 Task: Create a creative circles letterhead design template.
Action: Mouse pressed left at (804, 265)
Screenshot: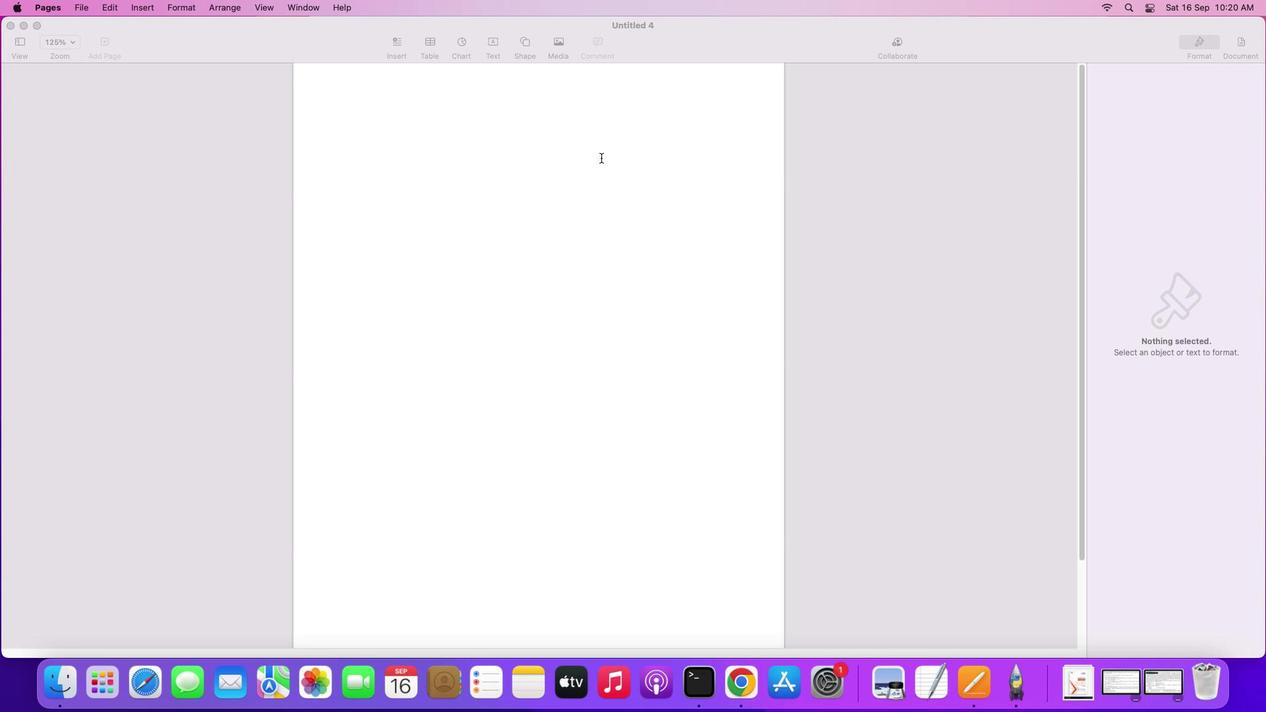 
Action: Mouse moved to (761, 193)
Screenshot: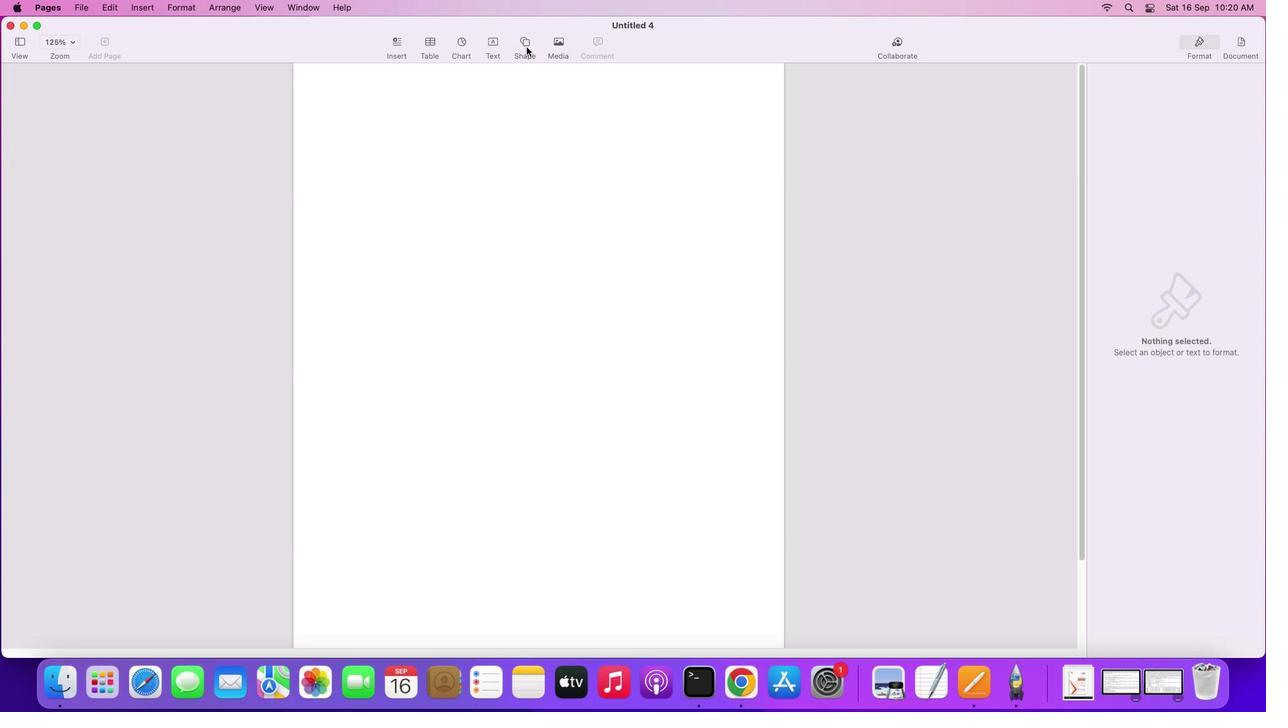 
Action: Mouse pressed left at (761, 193)
Screenshot: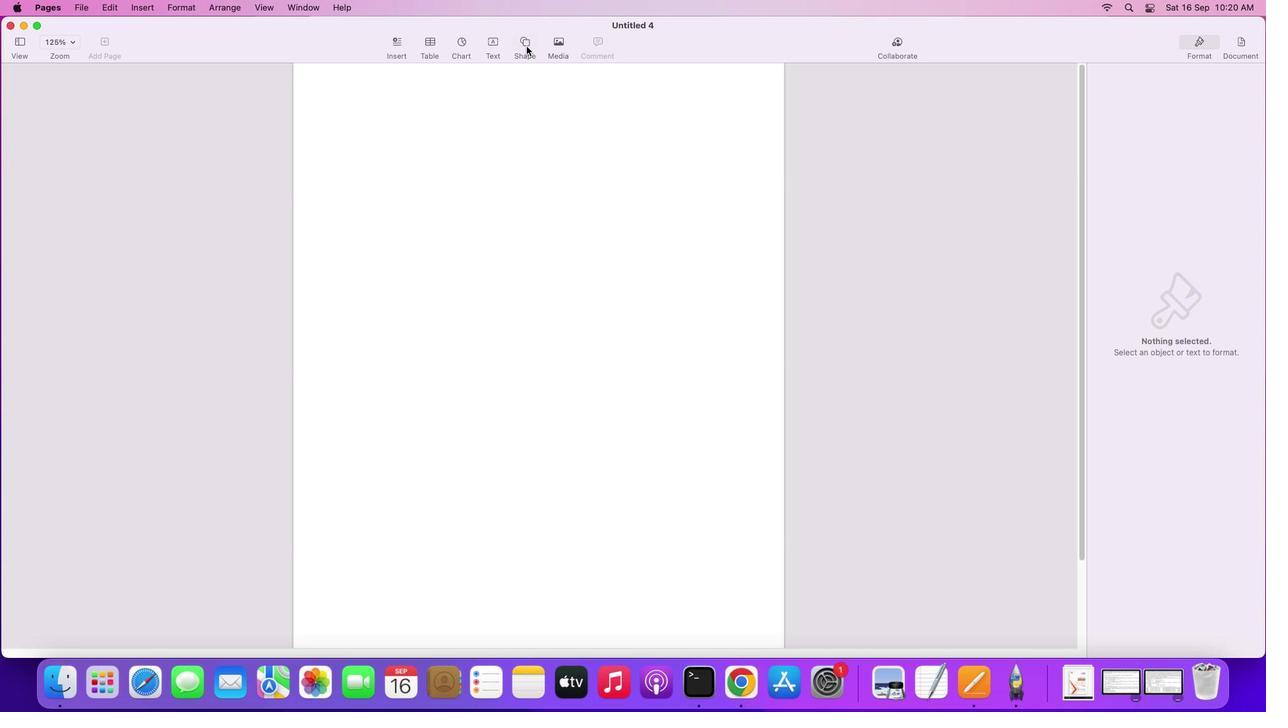 
Action: Mouse moved to (819, 260)
Screenshot: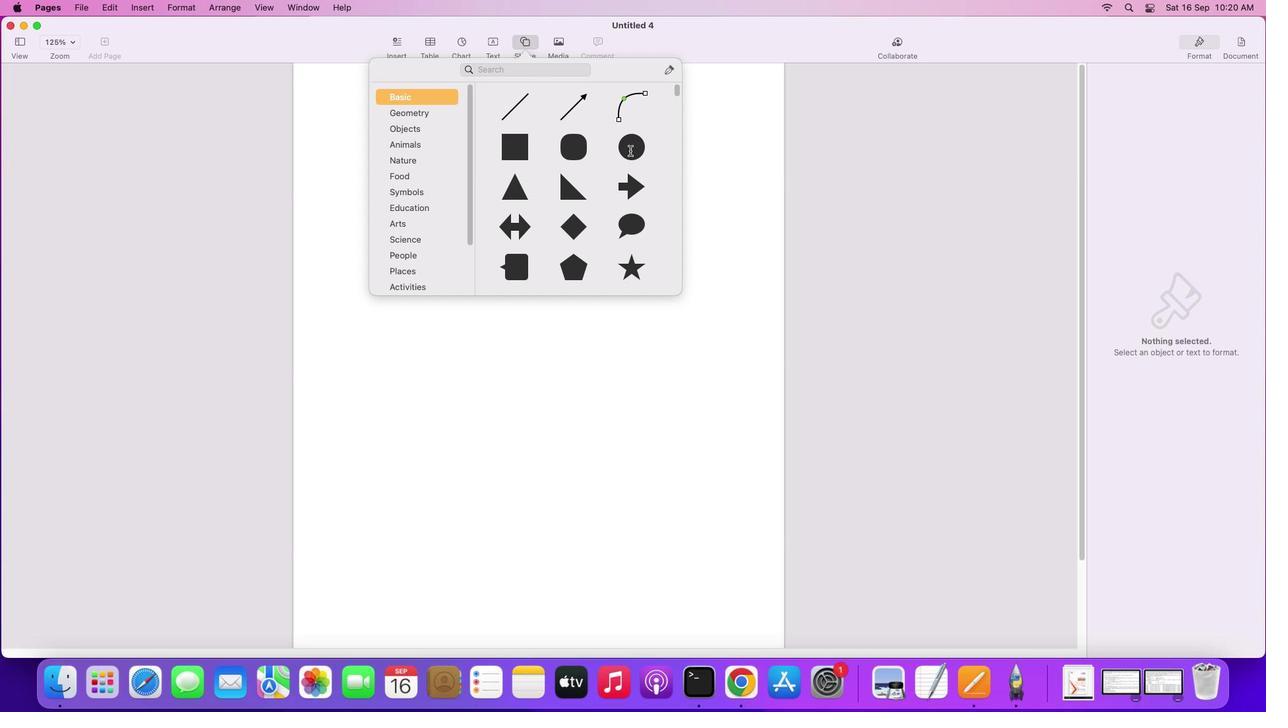 
Action: Mouse pressed left at (819, 260)
Screenshot: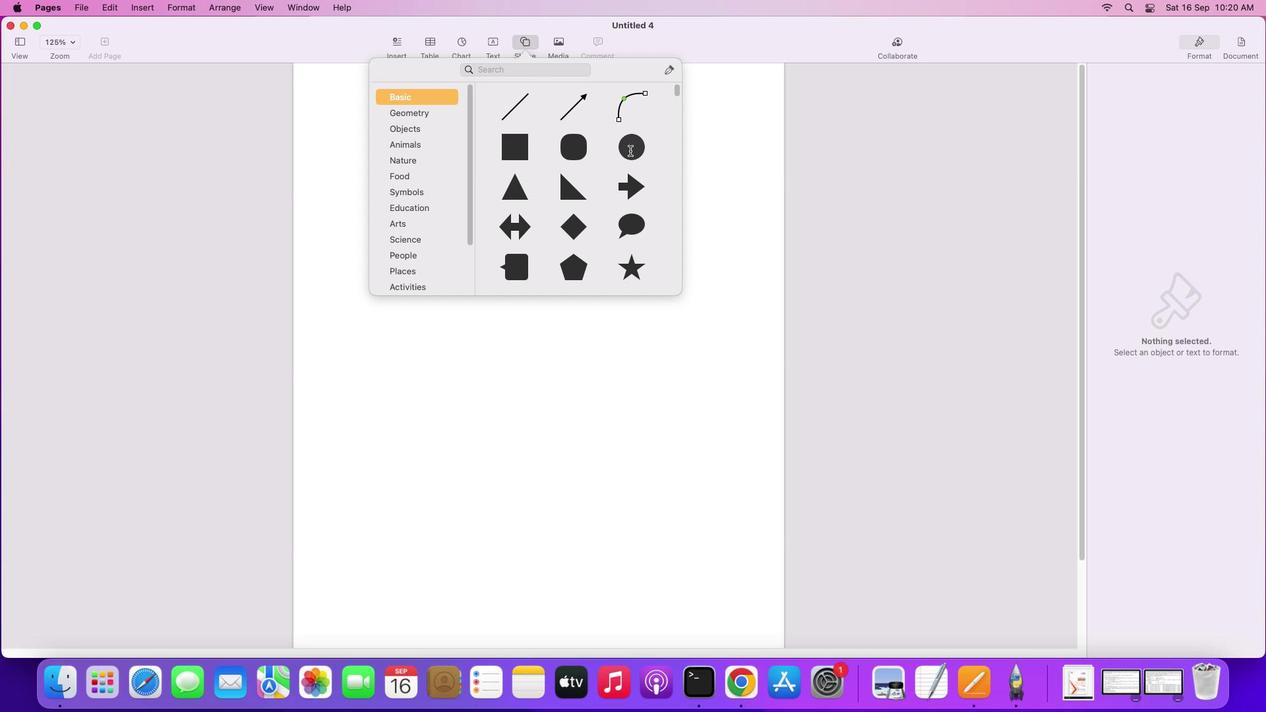 
Action: Mouse moved to (808, 411)
Screenshot: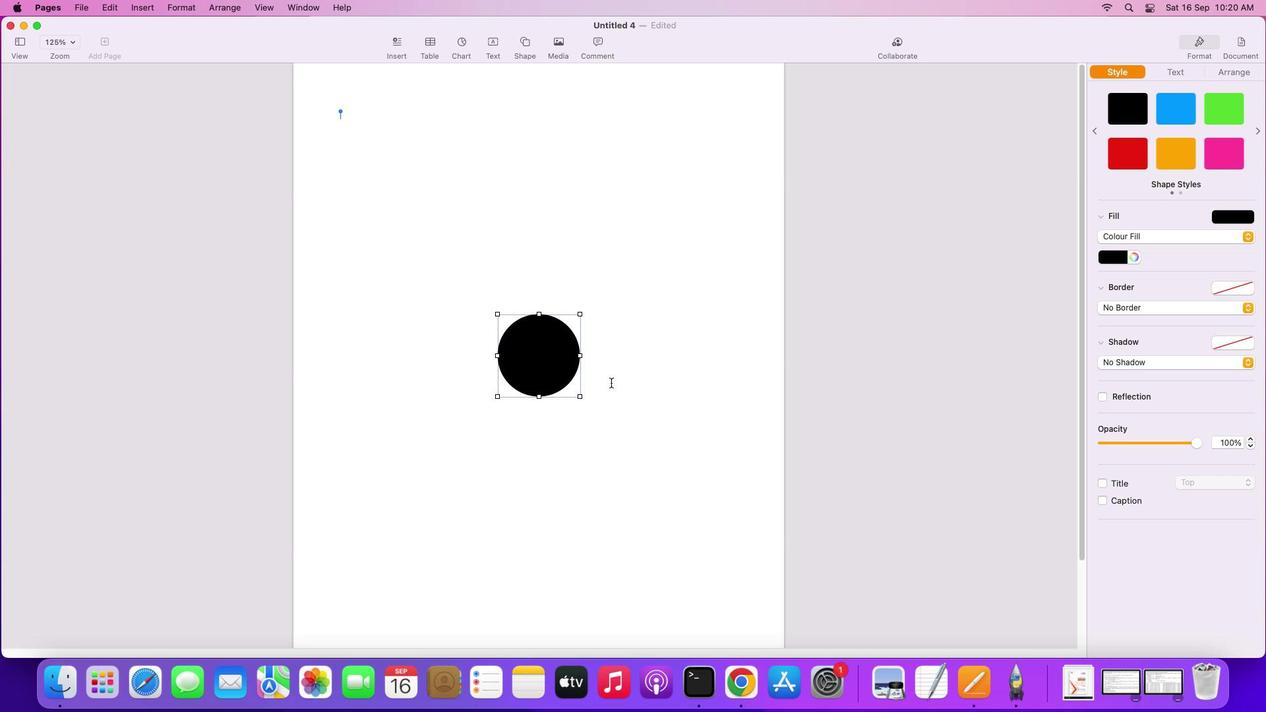 
Action: Mouse scrolled (808, 411) with delta (466, 162)
Screenshot: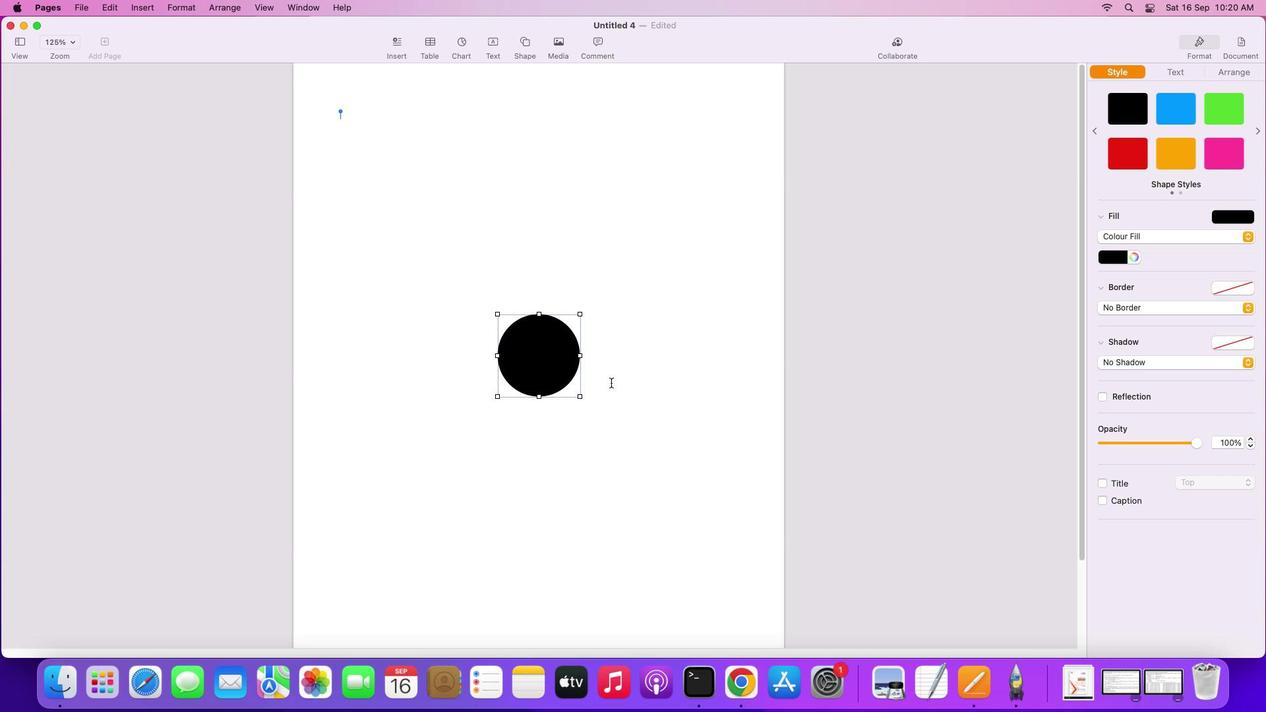 
Action: Mouse moved to (808, 411)
Screenshot: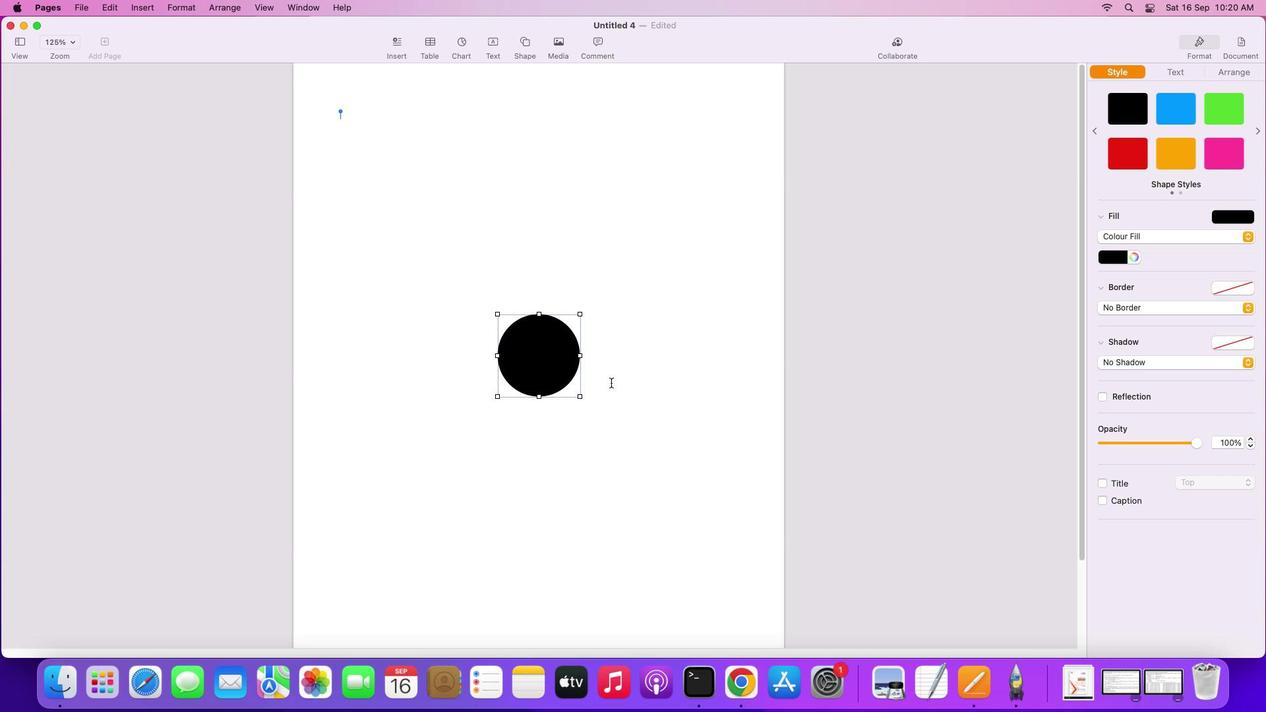 
Action: Mouse scrolled (808, 411) with delta (466, 162)
Screenshot: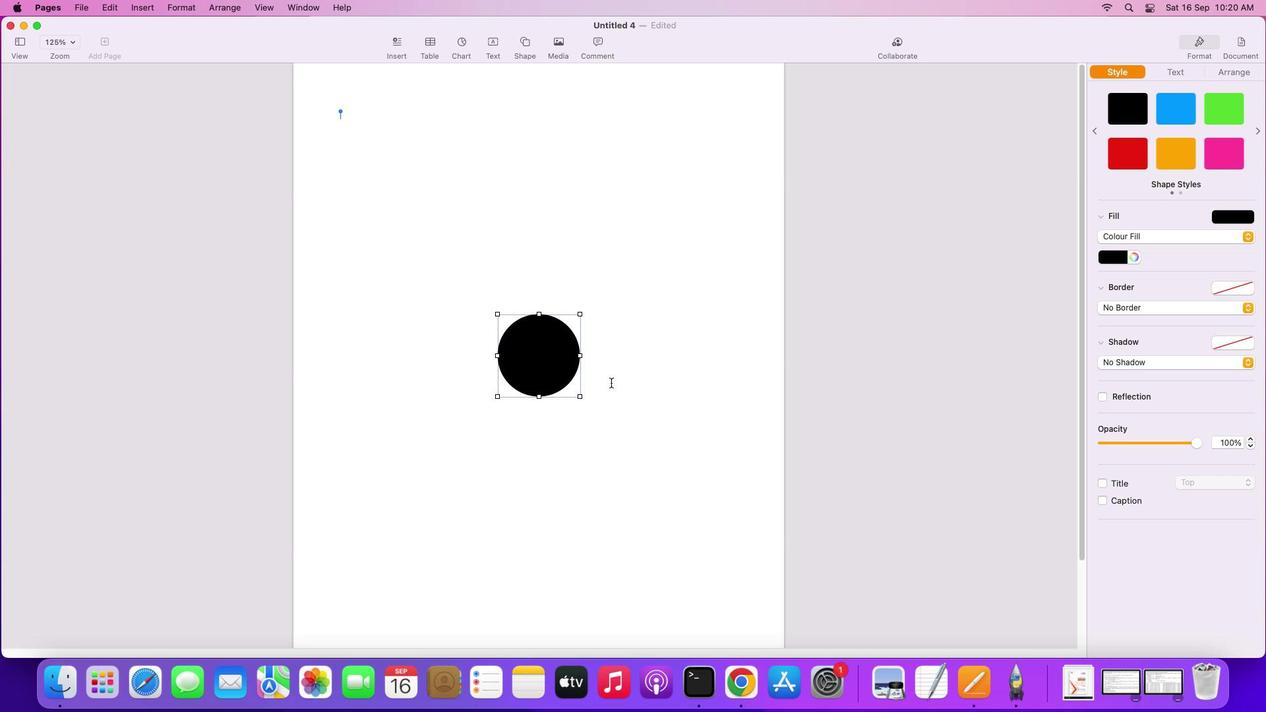 
Action: Mouse moved to (809, 411)
Screenshot: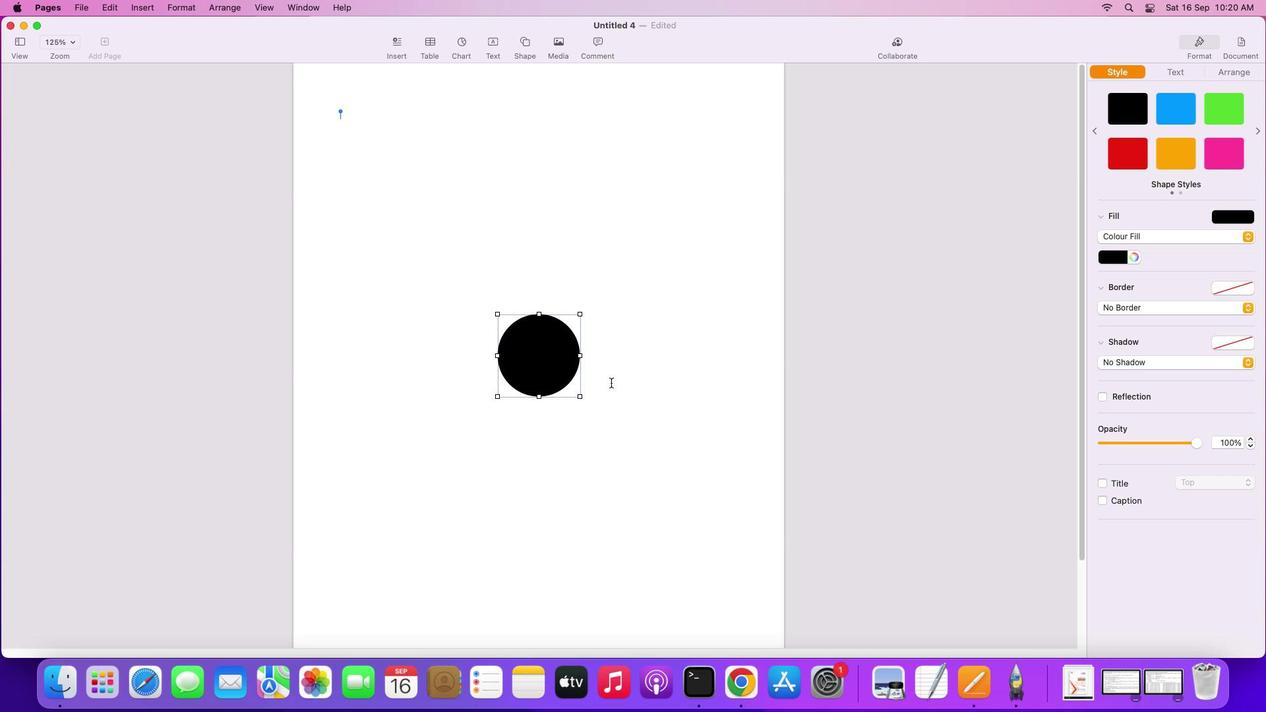 
Action: Mouse scrolled (809, 411) with delta (466, 160)
Screenshot: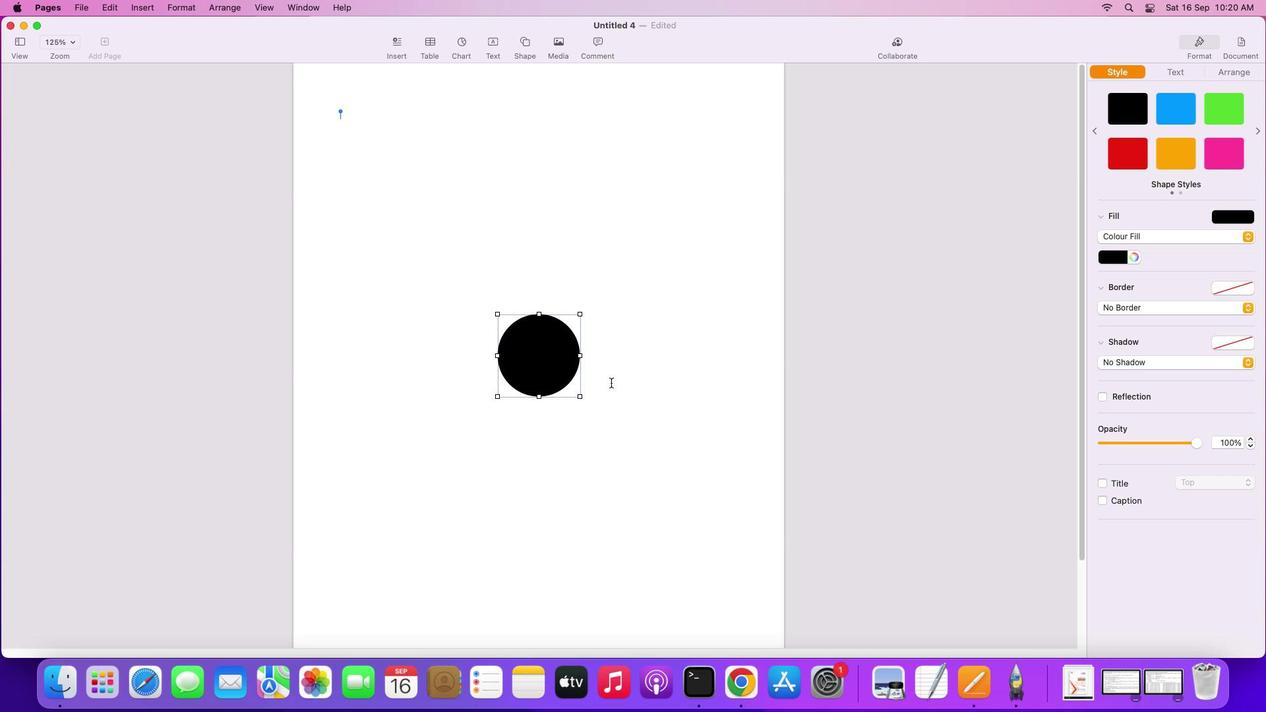 
Action: Mouse moved to (809, 411)
Screenshot: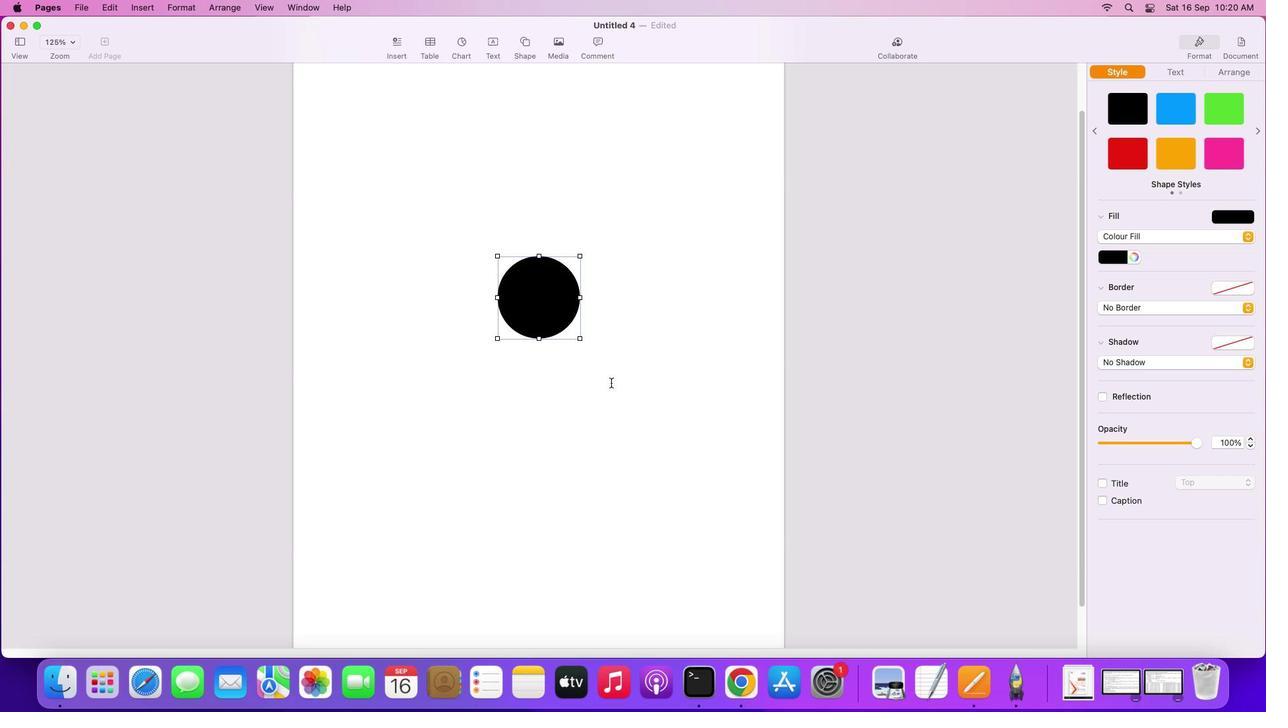 
Action: Mouse scrolled (809, 411) with delta (466, 160)
Screenshot: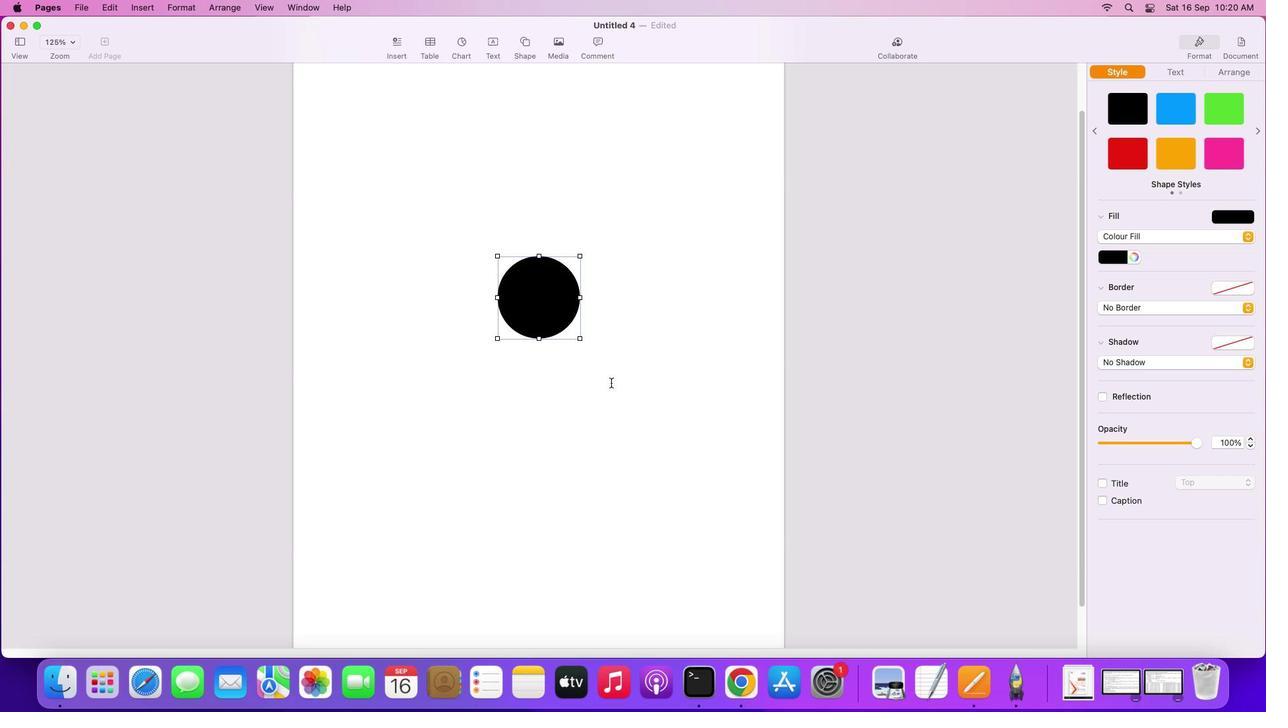 
Action: Mouse scrolled (809, 411) with delta (466, 160)
Screenshot: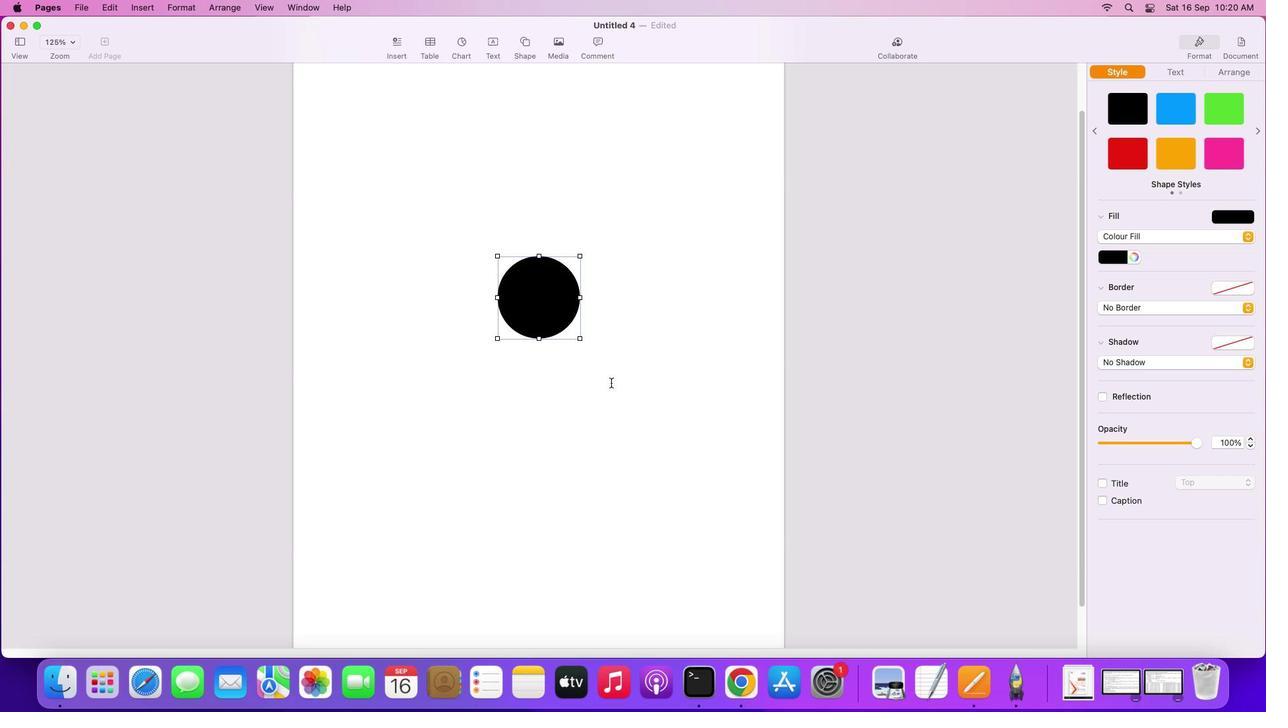 
Action: Mouse scrolled (809, 411) with delta (466, 159)
Screenshot: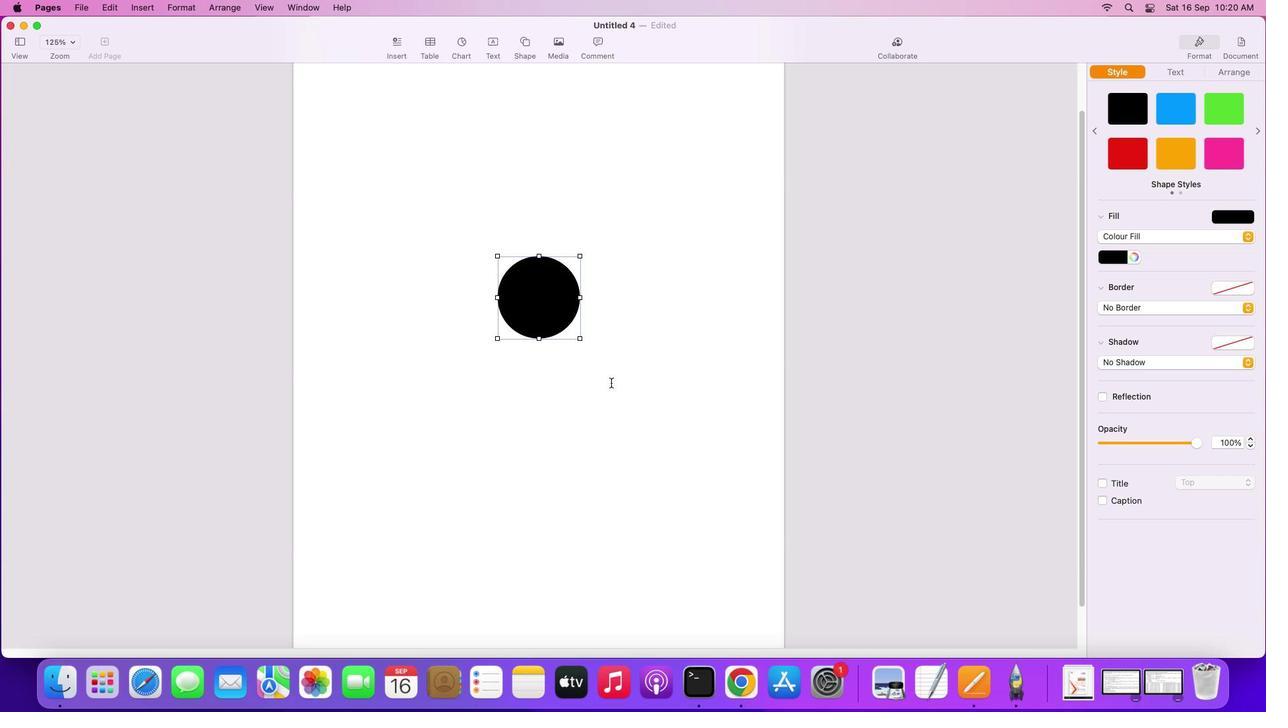 
Action: Mouse moved to (809, 411)
Screenshot: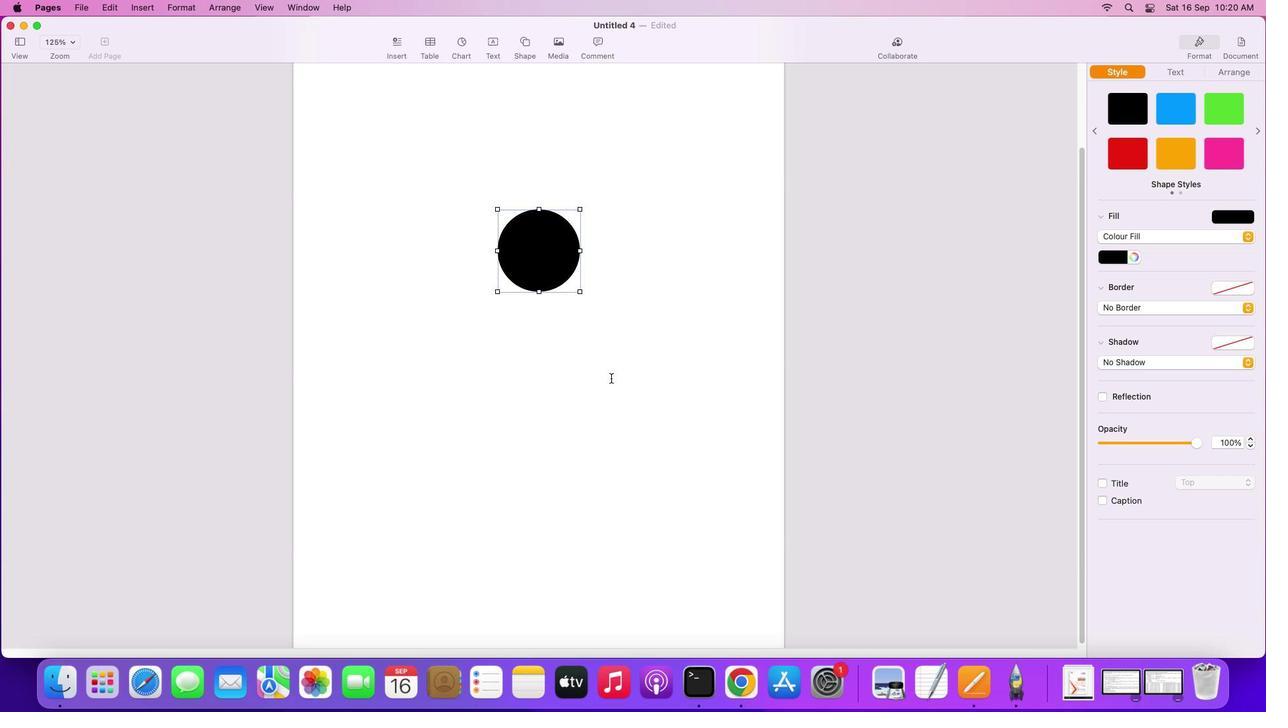 
Action: Mouse scrolled (809, 411) with delta (466, 159)
Screenshot: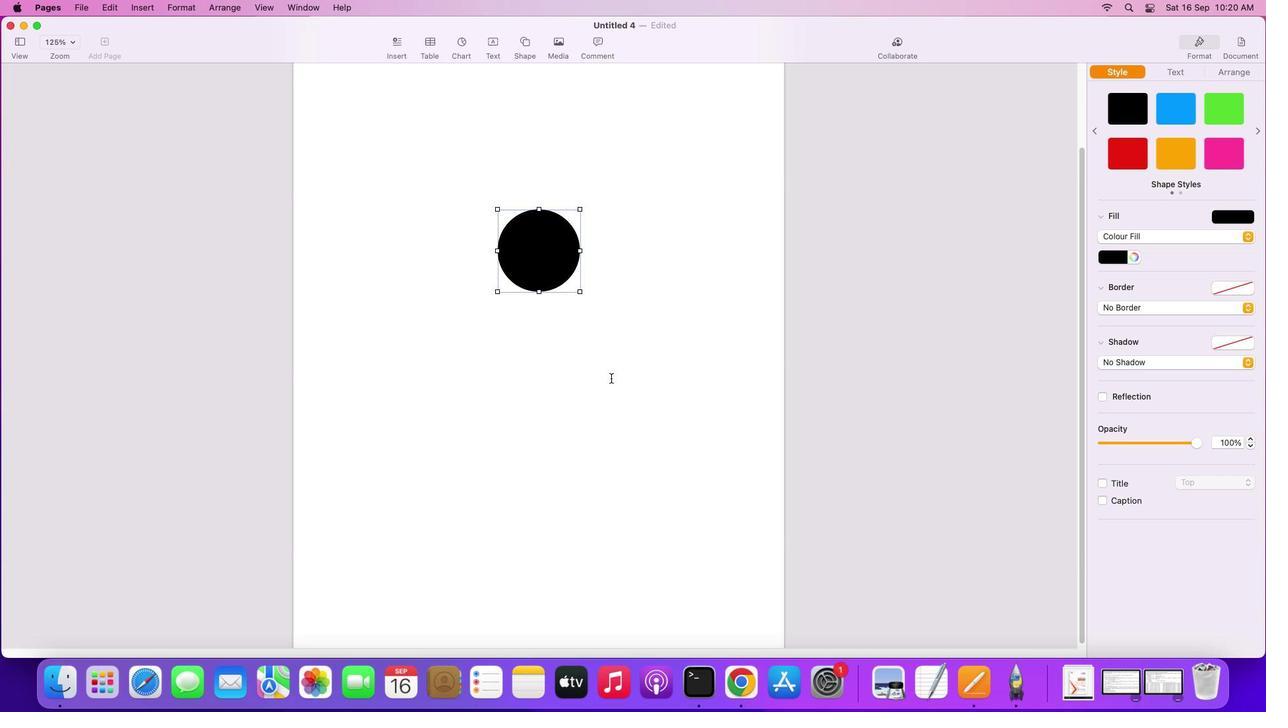 
Action: Mouse moved to (811, 405)
Screenshot: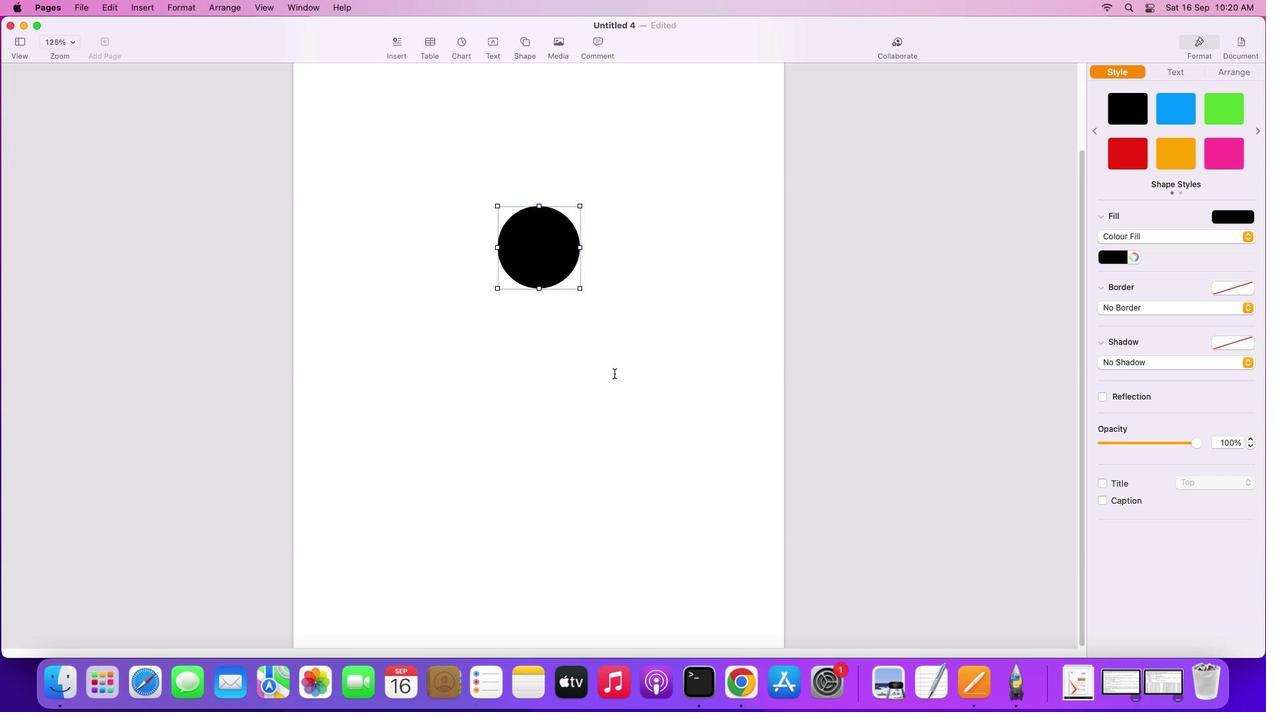 
Action: Mouse scrolled (811, 405) with delta (466, 162)
Screenshot: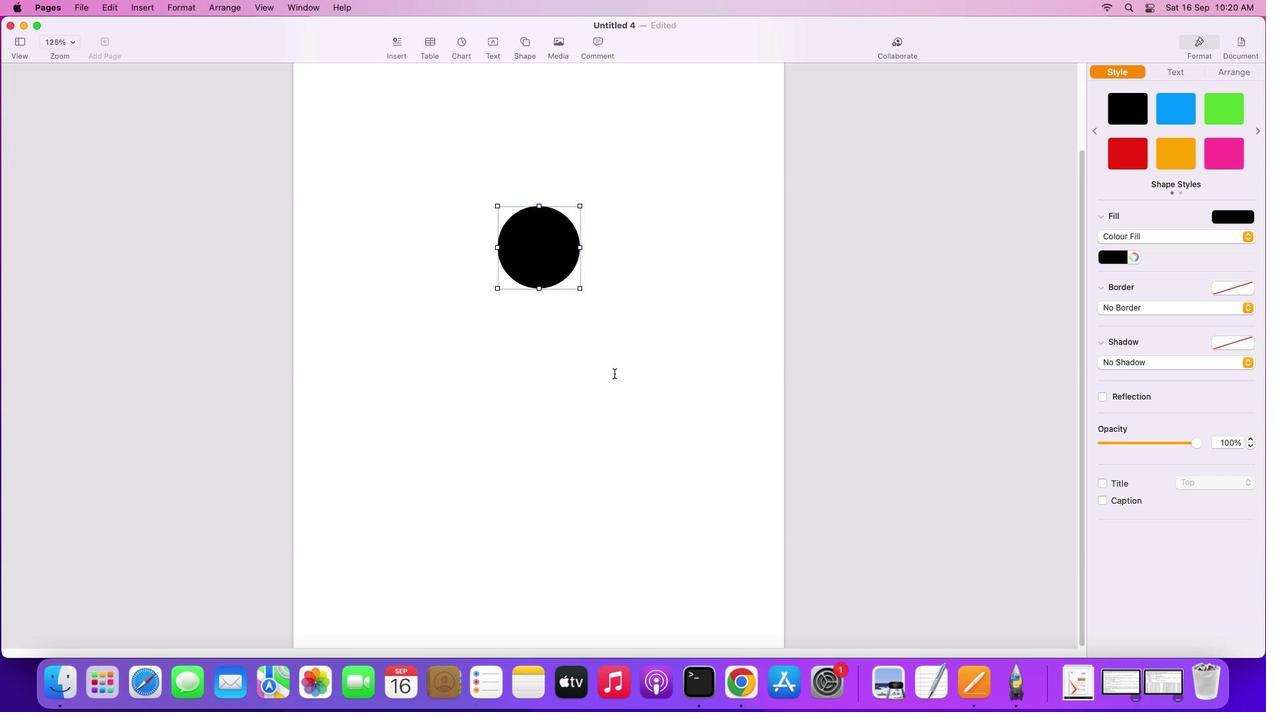 
Action: Mouse moved to (811, 405)
Screenshot: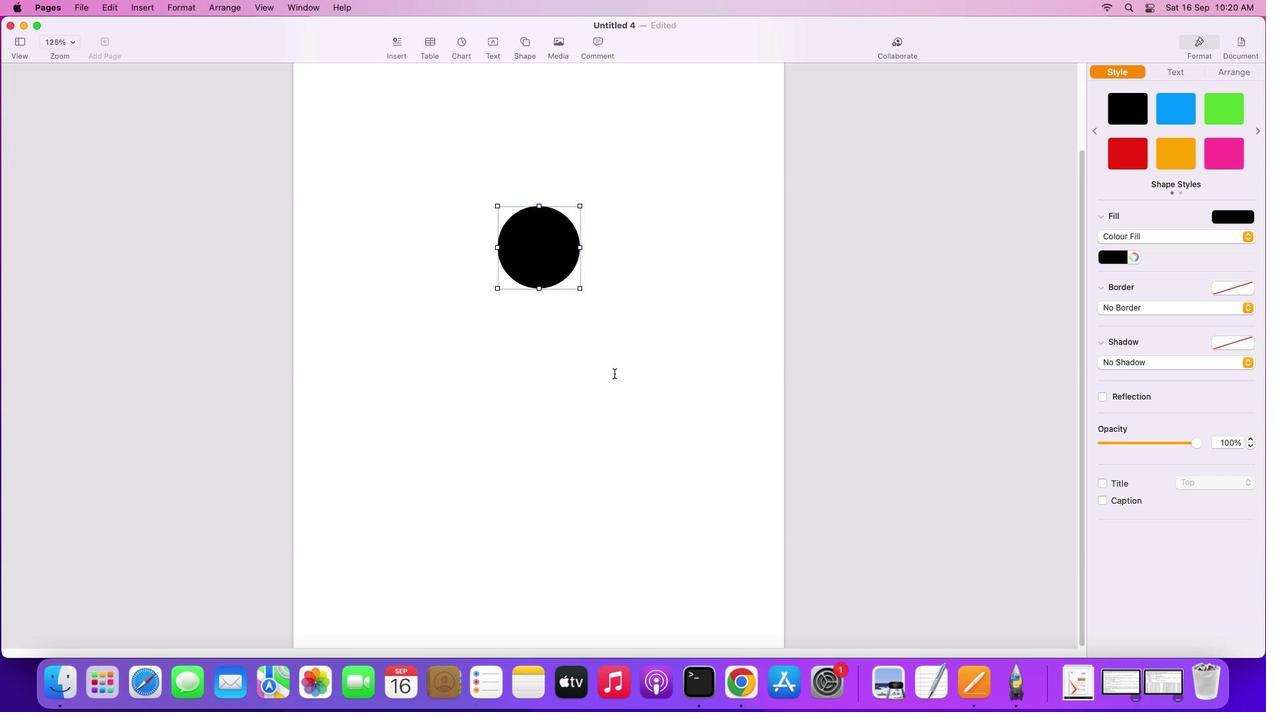 
Action: Mouse scrolled (811, 405) with delta (466, 162)
Screenshot: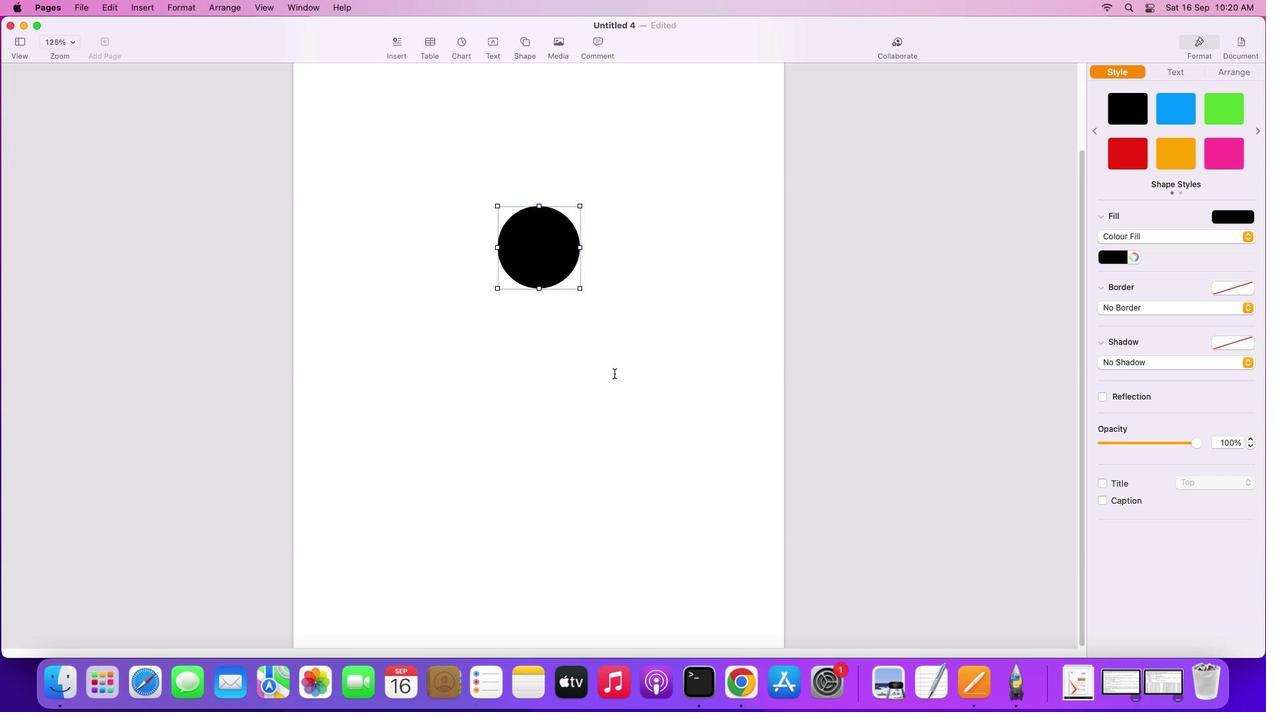 
Action: Mouse scrolled (811, 405) with delta (466, 160)
Screenshot: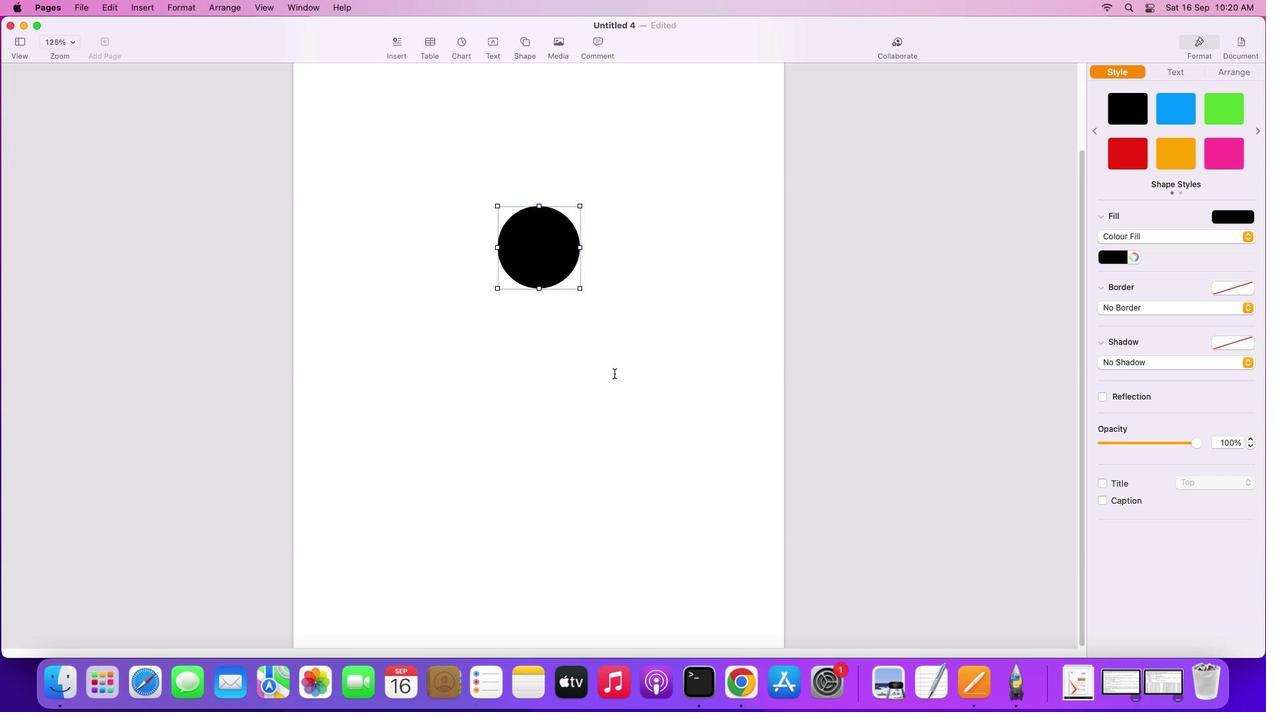 
Action: Mouse scrolled (811, 405) with delta (466, 160)
Screenshot: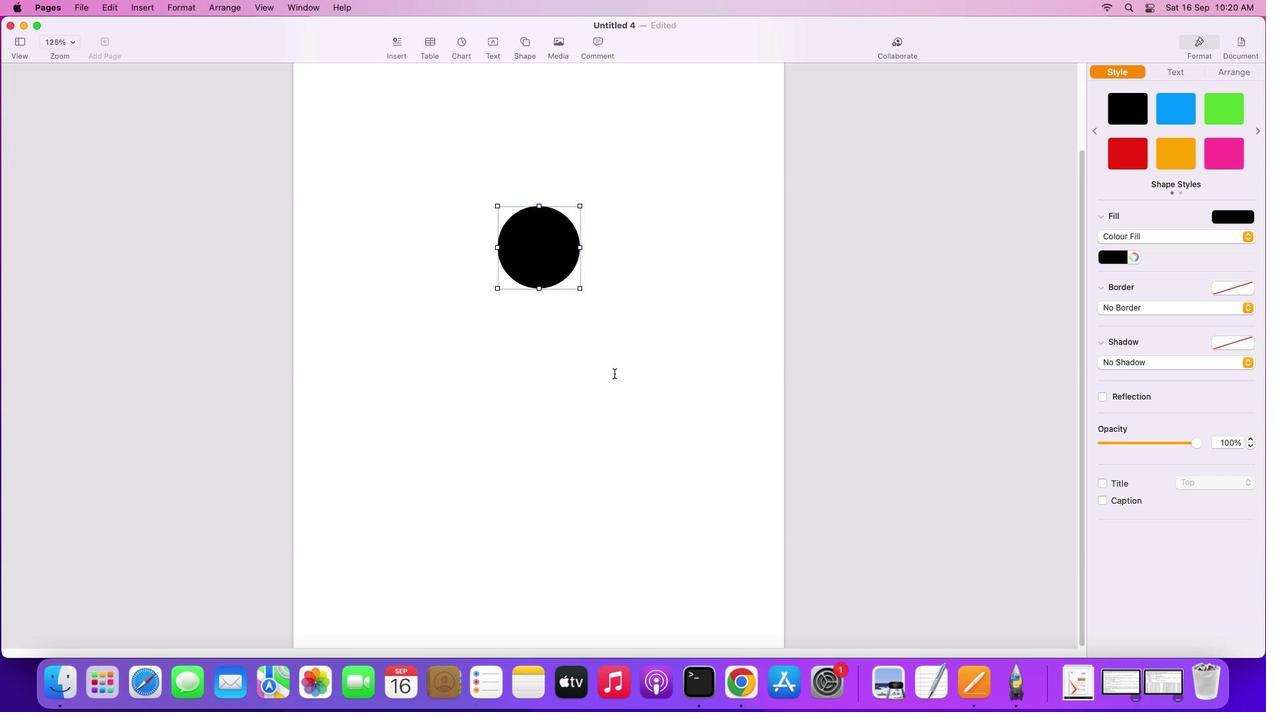 
Action: Mouse moved to (809, 402)
Screenshot: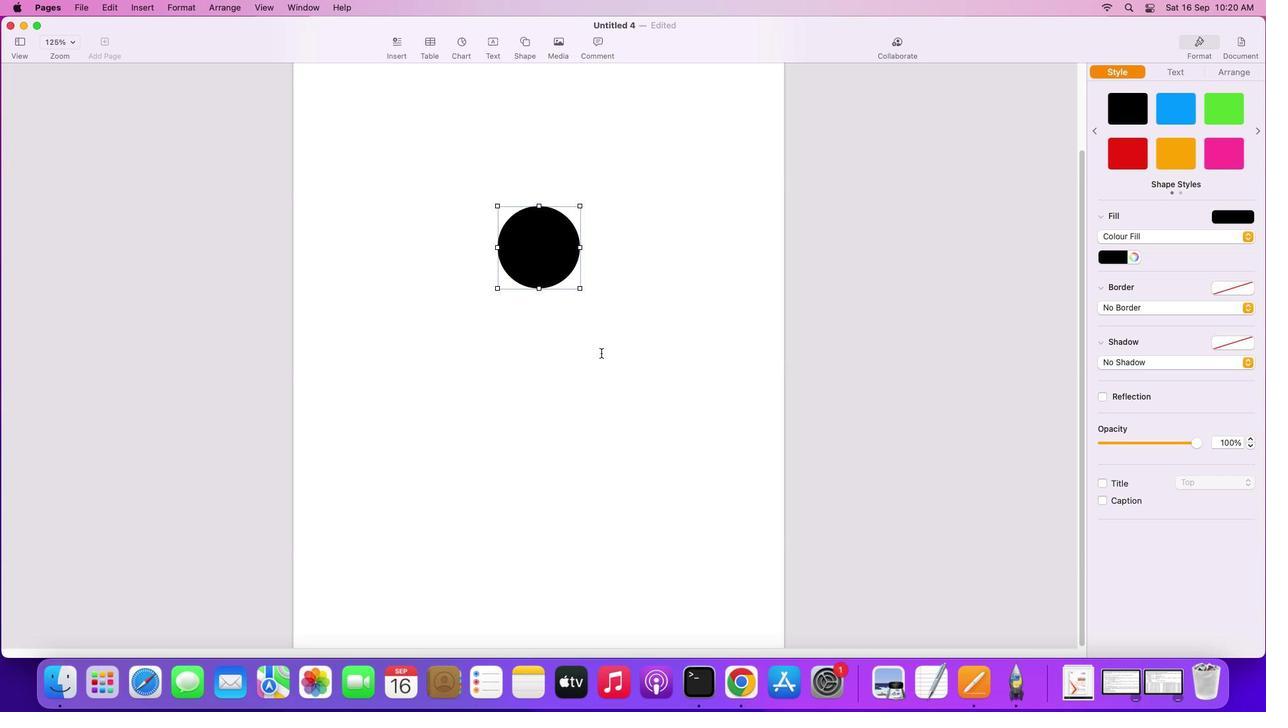 
Action: Mouse scrolled (809, 402) with delta (466, 160)
Screenshot: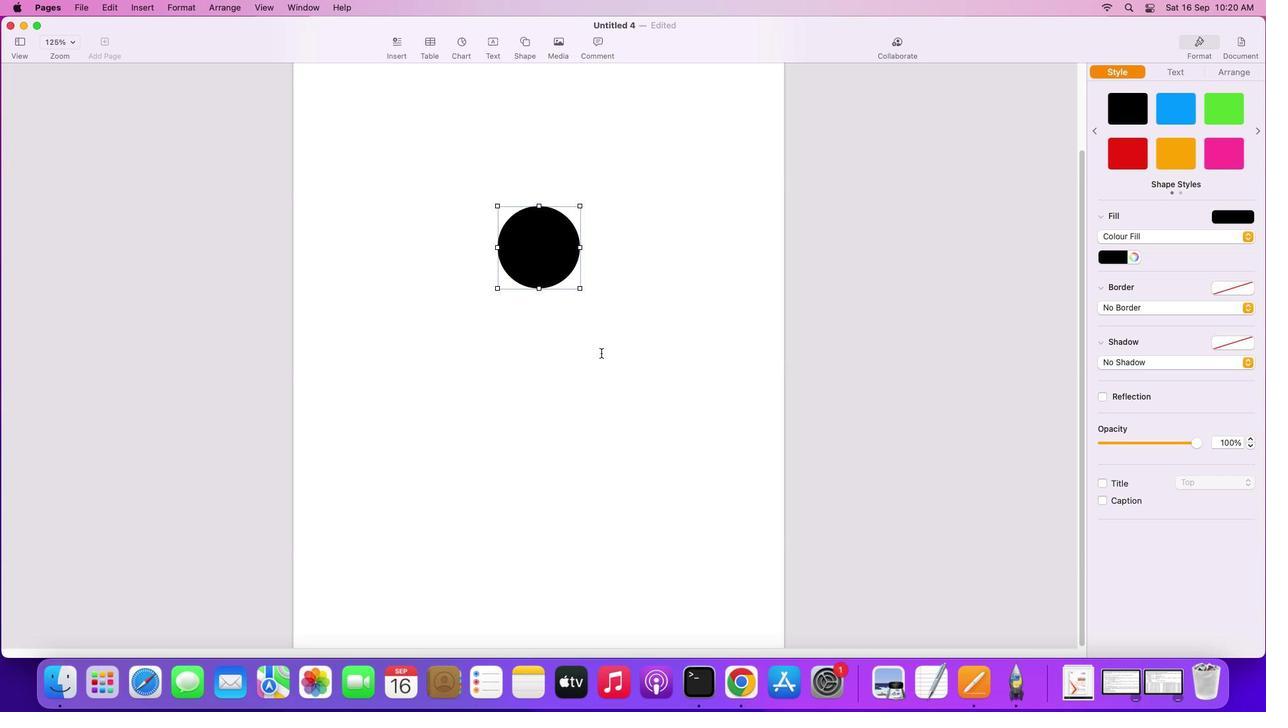 
Action: Mouse moved to (761, 325)
Screenshot: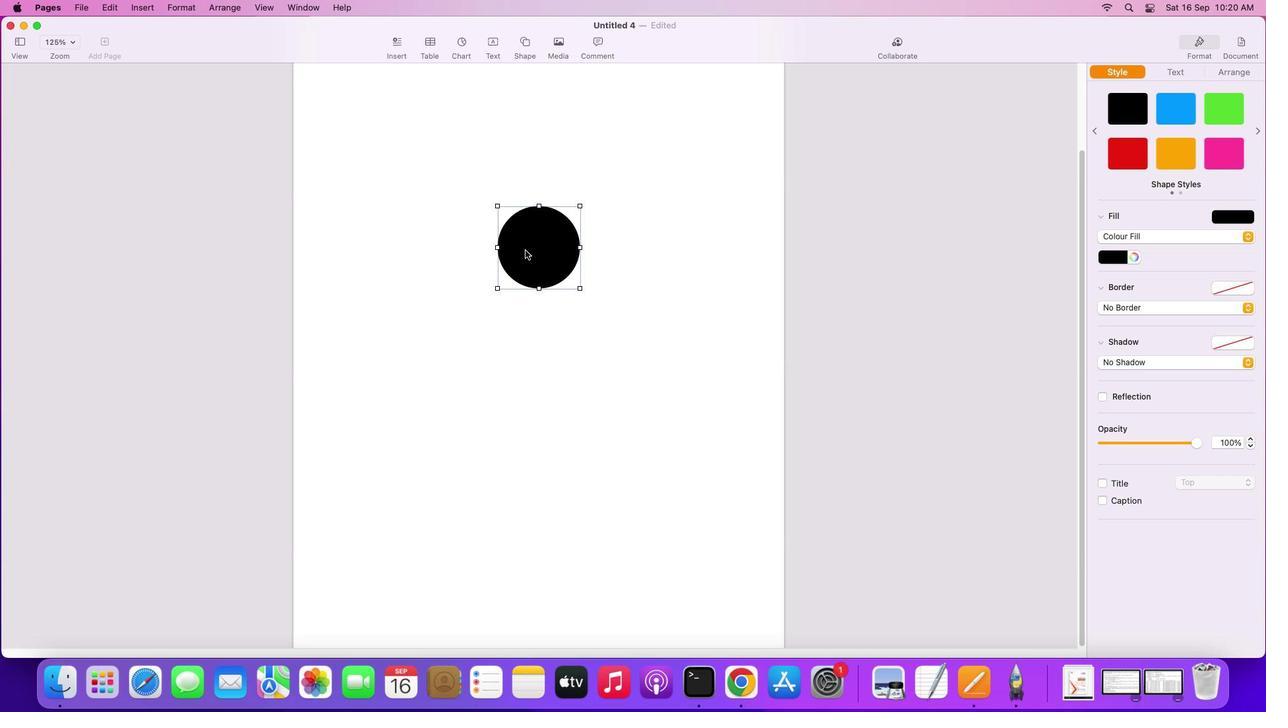 
Action: Mouse pressed left at (761, 325)
Screenshot: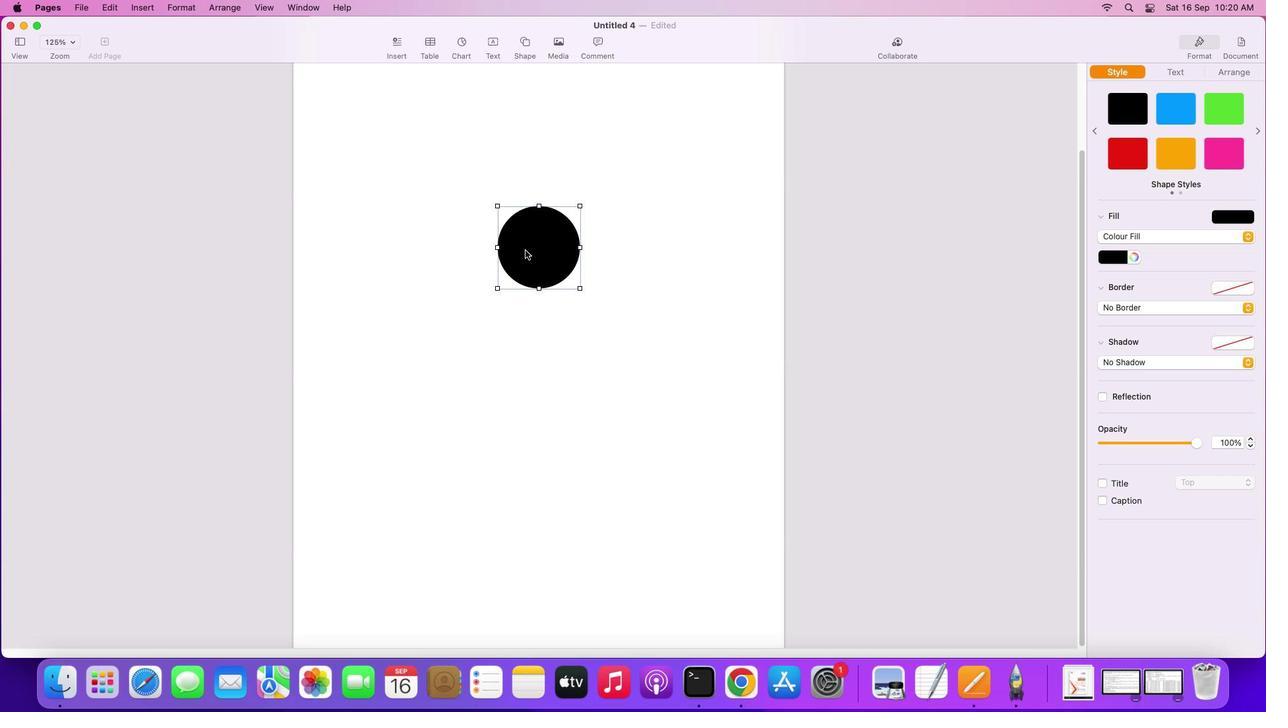 
Action: Mouse moved to (760, 470)
Screenshot: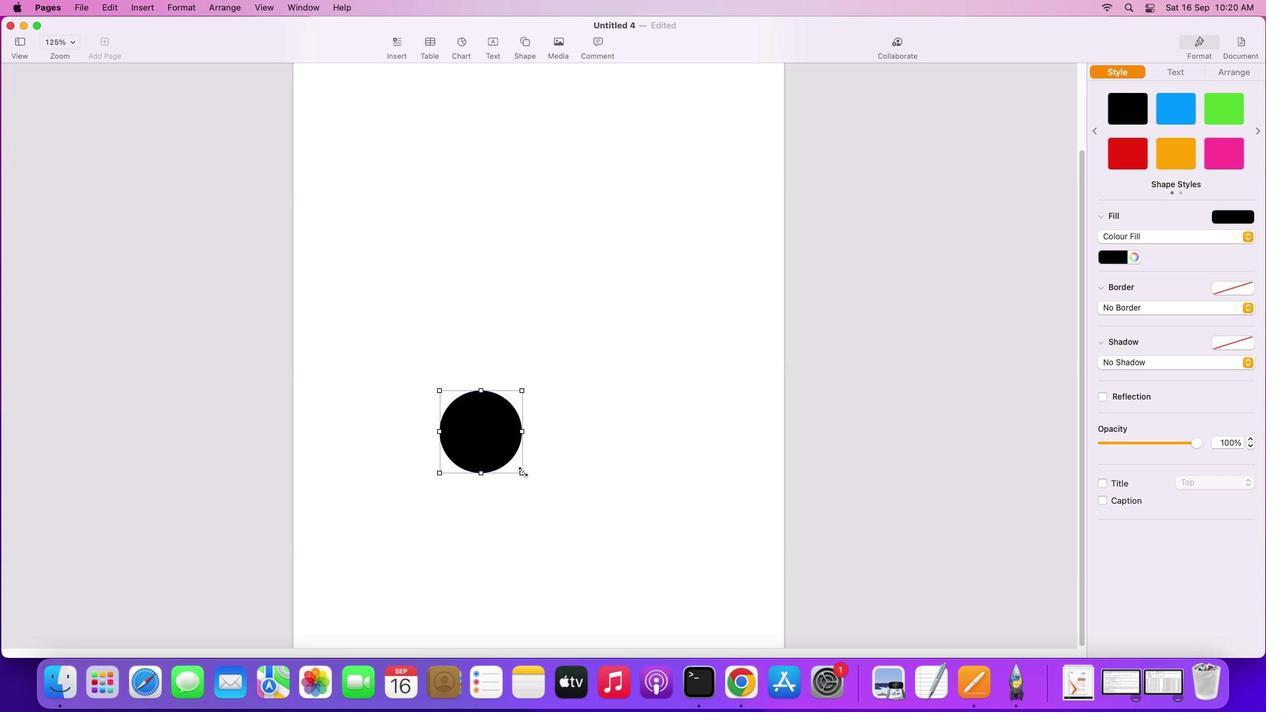 
Action: Mouse pressed left at (760, 470)
Screenshot: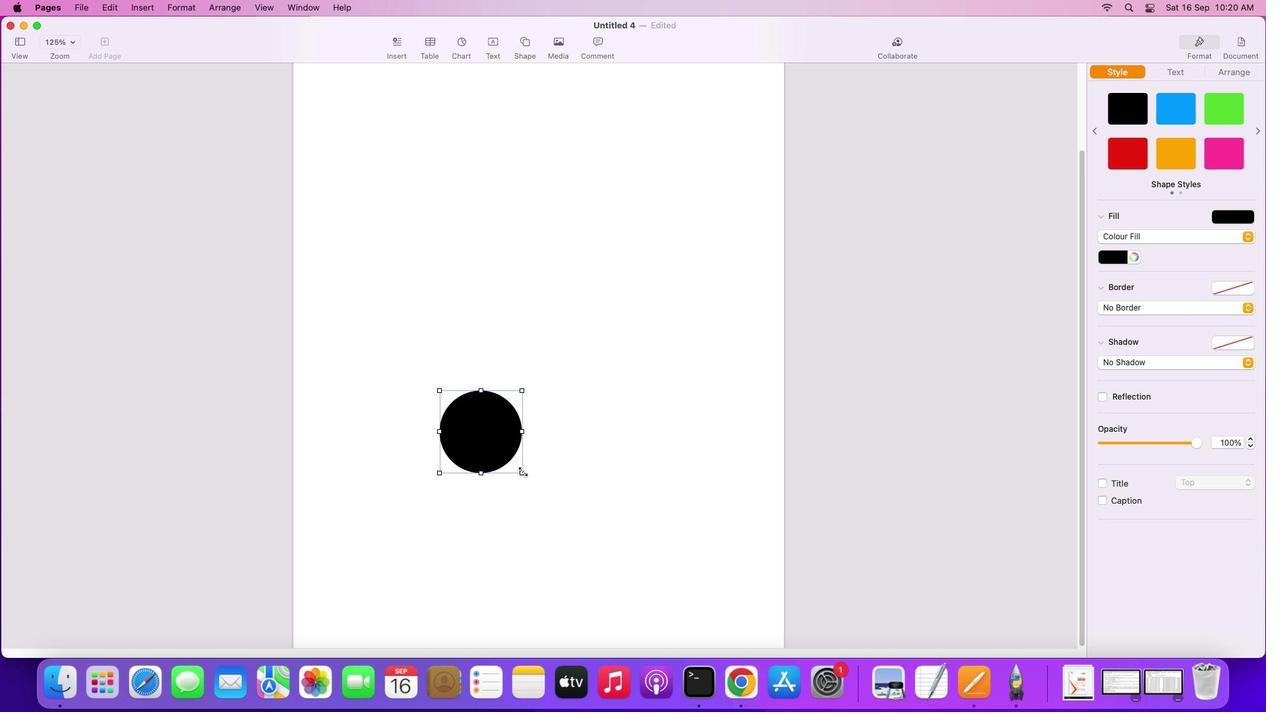 
Action: Mouse moved to (765, 491)
Screenshot: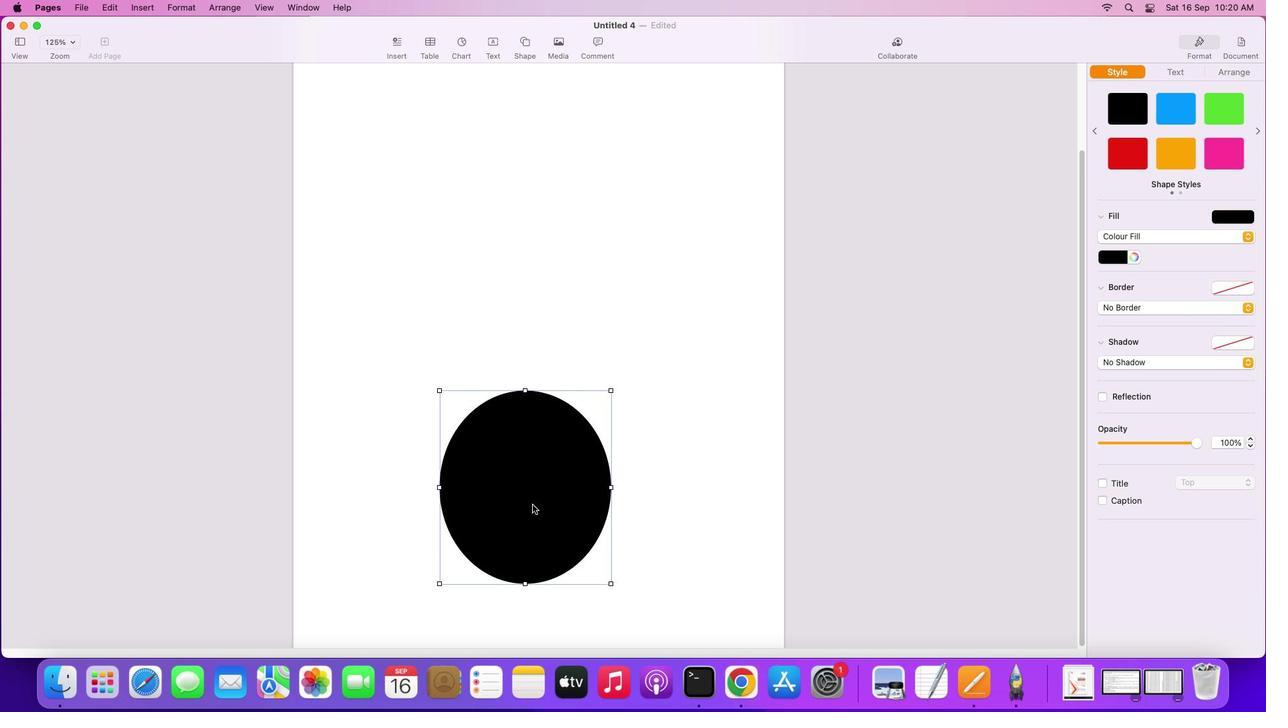 
Action: Mouse pressed left at (765, 491)
Screenshot: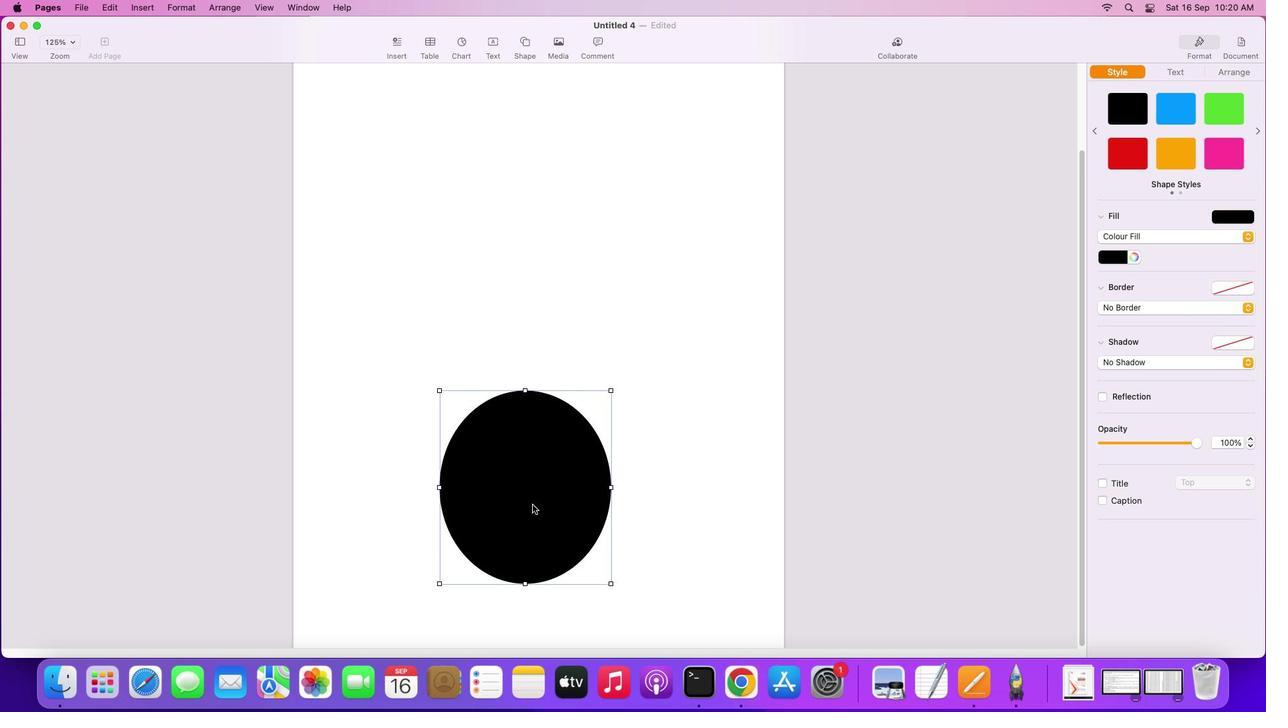 
Action: Mouse moved to (811, 459)
Screenshot: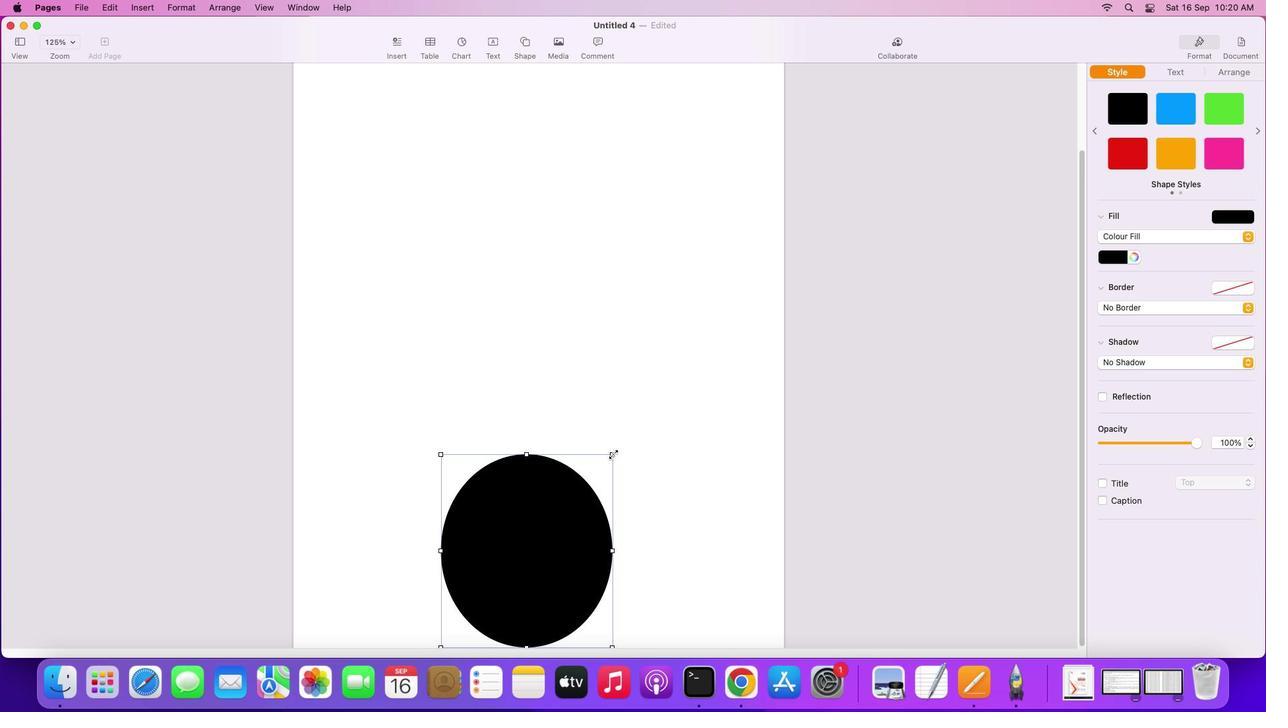 
Action: Mouse pressed left at (811, 459)
Screenshot: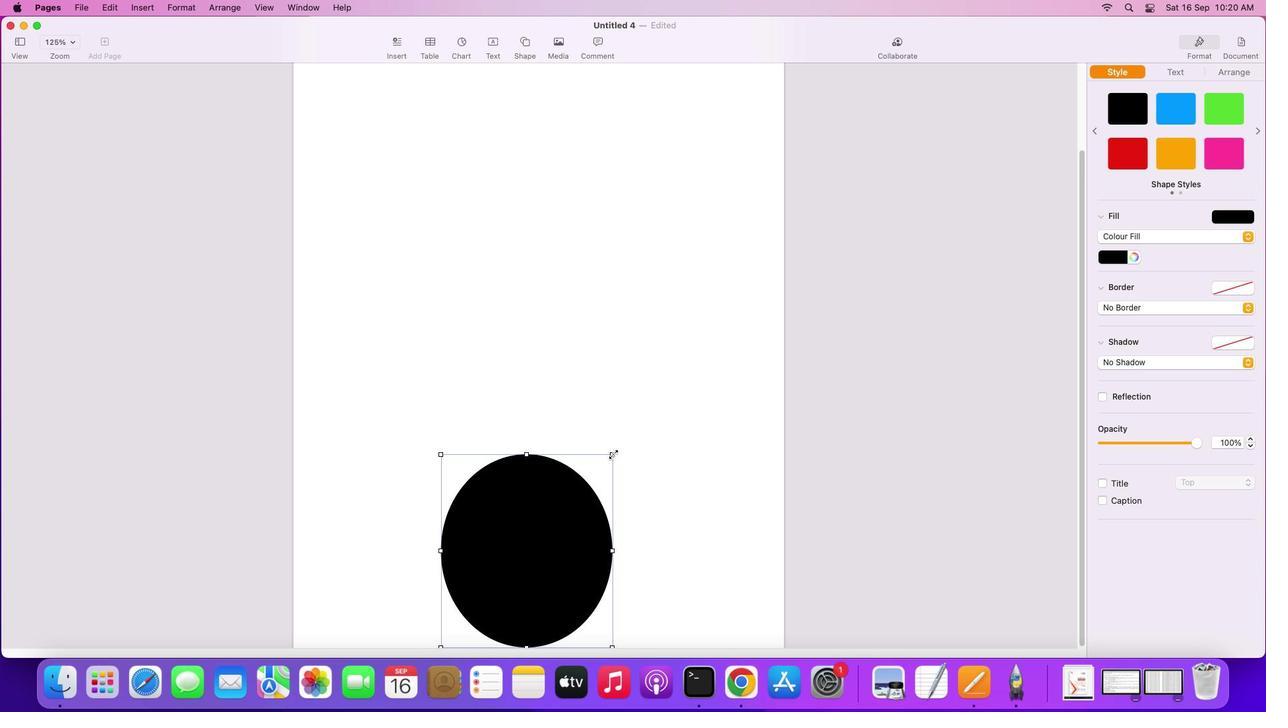 
Action: Mouse moved to (856, 470)
Screenshot: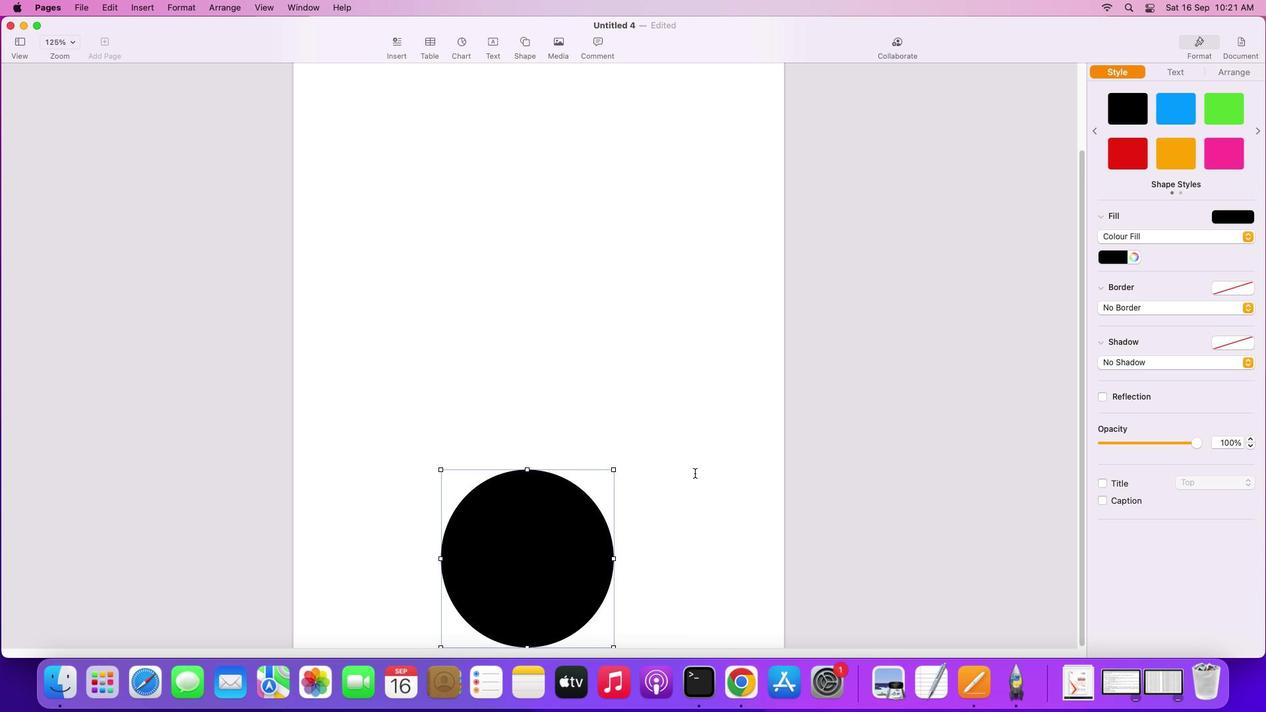 
Action: Mouse pressed left at (856, 470)
Screenshot: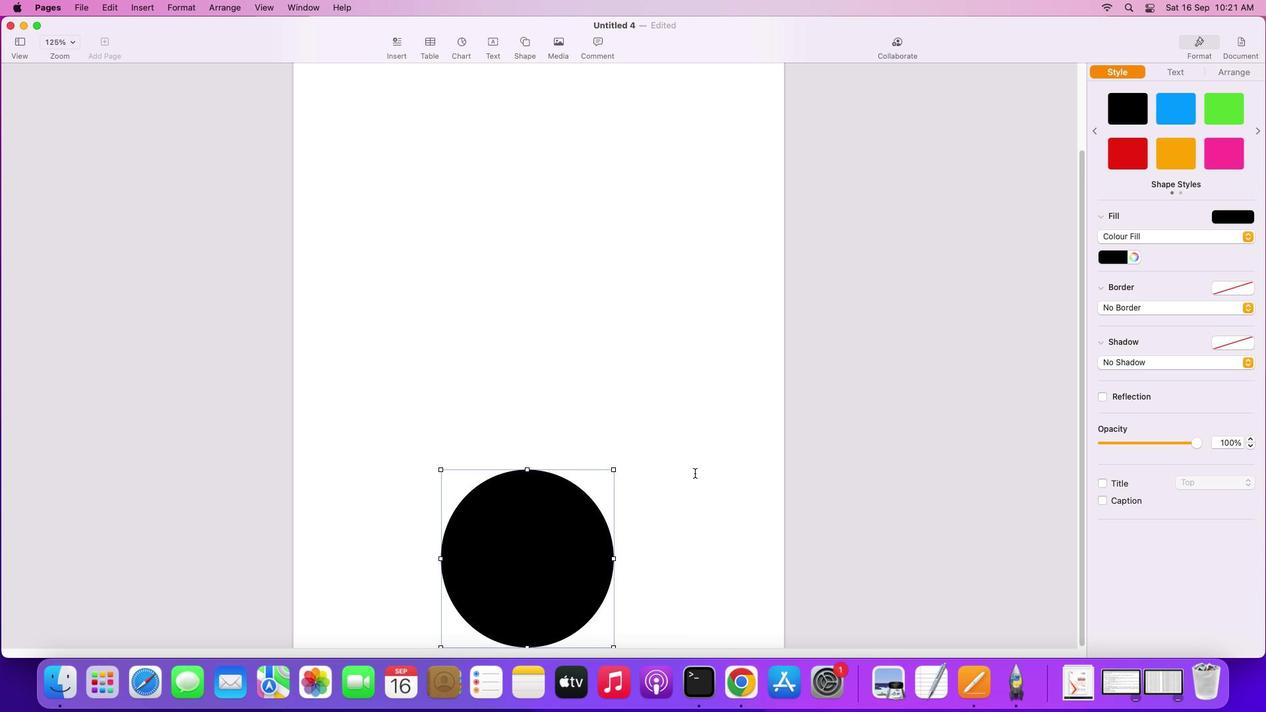 
Action: Mouse moved to (784, 517)
Screenshot: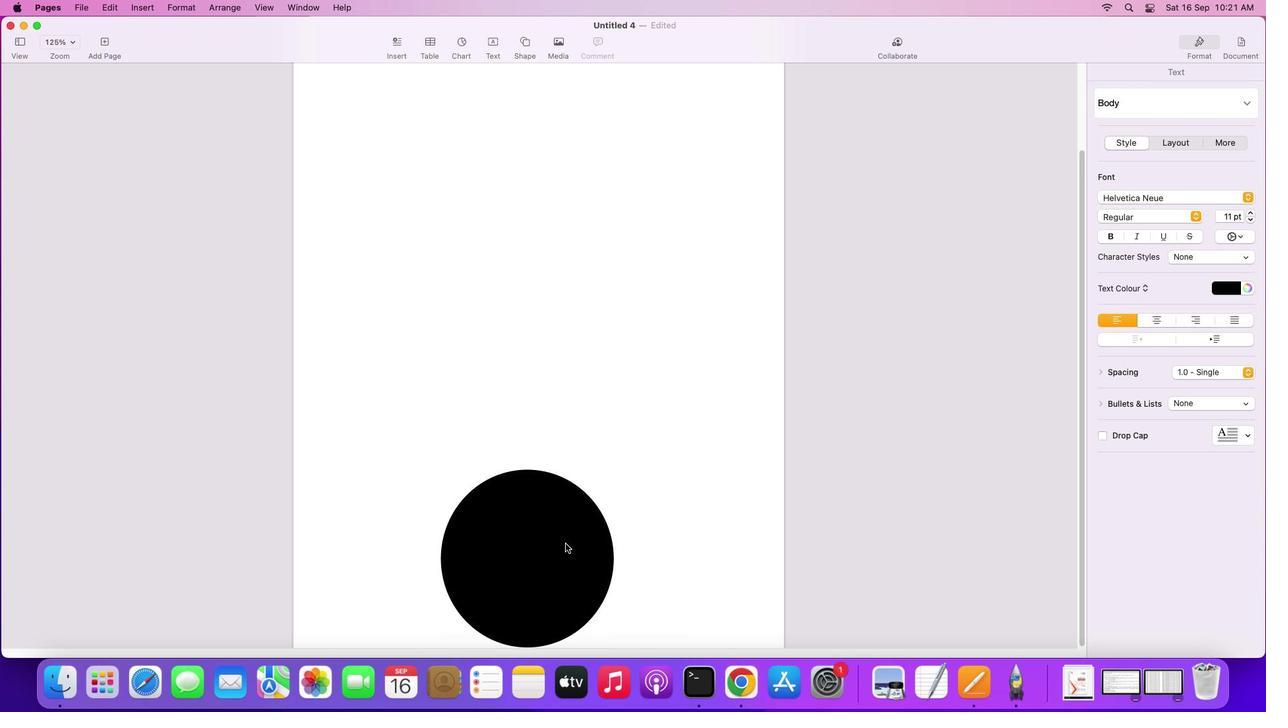 
Action: Mouse pressed left at (784, 517)
Screenshot: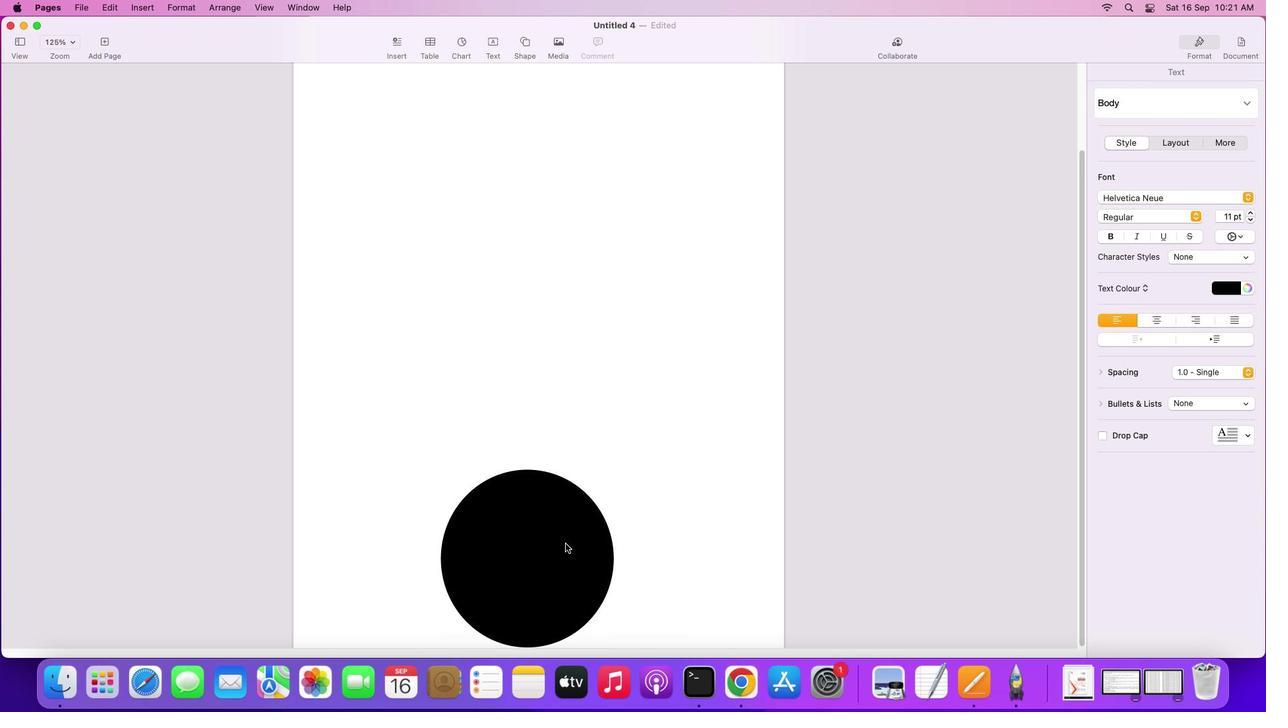 
Action: Mouse moved to (783, 517)
Screenshot: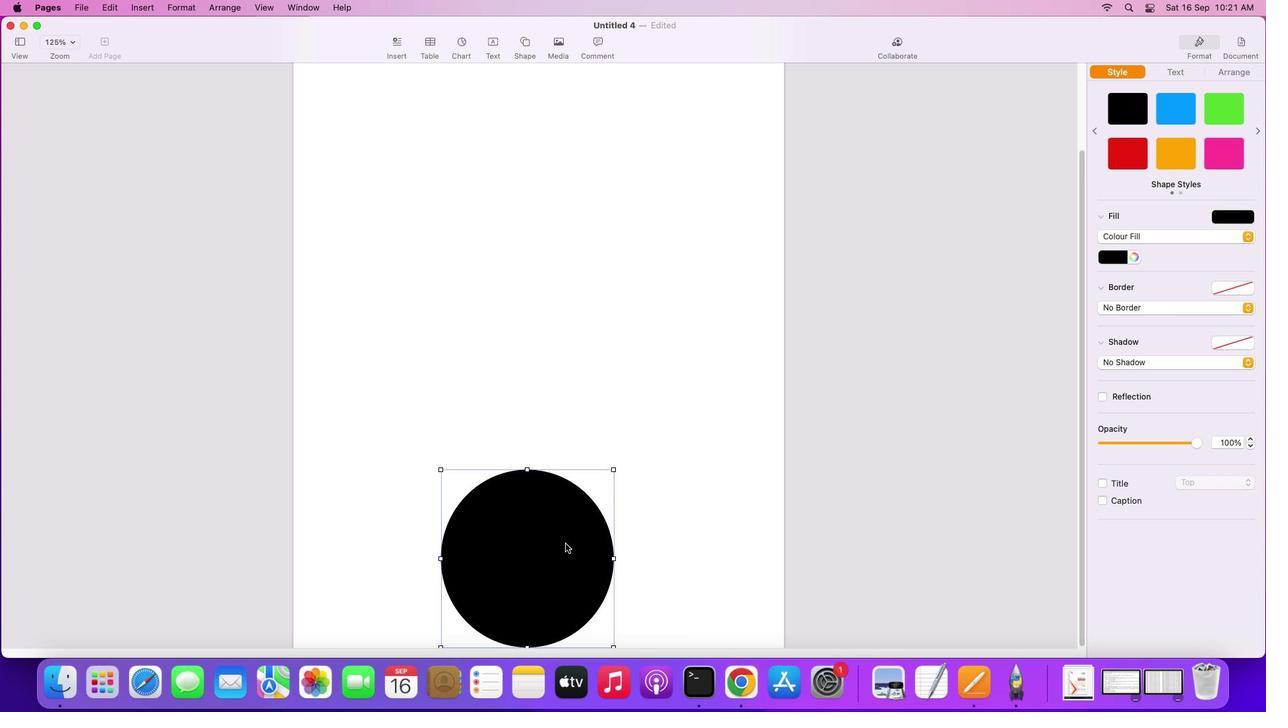 
Action: Key pressed Key.alt
Screenshot: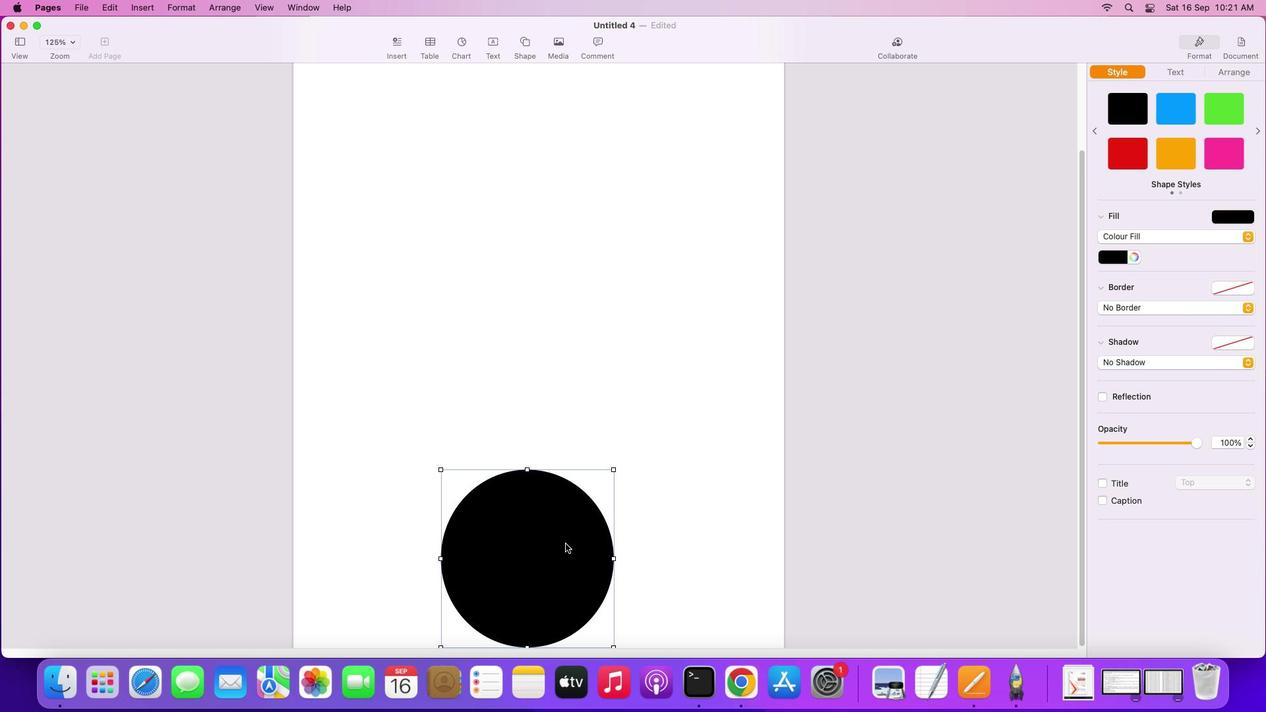 
Action: Mouse pressed left at (783, 517)
Screenshot: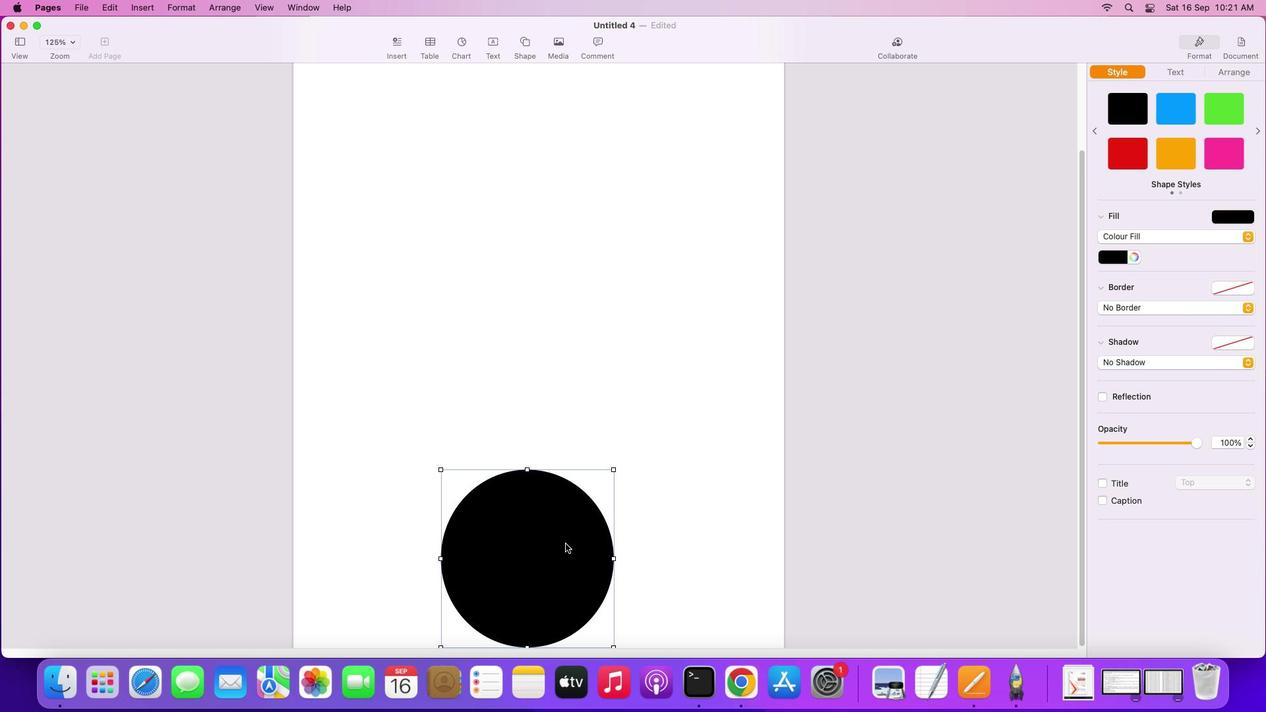 
Action: Mouse moved to (771, 514)
Screenshot: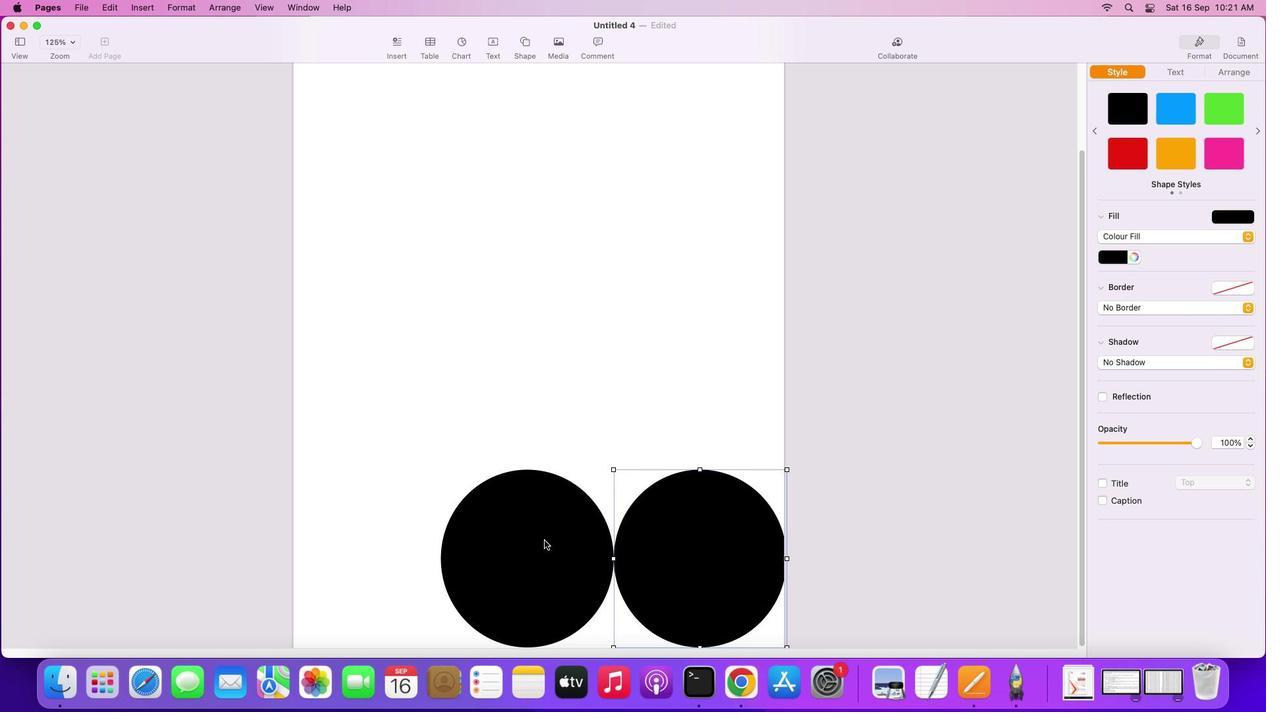 
Action: Mouse pressed left at (771, 514)
Screenshot: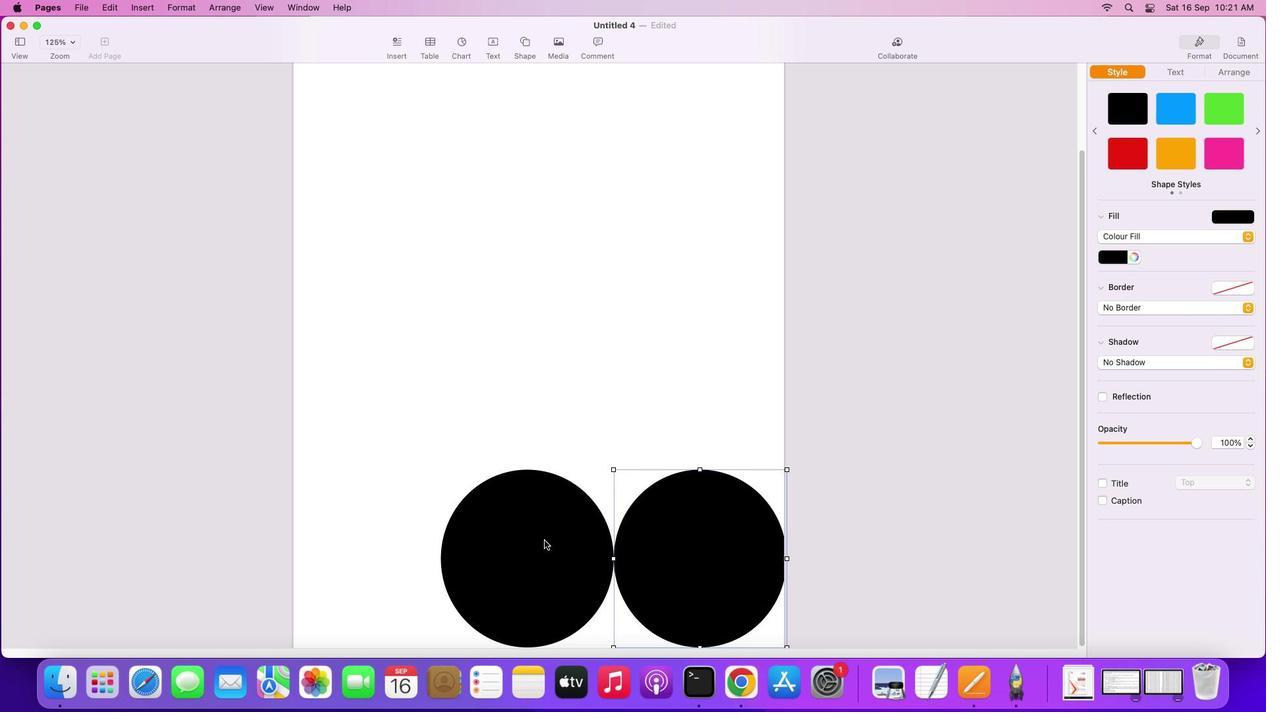 
Action: Mouse moved to (755, 521)
Screenshot: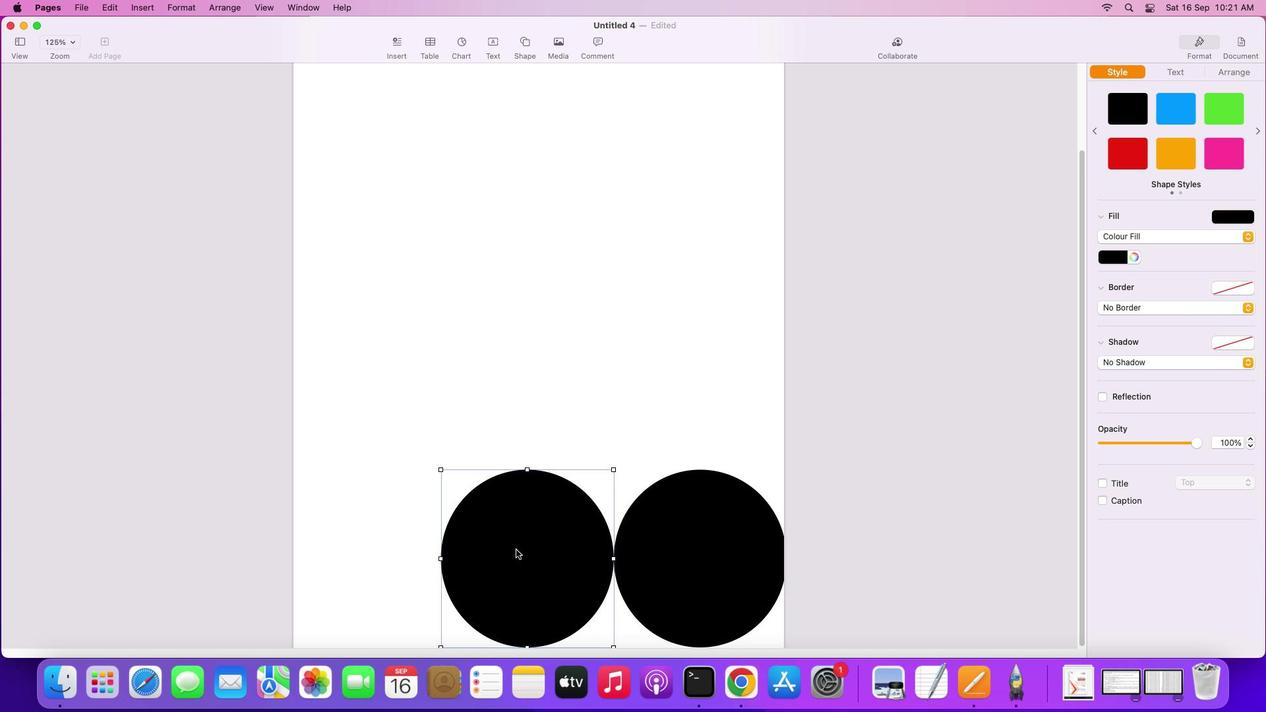 
Action: Mouse pressed left at (755, 521)
Screenshot: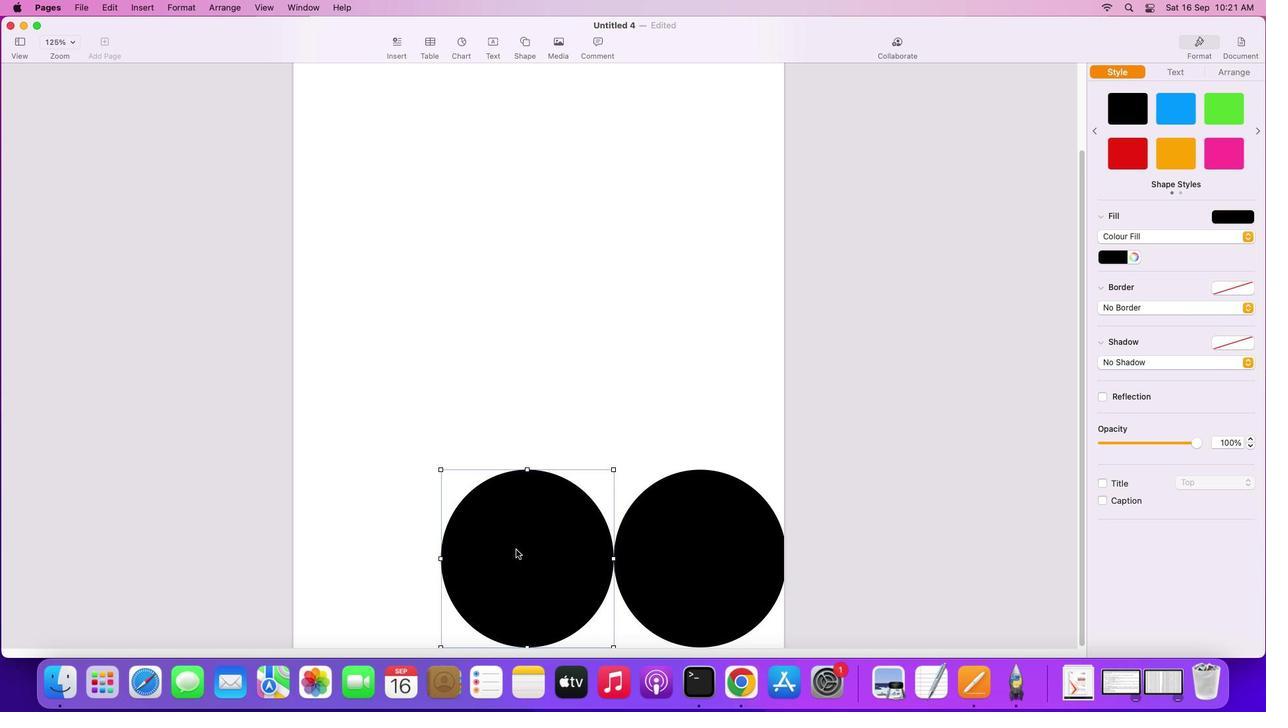 
Action: Key pressed Key.alt
Screenshot: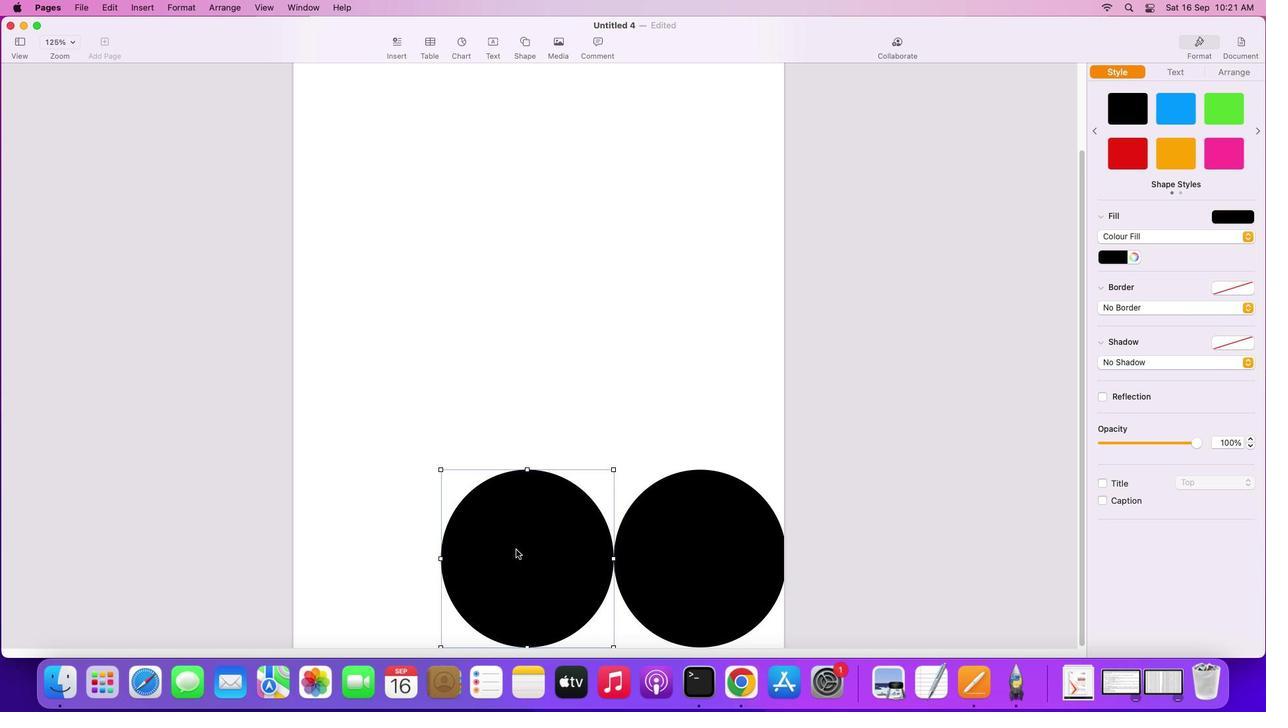 
Action: Mouse moved to (775, 399)
Screenshot: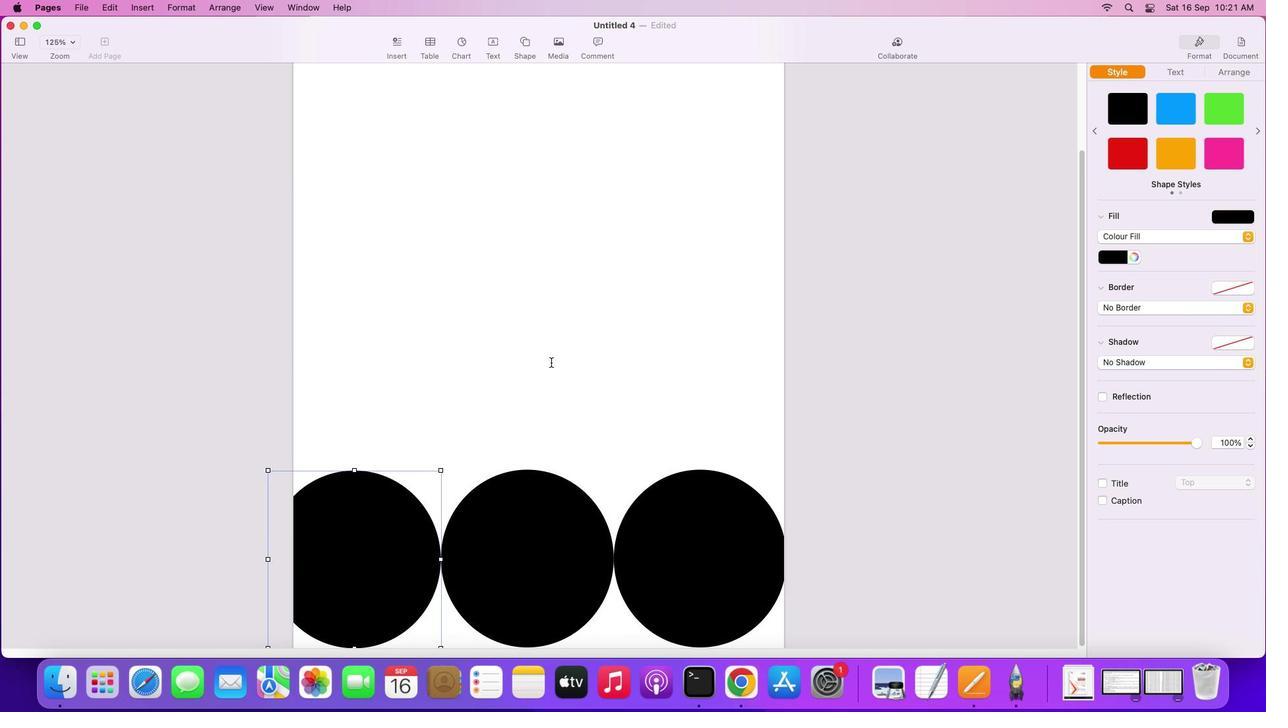 
Action: Mouse pressed left at (775, 399)
Screenshot: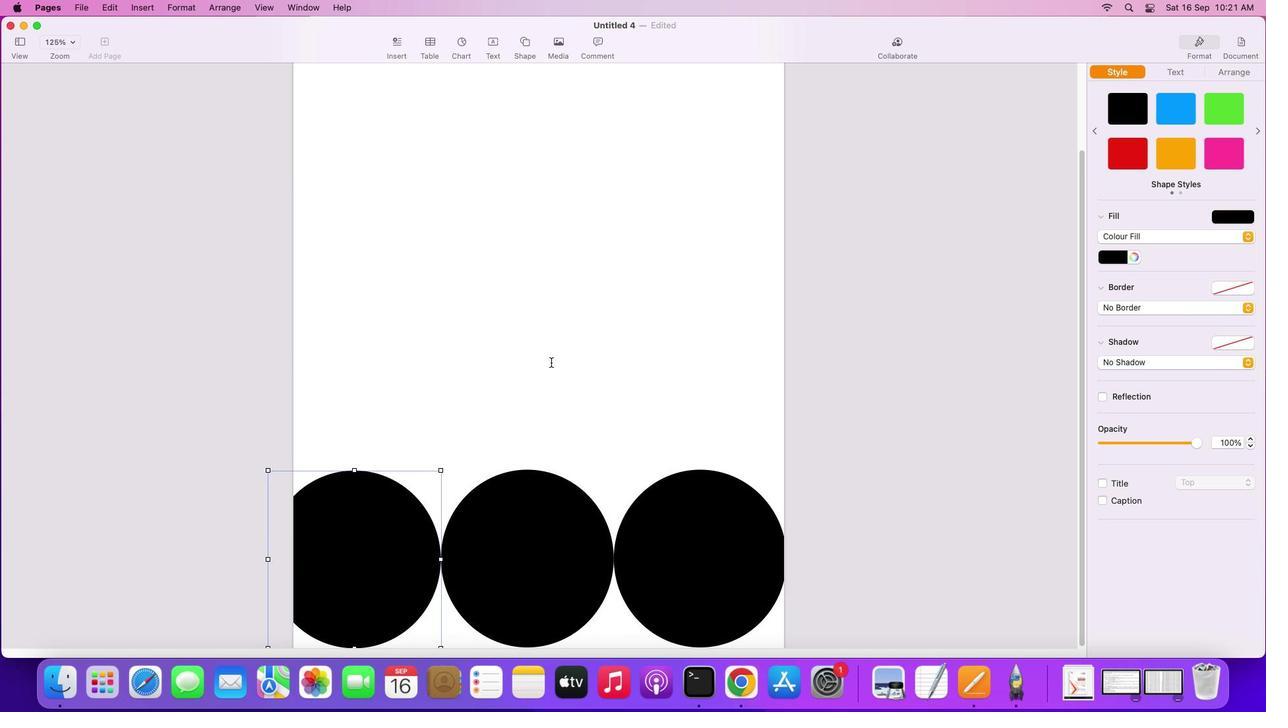 
Action: Mouse moved to (782, 441)
Screenshot: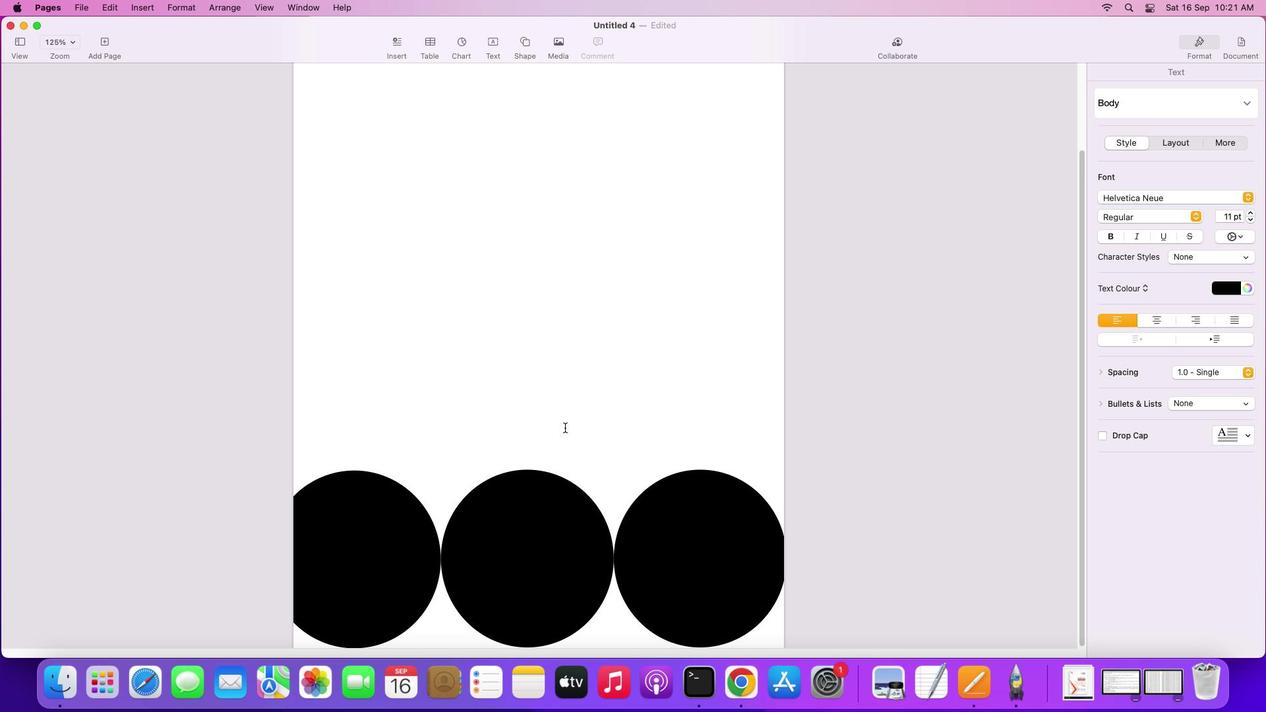 
Action: Mouse pressed left at (782, 441)
Screenshot: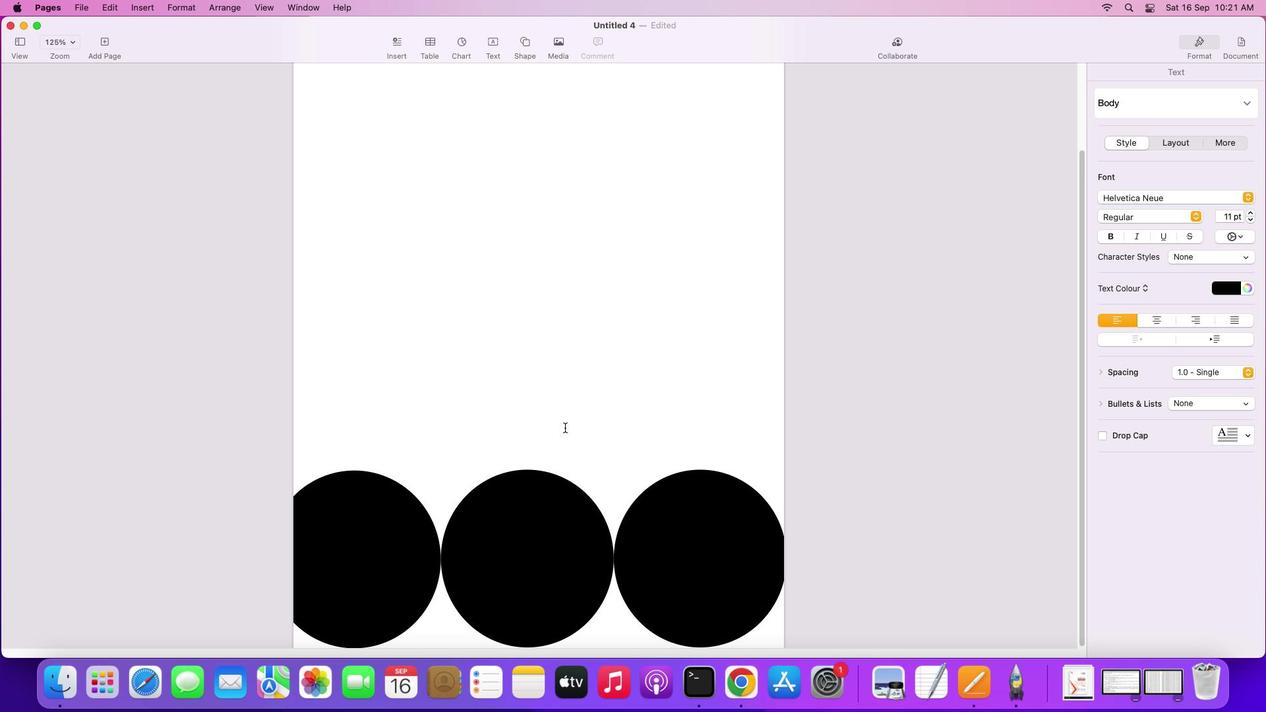 
Action: Mouse moved to (794, 399)
Screenshot: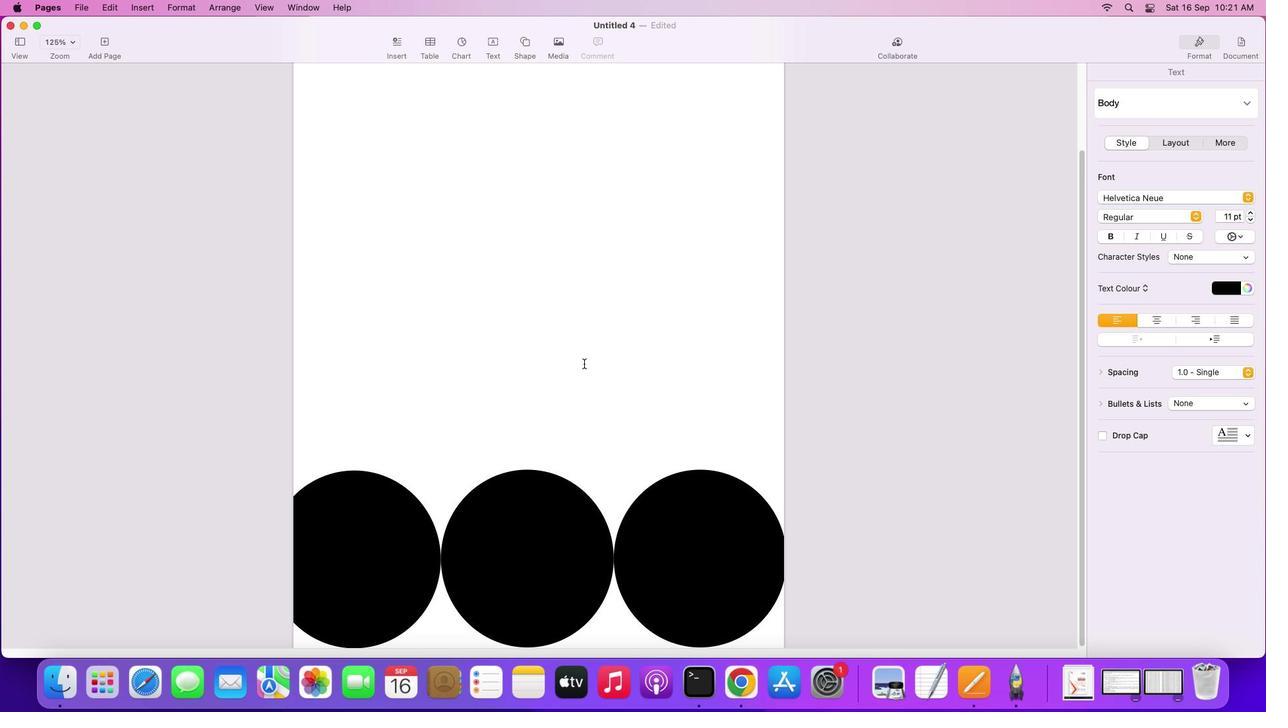 
Action: Mouse pressed left at (794, 399)
Screenshot: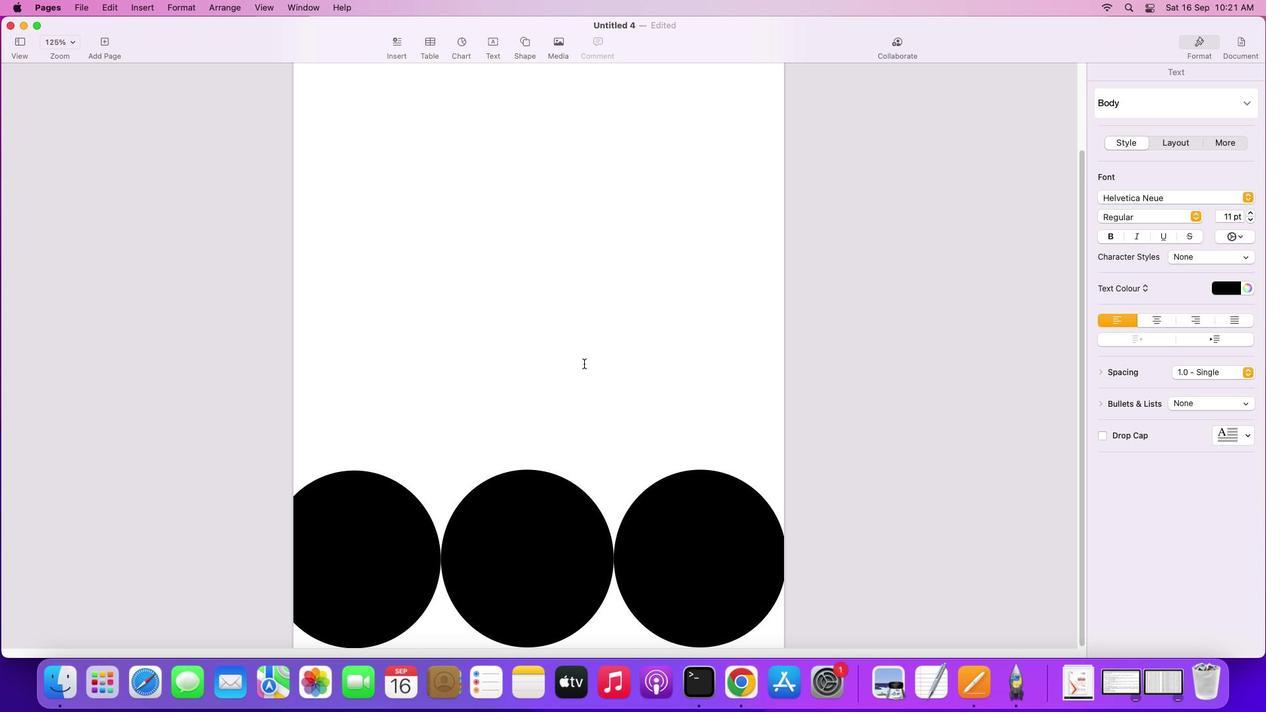 
Action: Mouse moved to (761, 503)
Screenshot: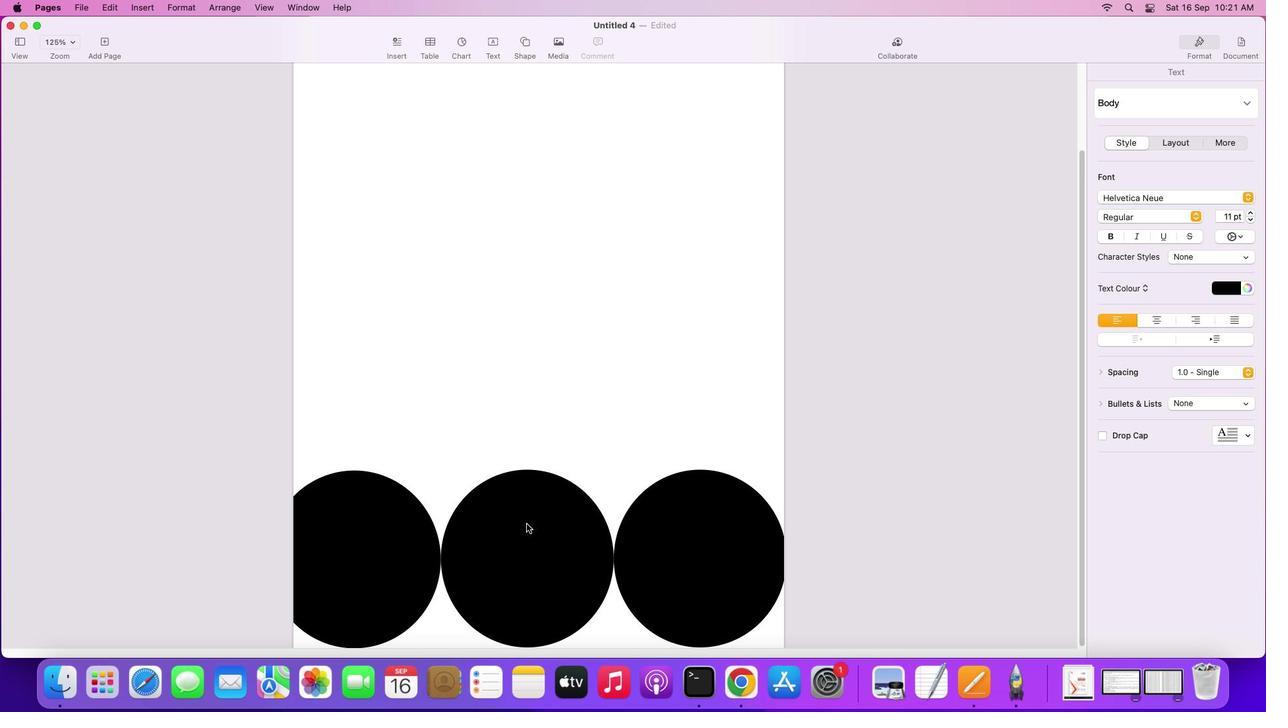 
Action: Mouse pressed left at (761, 503)
Screenshot: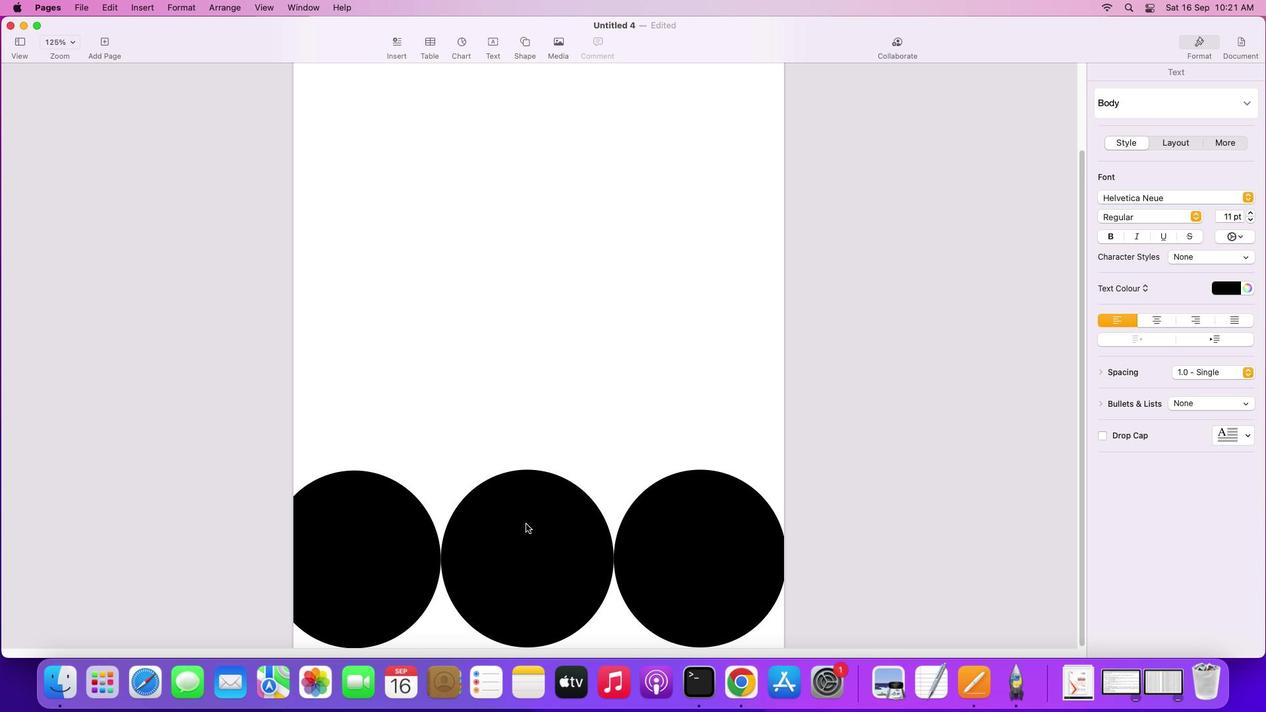 
Action: Mouse moved to (790, 323)
Screenshot: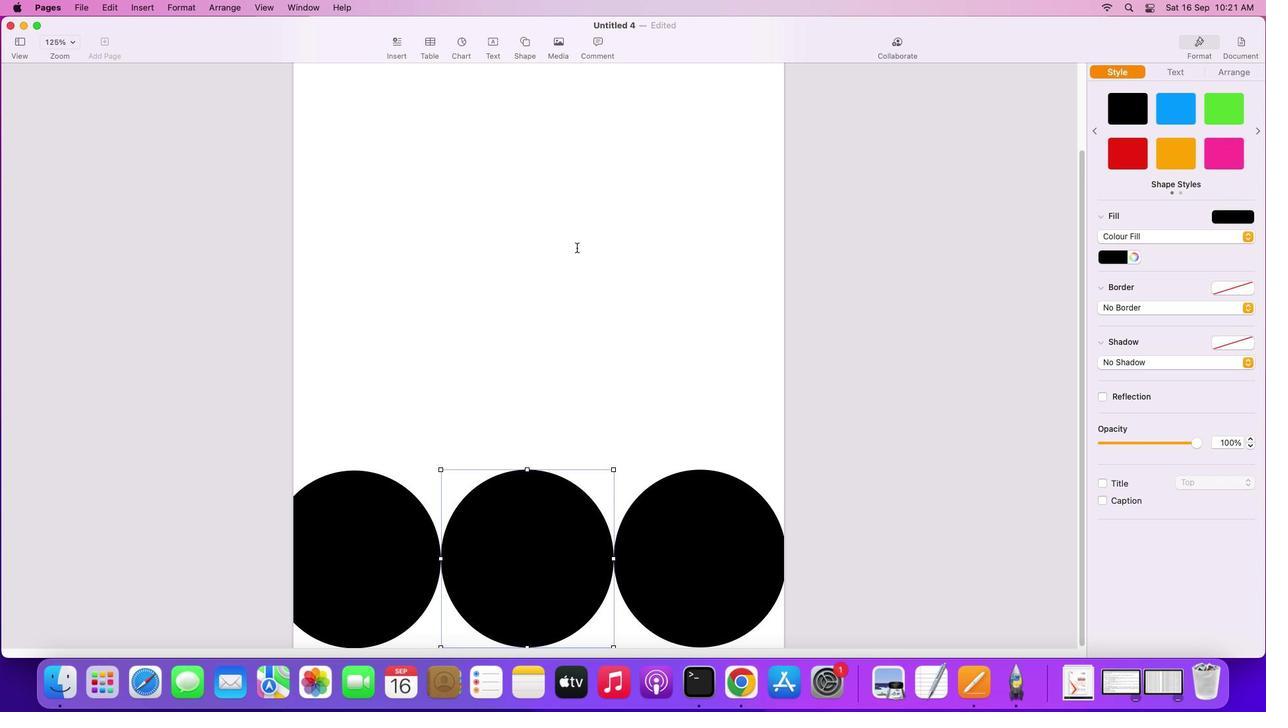 
Action: Mouse pressed left at (790, 323)
Screenshot: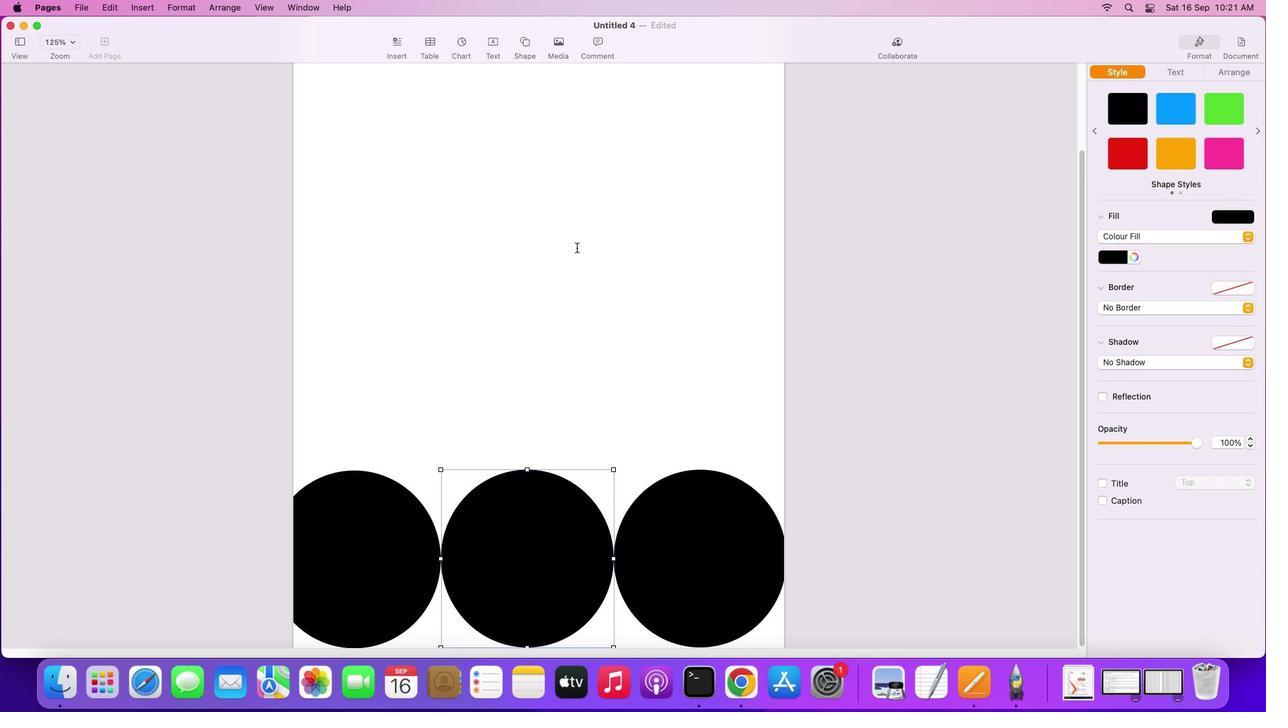 
Action: Mouse moved to (761, 186)
Screenshot: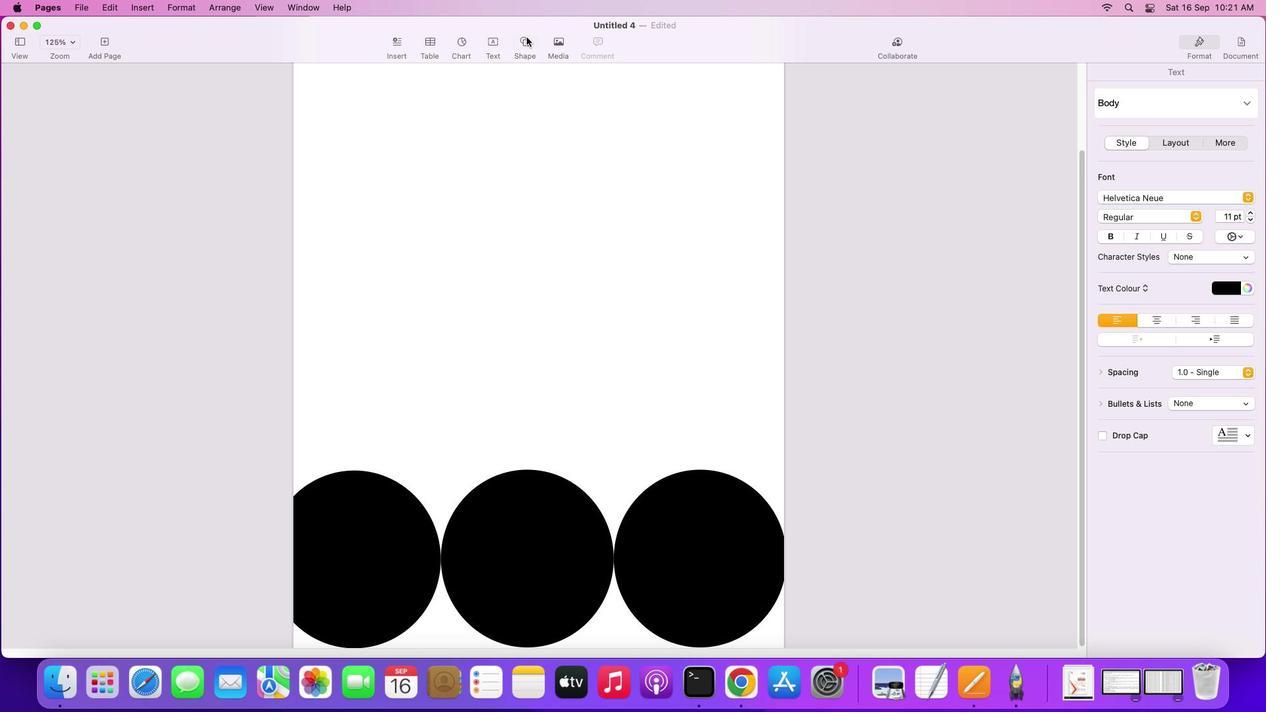 
Action: Mouse pressed left at (761, 186)
Screenshot: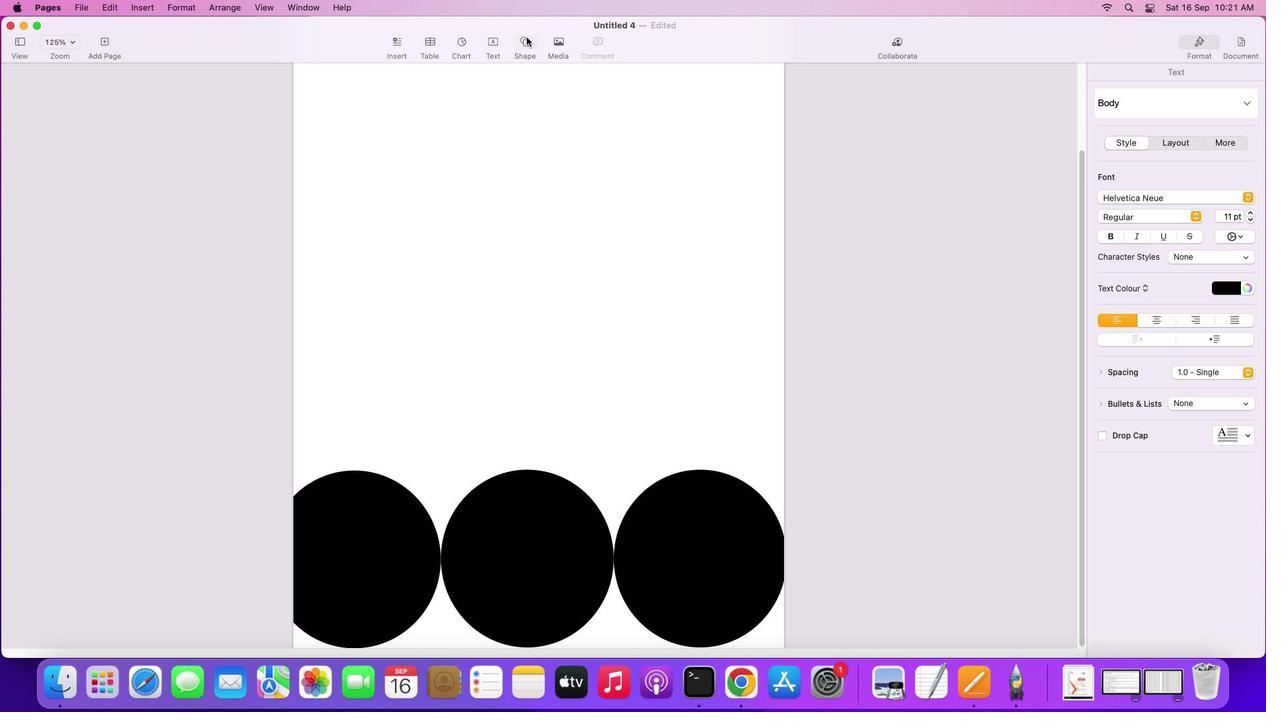 
Action: Mouse moved to (751, 252)
Screenshot: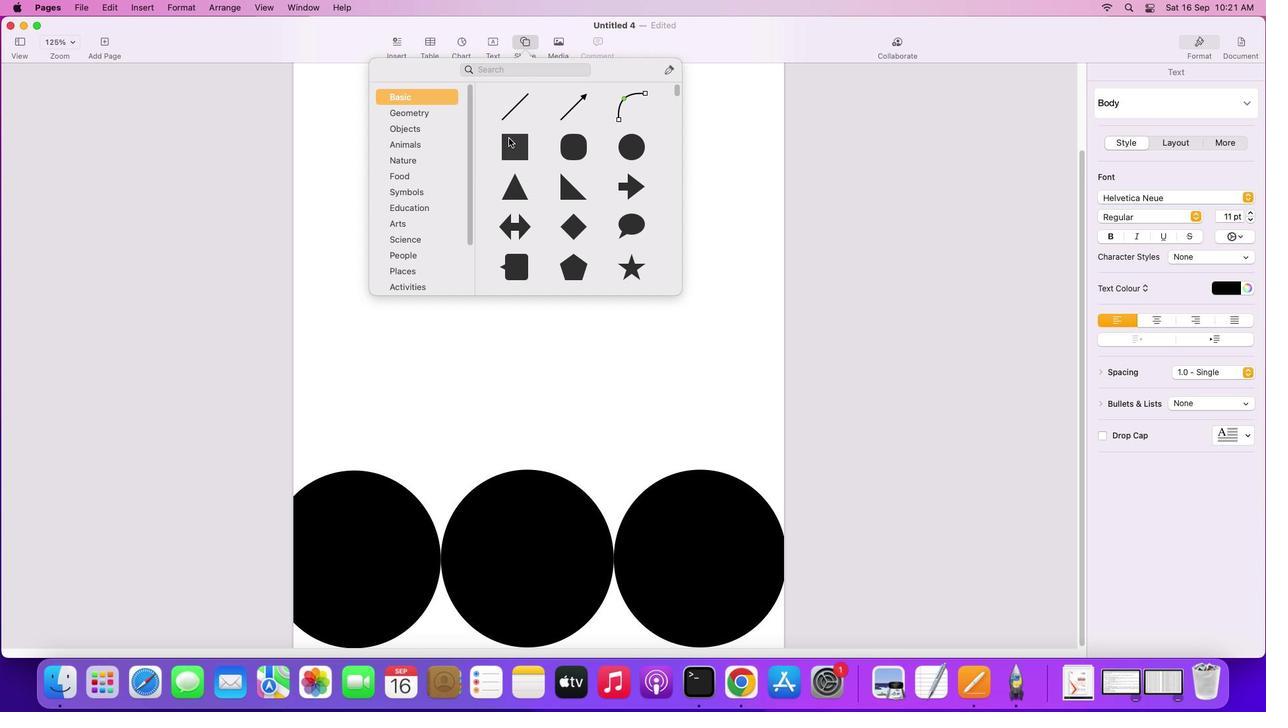 
Action: Mouse pressed left at (751, 252)
Screenshot: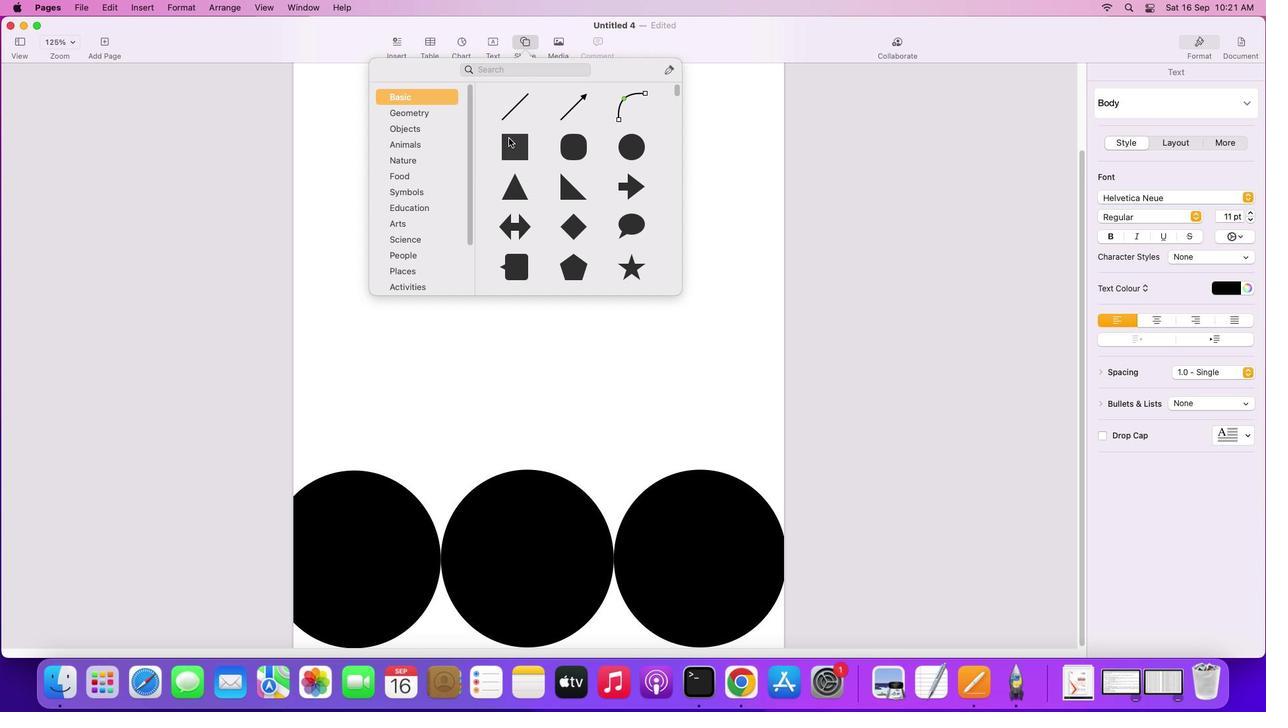 
Action: Mouse moved to (749, 320)
Screenshot: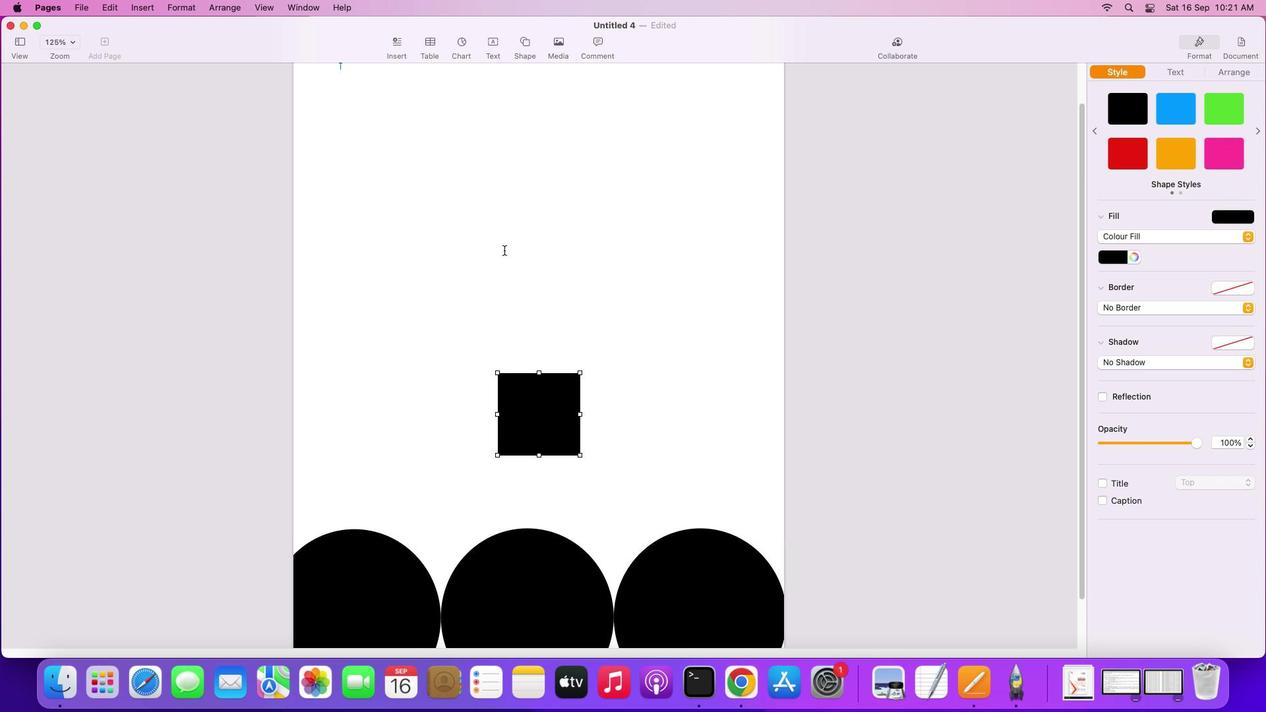 
Action: Mouse scrolled (749, 320) with delta (466, 163)
Screenshot: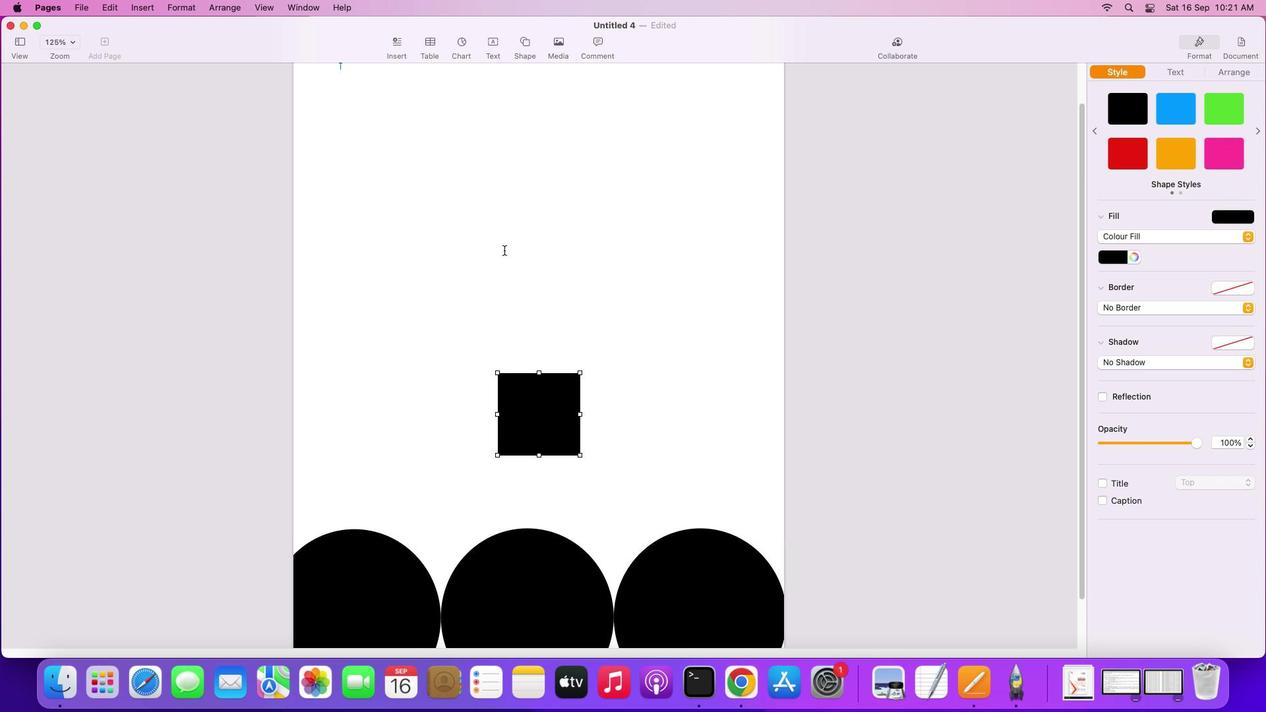 
Action: Mouse moved to (749, 321)
Screenshot: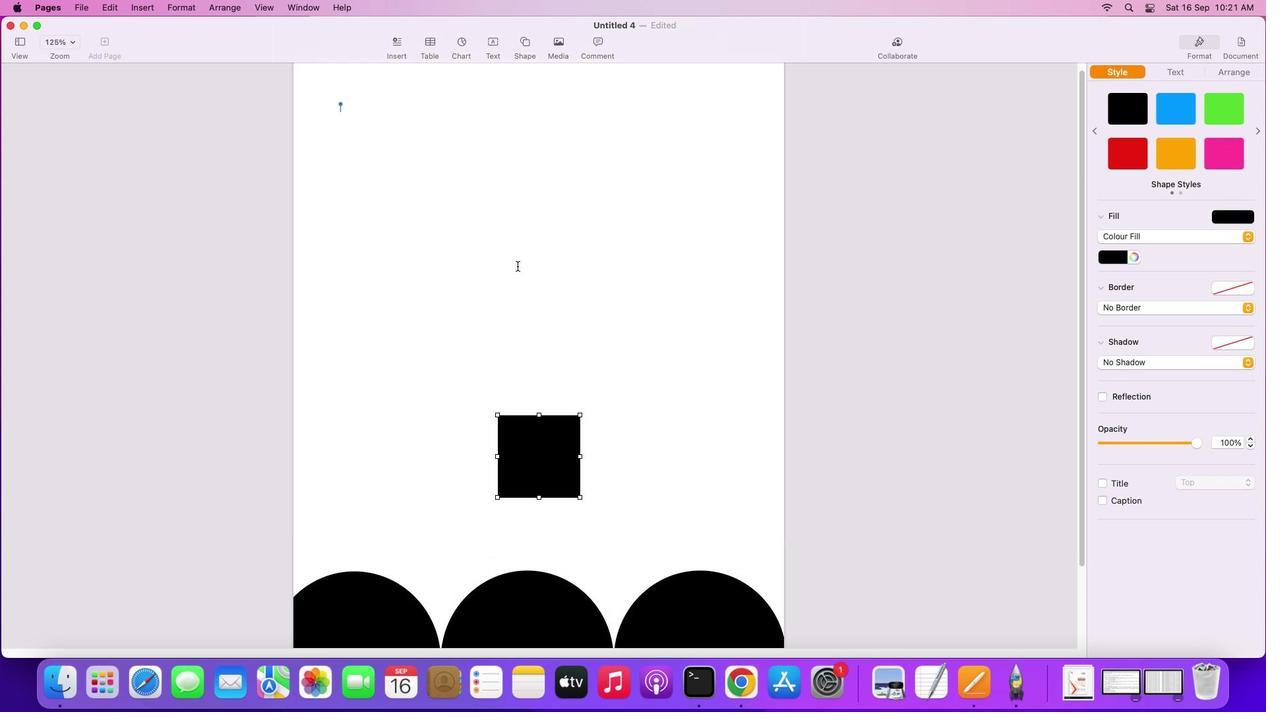 
Action: Mouse scrolled (749, 321) with delta (466, 163)
Screenshot: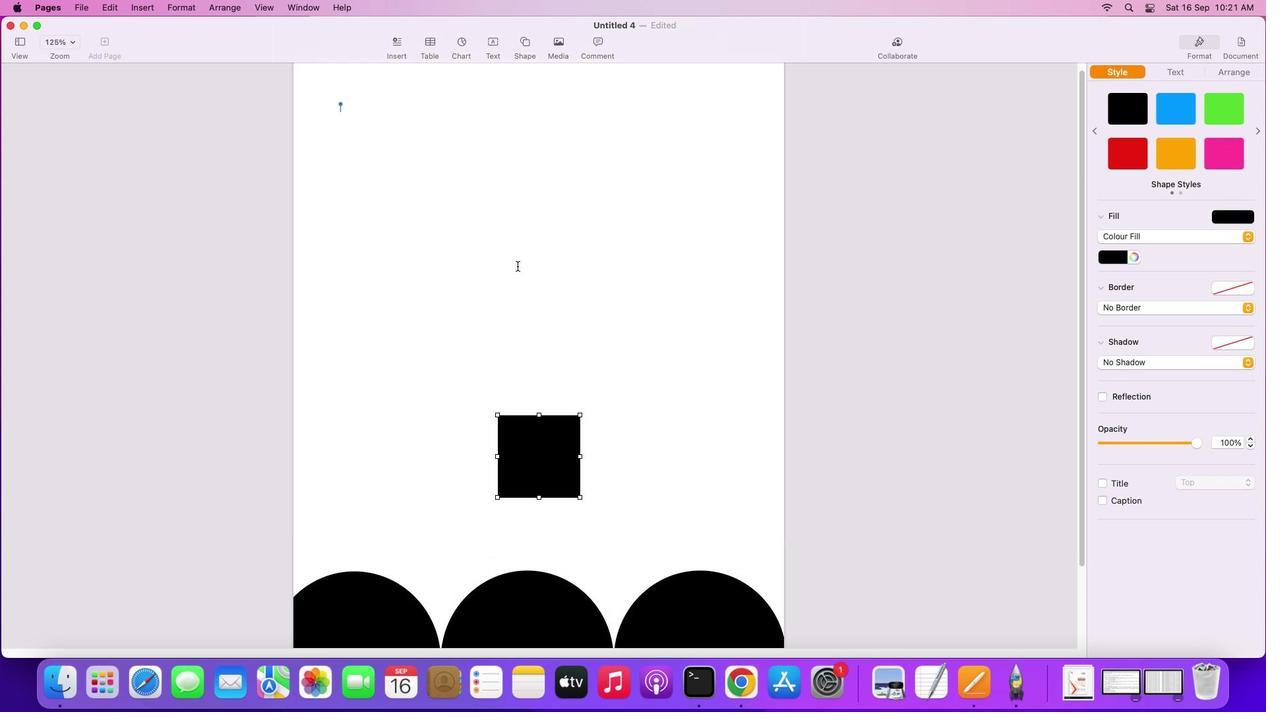 
Action: Mouse moved to (749, 321)
Screenshot: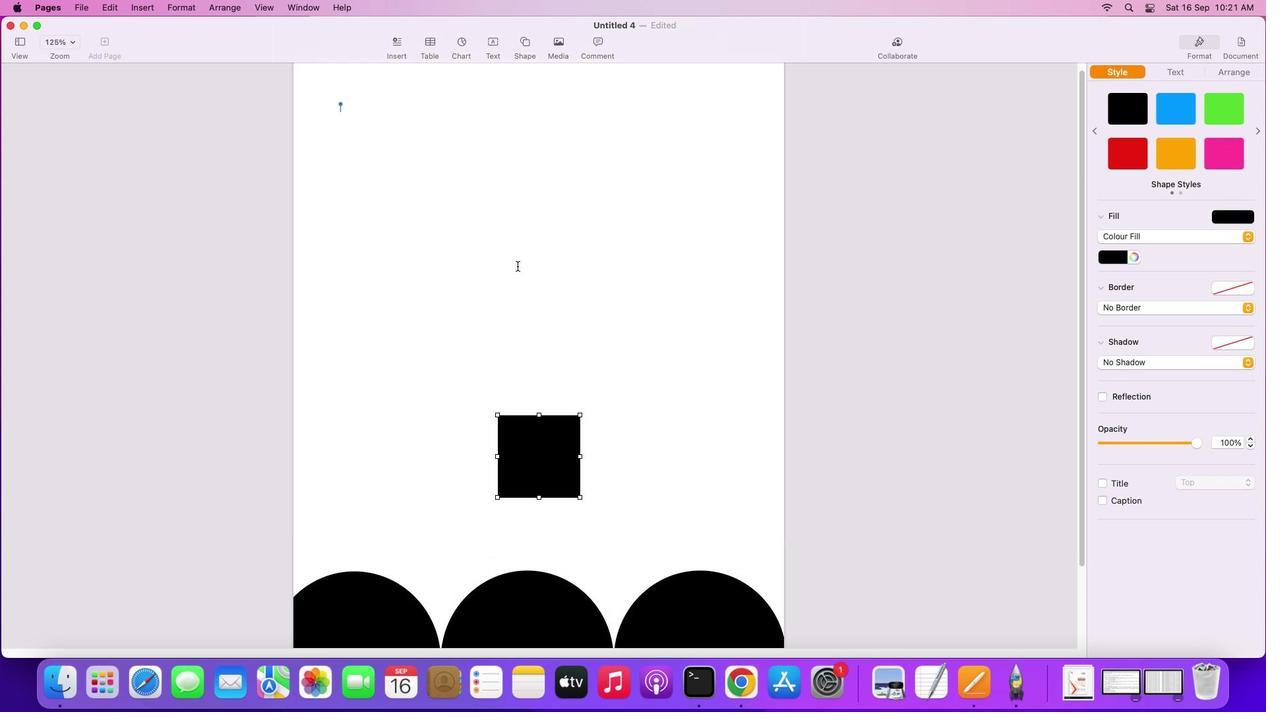 
Action: Mouse scrolled (749, 321) with delta (466, 164)
Screenshot: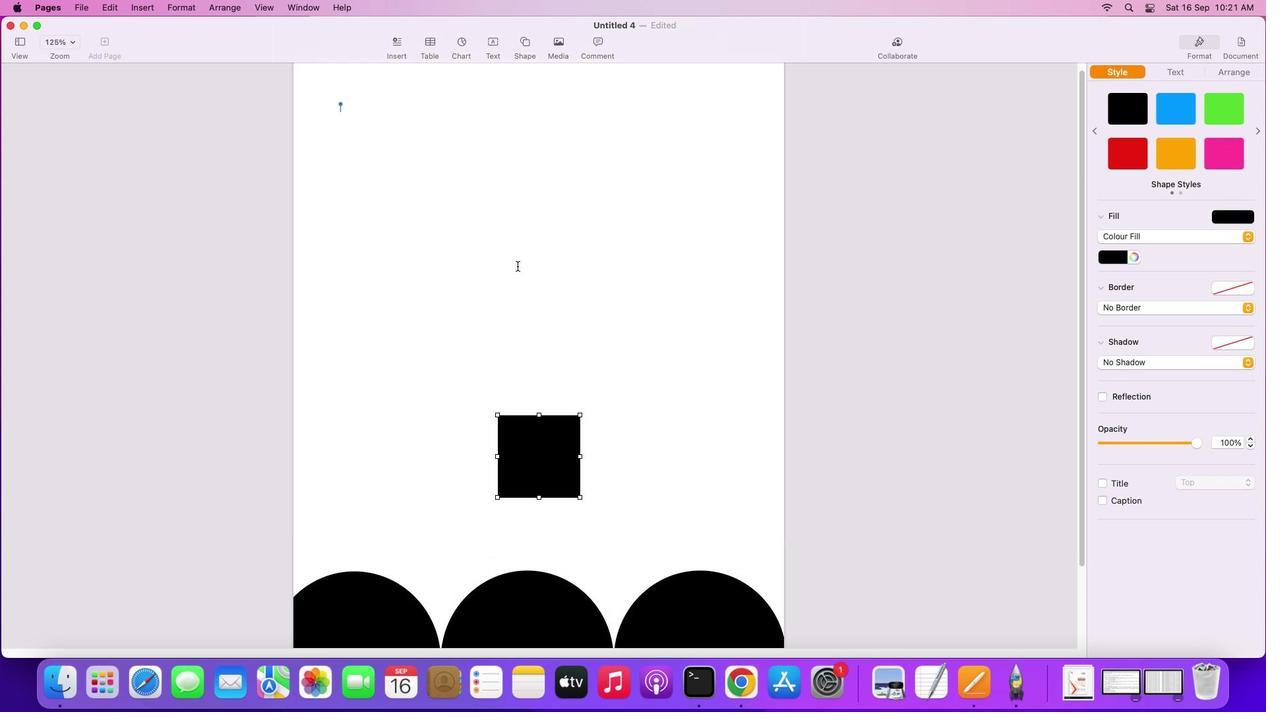 
Action: Mouse moved to (749, 322)
Screenshot: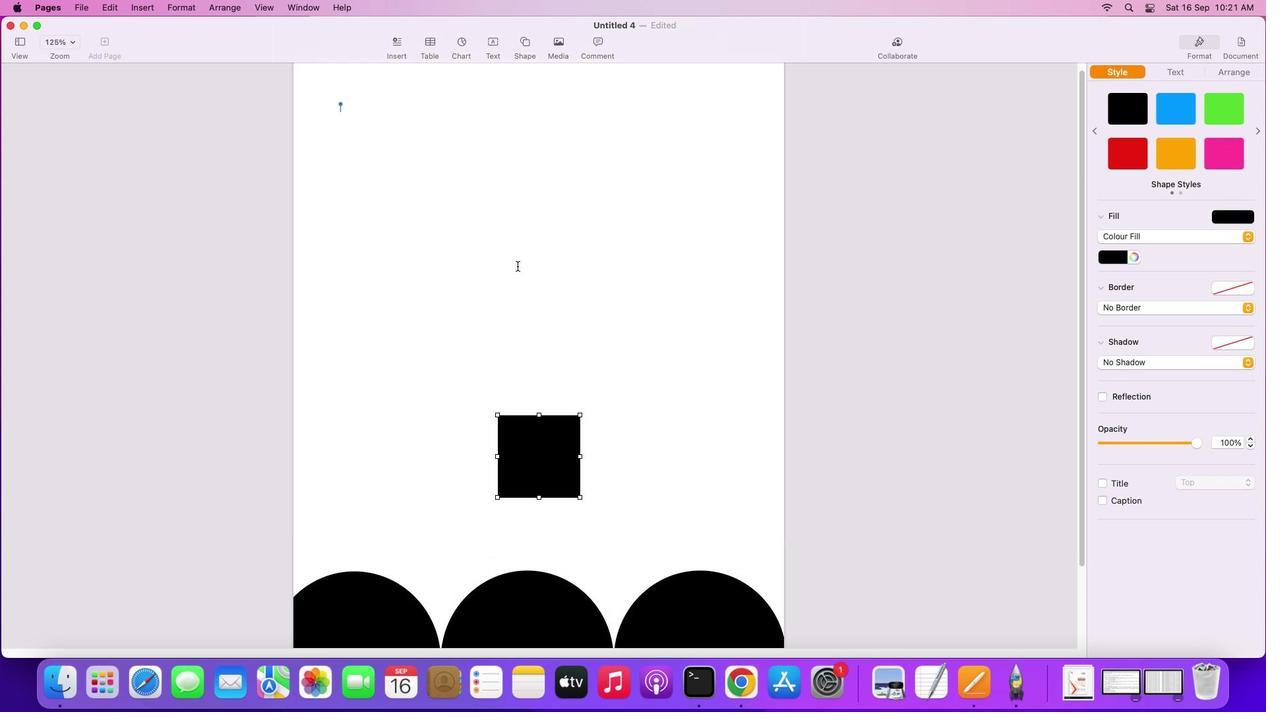 
Action: Mouse scrolled (749, 322) with delta (466, 164)
Screenshot: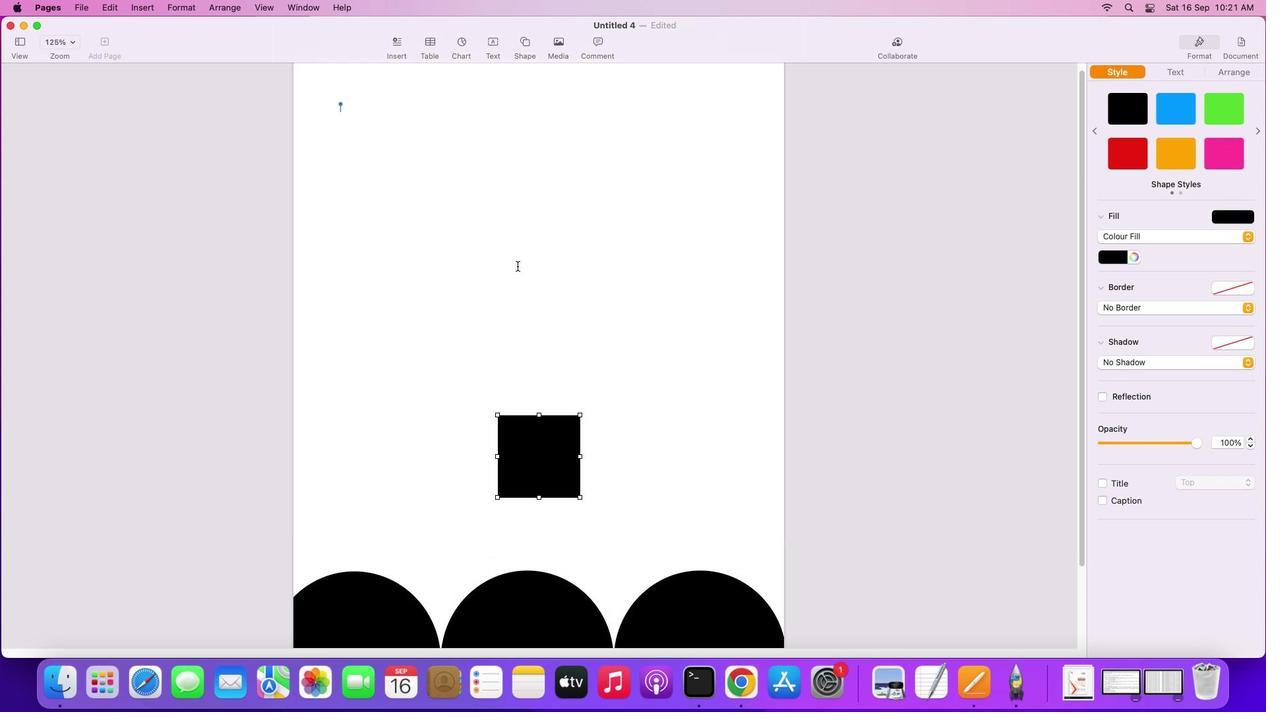 
Action: Mouse moved to (749, 323)
Screenshot: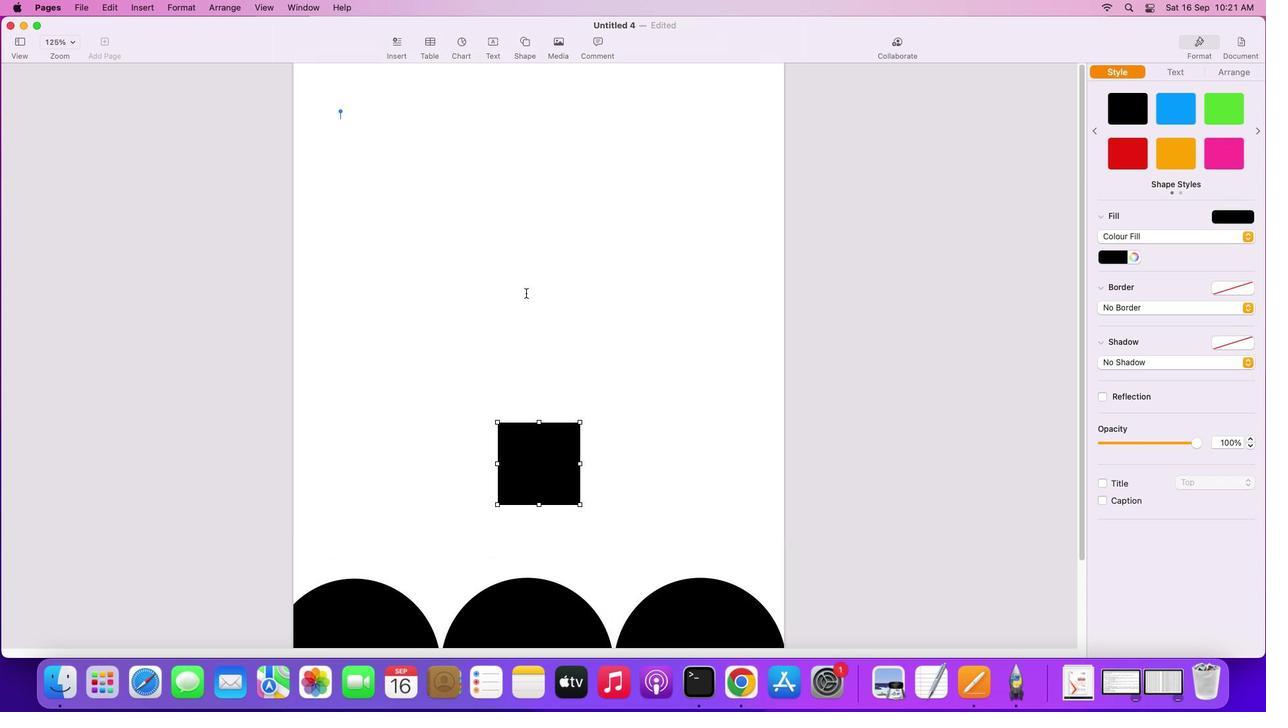 
Action: Mouse scrolled (749, 323) with delta (466, 165)
Screenshot: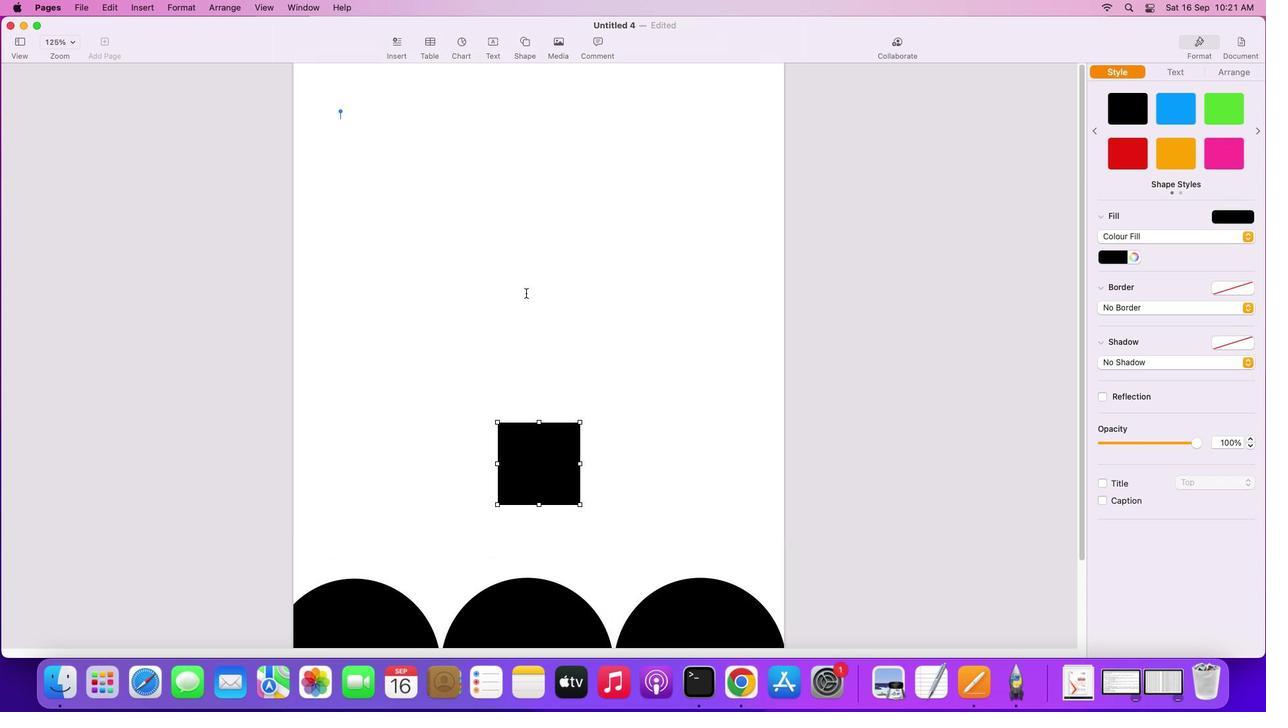 
Action: Mouse moved to (765, 411)
Screenshot: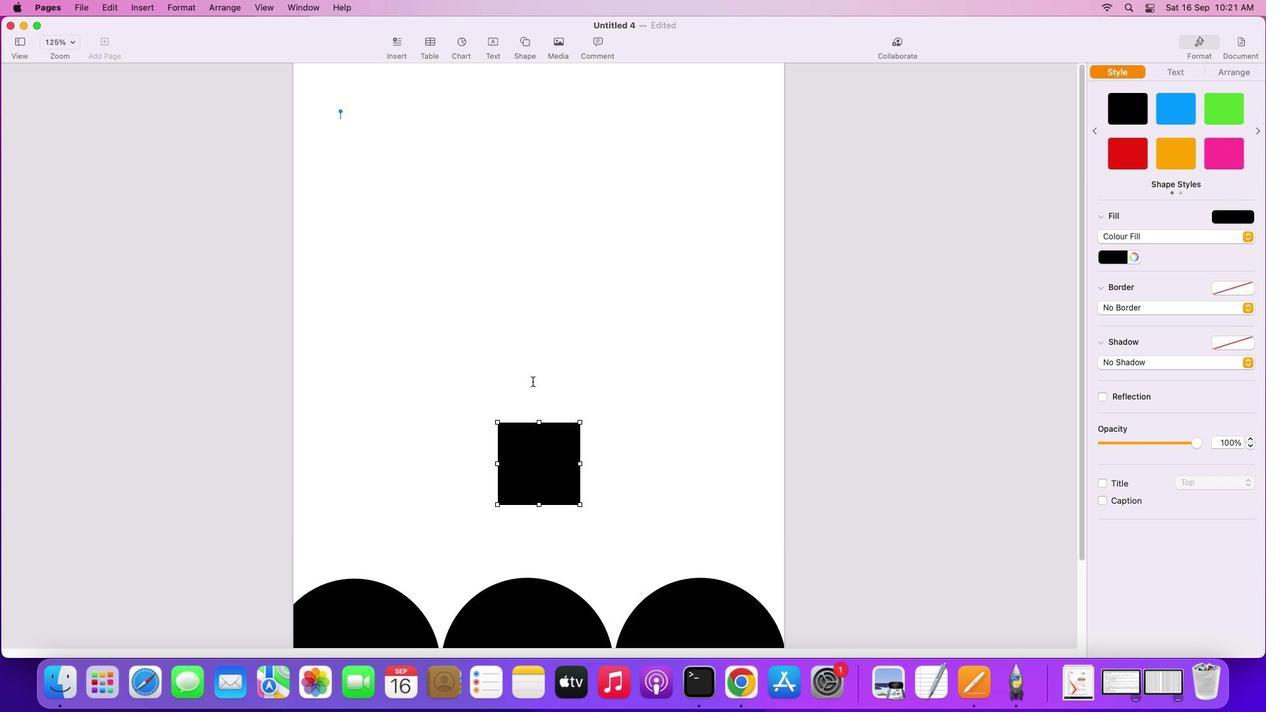 
Action: Mouse scrolled (765, 411) with delta (466, 163)
Screenshot: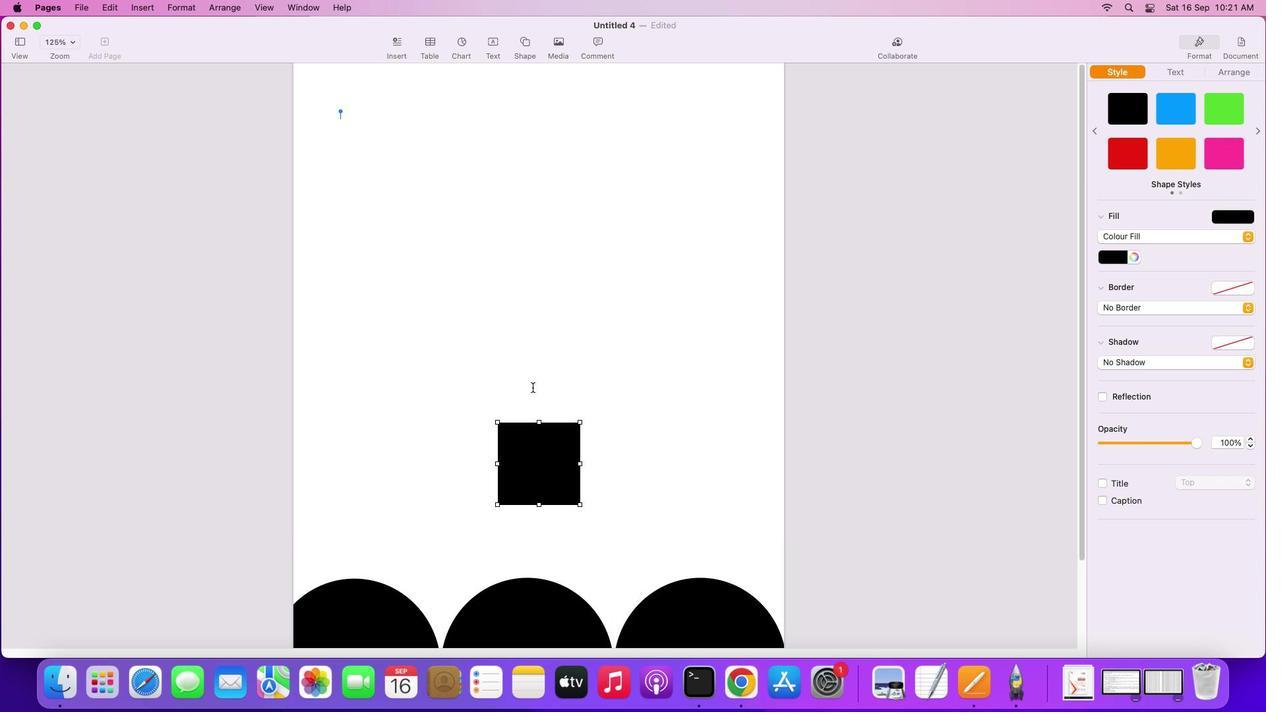 
Action: Mouse scrolled (765, 411) with delta (466, 163)
Screenshot: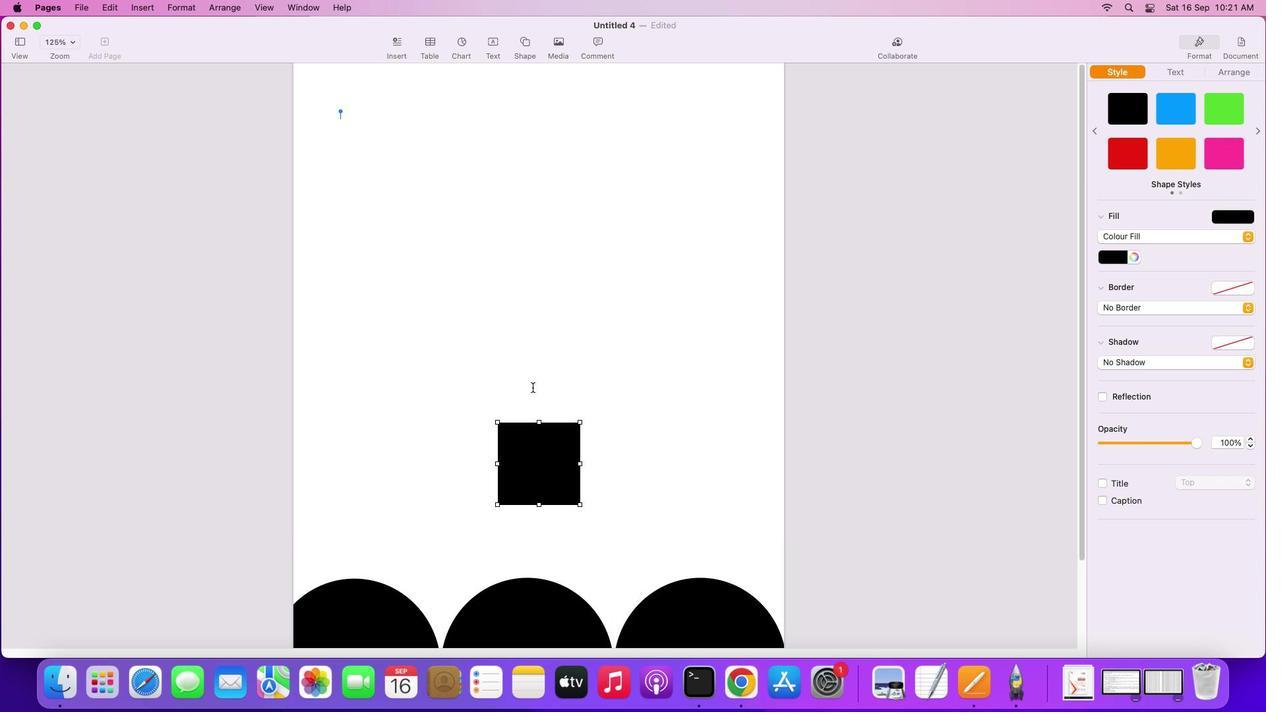 
Action: Mouse moved to (765, 411)
Screenshot: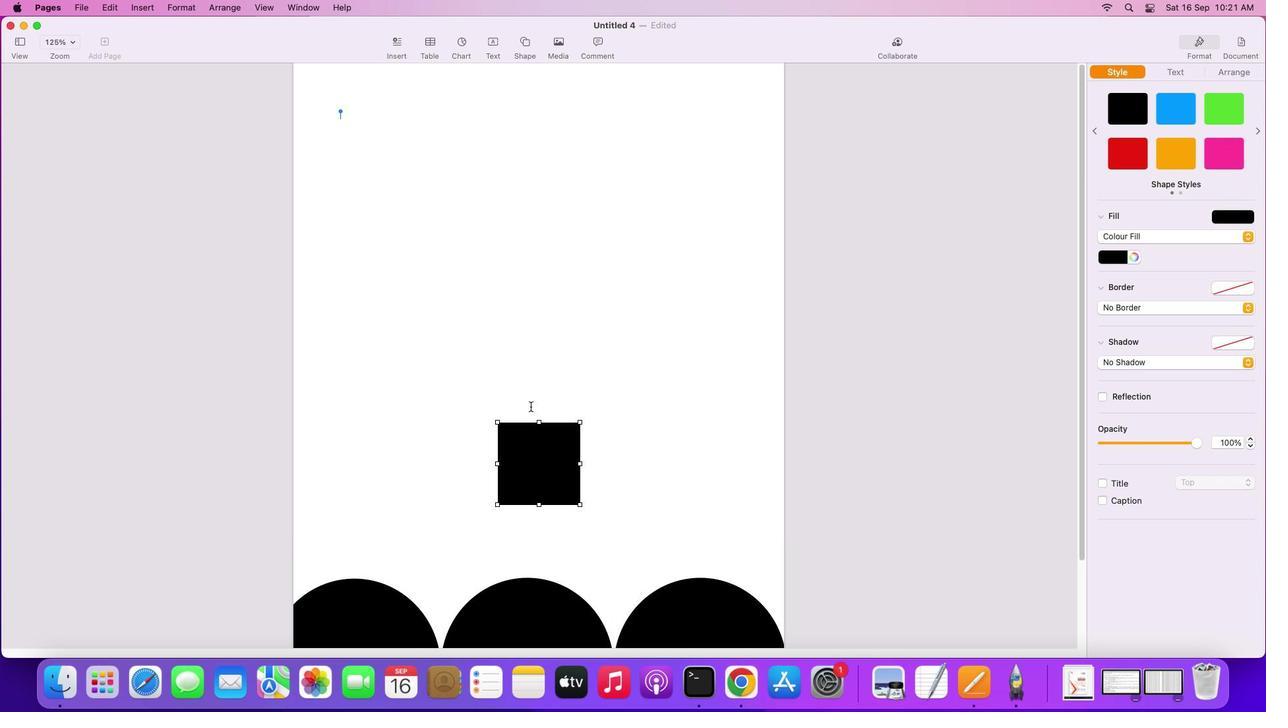 
Action: Mouse scrolled (765, 411) with delta (466, 164)
Screenshot: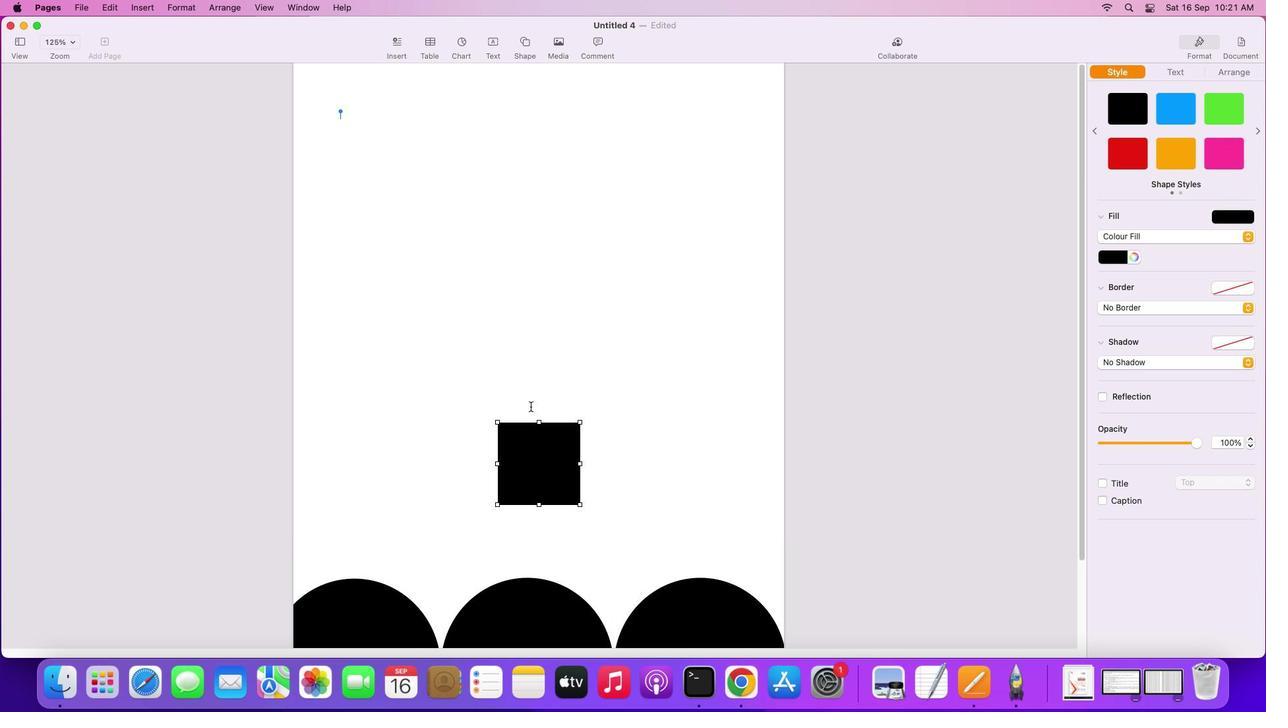 
Action: Mouse moved to (765, 412)
Screenshot: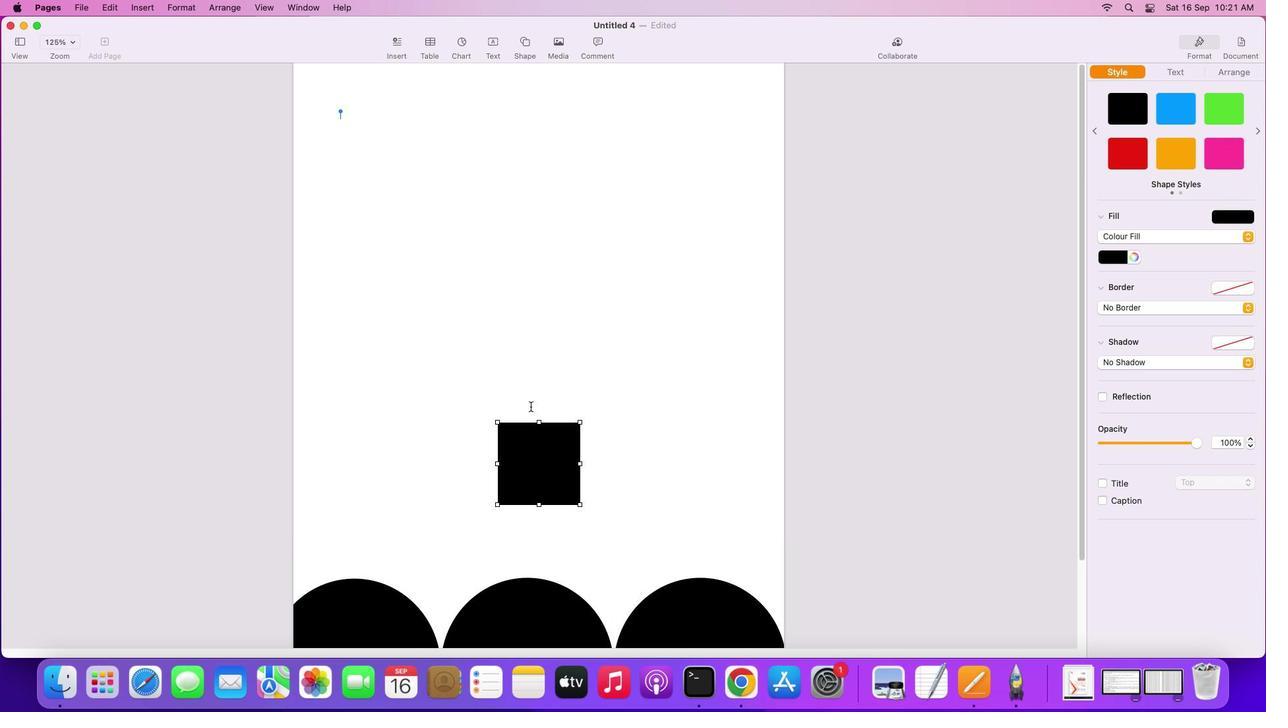 
Action: Mouse scrolled (765, 412) with delta (466, 164)
Screenshot: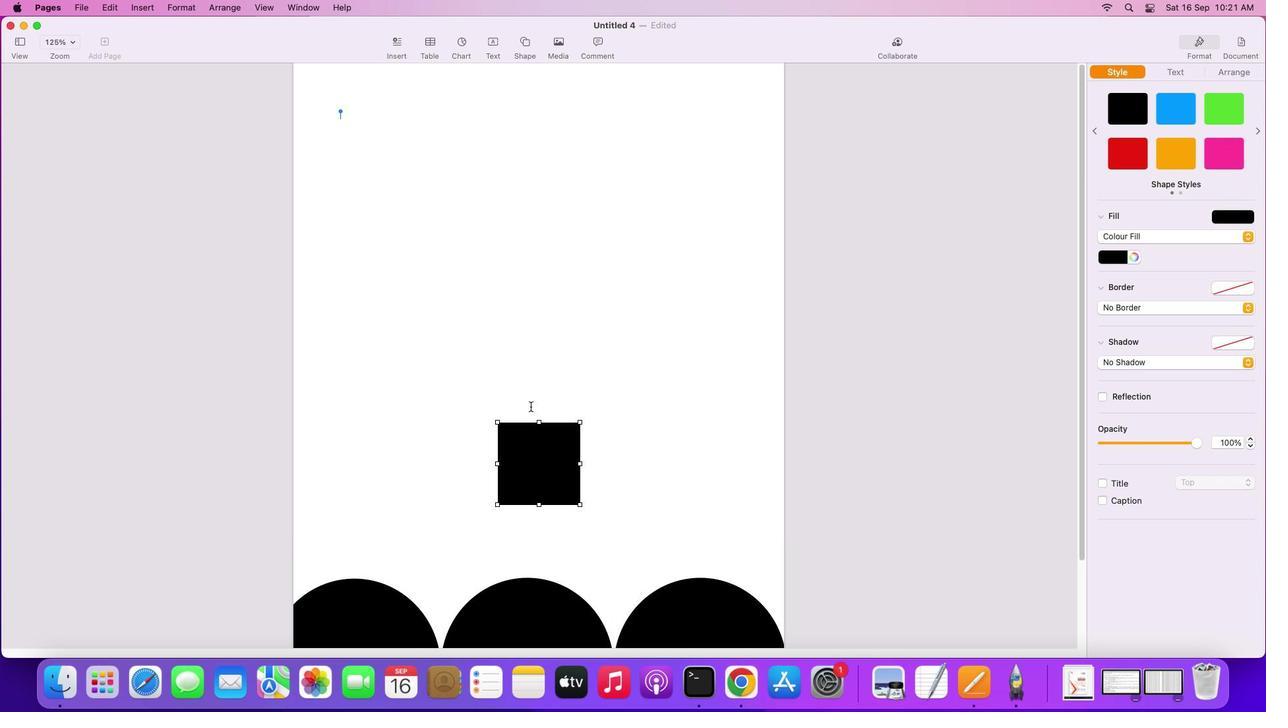 
Action: Mouse moved to (764, 418)
Screenshot: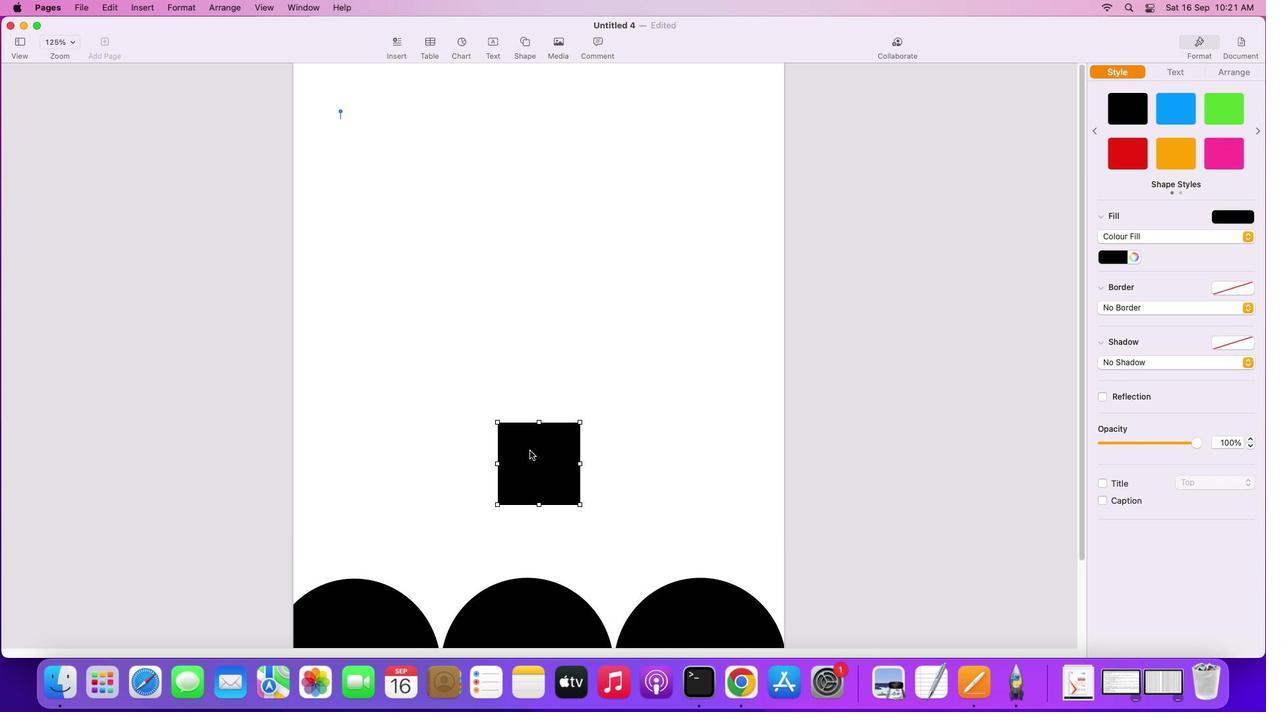 
Action: Mouse scrolled (764, 418) with delta (466, 165)
Screenshot: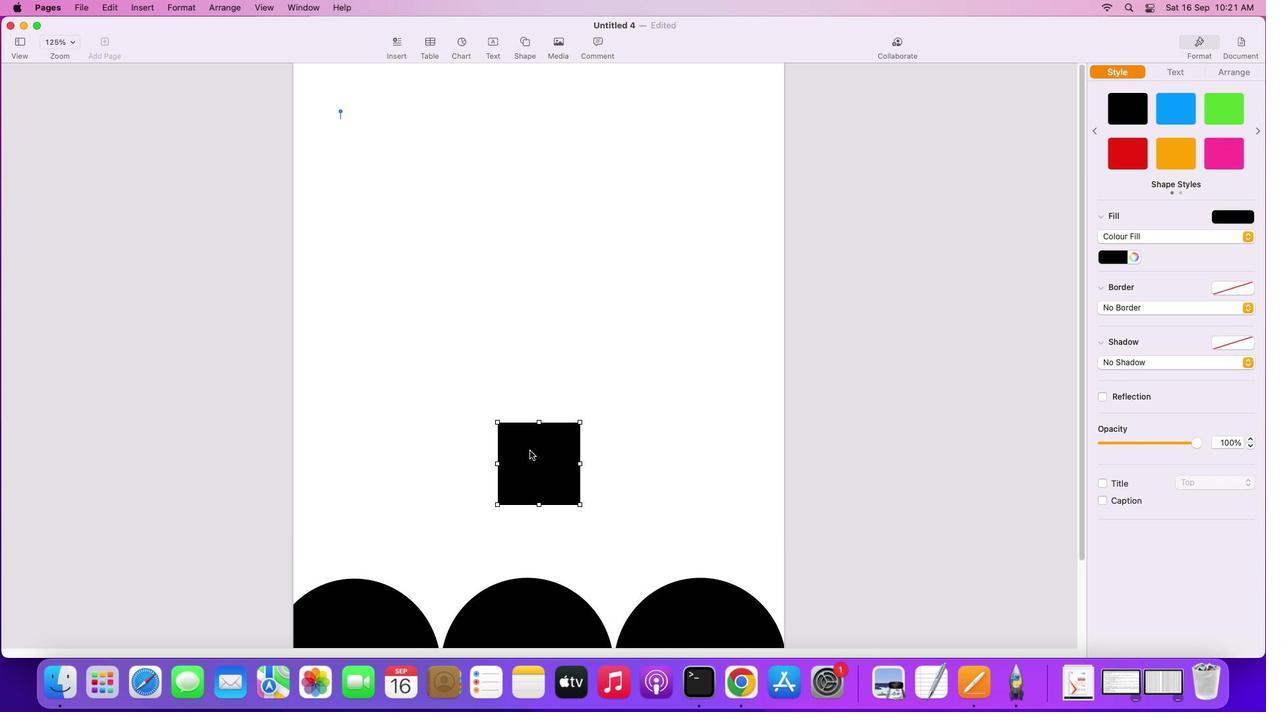 
Action: Mouse moved to (765, 468)
Screenshot: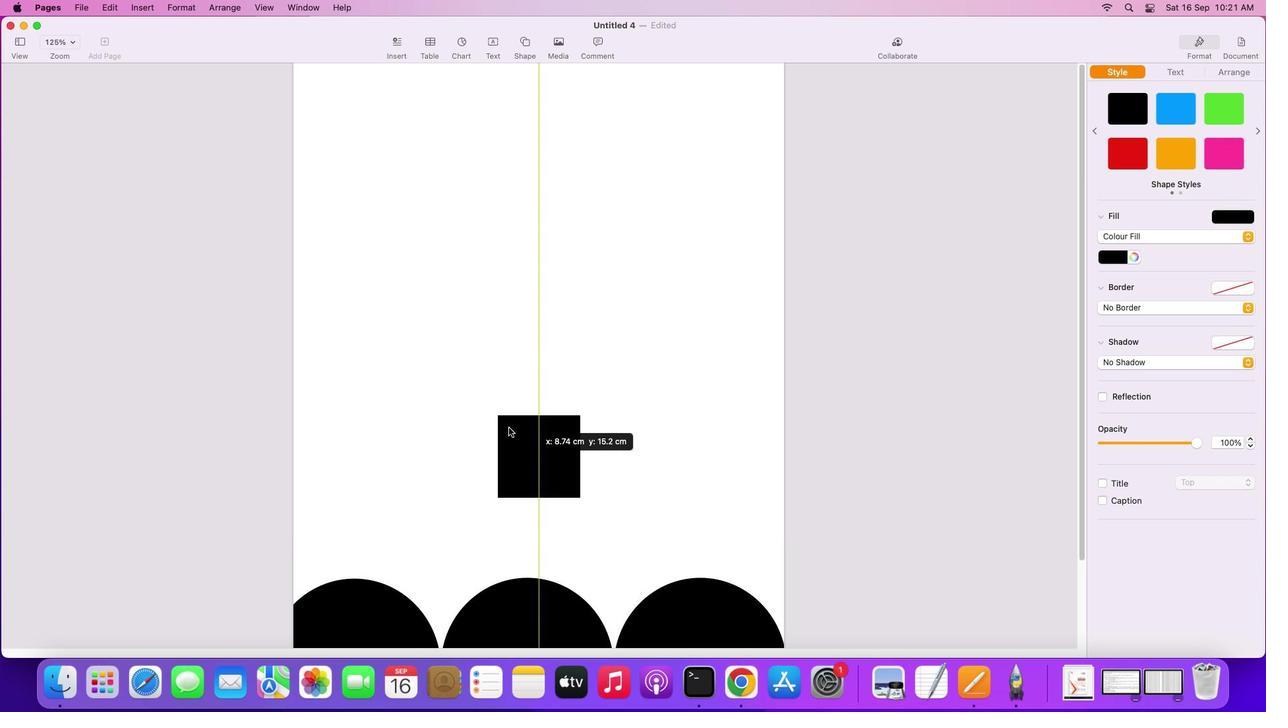 
Action: Mouse pressed left at (765, 468)
Screenshot: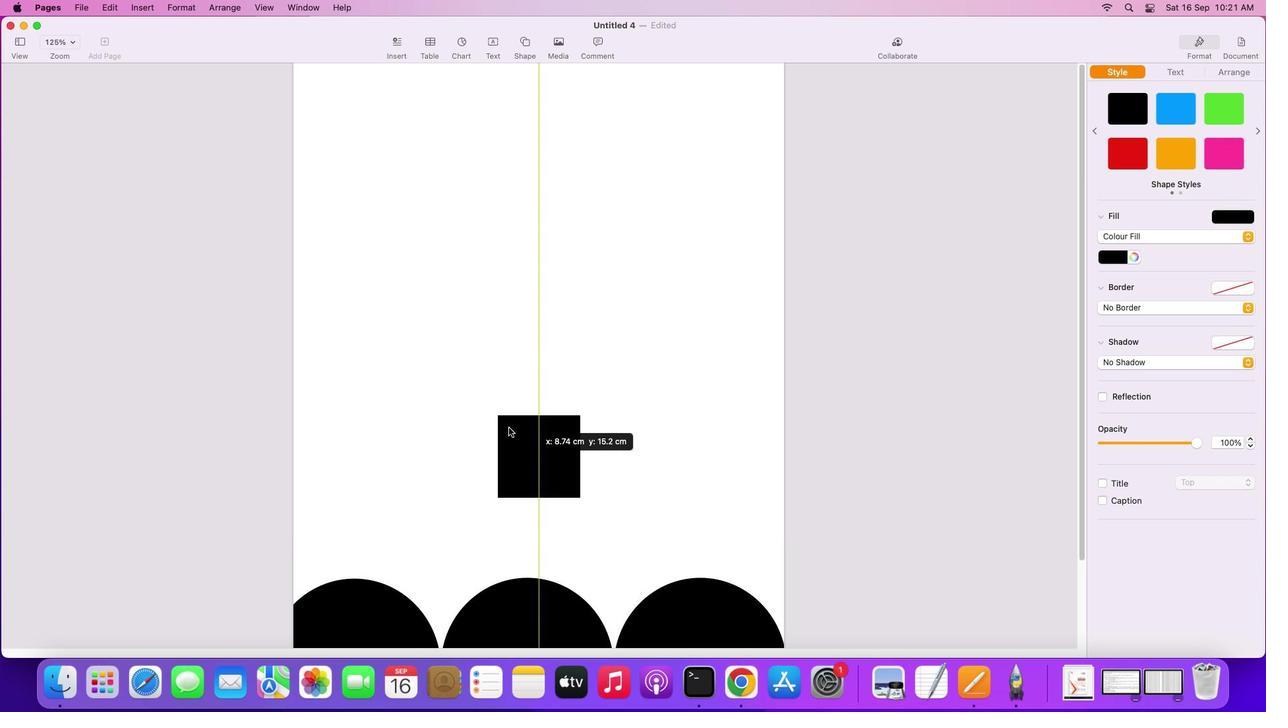 
Action: Mouse moved to (676, 230)
Screenshot: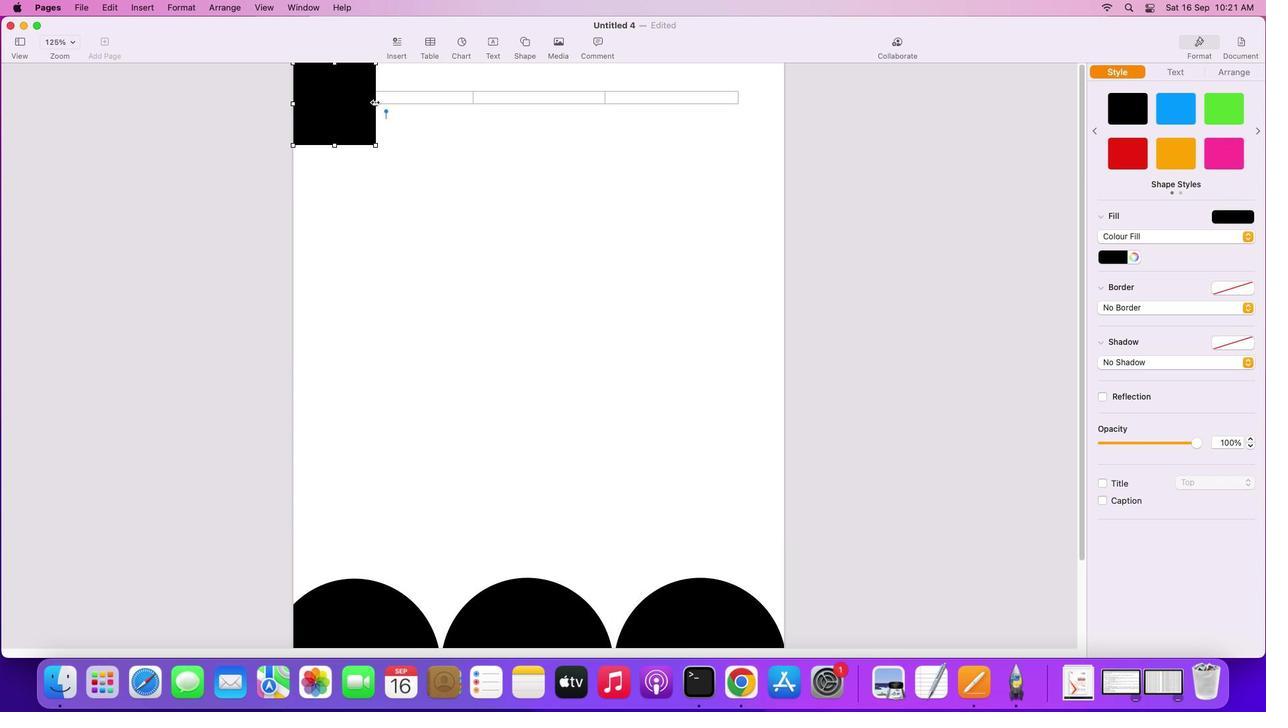 
Action: Mouse pressed left at (676, 230)
Screenshot: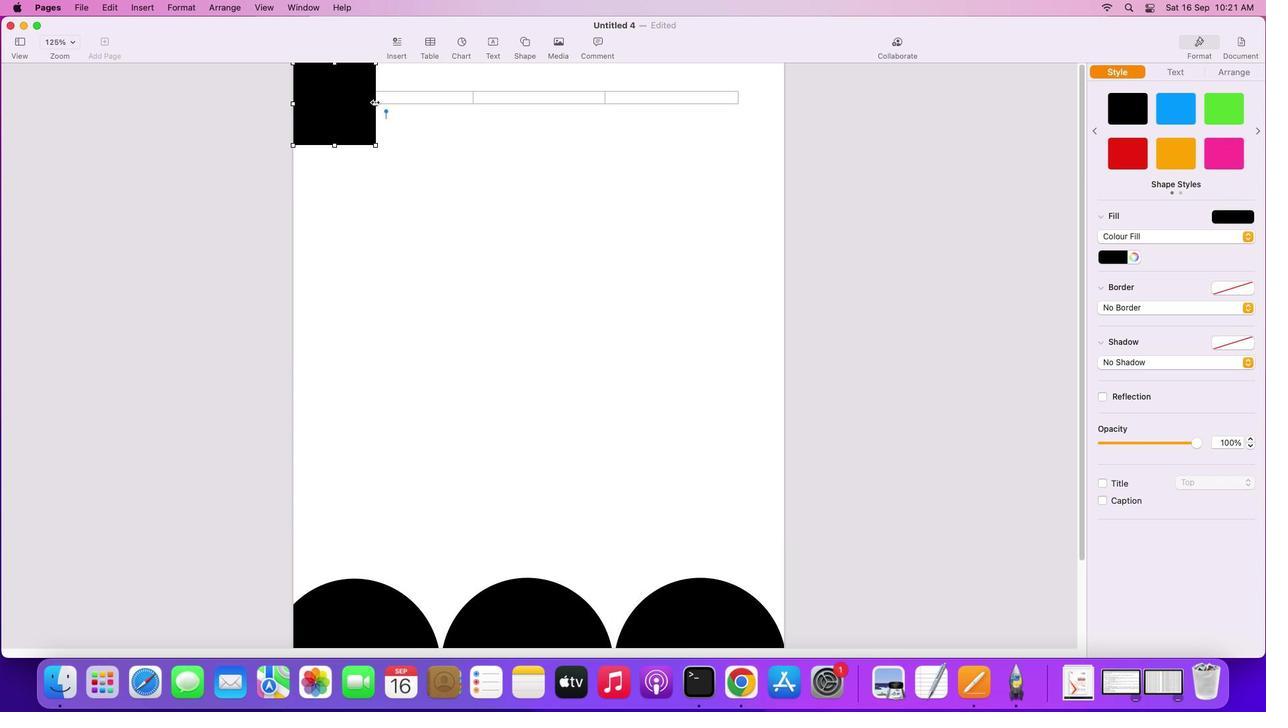
Action: Mouse moved to (770, 256)
Screenshot: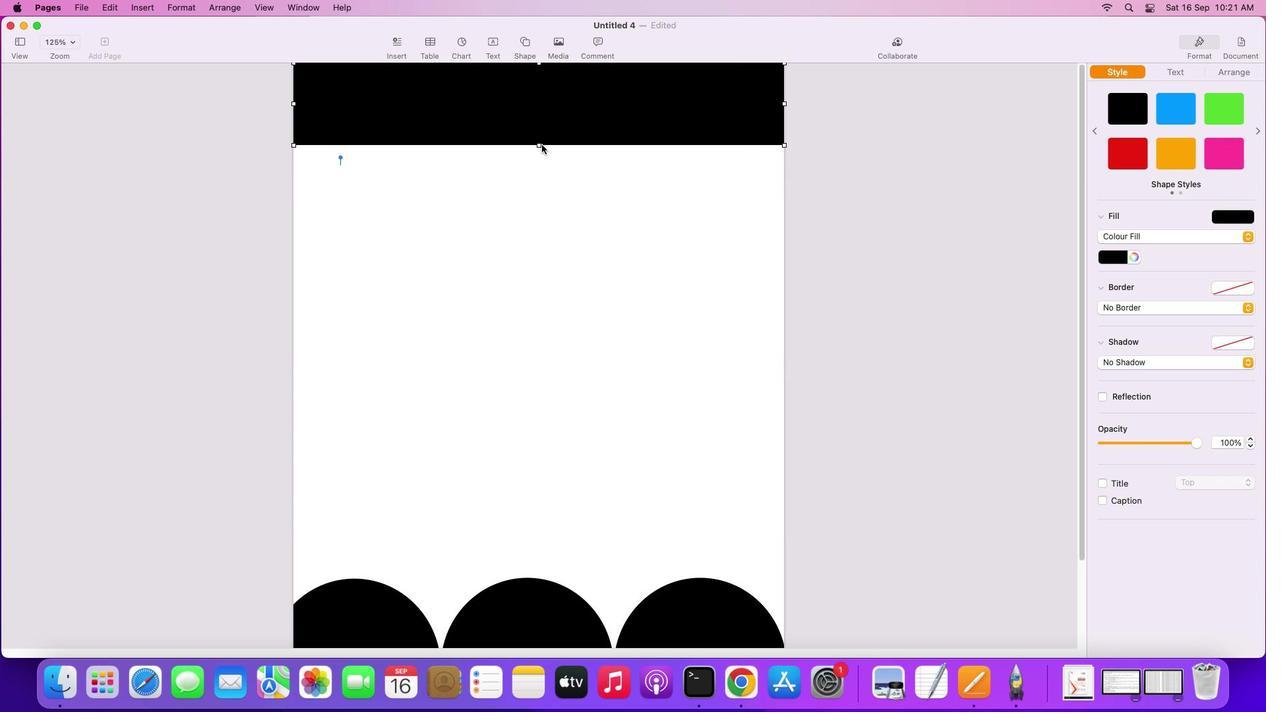 
Action: Mouse pressed left at (770, 256)
Screenshot: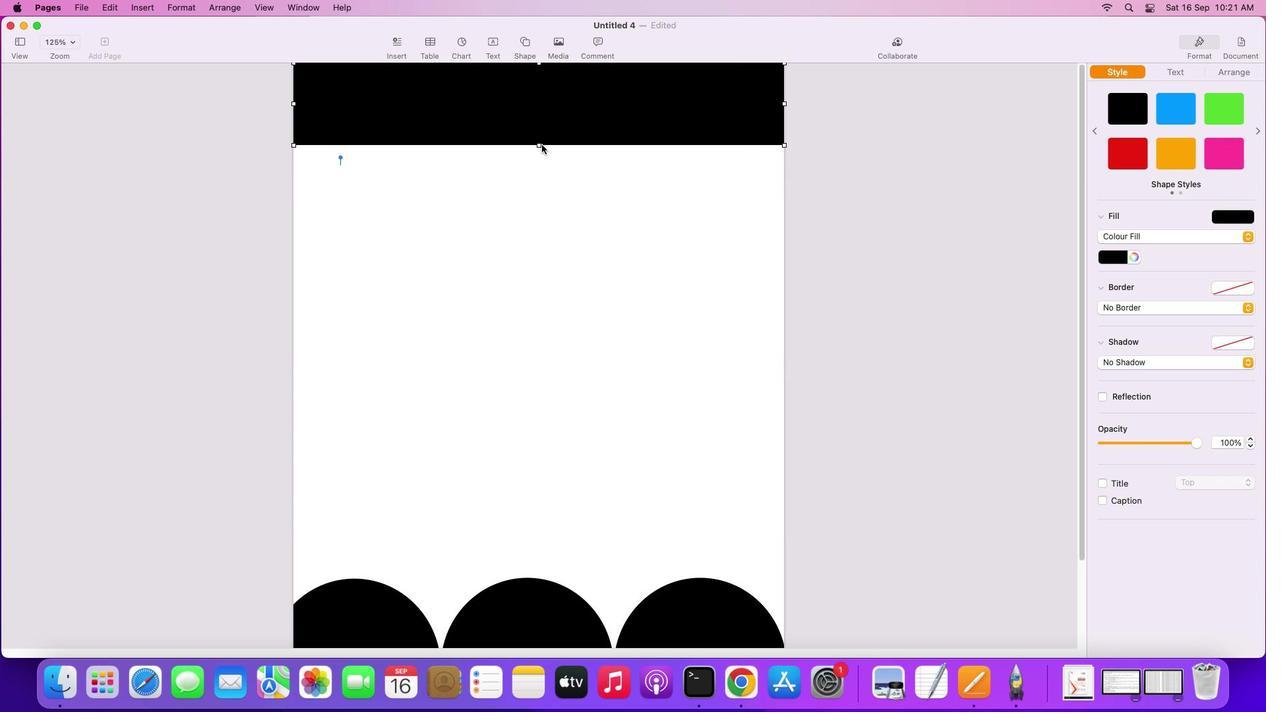 
Action: Mouse moved to (782, 281)
Screenshot: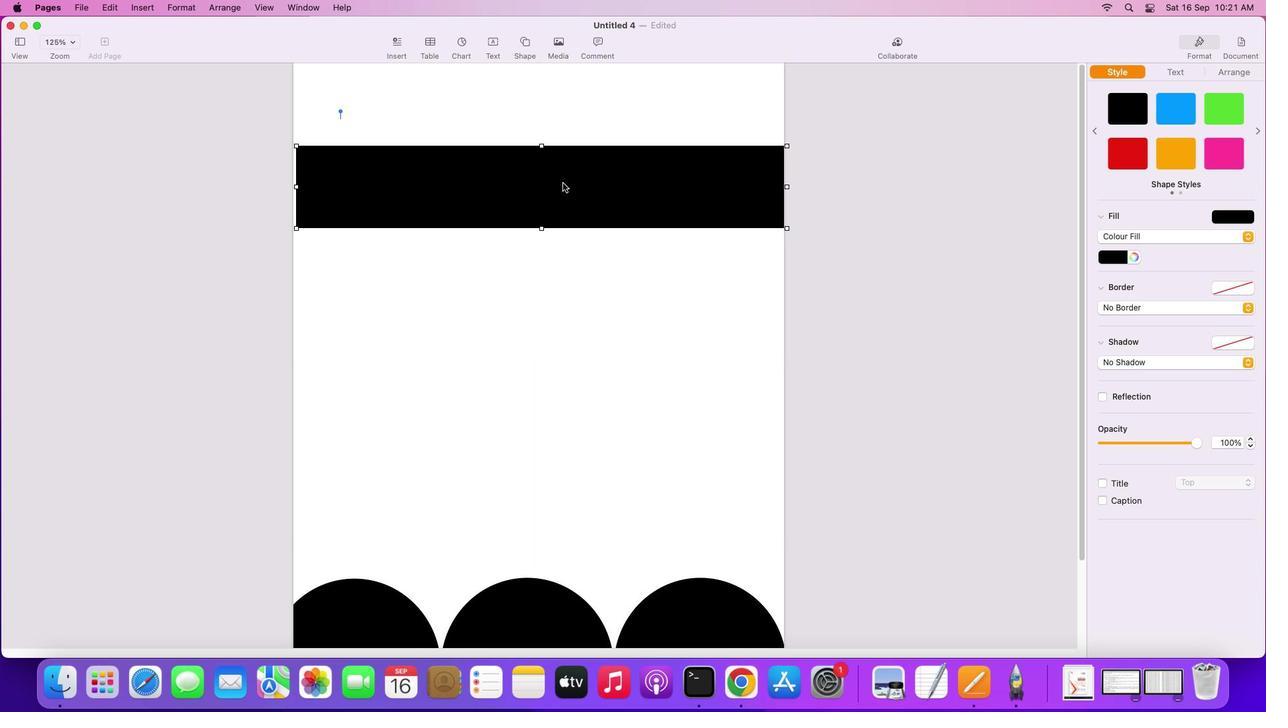 
Action: Mouse pressed left at (782, 281)
Screenshot: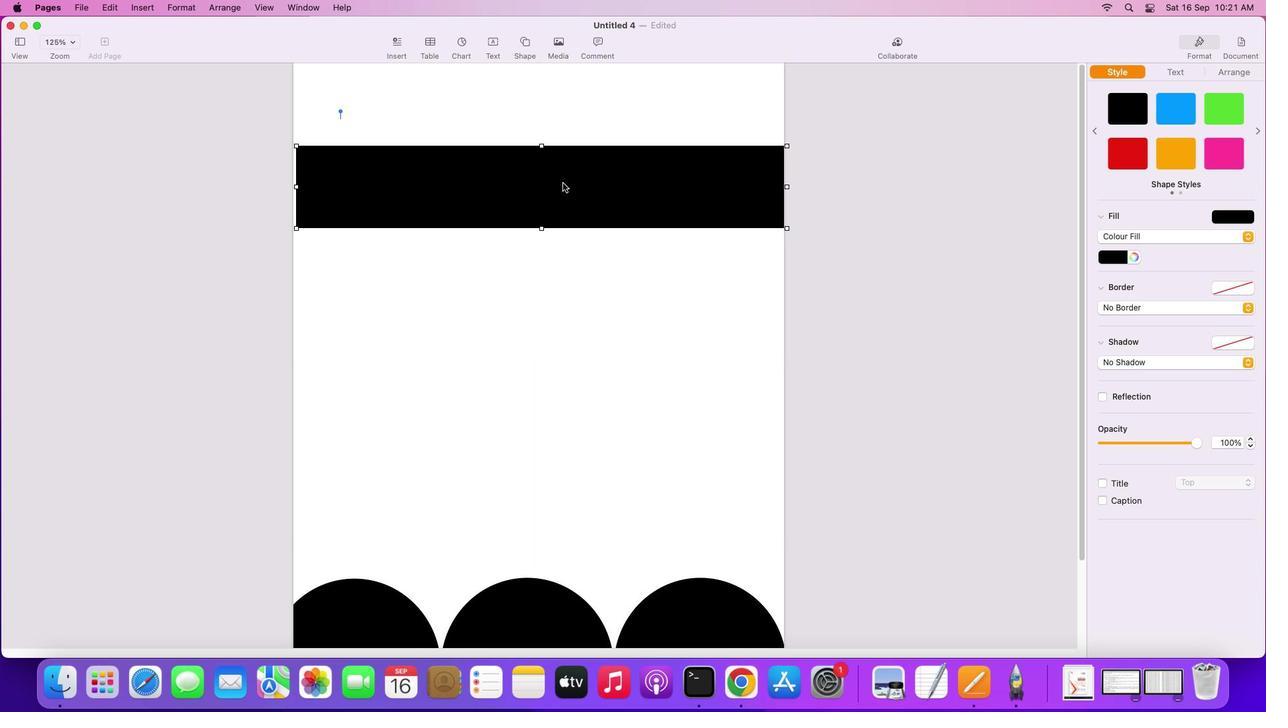 
Action: Mouse moved to (769, 255)
Screenshot: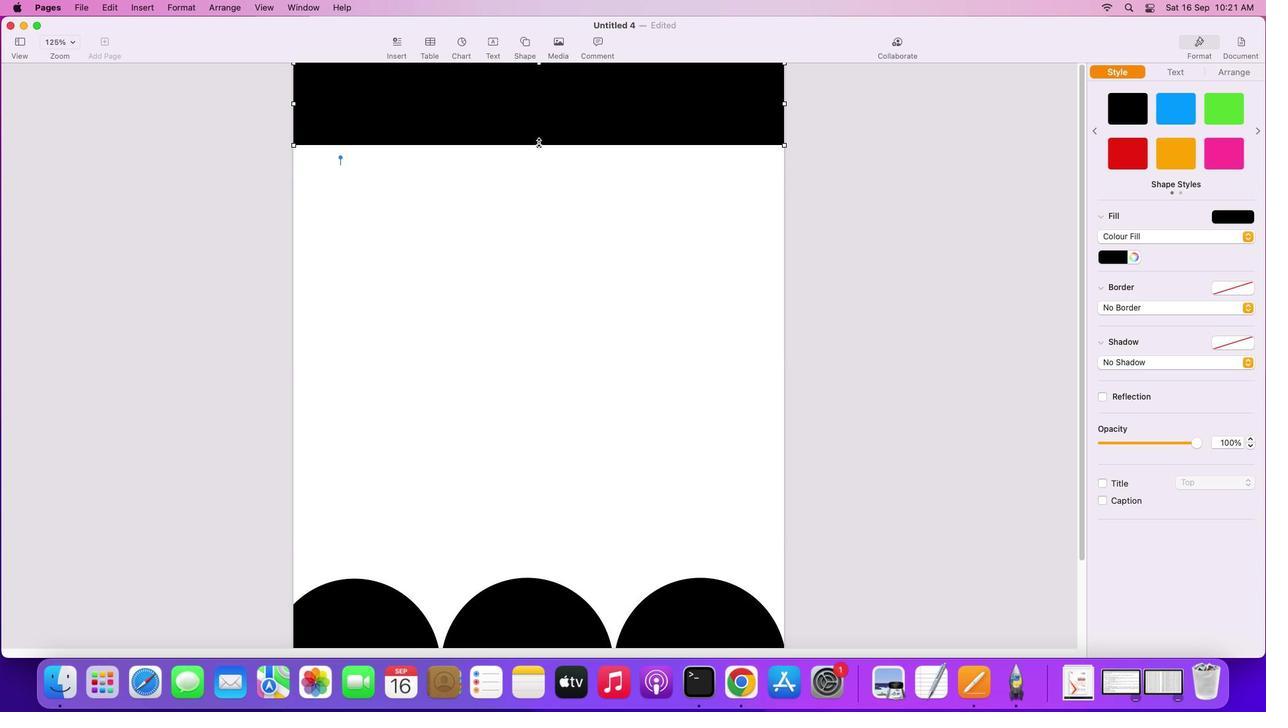 
Action: Mouse pressed left at (769, 255)
Screenshot: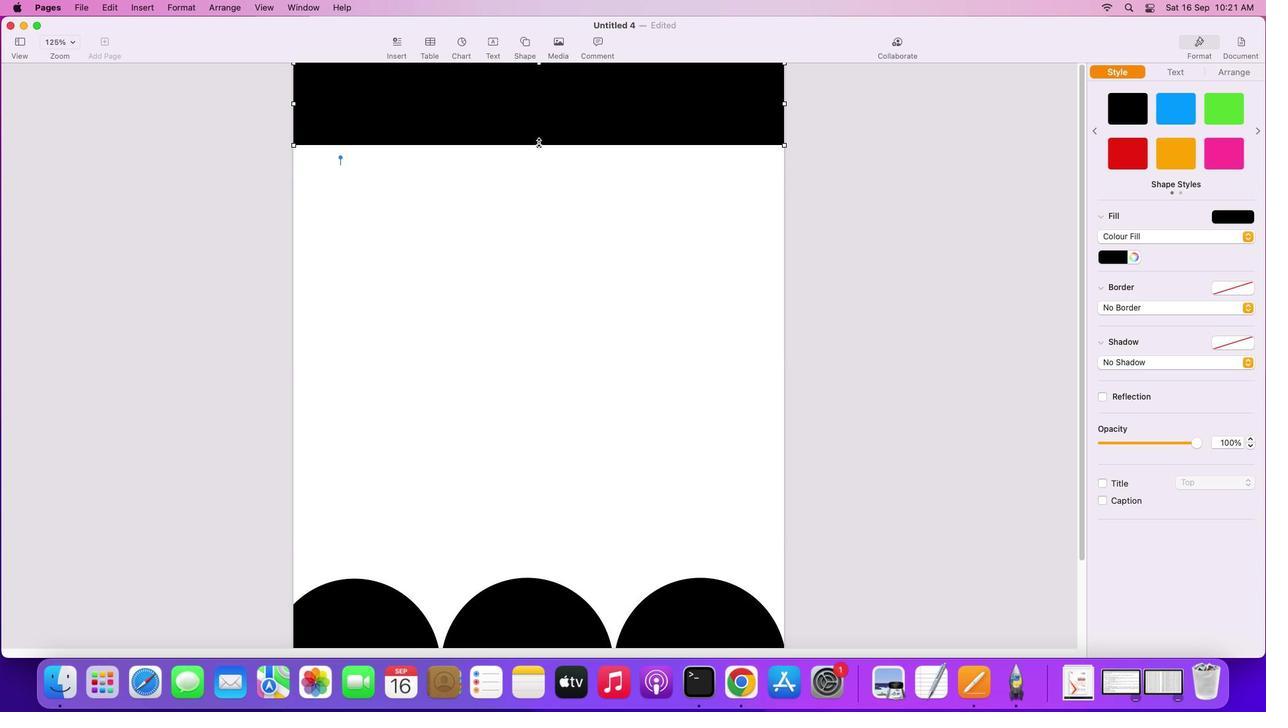 
Action: Mouse moved to (778, 523)
Screenshot: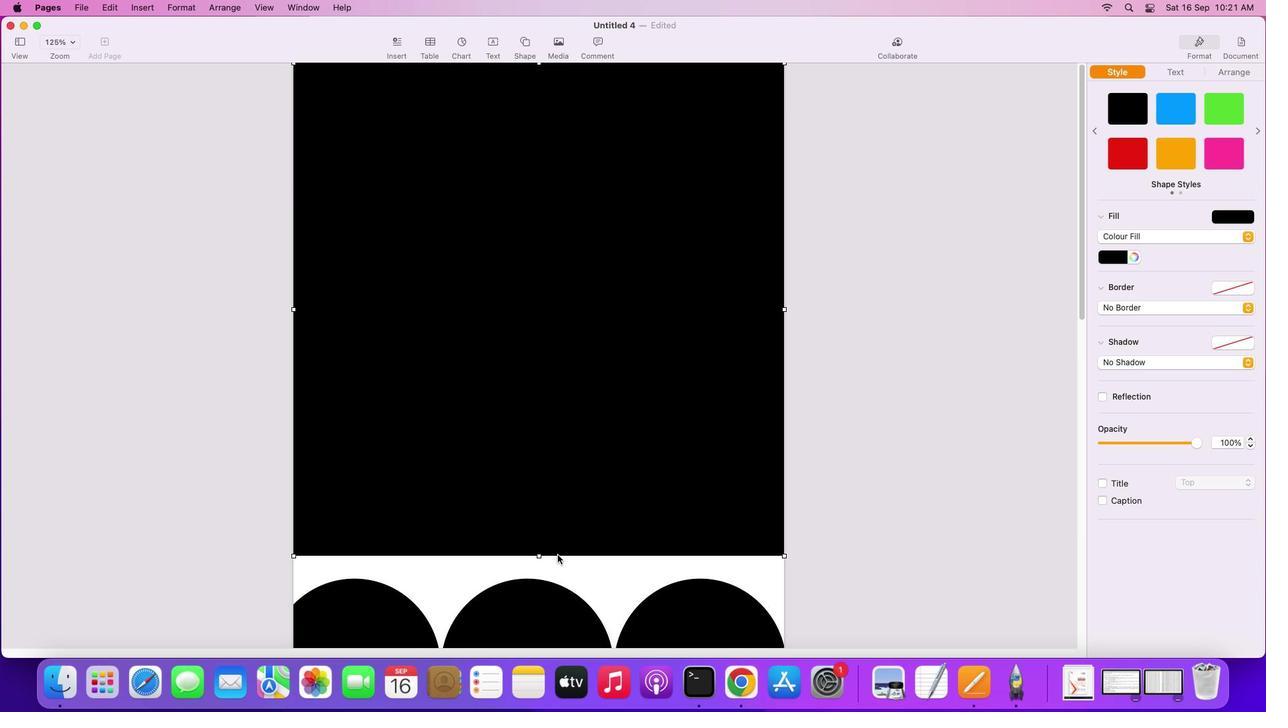
Action: Mouse scrolled (778, 523) with delta (466, 162)
Screenshot: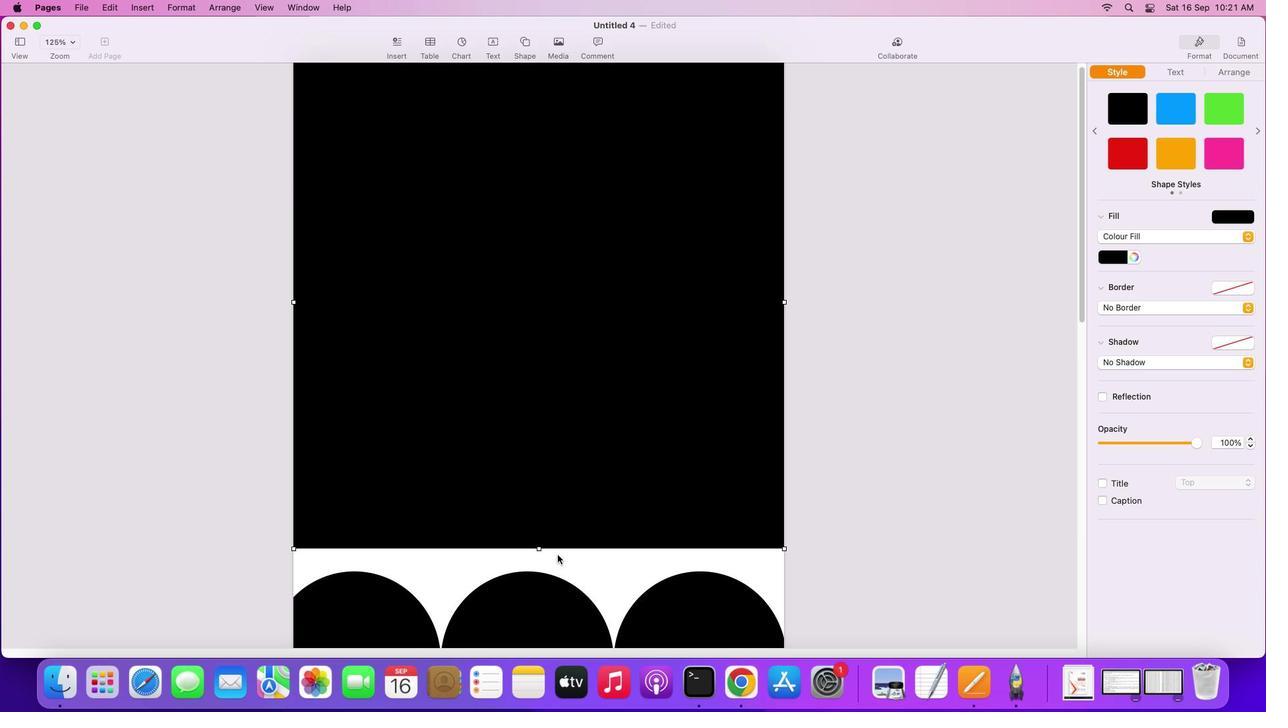
Action: Mouse scrolled (778, 523) with delta (466, 162)
Screenshot: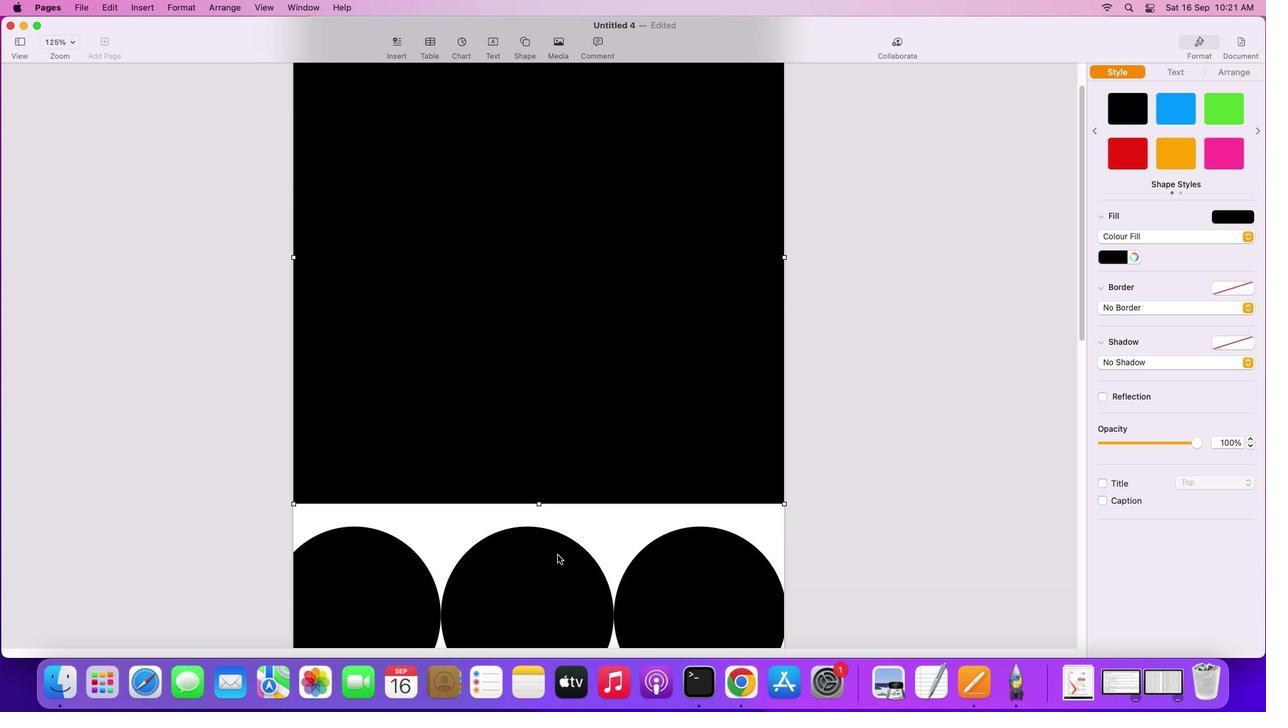
Action: Mouse scrolled (778, 523) with delta (466, 160)
Screenshot: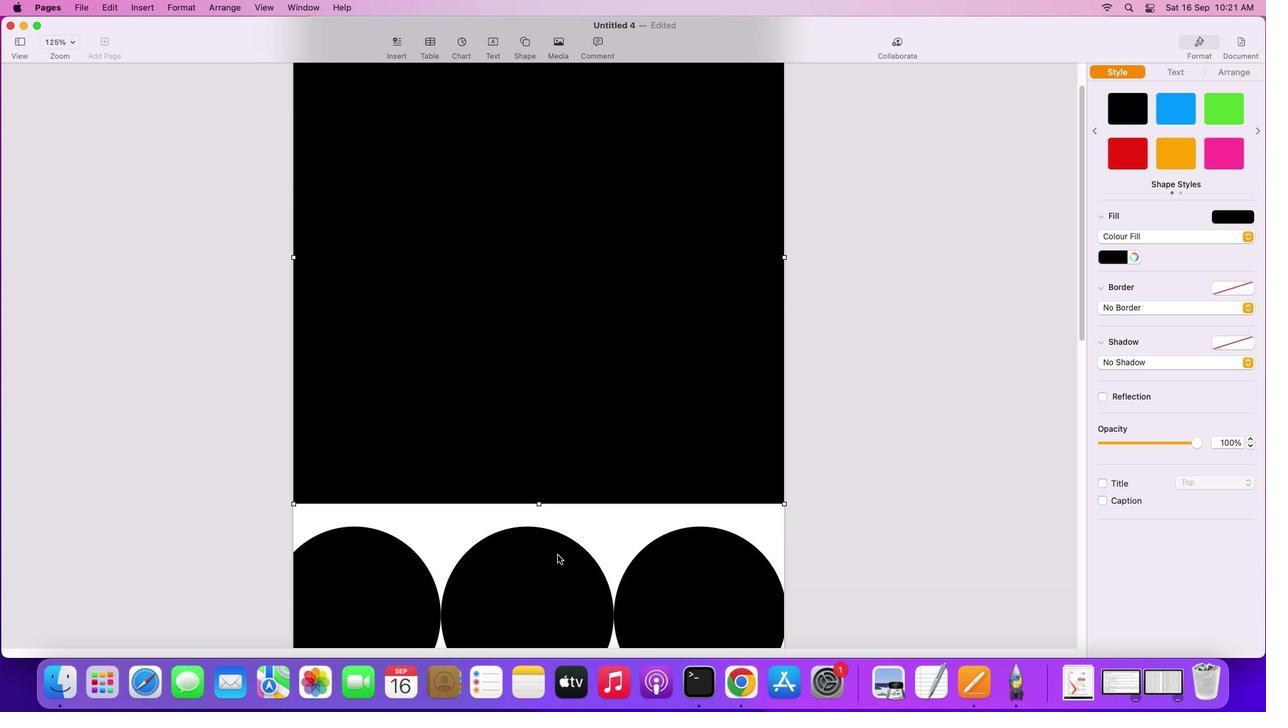 
Action: Mouse scrolled (778, 523) with delta (466, 160)
Screenshot: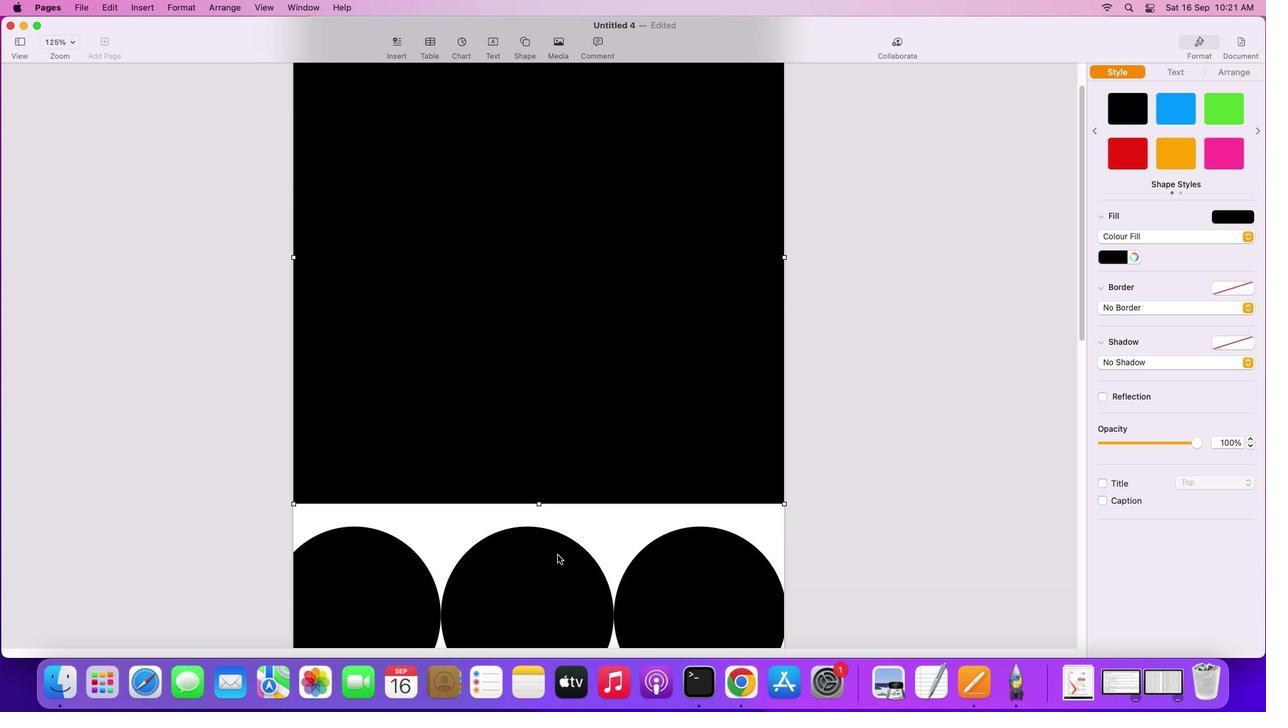 
Action: Mouse scrolled (778, 523) with delta (466, 160)
Screenshot: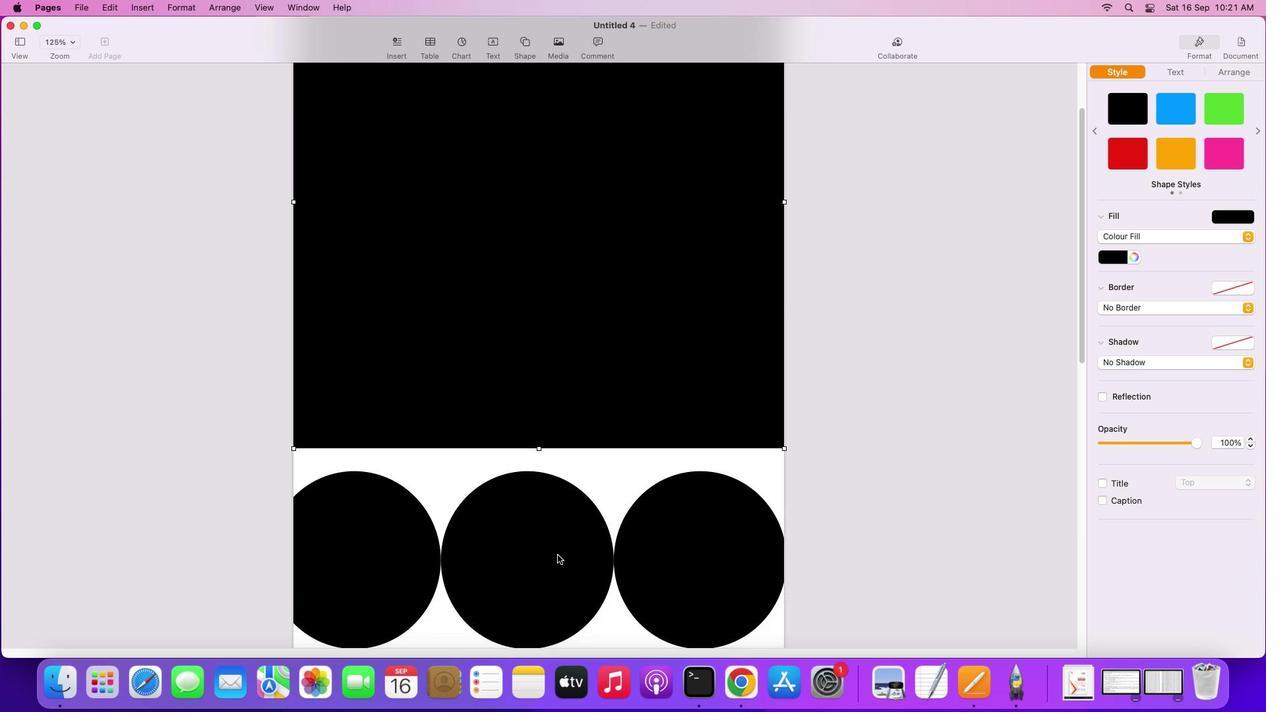 
Action: Mouse scrolled (778, 523) with delta (466, 159)
Screenshot: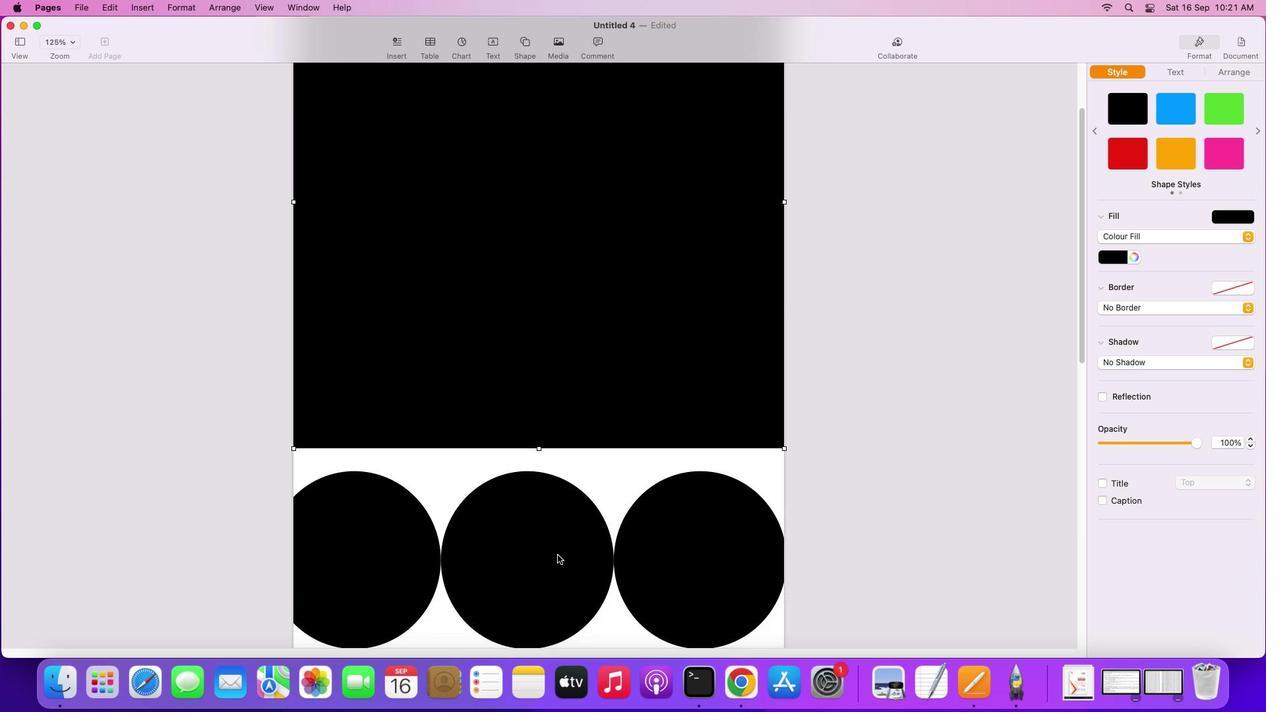
Action: Mouse moved to (779, 523)
Screenshot: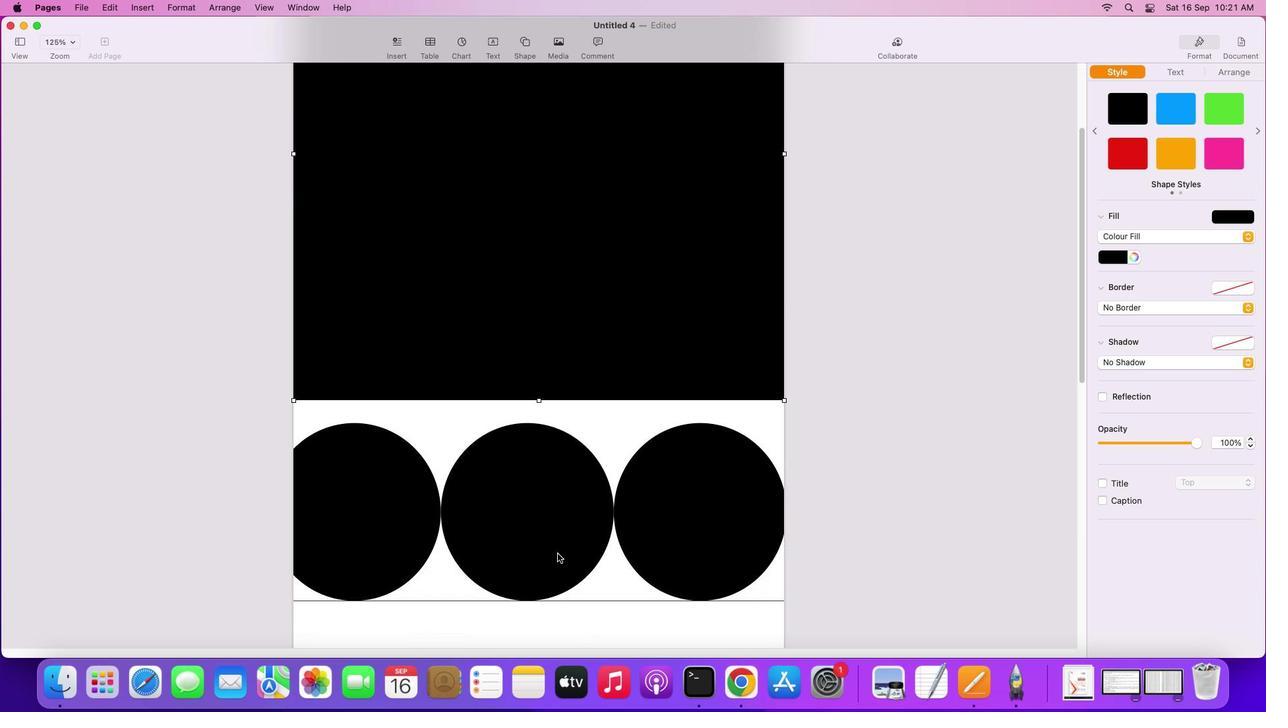 
Action: Mouse scrolled (779, 523) with delta (466, 162)
Screenshot: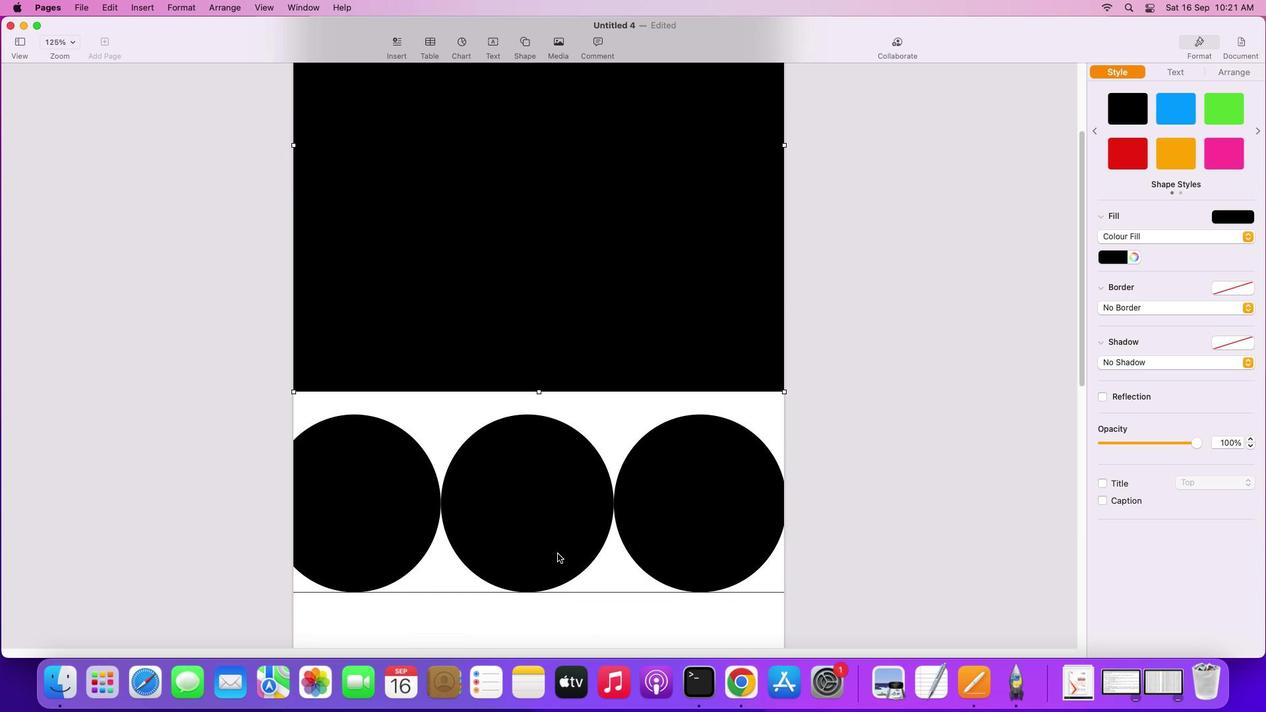 
Action: Mouse scrolled (779, 523) with delta (466, 162)
Screenshot: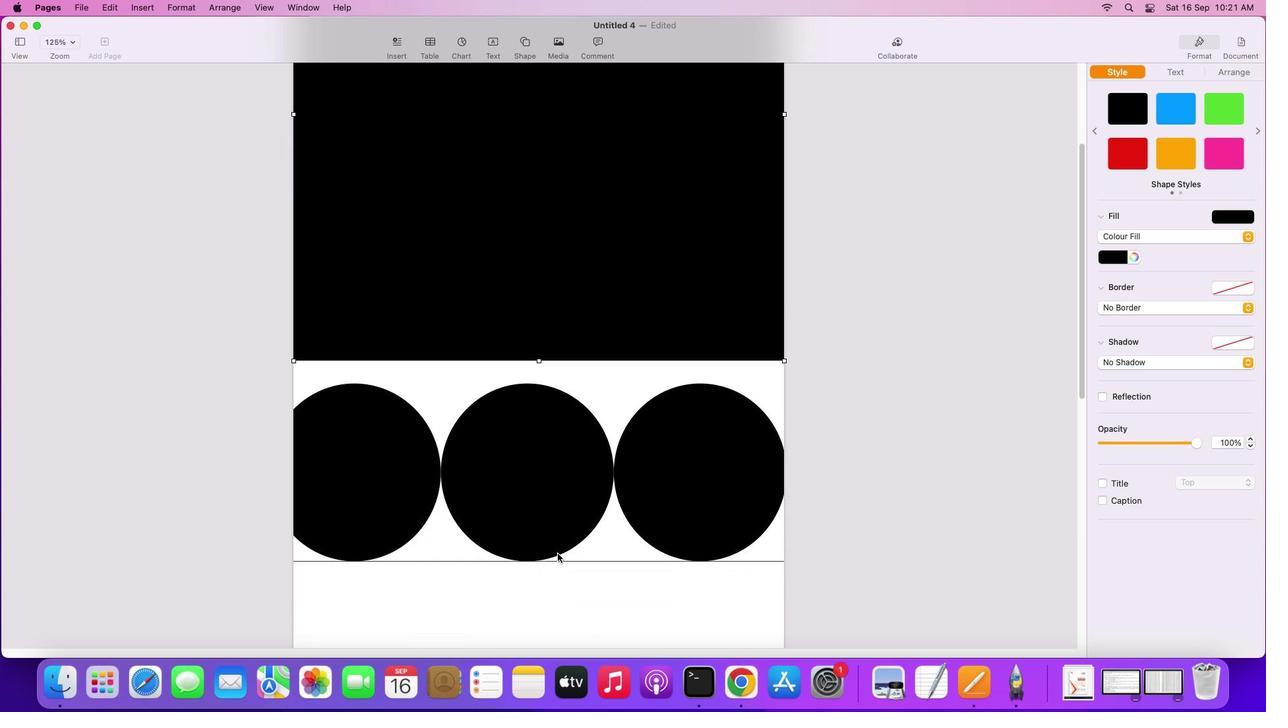 
Action: Mouse scrolled (779, 523) with delta (466, 161)
Screenshot: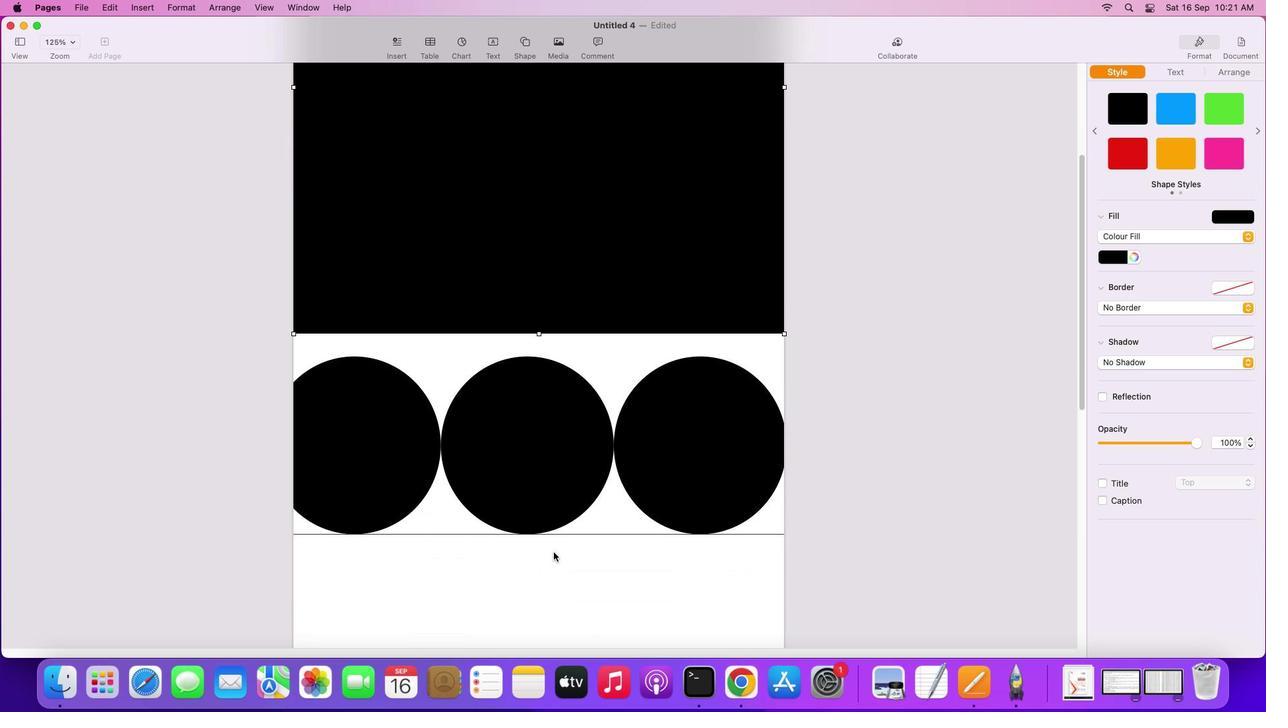 
Action: Mouse moved to (778, 523)
Screenshot: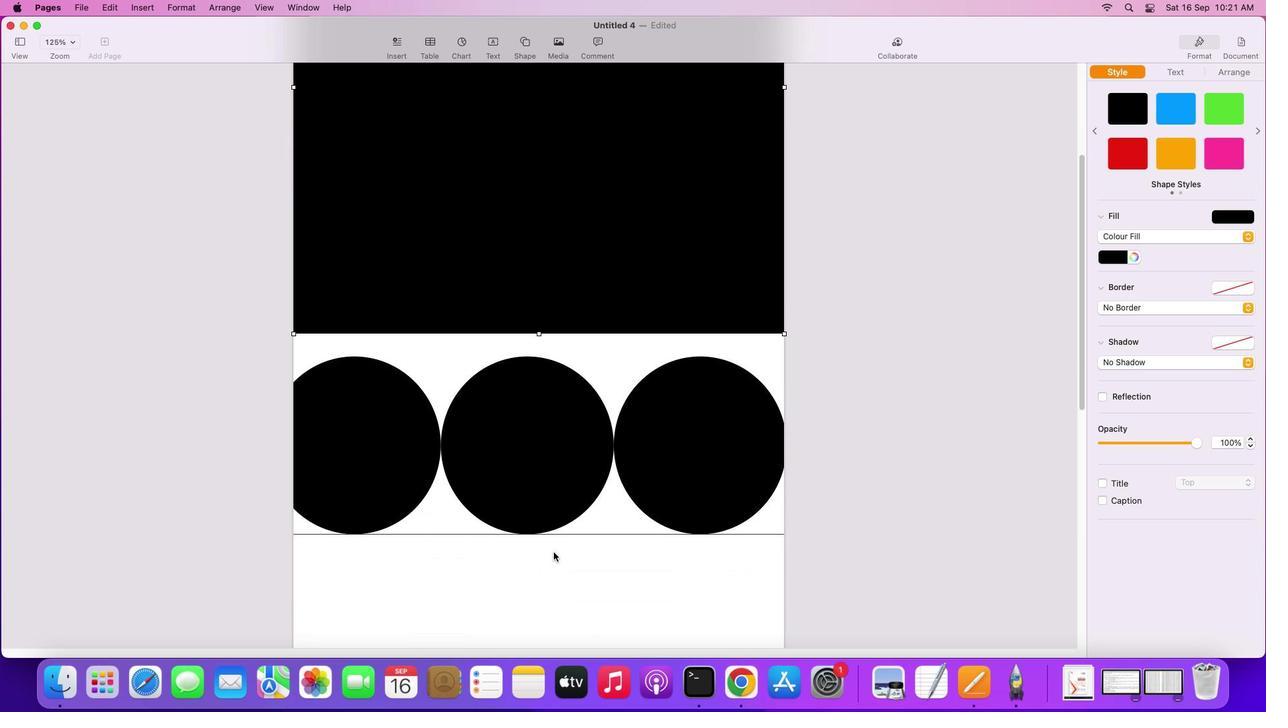 
Action: Mouse scrolled (778, 523) with delta (466, 160)
Screenshot: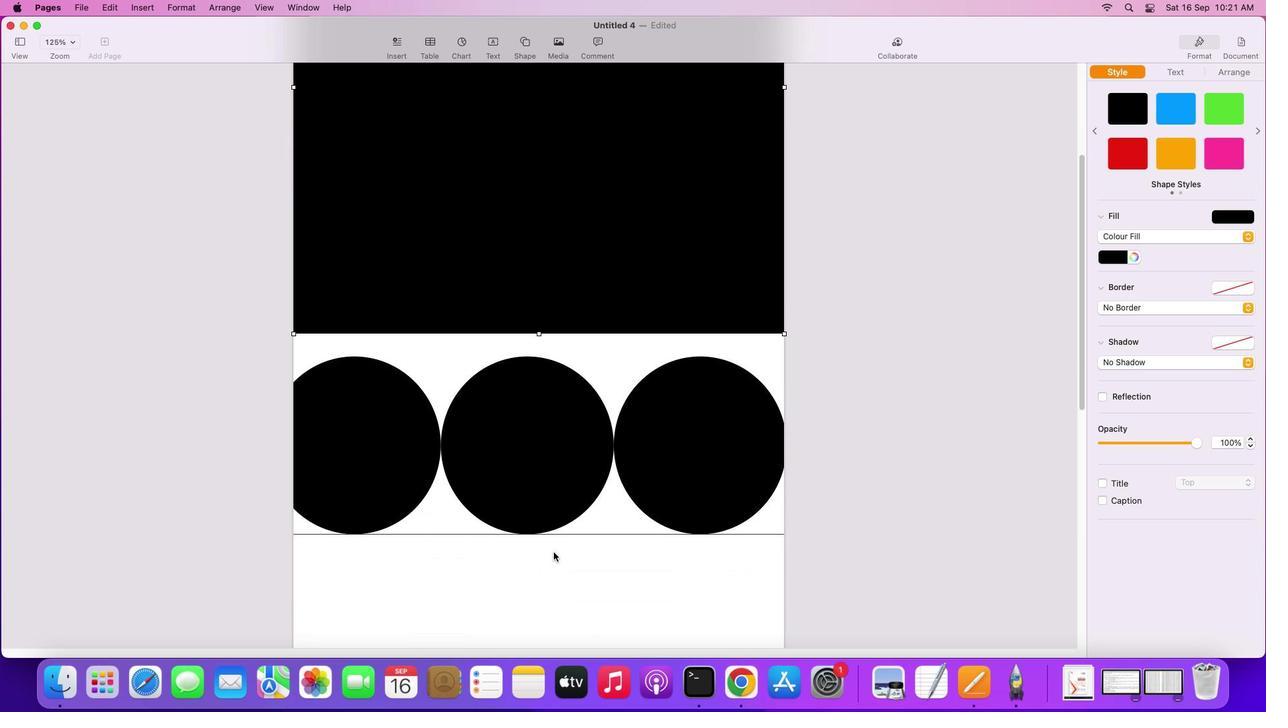 
Action: Mouse moved to (865, 454)
Screenshot: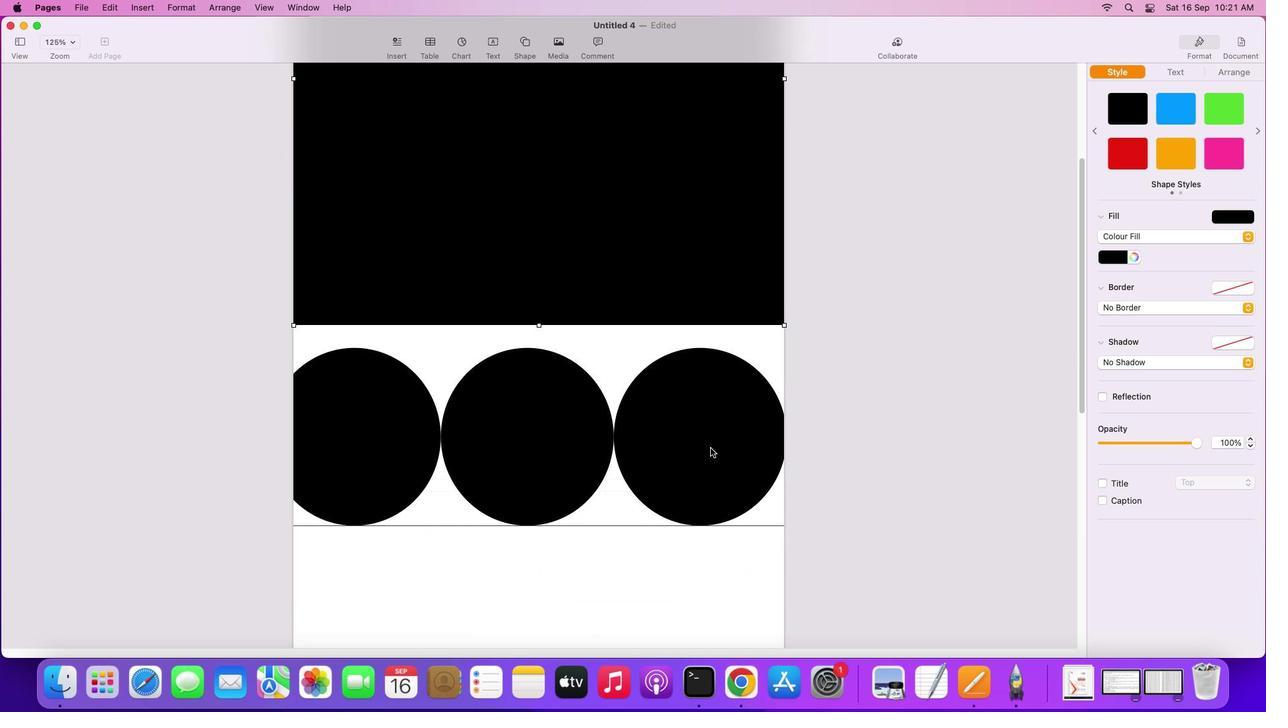 
Action: Mouse pressed left at (865, 454)
Screenshot: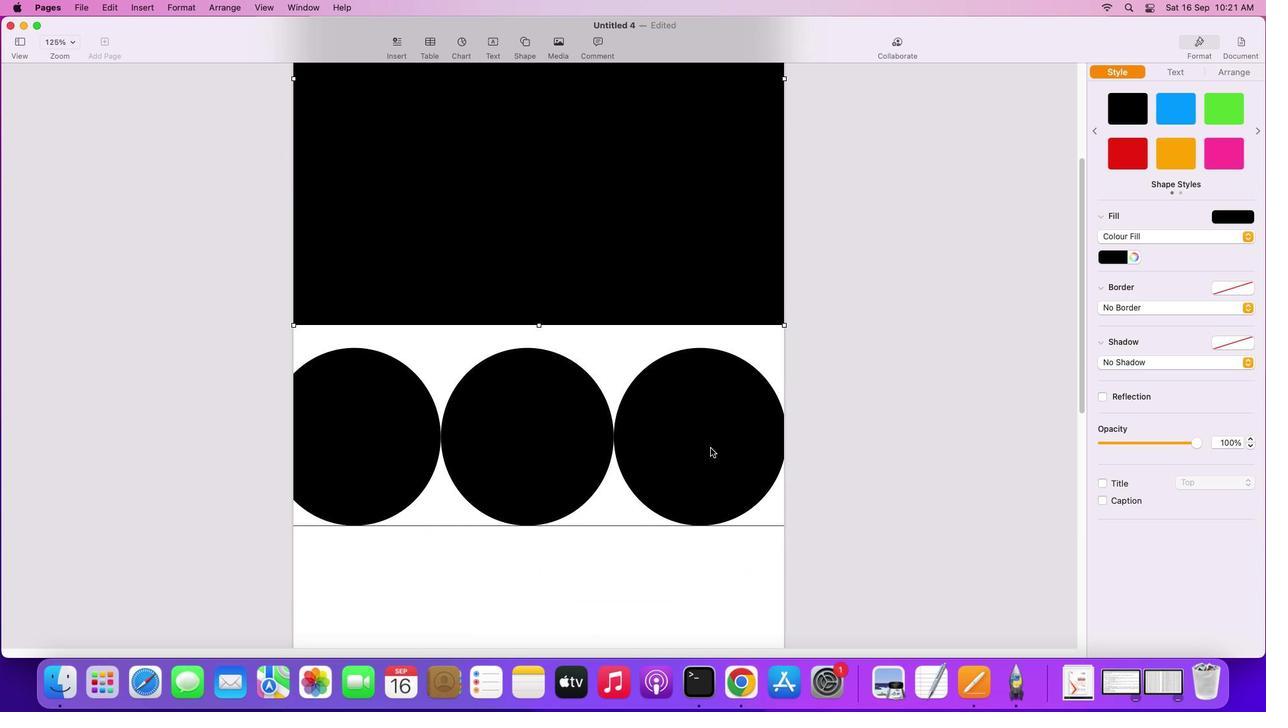 
Action: Mouse pressed right at (865, 454)
Screenshot: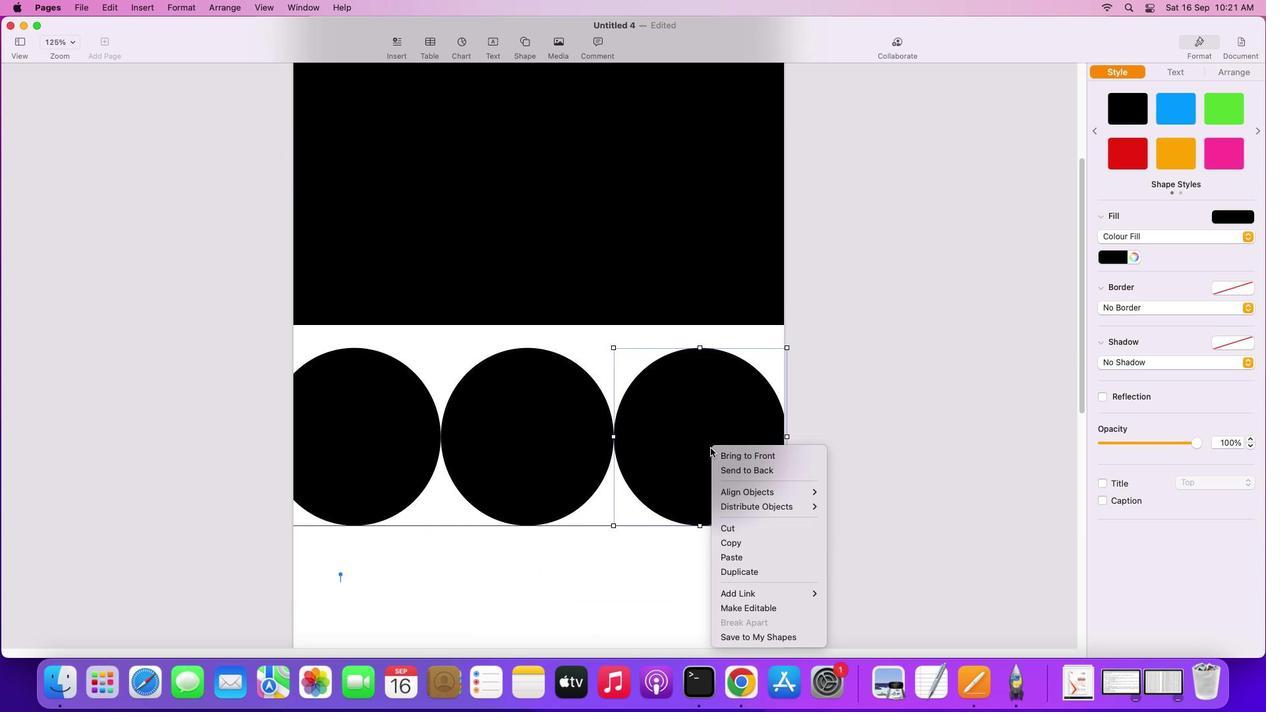 
Action: Mouse moved to (868, 459)
Screenshot: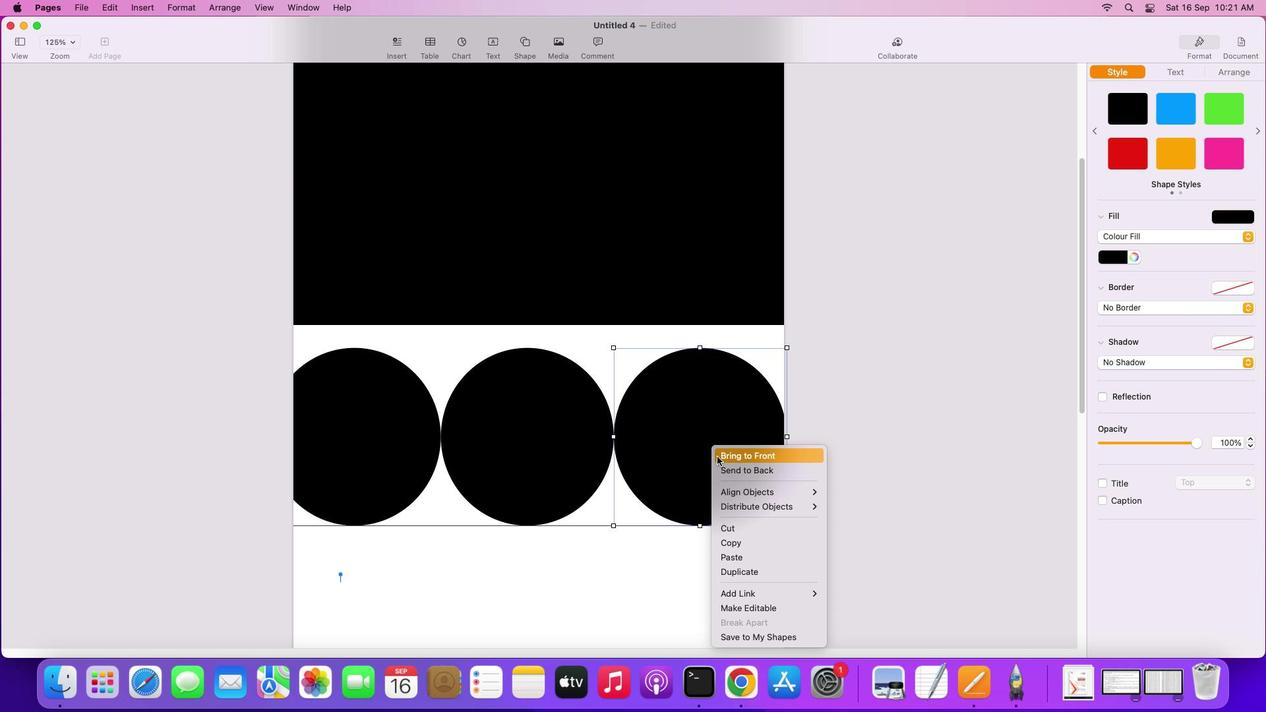
Action: Mouse pressed left at (868, 459)
Screenshot: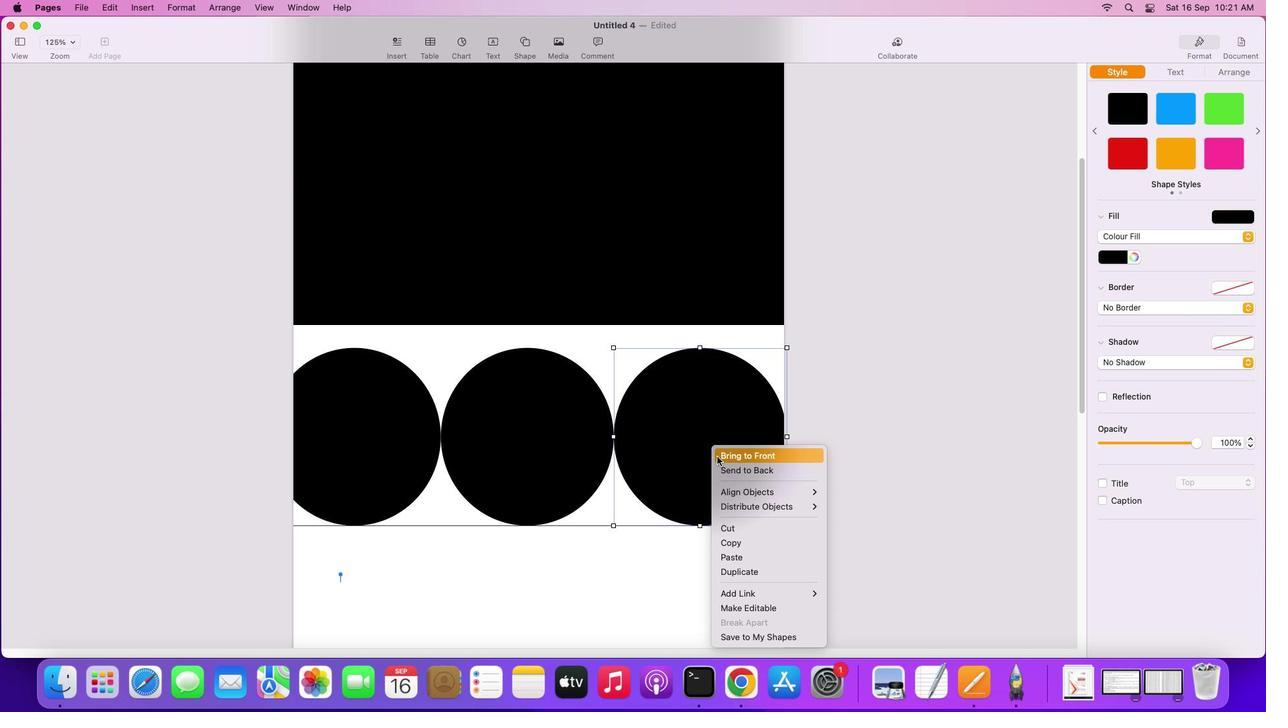 
Action: Mouse moved to (742, 430)
Screenshot: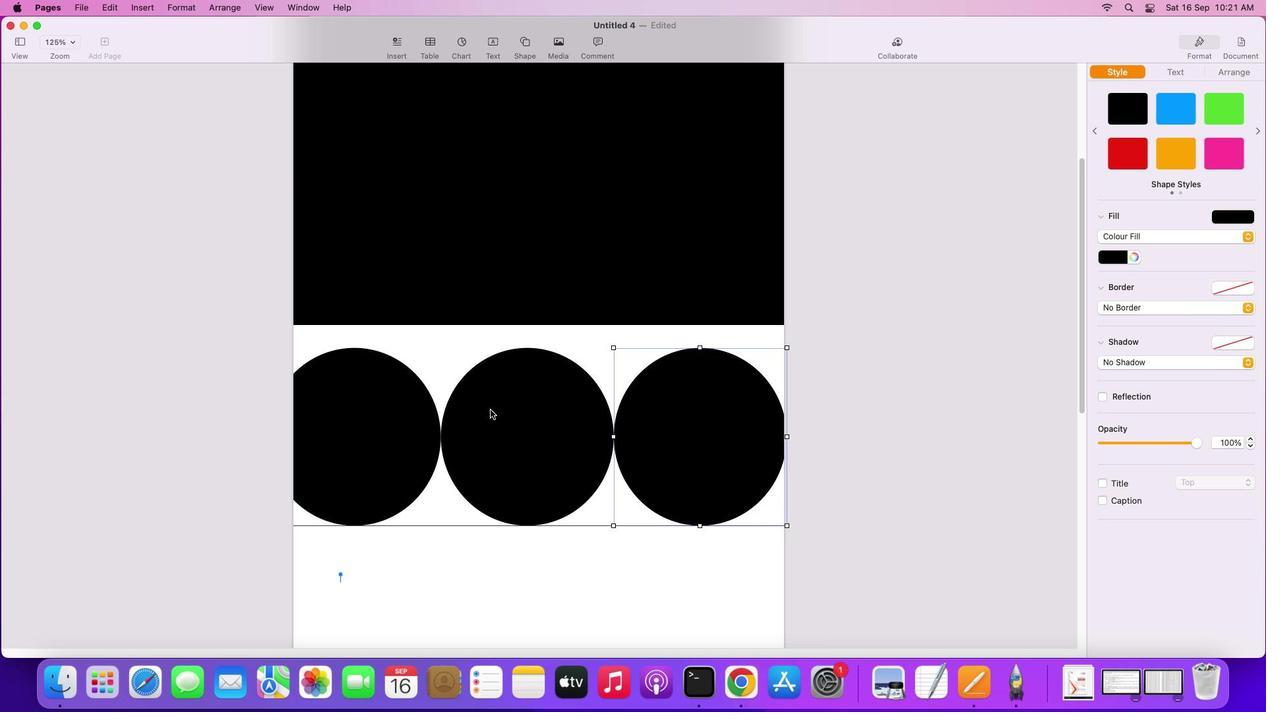 
Action: Mouse pressed left at (742, 430)
Screenshot: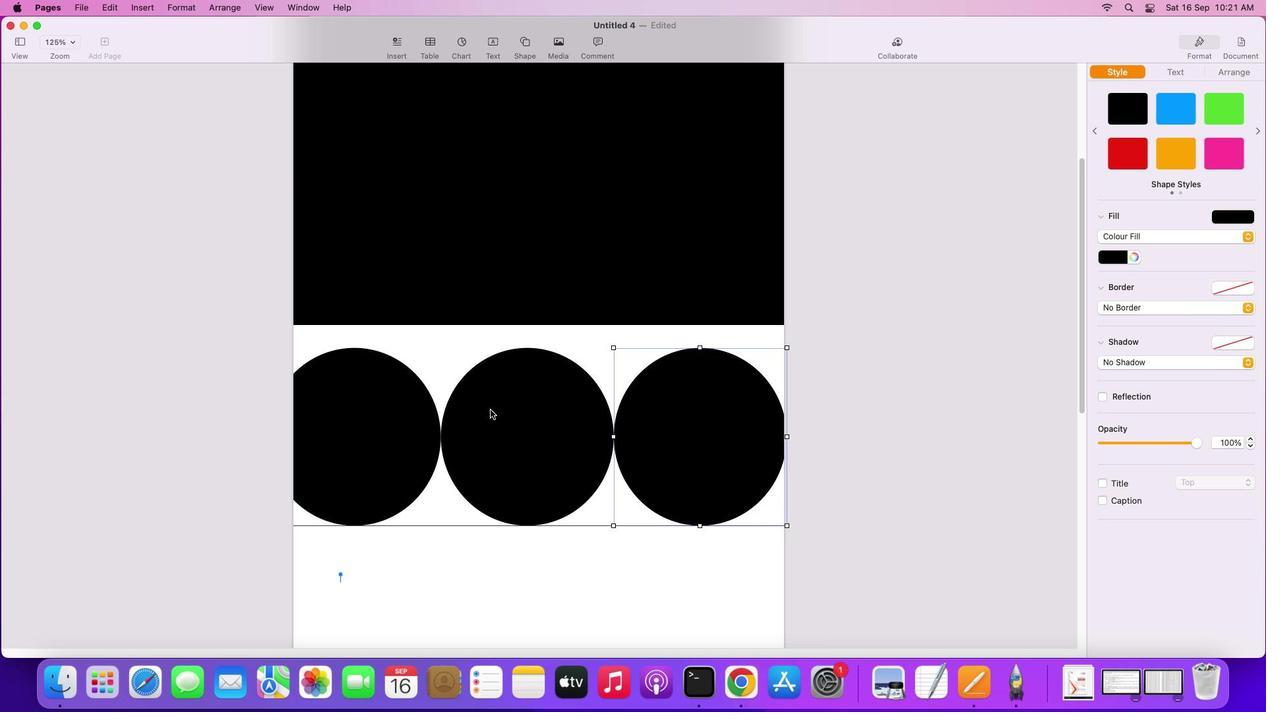 
Action: Mouse pressed right at (742, 430)
Screenshot: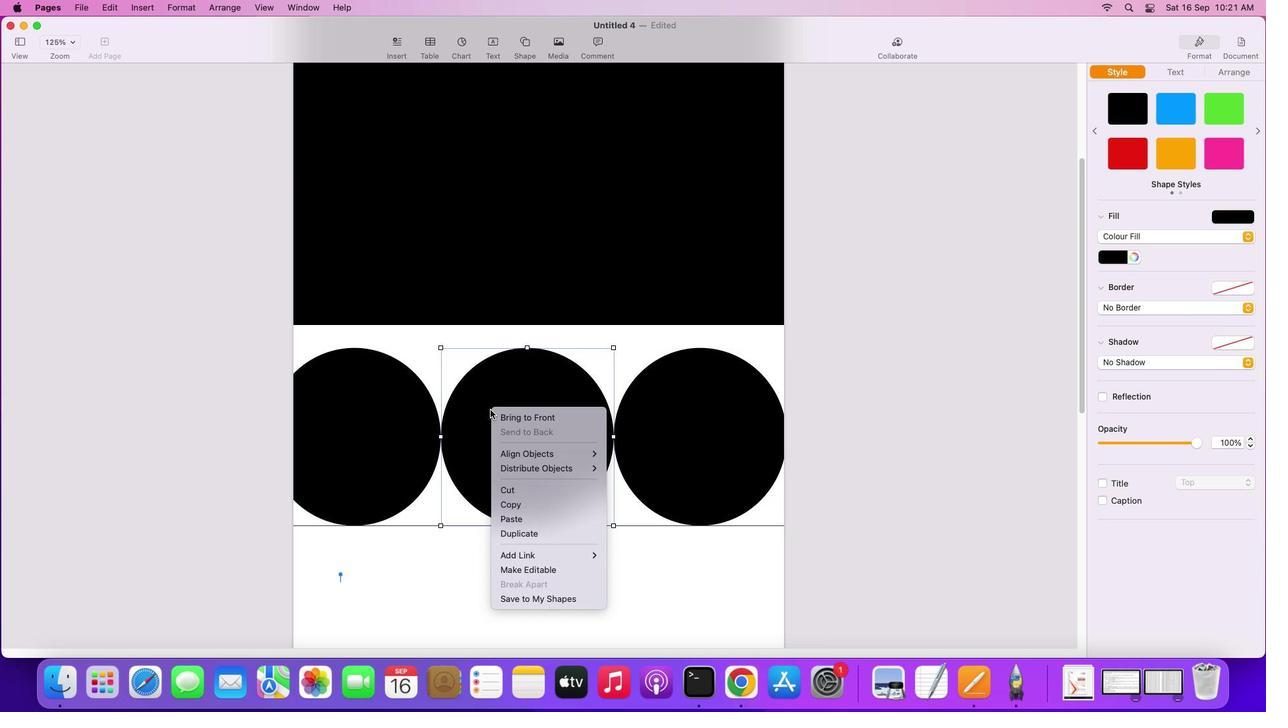
Action: Mouse moved to (762, 432)
Screenshot: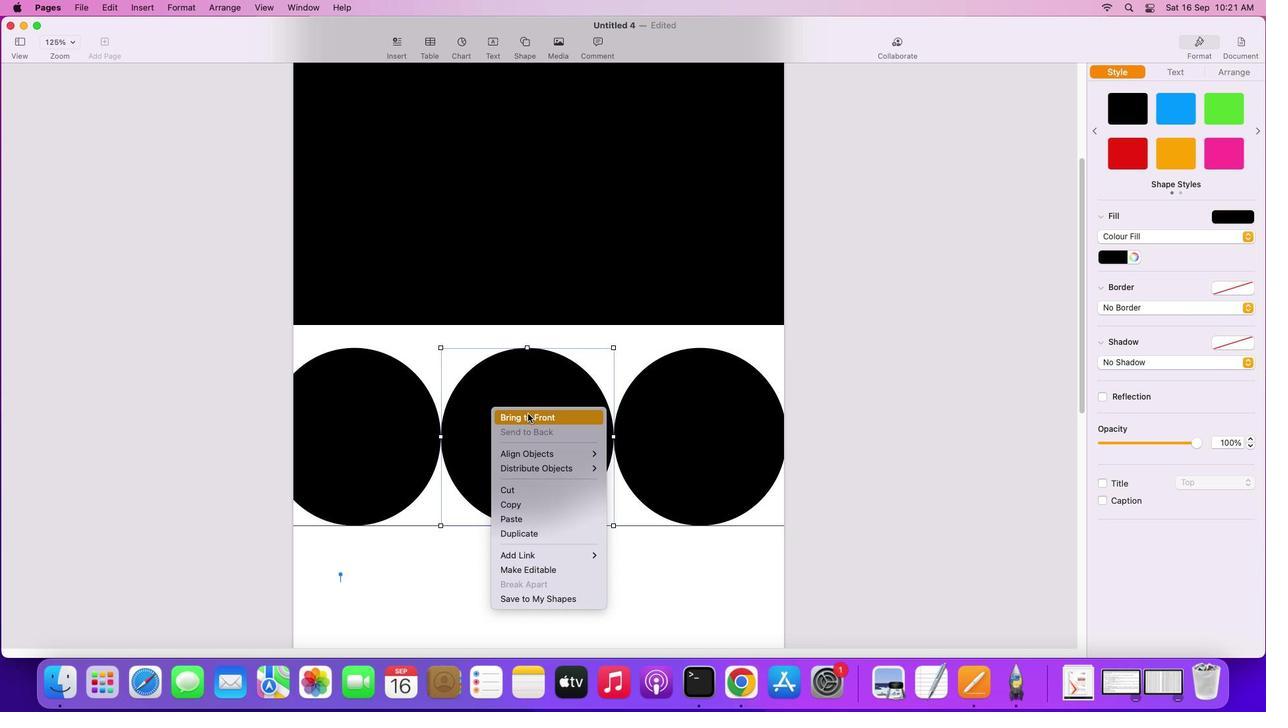 
Action: Mouse pressed left at (762, 432)
Screenshot: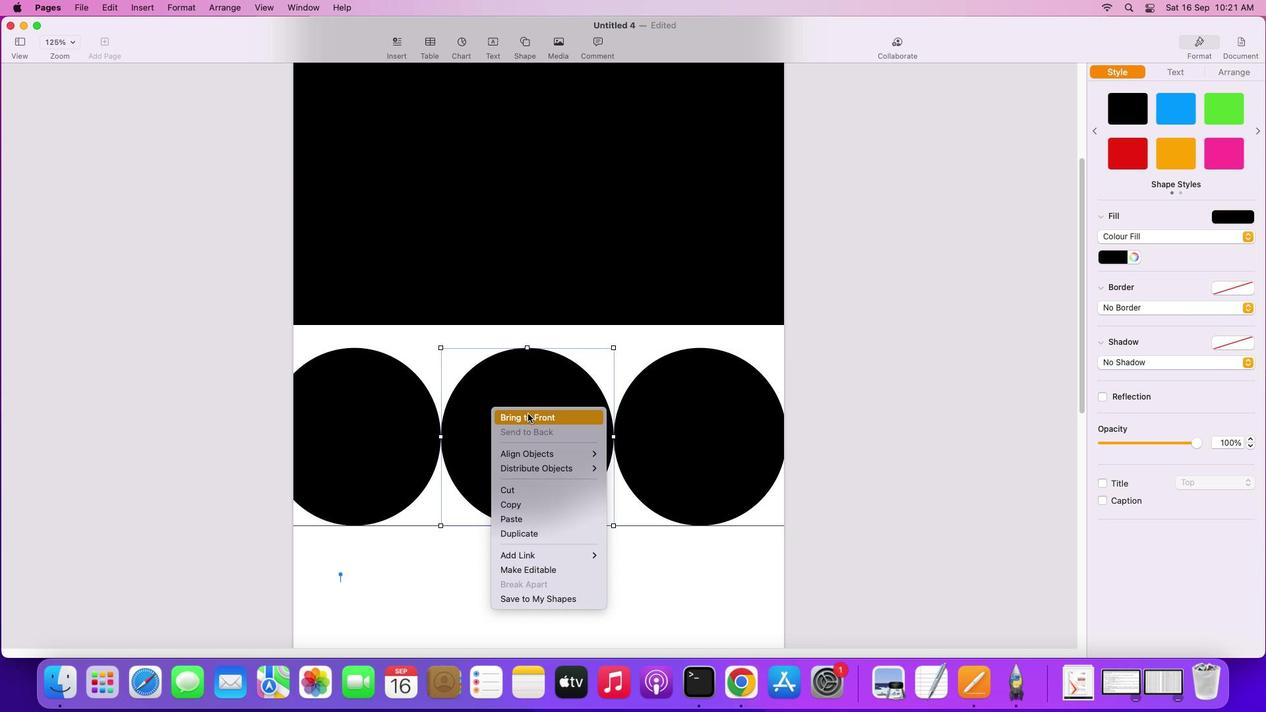 
Action: Mouse moved to (674, 430)
Screenshot: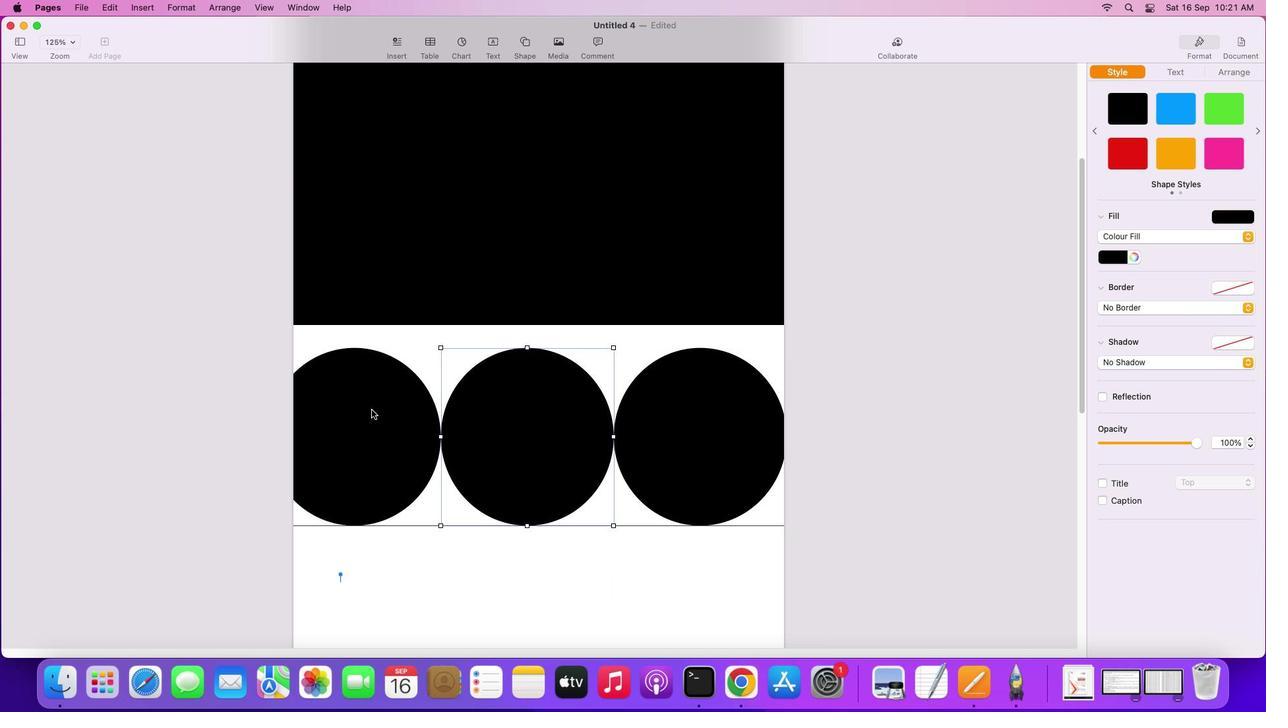 
Action: Mouse pressed left at (674, 430)
Screenshot: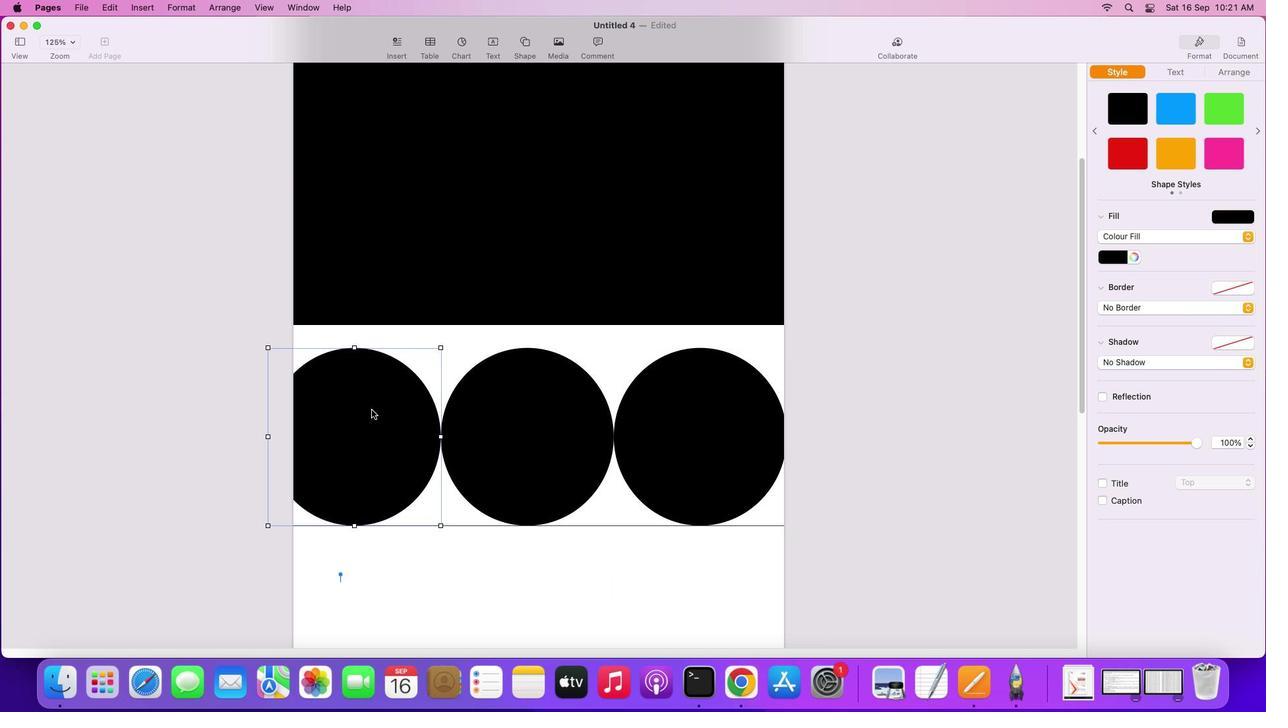 
Action: Mouse moved to (674, 430)
Screenshot: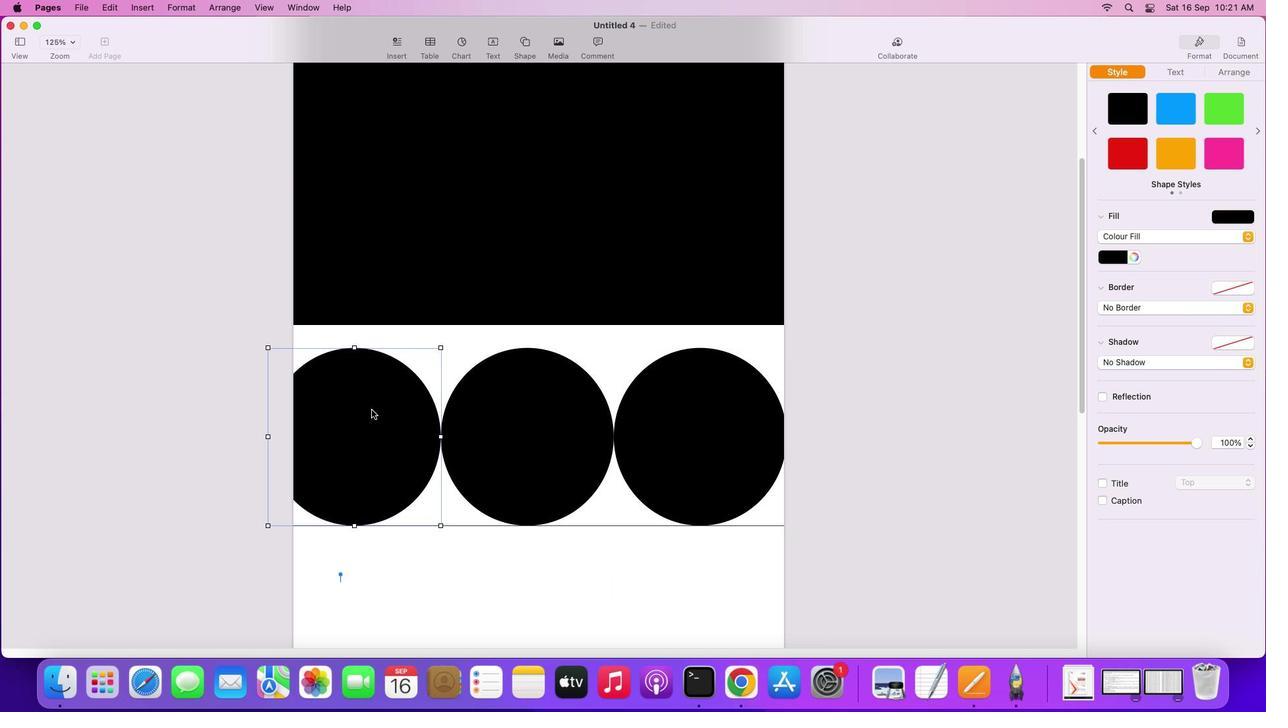 
Action: Mouse pressed right at (674, 430)
Screenshot: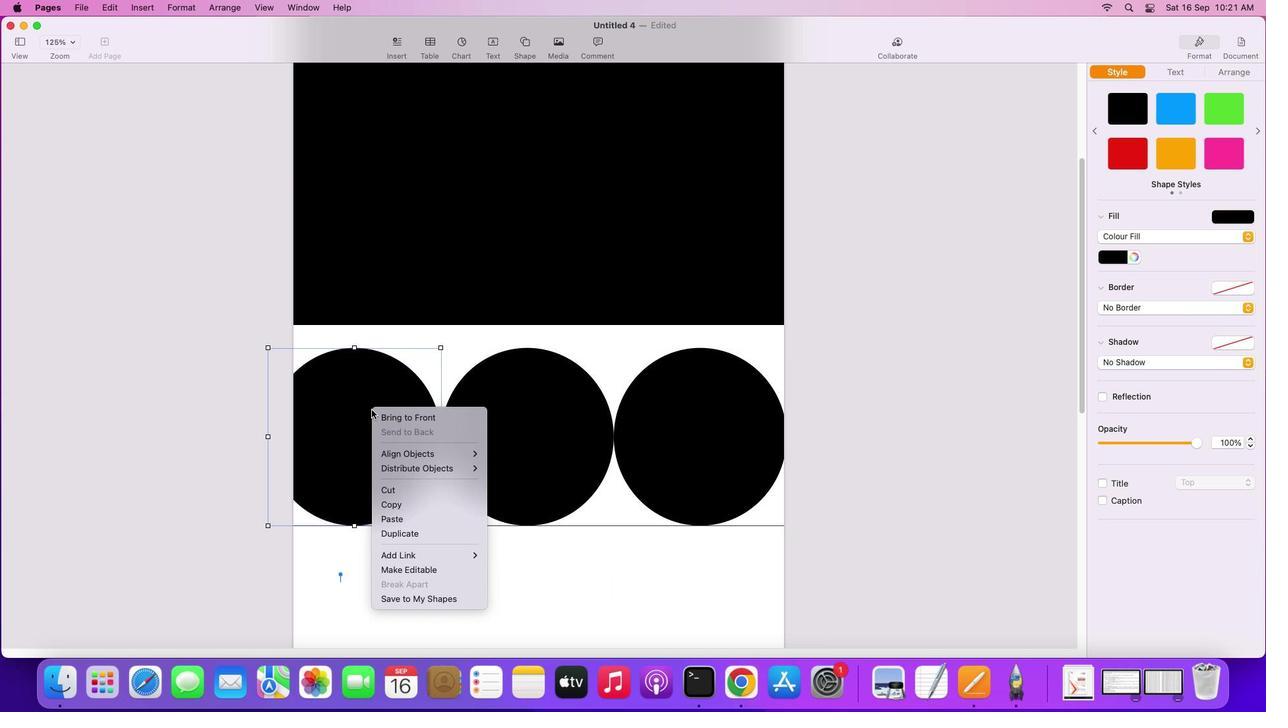 
Action: Mouse moved to (691, 431)
Screenshot: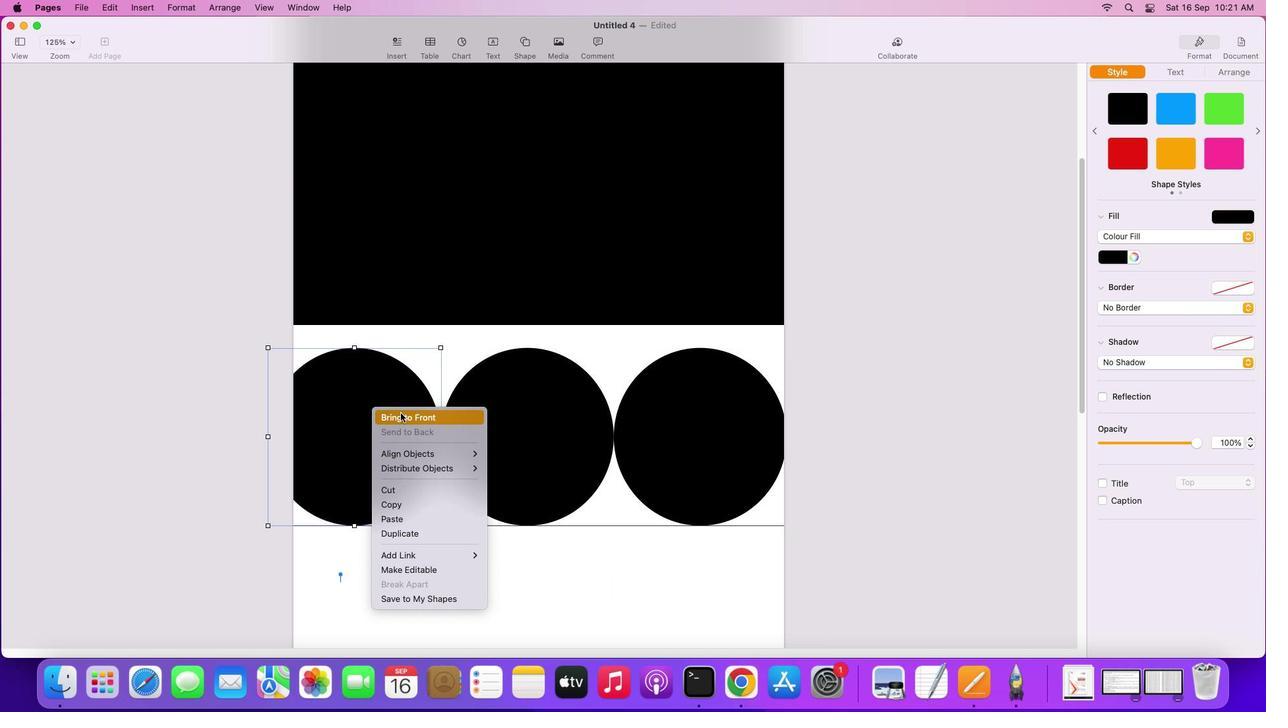 
Action: Mouse pressed left at (691, 431)
Screenshot: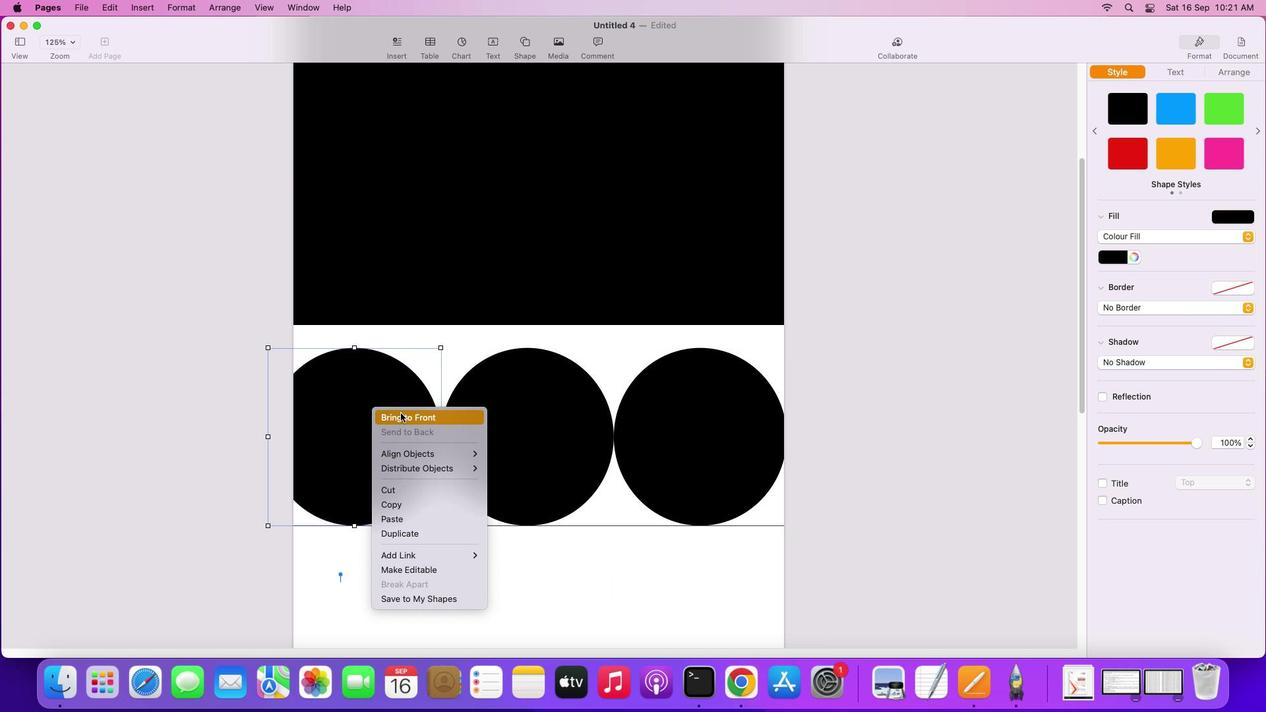 
Action: Mouse moved to (1126, 233)
Screenshot: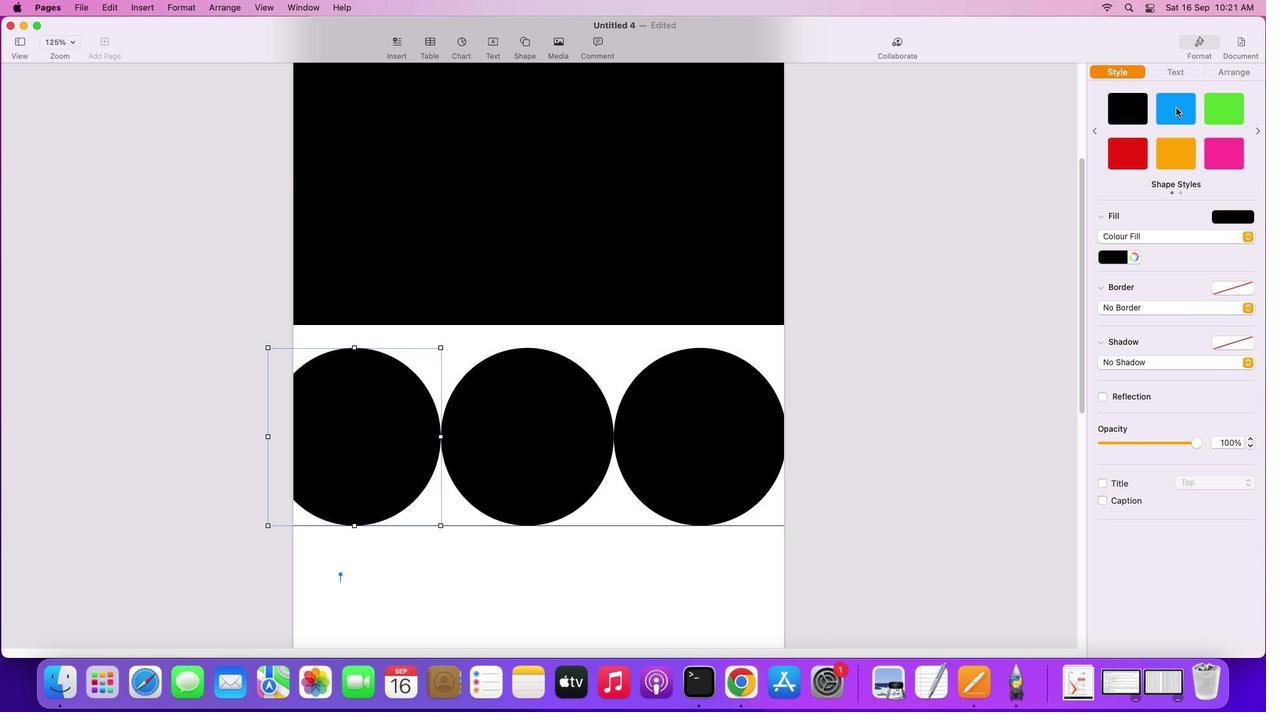 
Action: Mouse pressed left at (1126, 233)
Screenshot: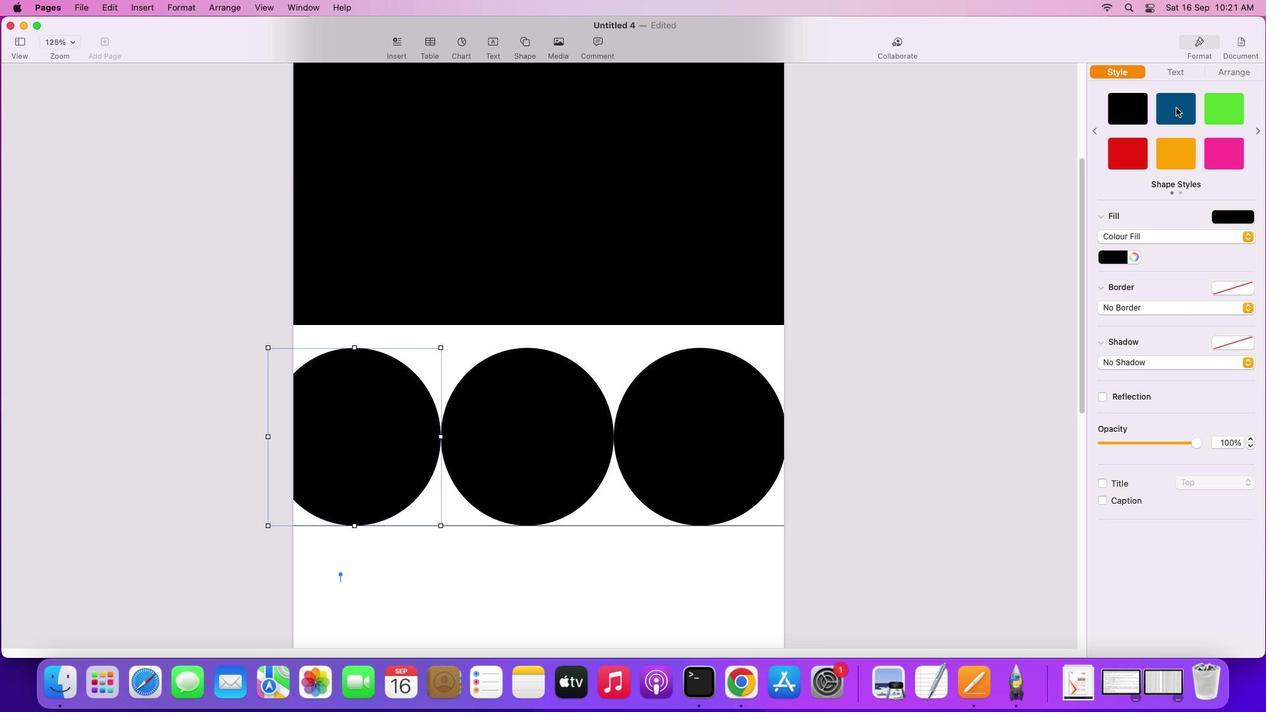 
Action: Mouse moved to (780, 424)
Screenshot: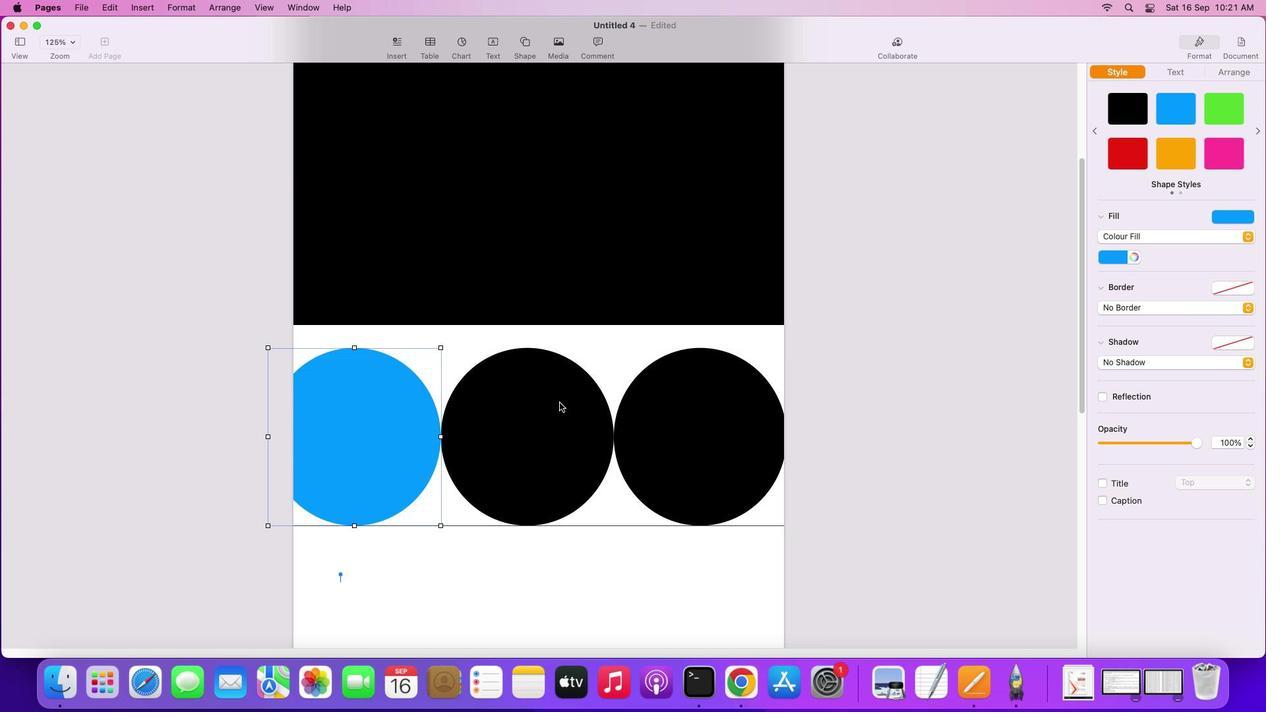 
Action: Mouse pressed left at (780, 424)
Screenshot: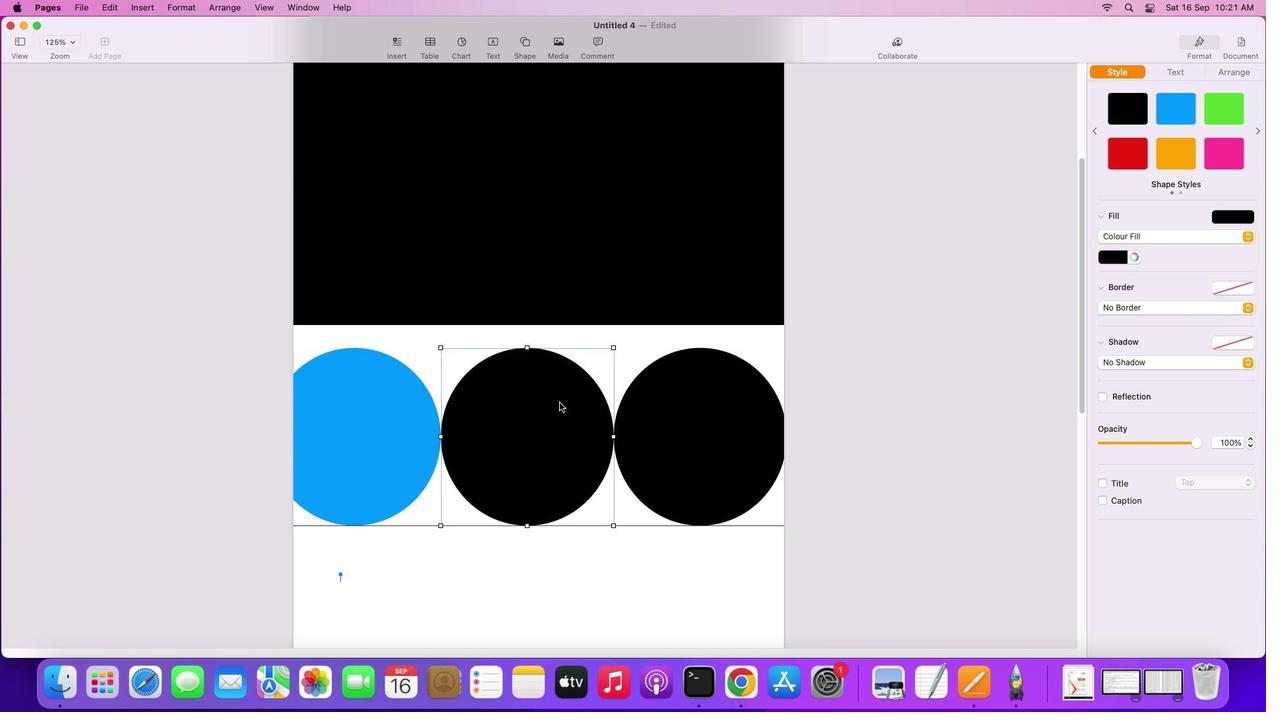
Action: Mouse moved to (1143, 239)
Screenshot: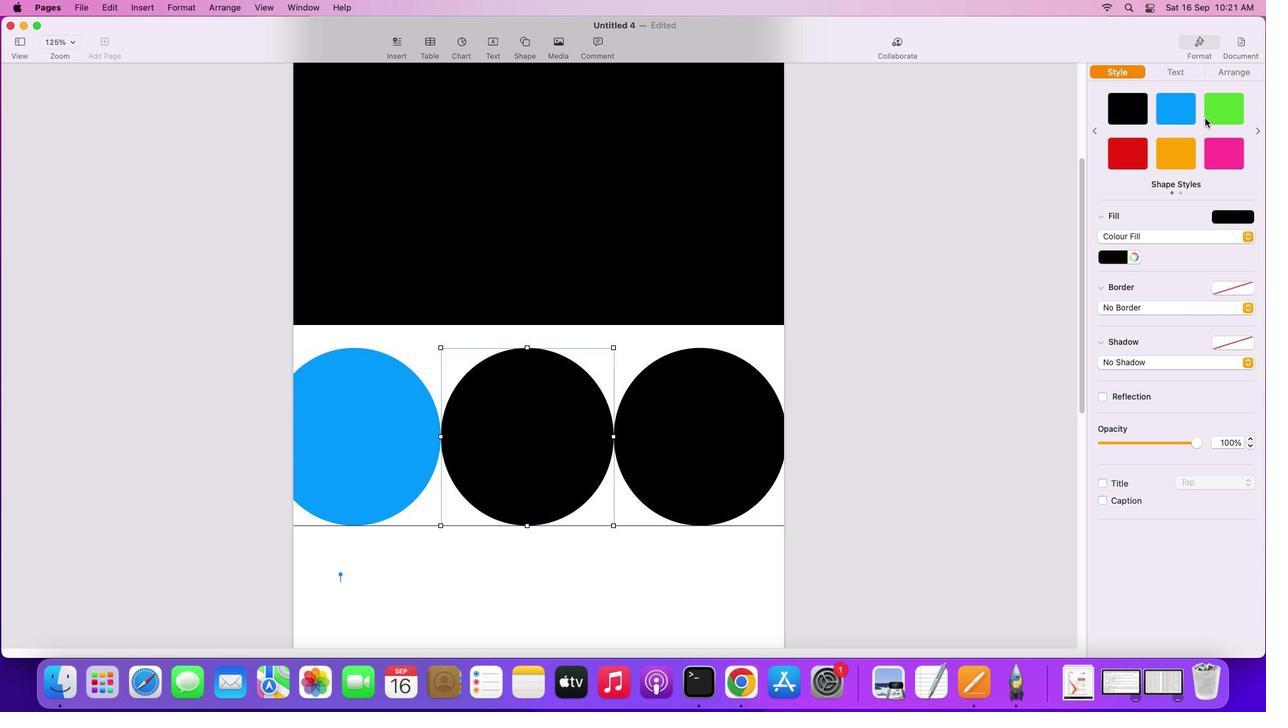
Action: Mouse pressed left at (1143, 239)
Screenshot: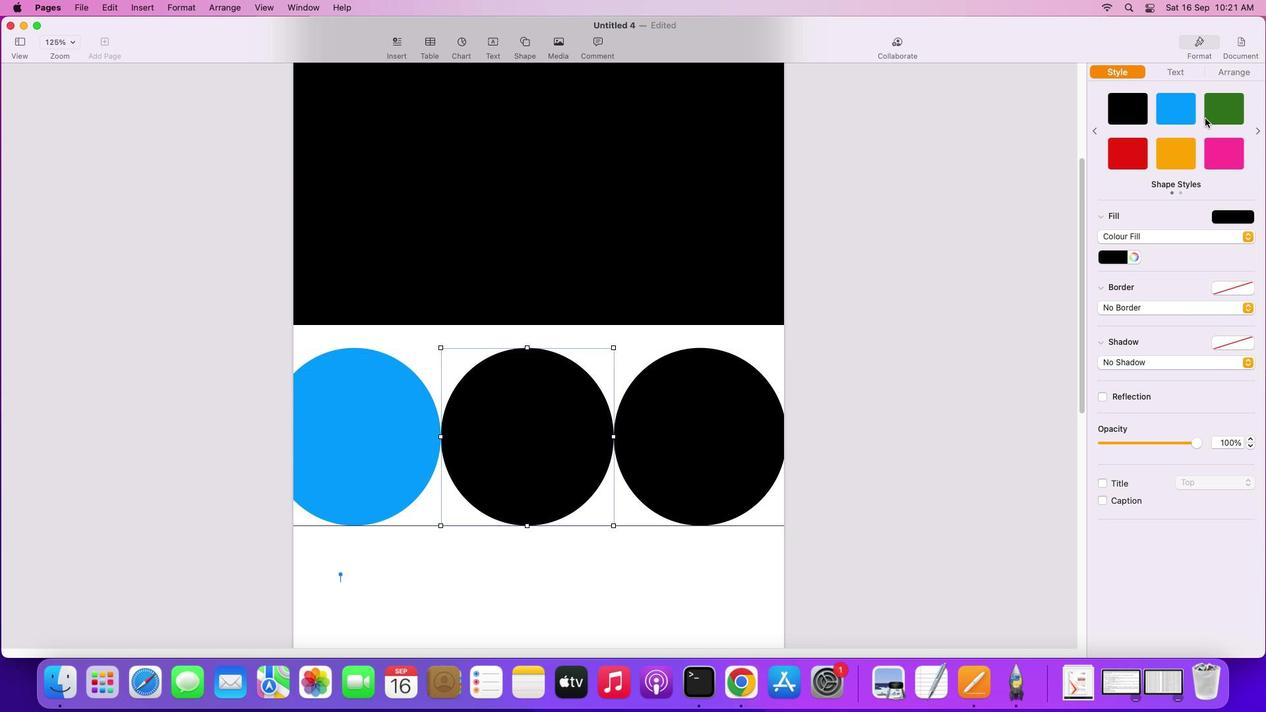 
Action: Mouse moved to (874, 426)
Screenshot: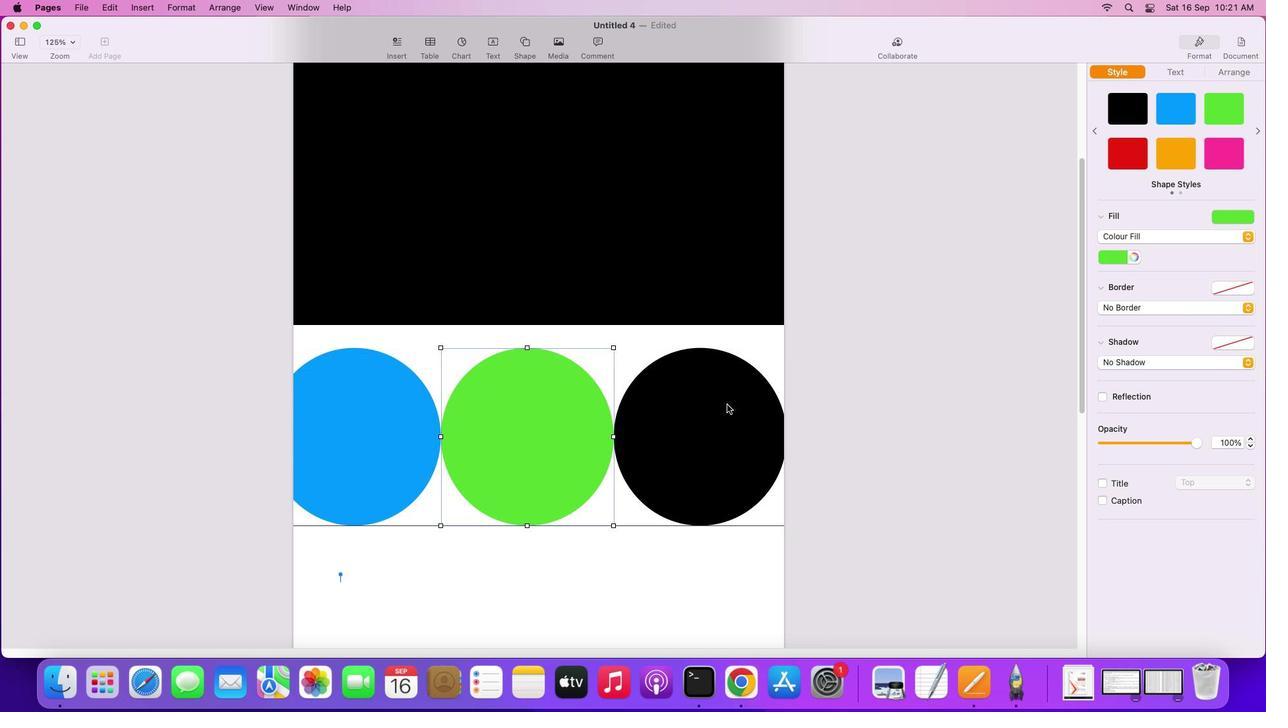 
Action: Mouse pressed left at (874, 426)
Screenshot: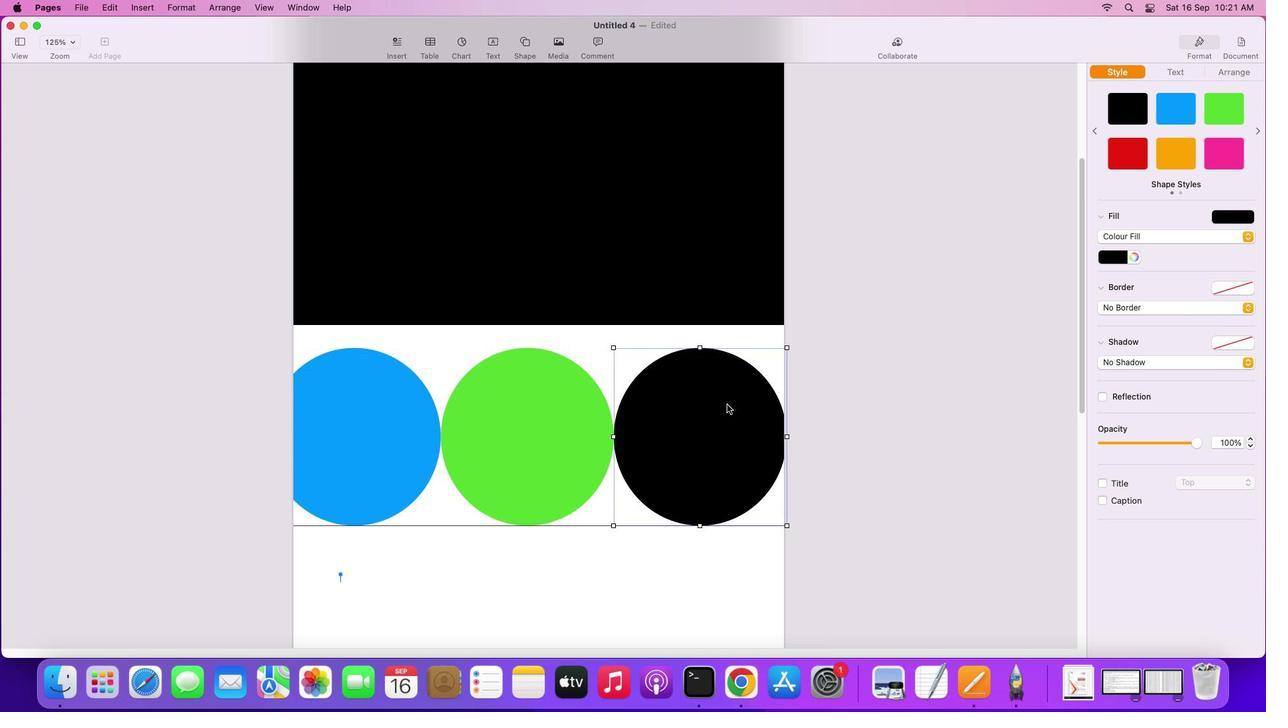 
Action: Mouse moved to (1102, 257)
Screenshot: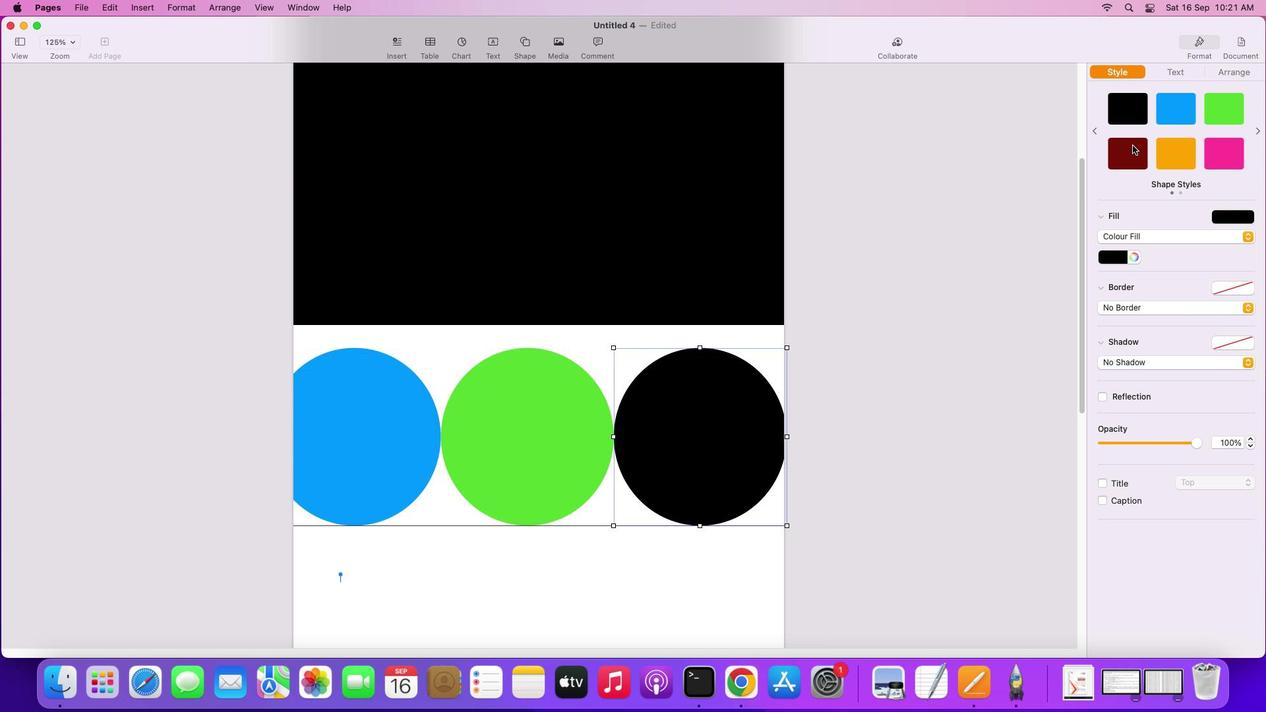 
Action: Mouse pressed left at (1102, 257)
Screenshot: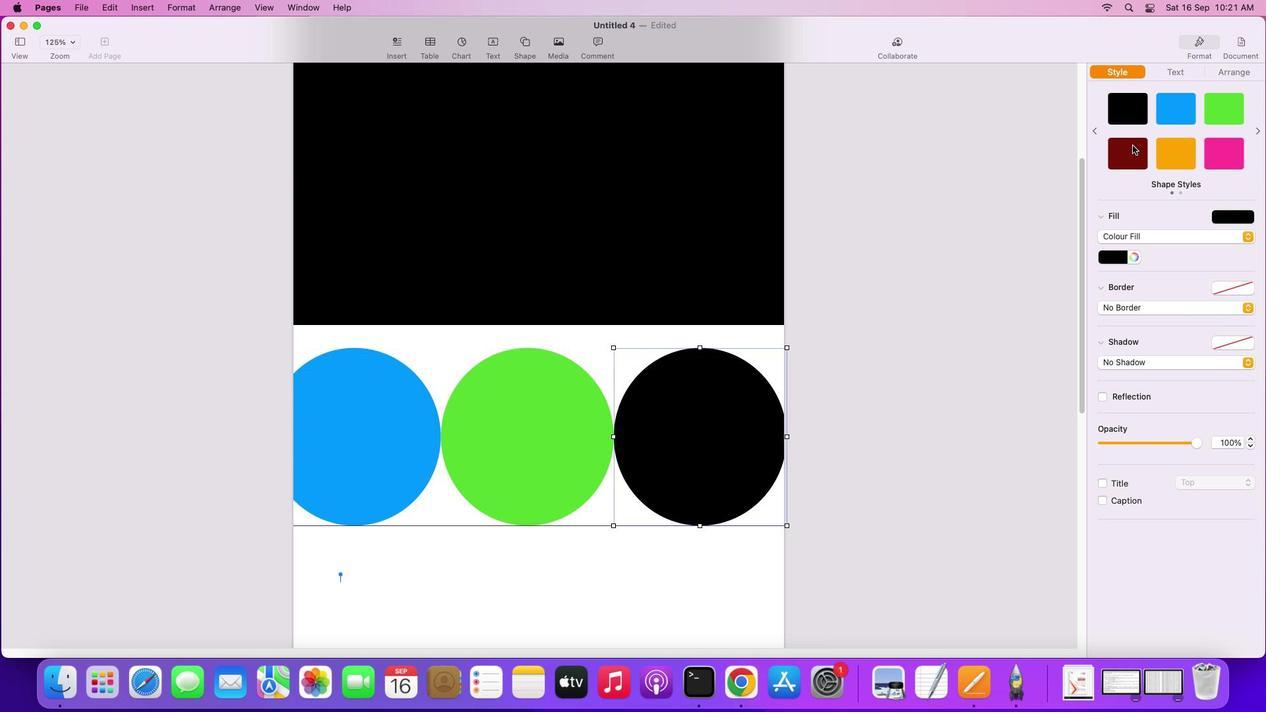 
Action: Mouse moved to (794, 360)
Screenshot: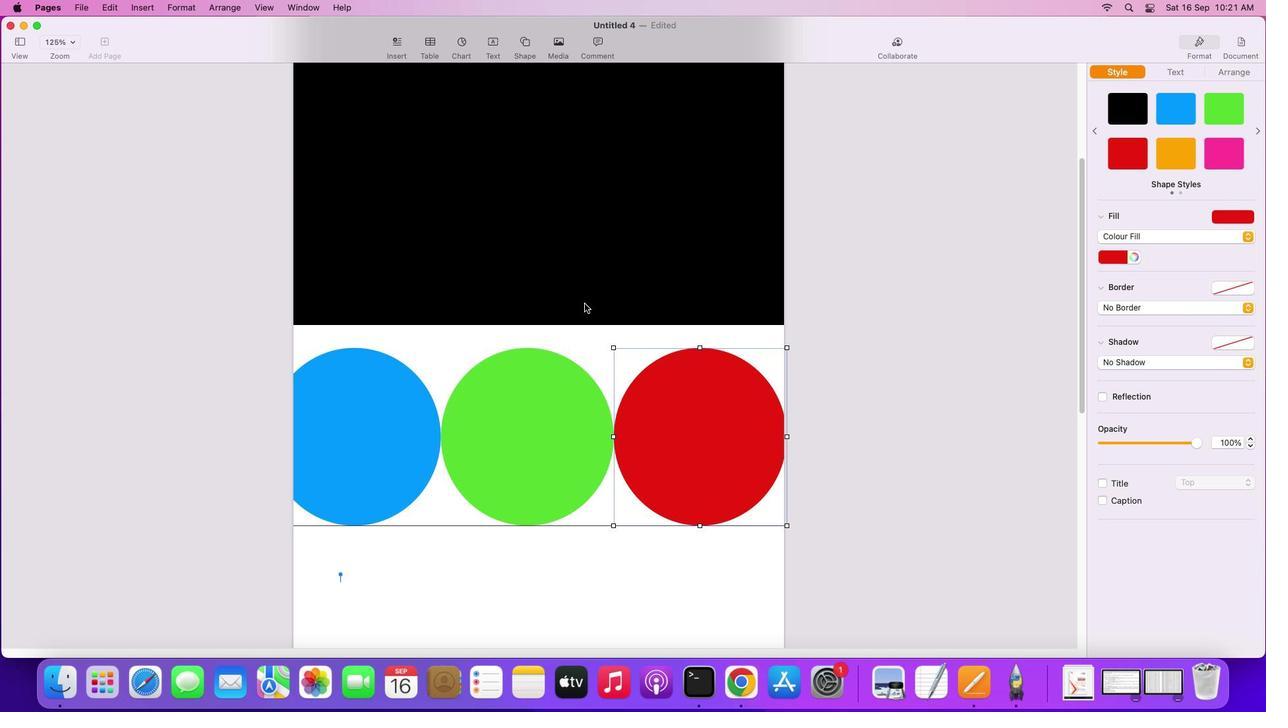 
Action: Mouse pressed left at (794, 360)
Screenshot: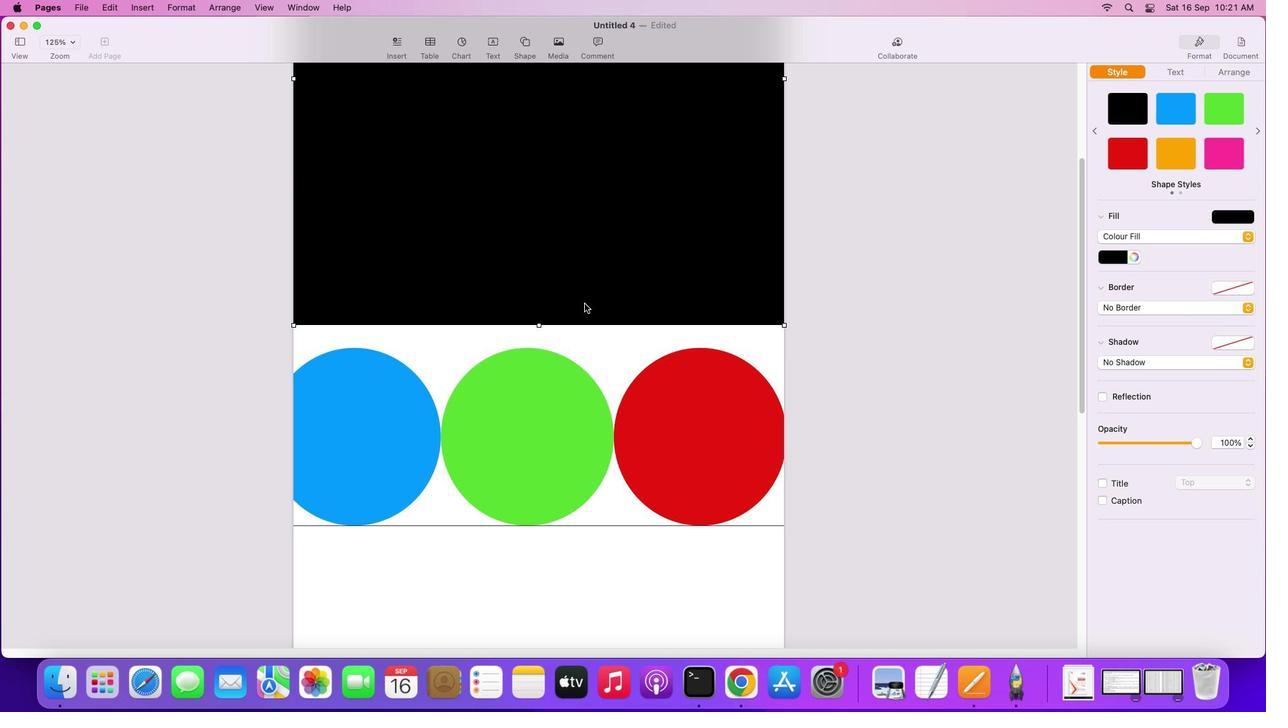 
Action: Mouse moved to (769, 375)
Screenshot: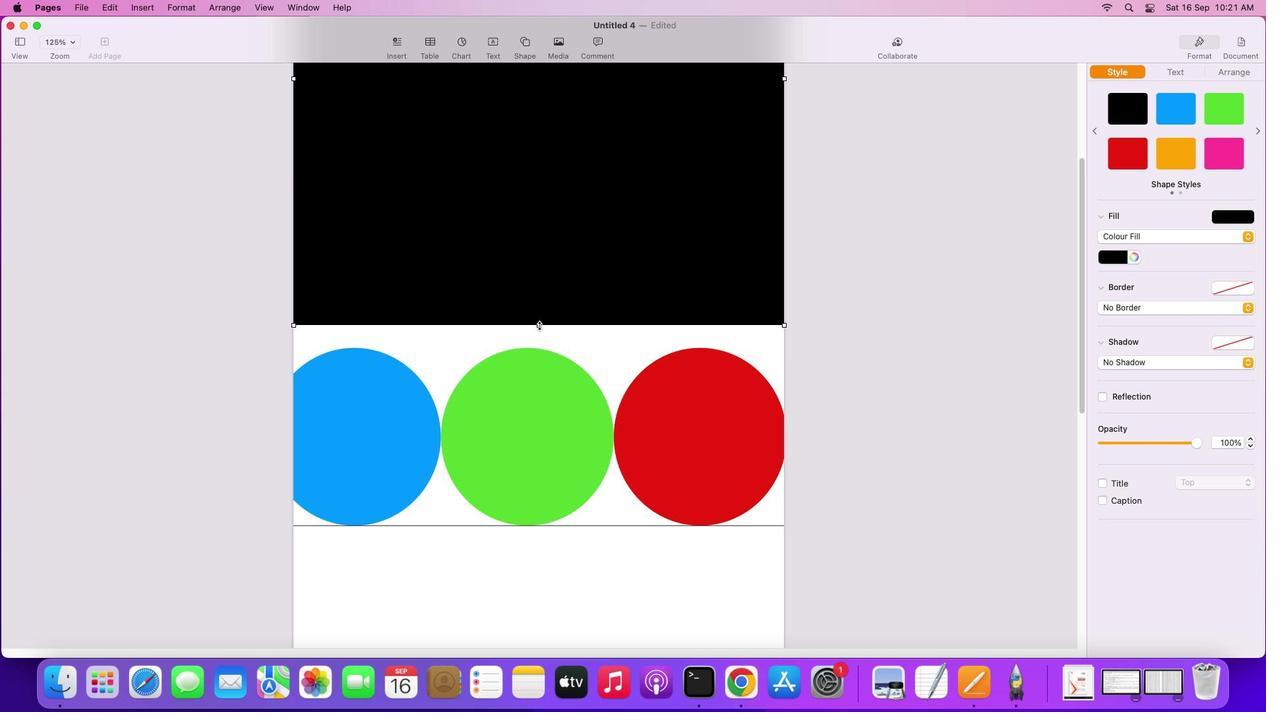 
Action: Mouse pressed left at (769, 375)
Screenshot: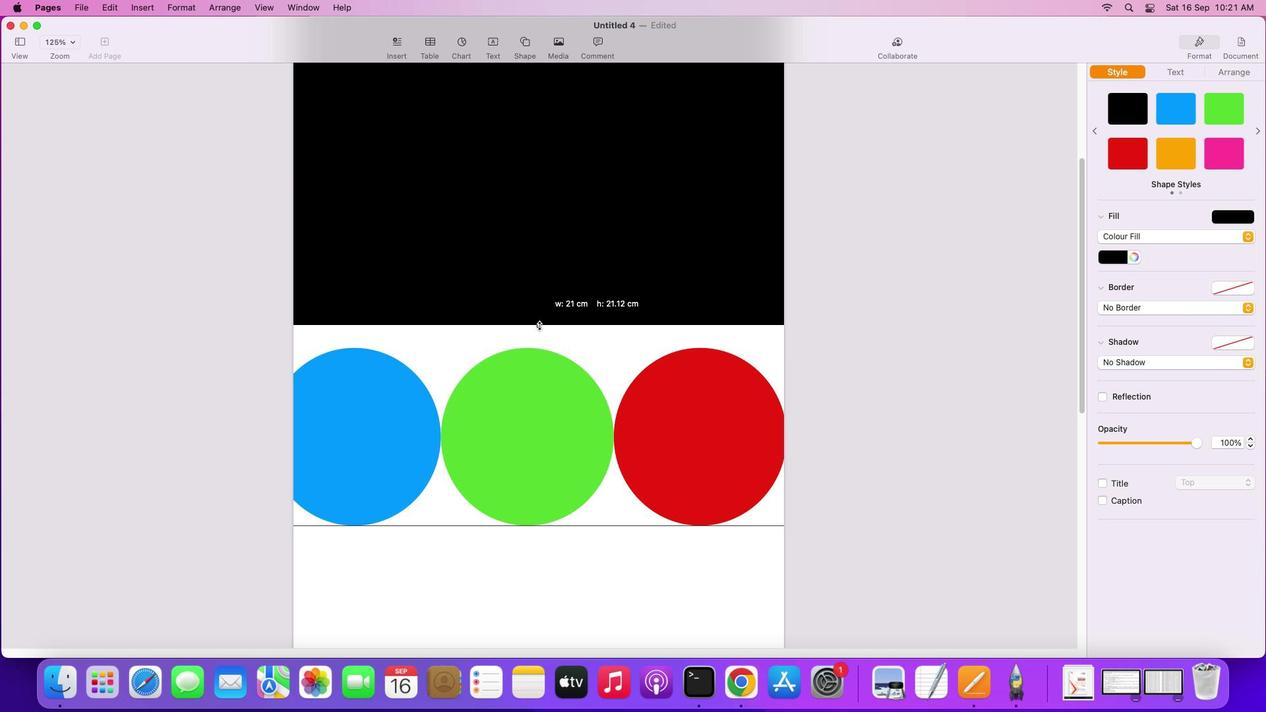 
Action: Mouse moved to (773, 483)
Screenshot: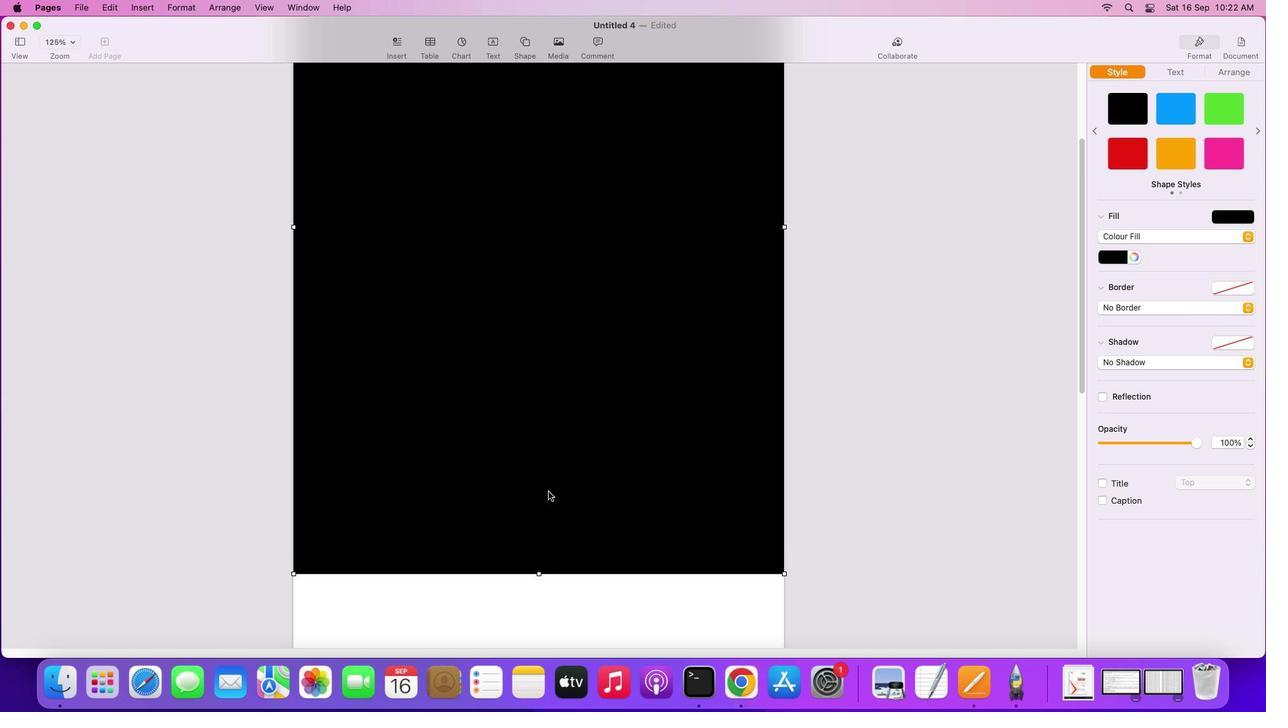 
Action: Mouse scrolled (773, 483) with delta (466, 162)
Screenshot: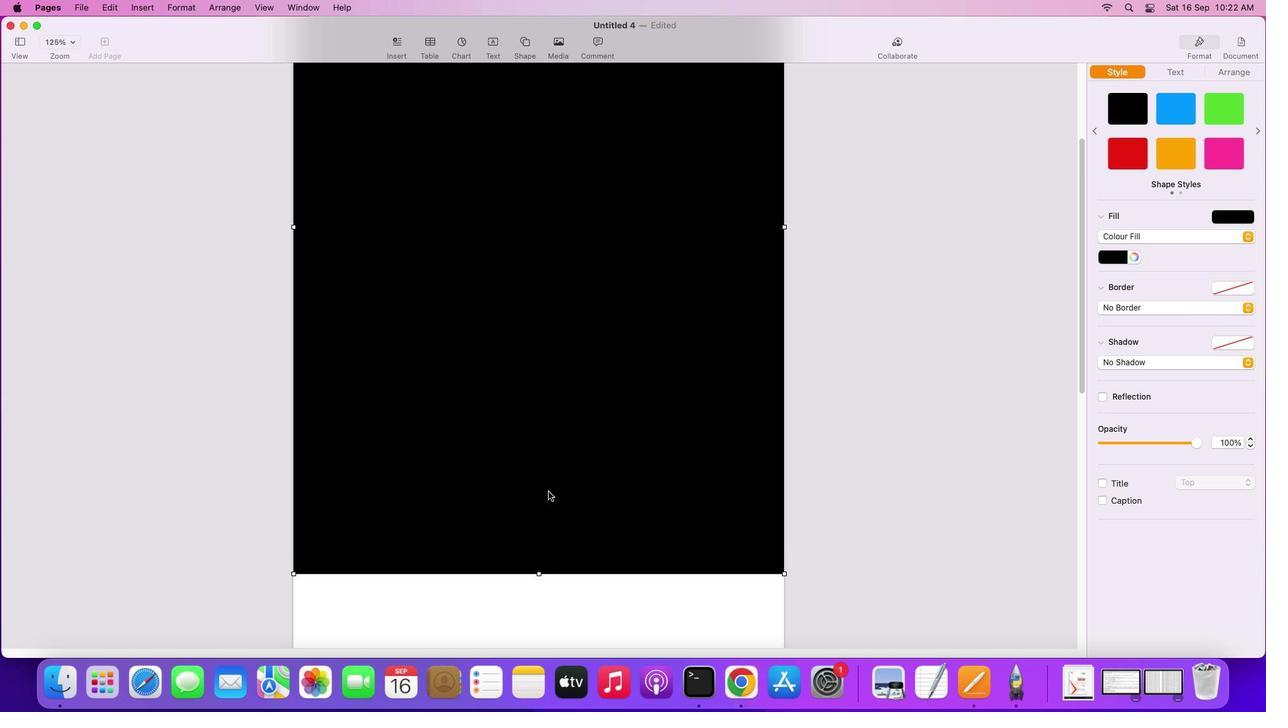 
Action: Mouse moved to (773, 483)
Screenshot: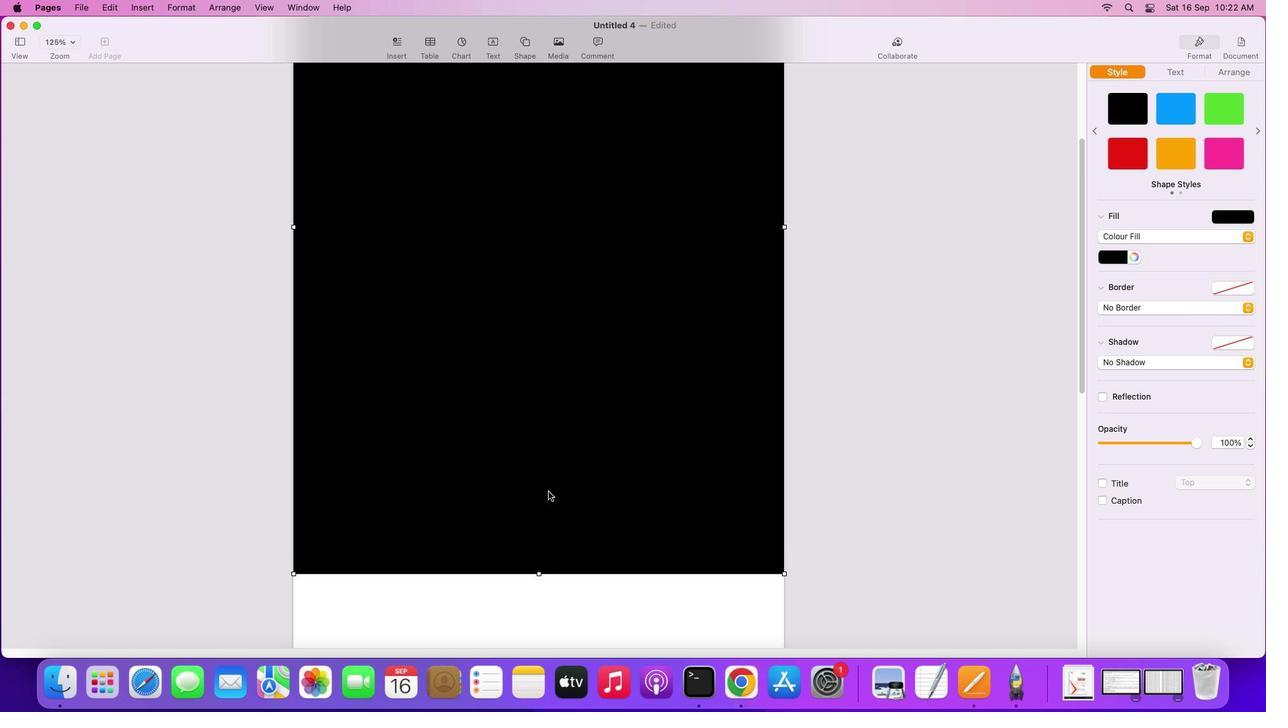 
Action: Mouse scrolled (773, 483) with delta (466, 162)
Screenshot: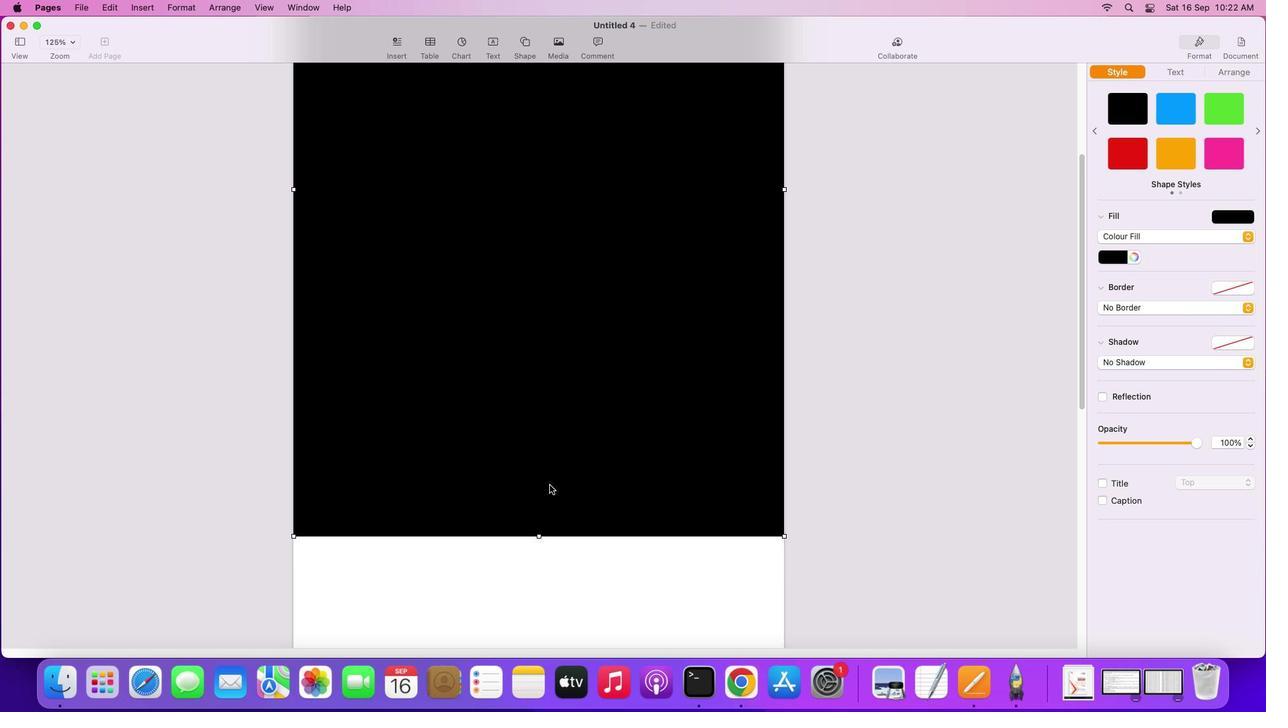 
Action: Mouse scrolled (773, 483) with delta (466, 161)
Screenshot: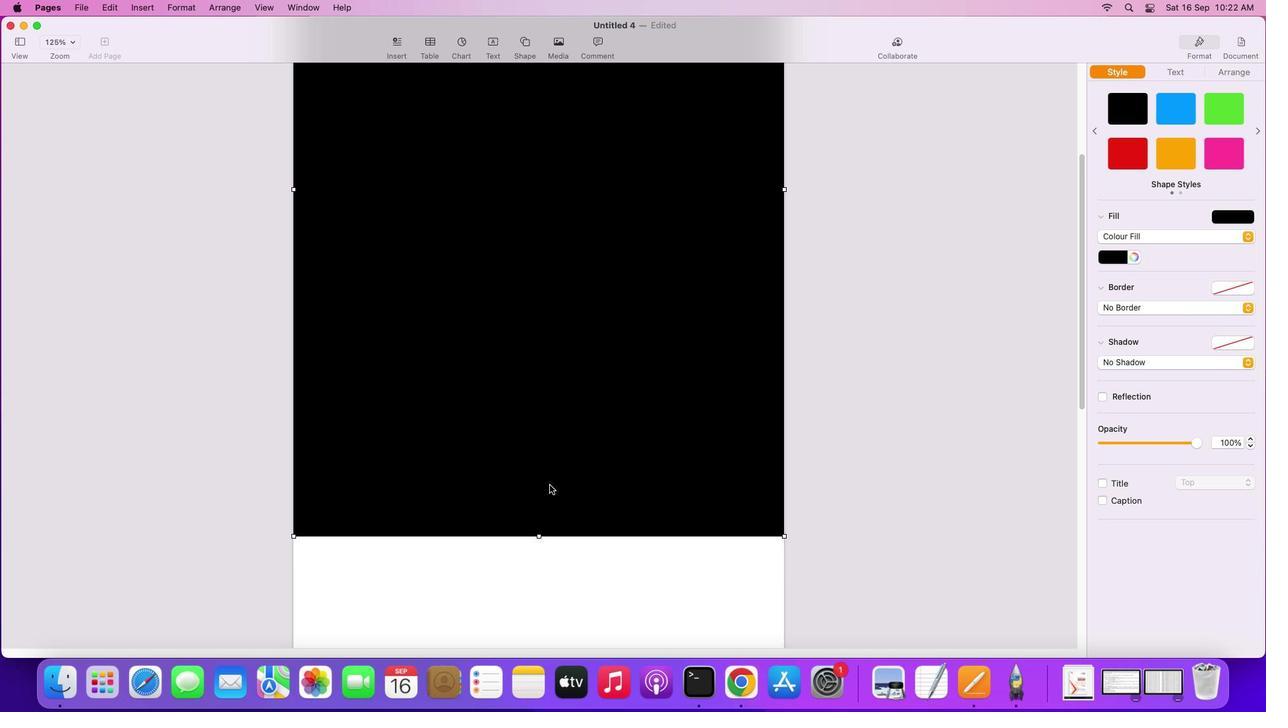 
Action: Mouse scrolled (773, 483) with delta (466, 160)
Screenshot: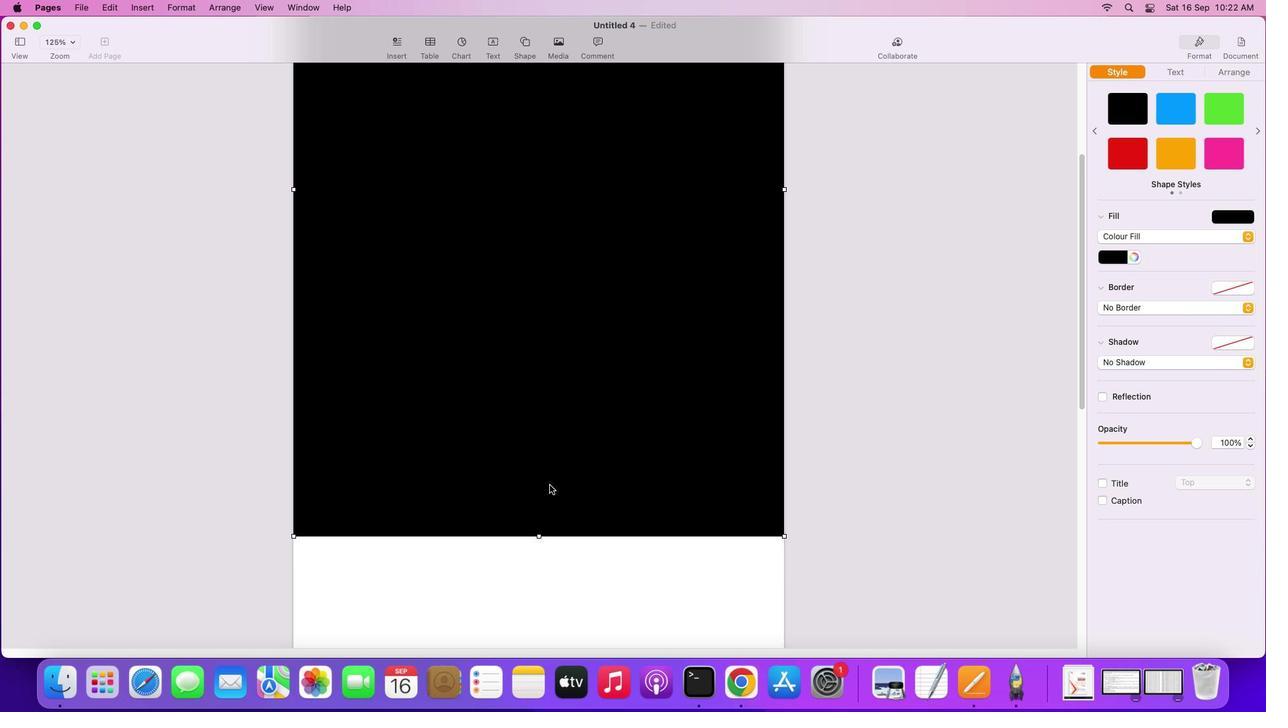 
Action: Mouse scrolled (773, 483) with delta (466, 160)
Screenshot: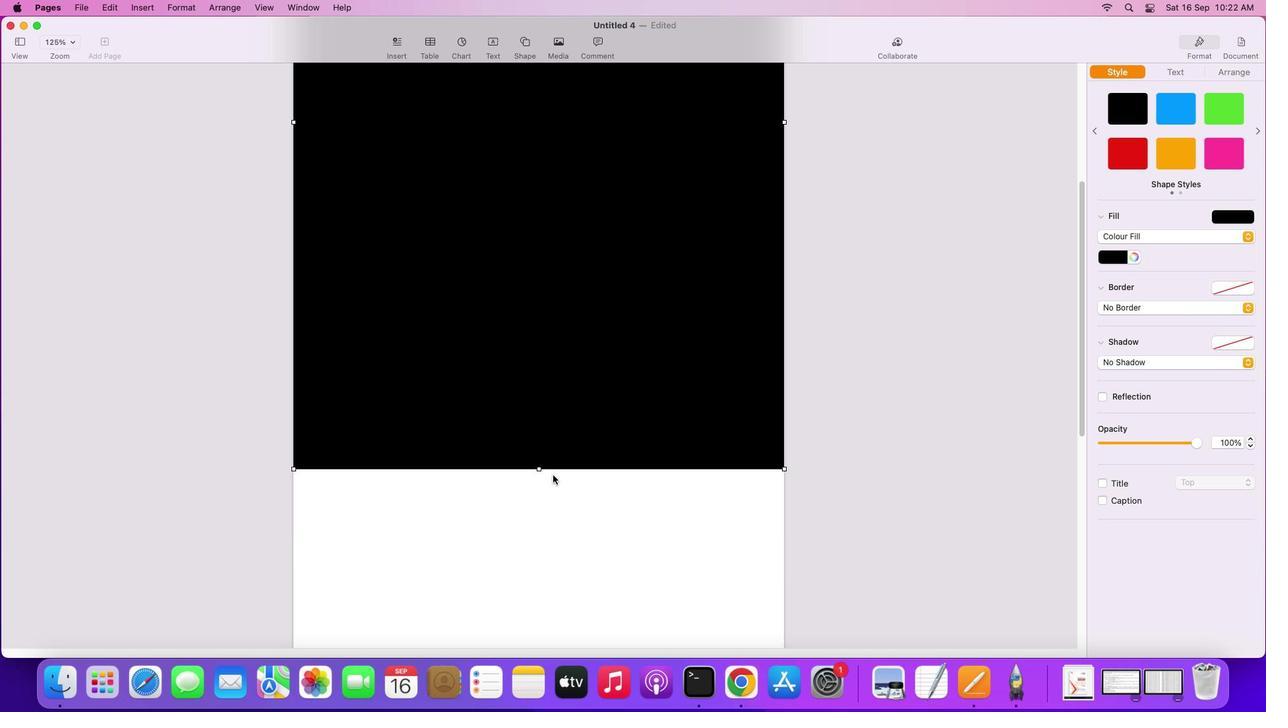 
Action: Mouse moved to (773, 482)
Screenshot: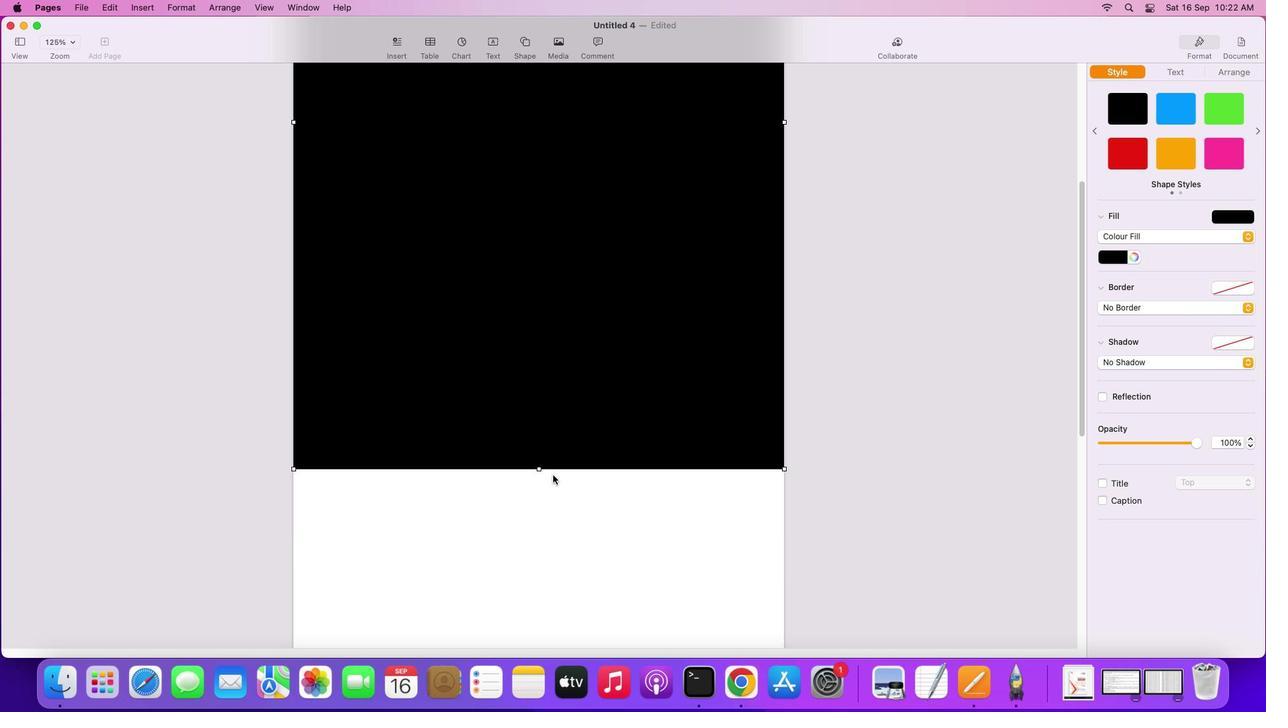
Action: Mouse scrolled (773, 482) with delta (466, 159)
Screenshot: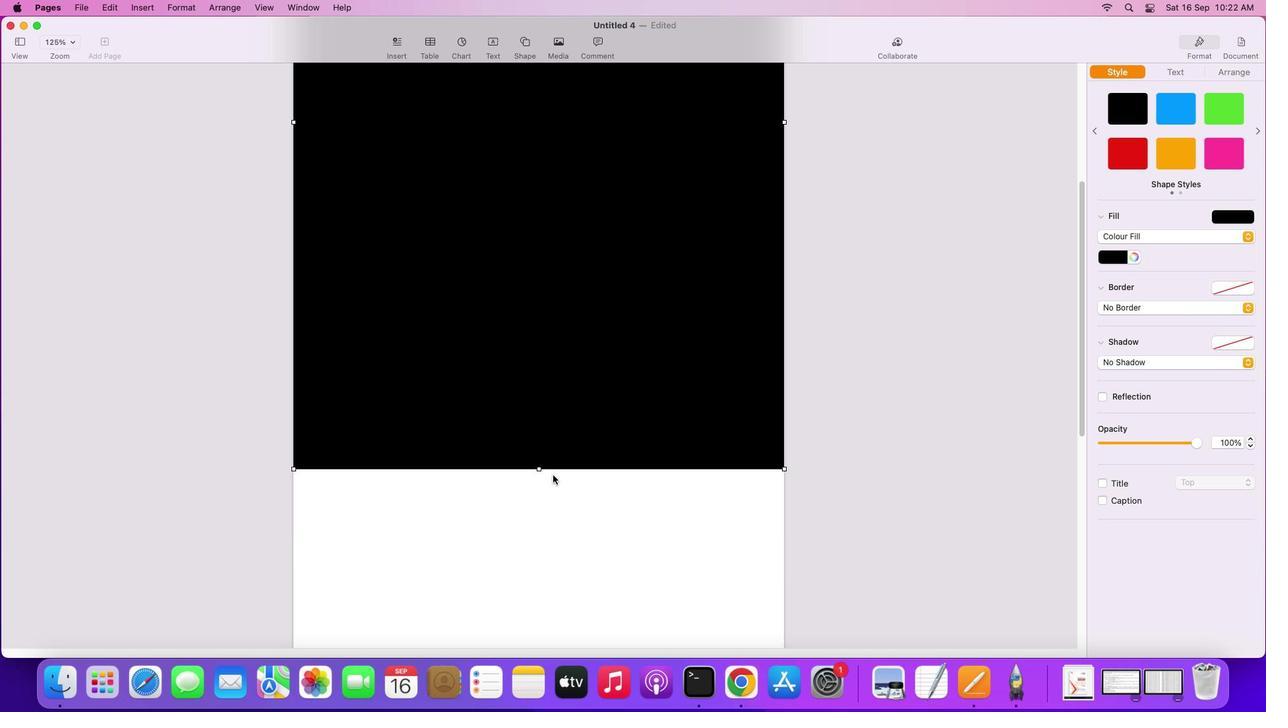 
Action: Mouse moved to (774, 478)
Screenshot: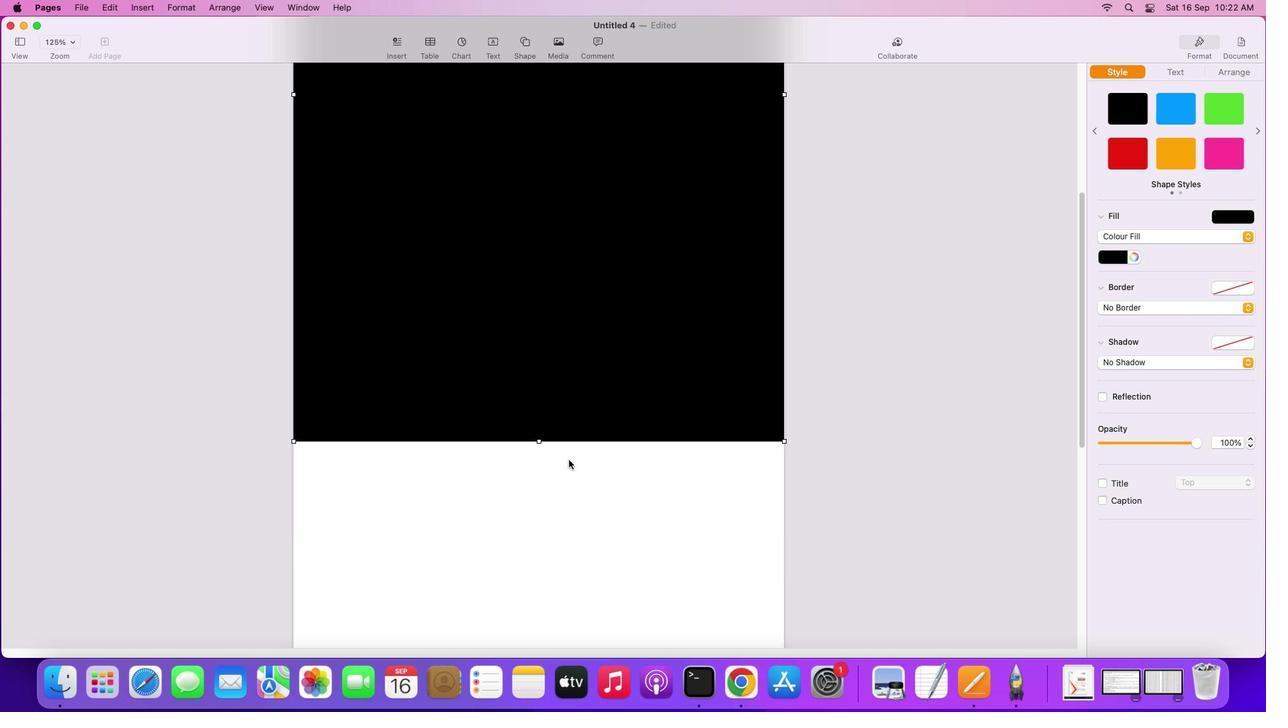 
Action: Mouse scrolled (774, 478) with delta (466, 159)
Screenshot: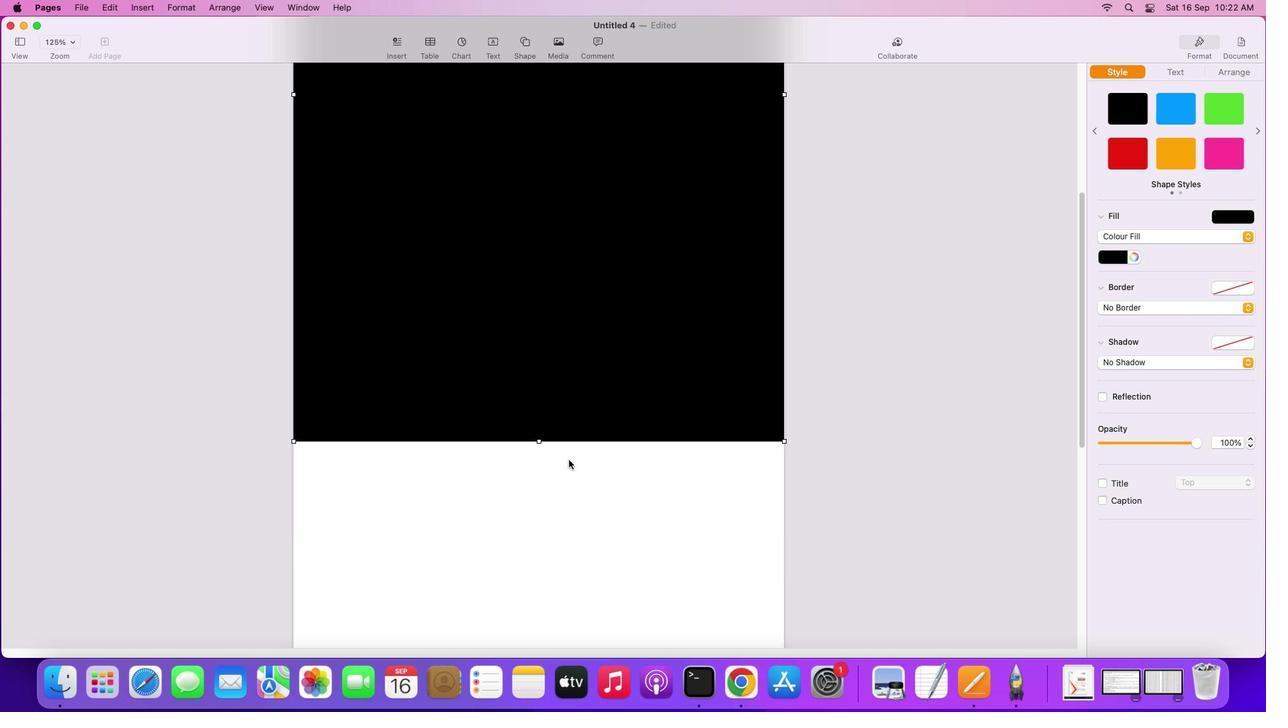 
Action: Mouse moved to (792, 454)
Screenshot: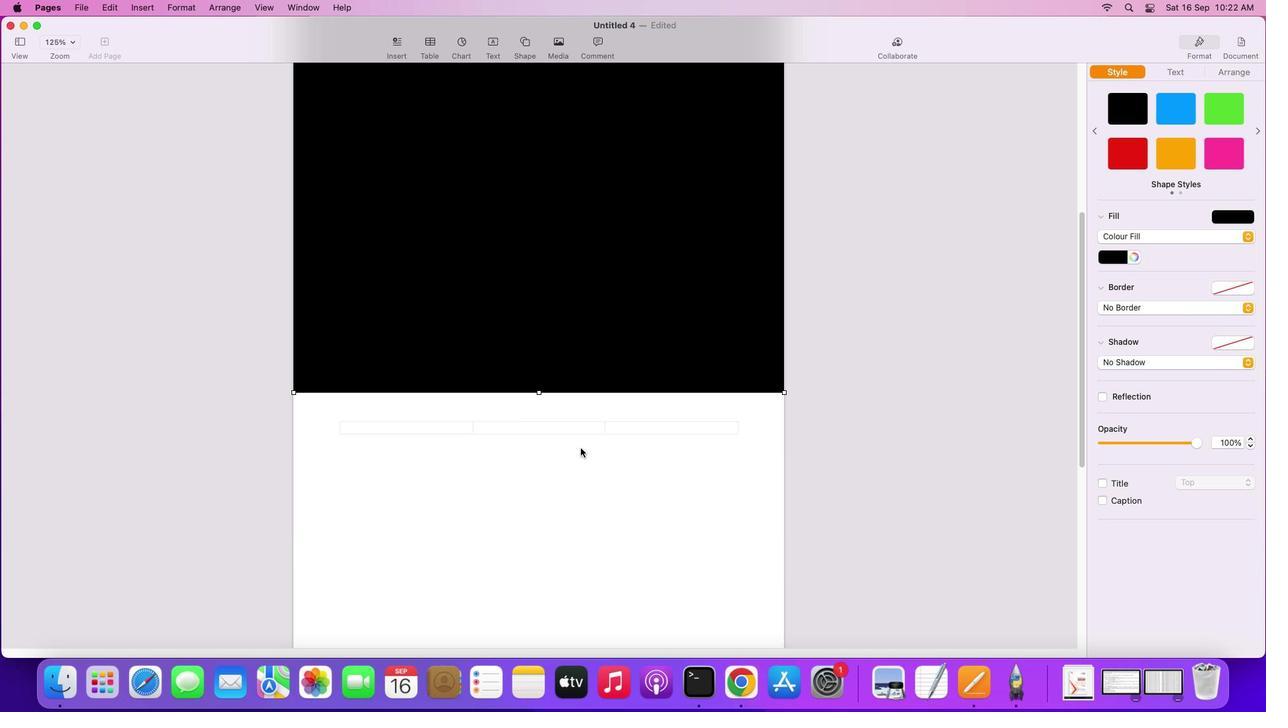 
Action: Mouse scrolled (792, 454) with delta (466, 162)
Screenshot: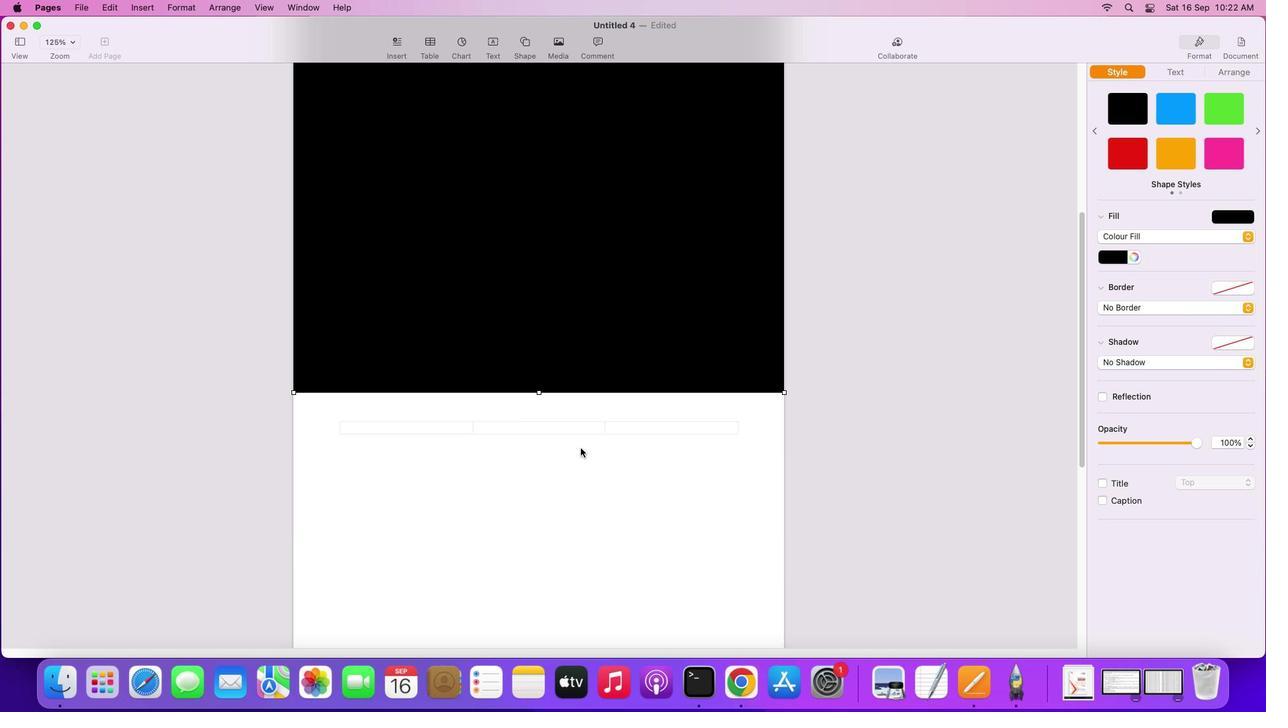 
Action: Mouse scrolled (792, 454) with delta (466, 162)
Screenshot: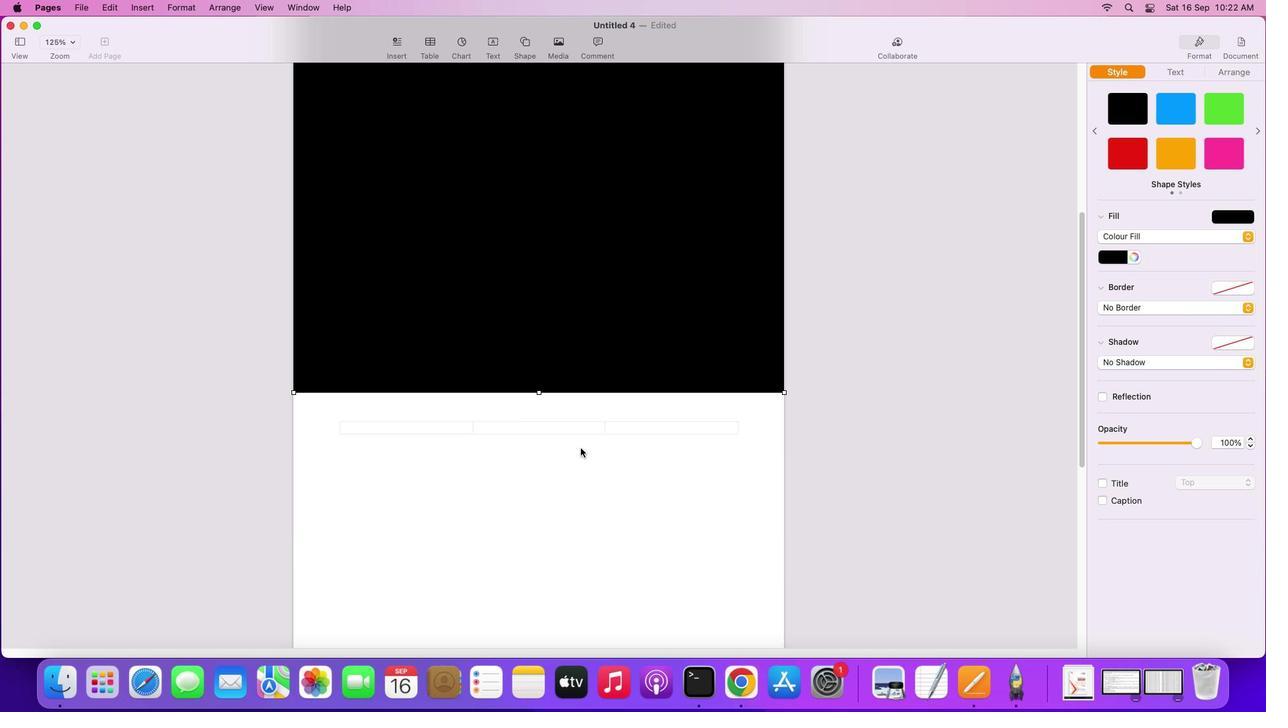 
Action: Mouse scrolled (792, 454) with delta (466, 161)
Screenshot: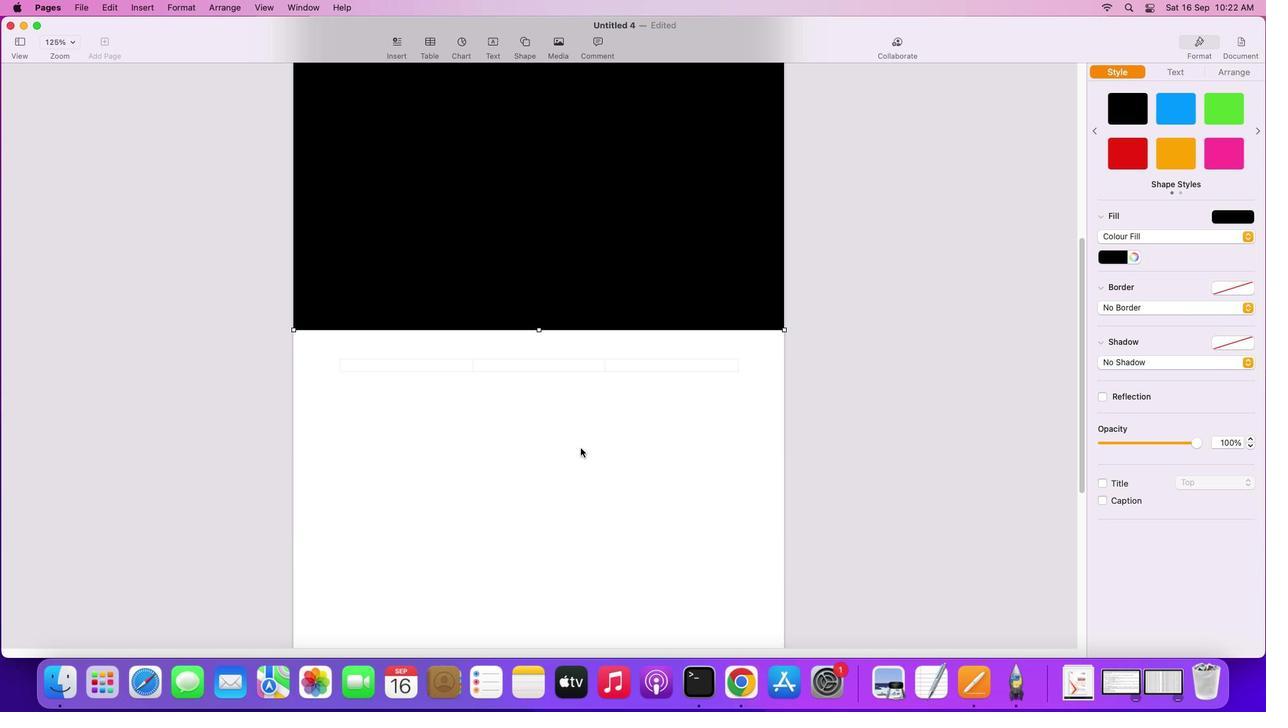 
Action: Mouse scrolled (792, 454) with delta (466, 160)
Screenshot: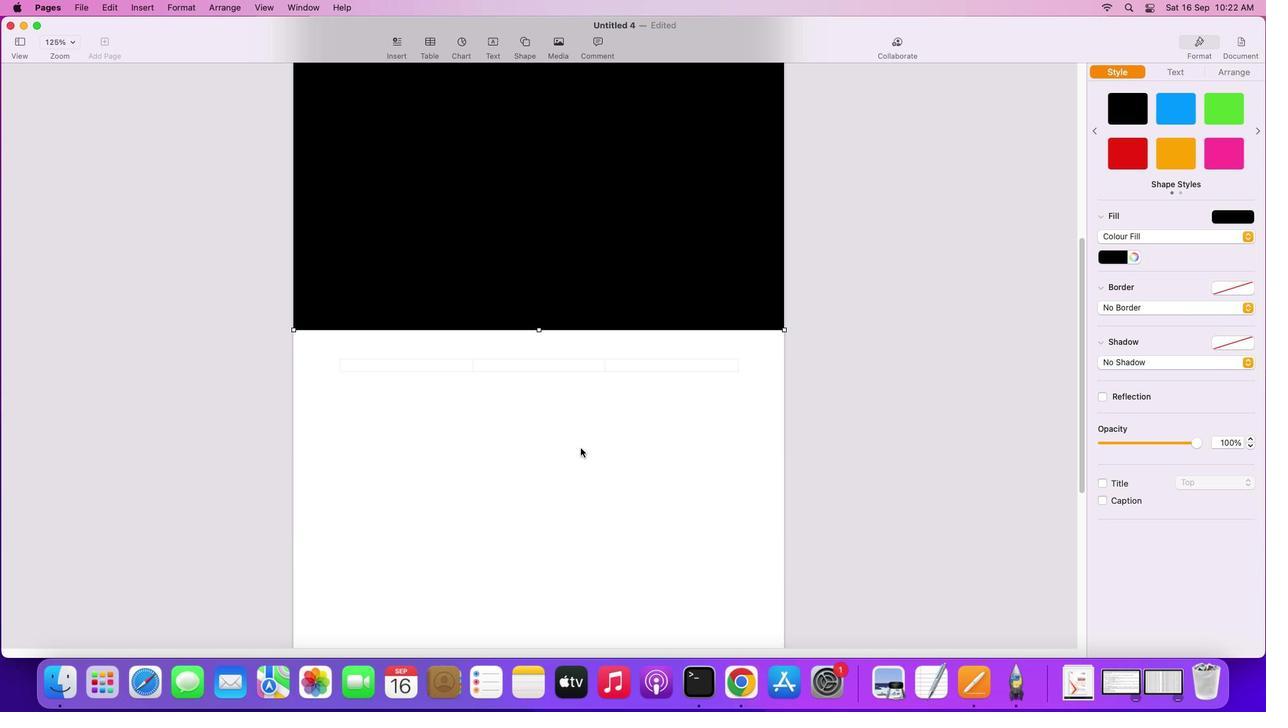
Action: Mouse scrolled (792, 454) with delta (466, 160)
Screenshot: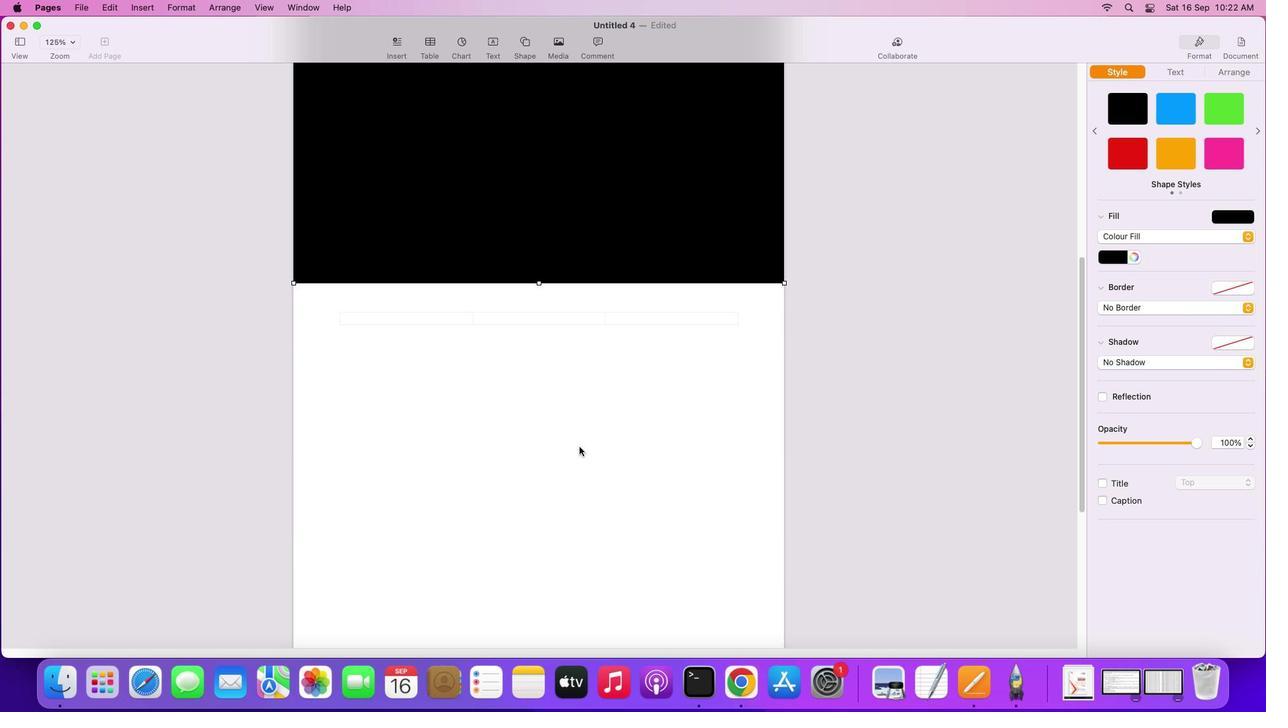 
Action: Mouse scrolled (792, 454) with delta (466, 159)
Screenshot: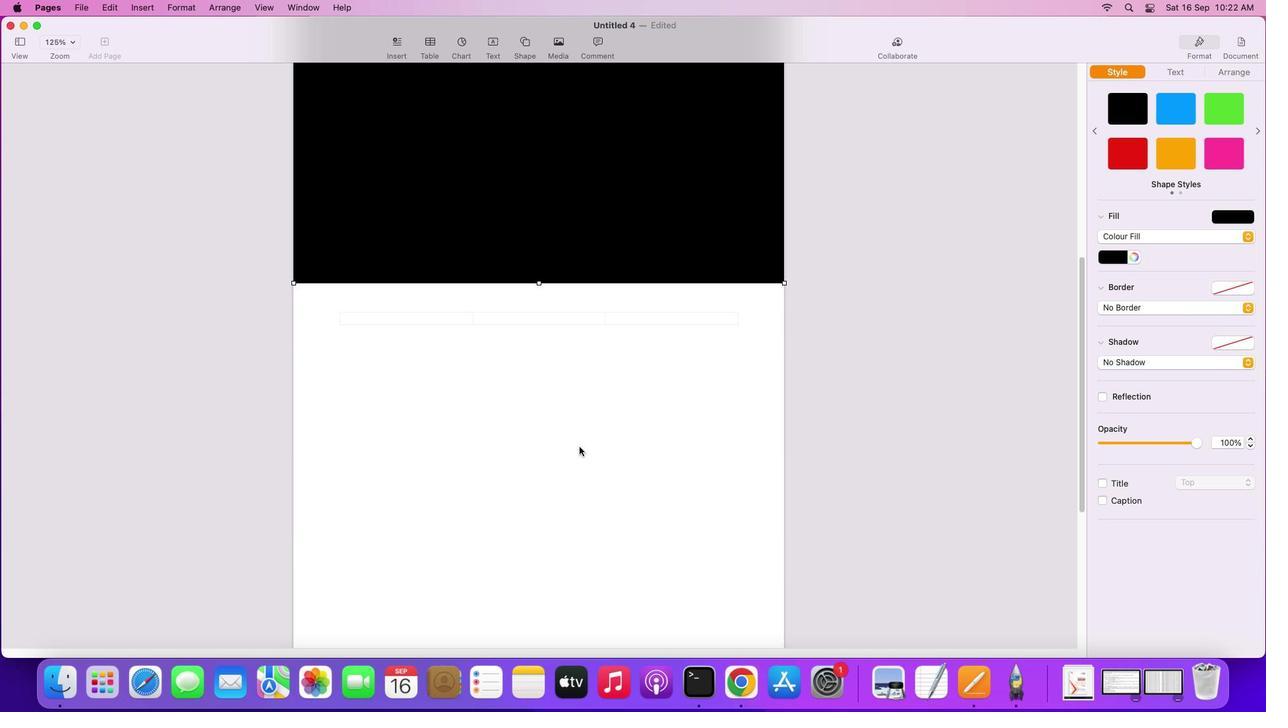 
Action: Mouse moved to (791, 453)
Screenshot: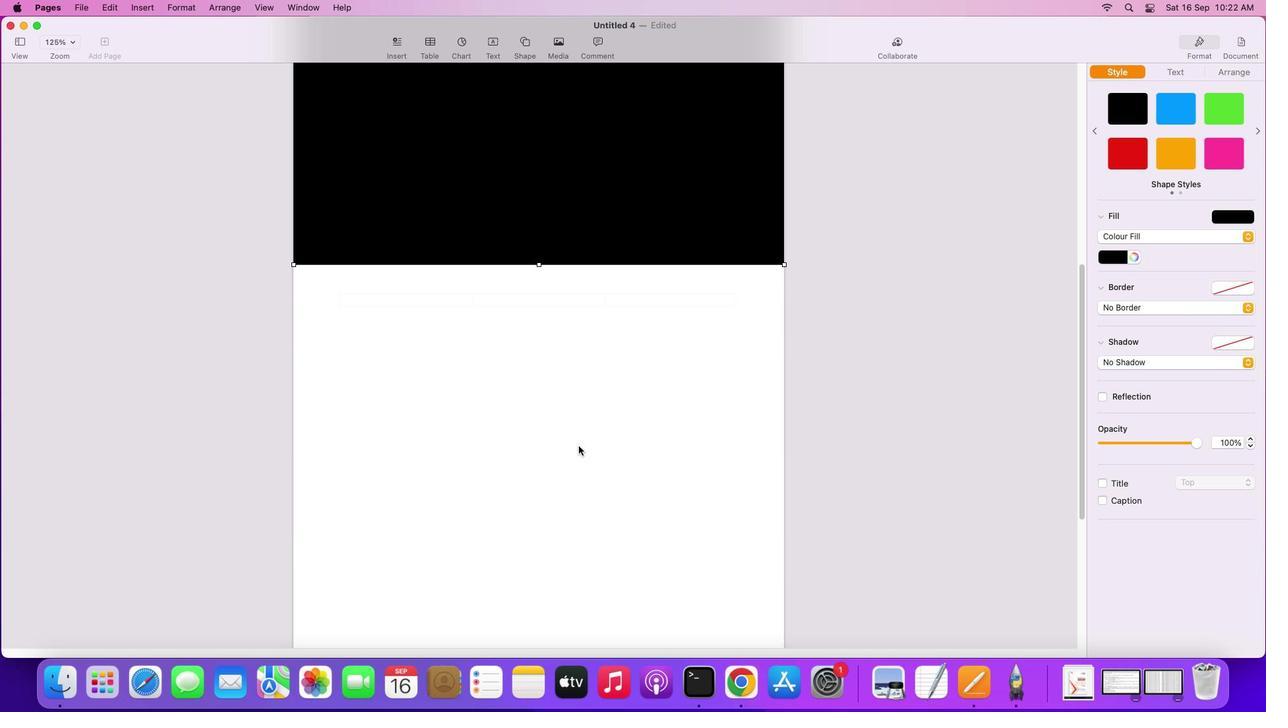 
Action: Mouse scrolled (791, 453) with delta (466, 162)
Screenshot: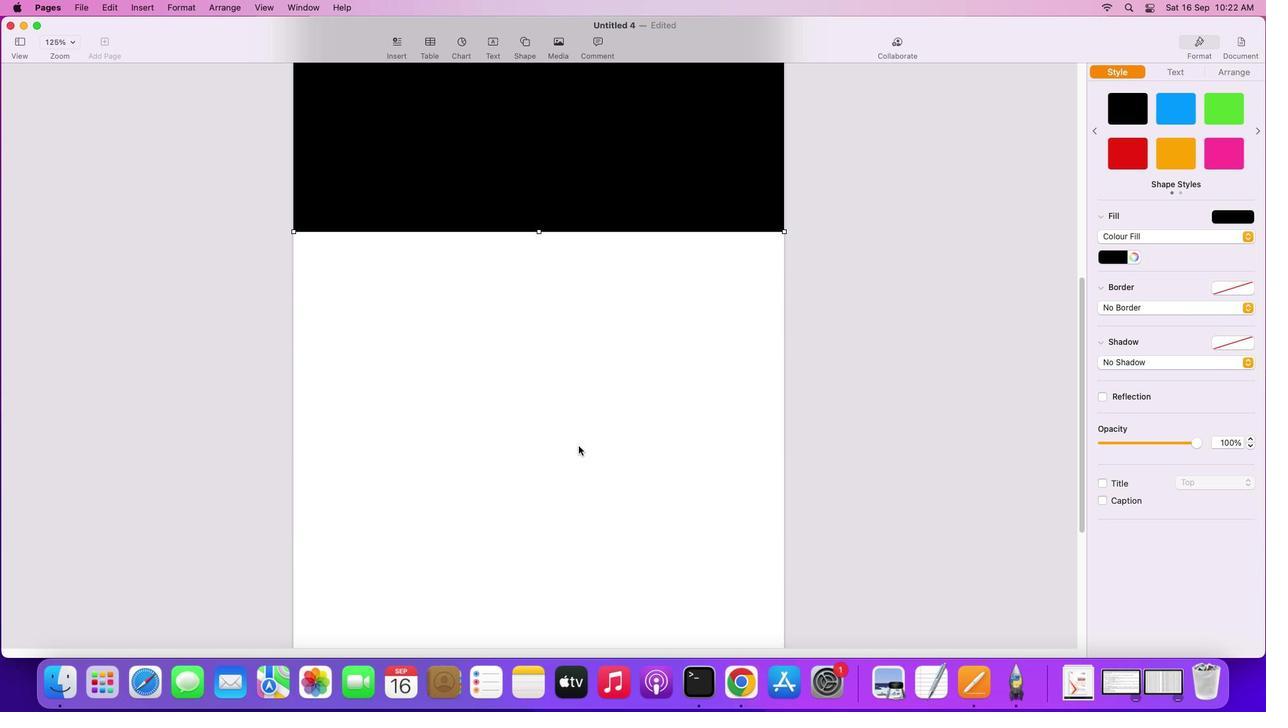 
Action: Mouse scrolled (791, 453) with delta (466, 162)
Screenshot: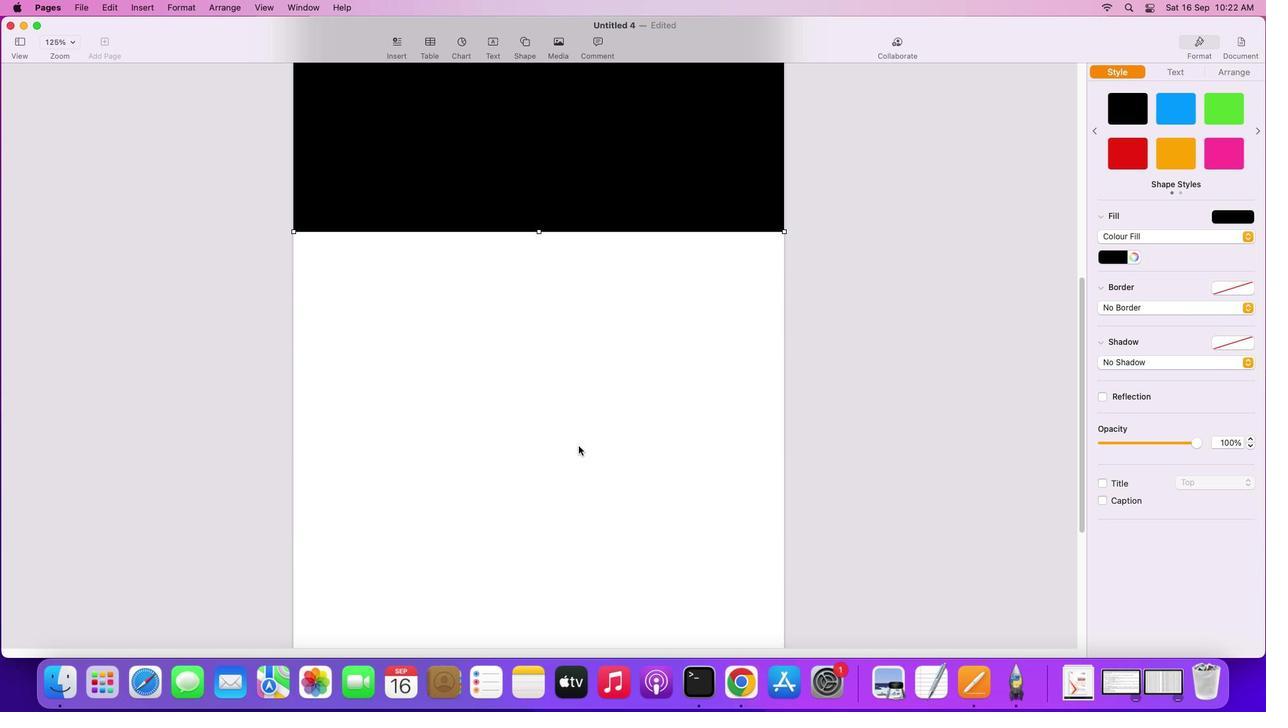 
Action: Mouse scrolled (791, 453) with delta (466, 161)
Screenshot: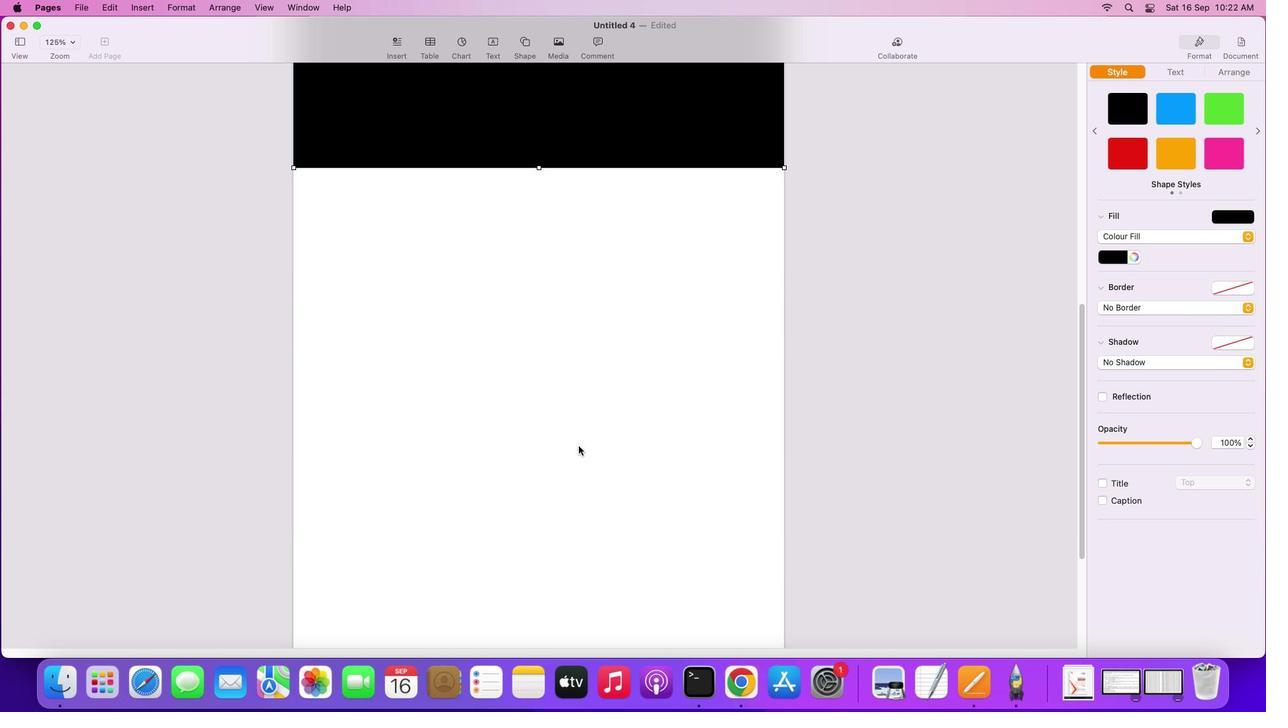 
Action: Mouse scrolled (791, 453) with delta (466, 160)
Screenshot: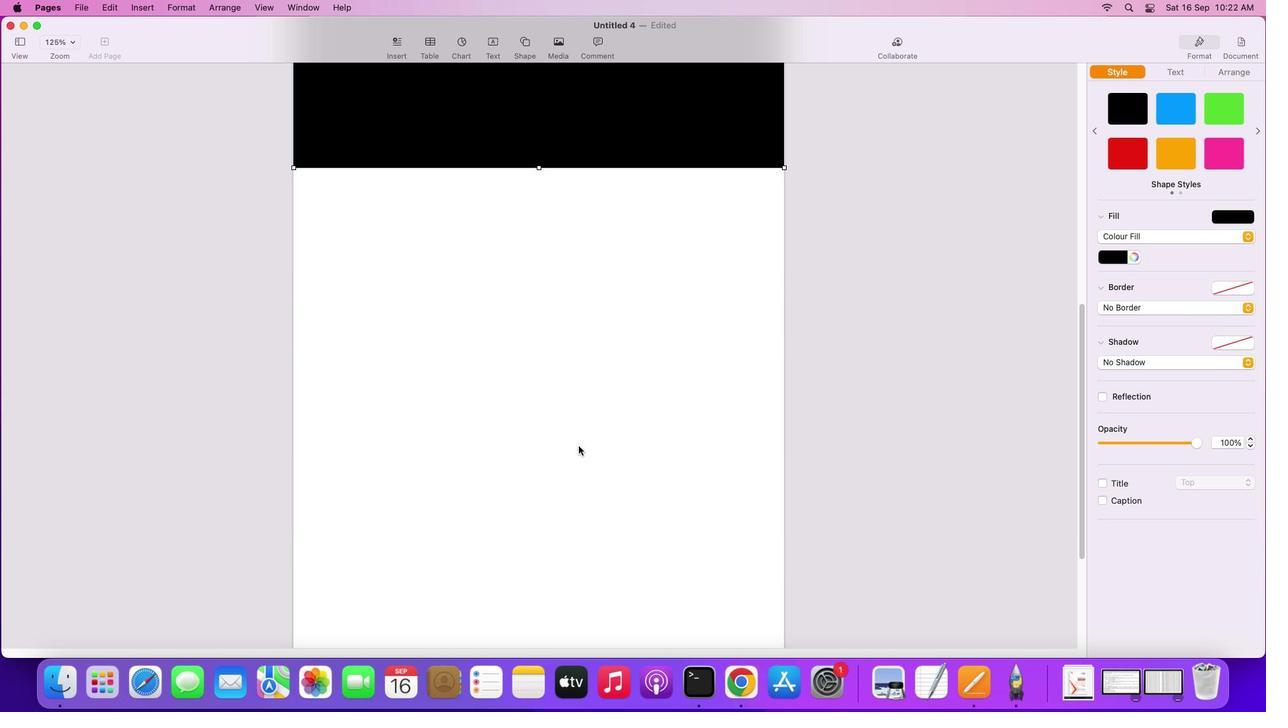 
Action: Mouse scrolled (791, 453) with delta (466, 160)
Screenshot: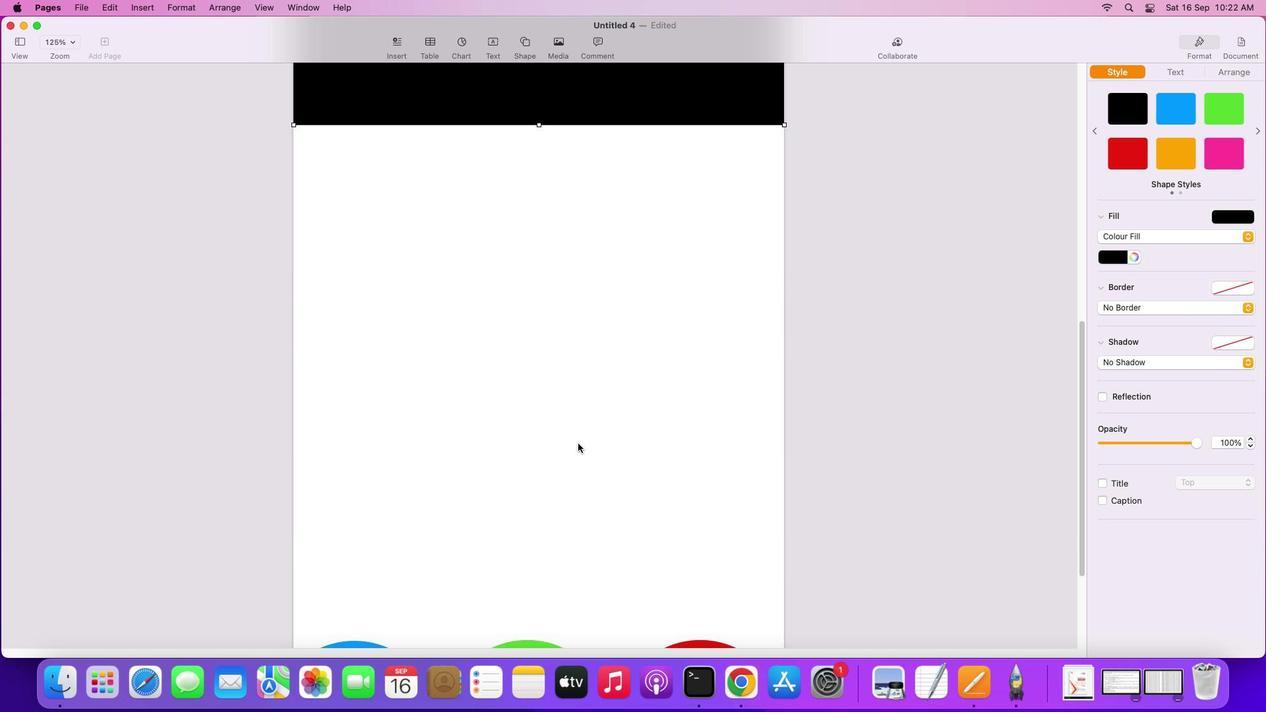 
Action: Mouse scrolled (791, 453) with delta (466, 159)
Screenshot: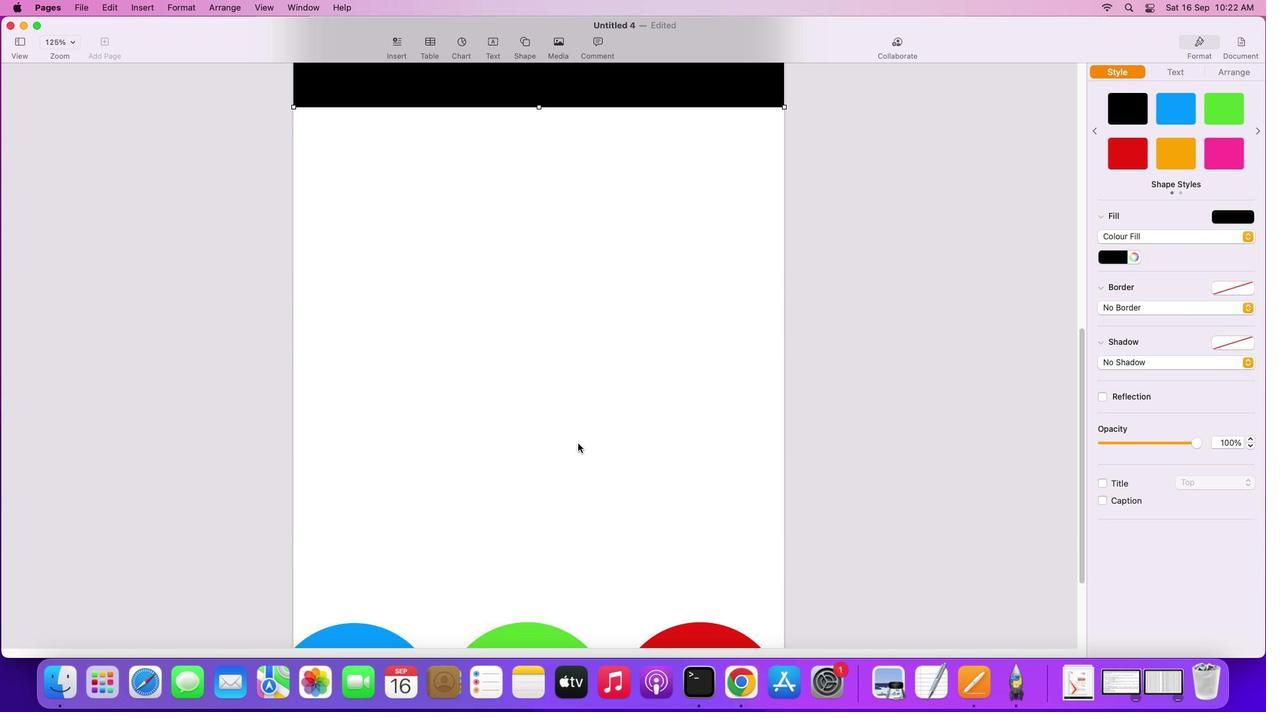
Action: Mouse moved to (790, 451)
Screenshot: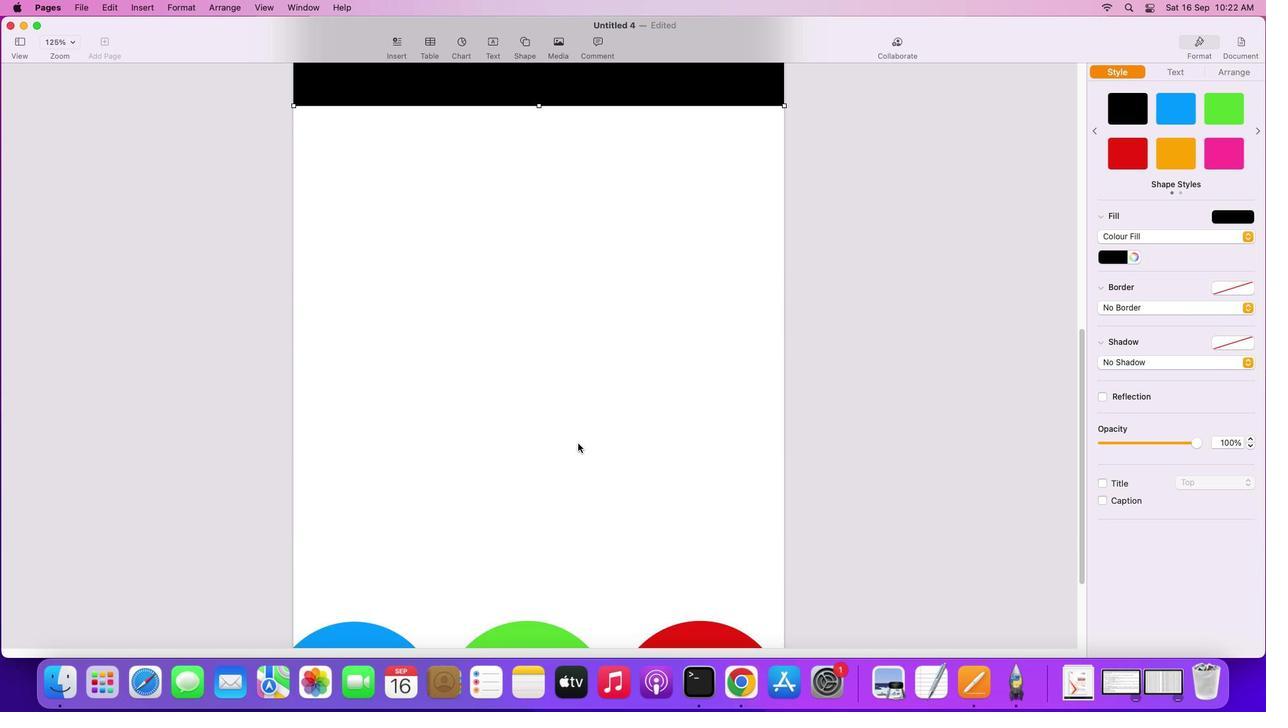 
Action: Mouse scrolled (790, 451) with delta (466, 162)
Screenshot: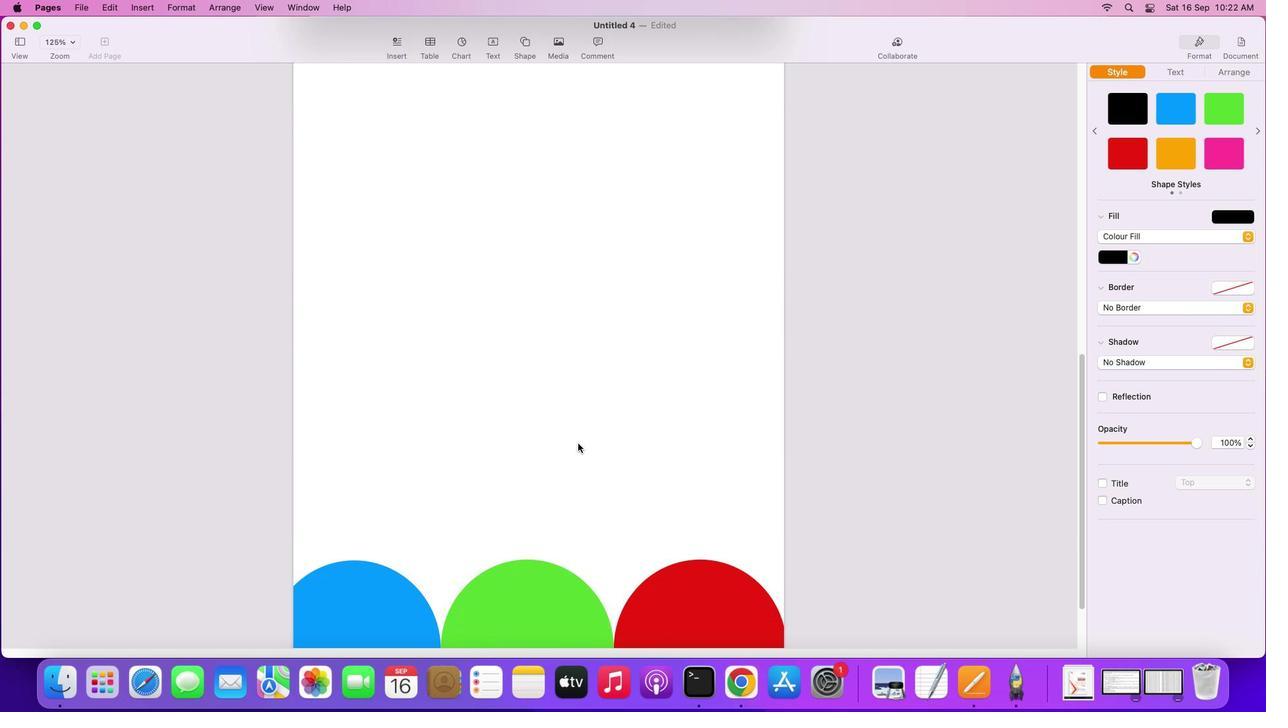
Action: Mouse scrolled (790, 451) with delta (466, 162)
Screenshot: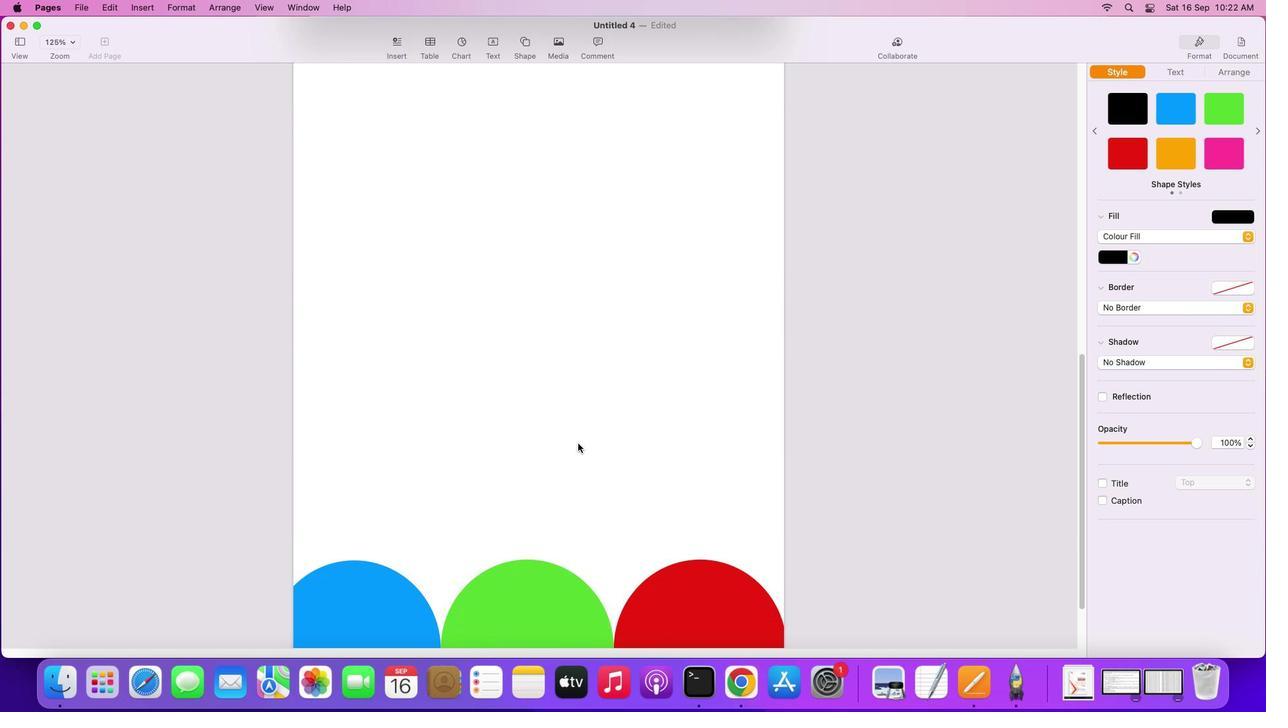 
Action: Mouse scrolled (790, 451) with delta (466, 160)
Screenshot: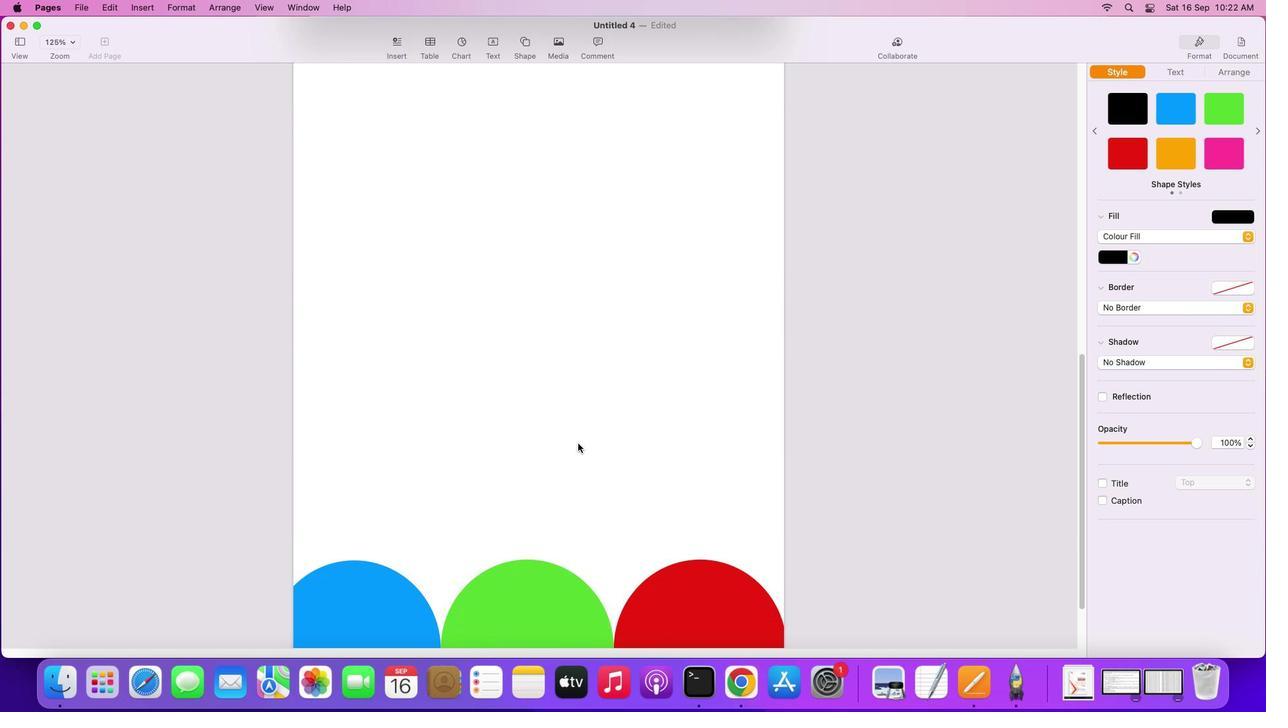 
Action: Mouse scrolled (790, 451) with delta (466, 160)
Screenshot: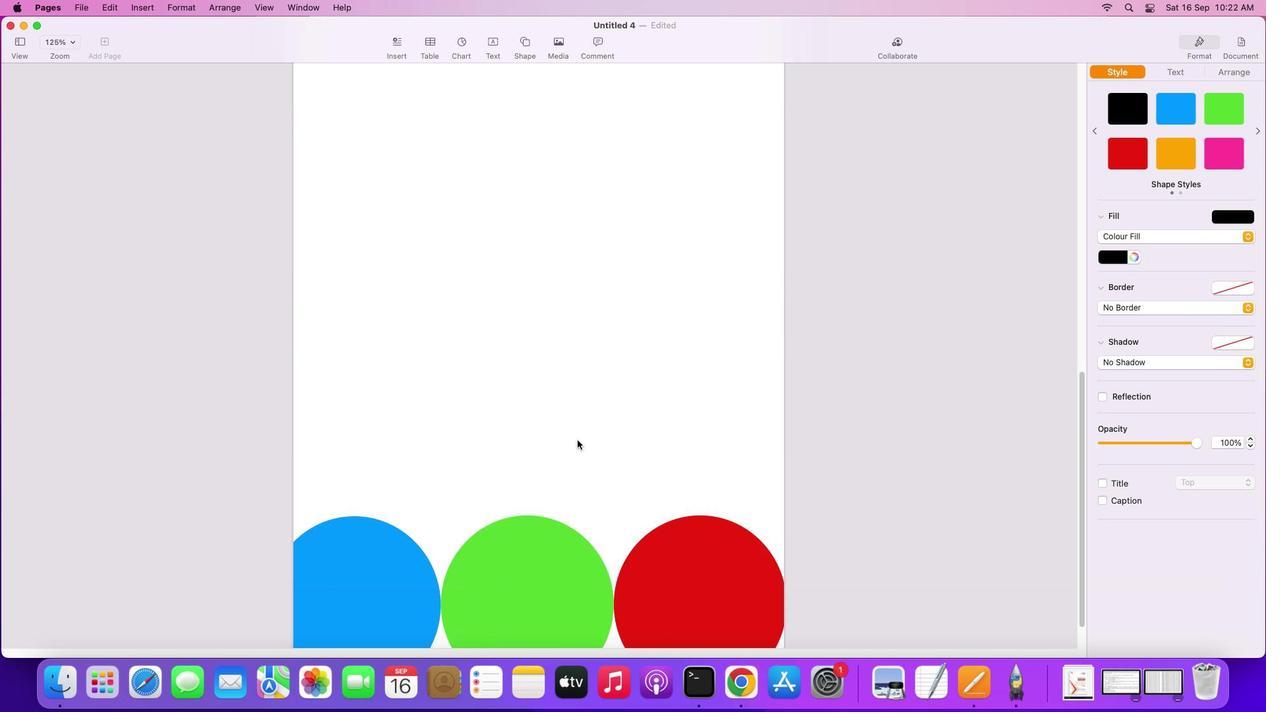 
Action: Mouse scrolled (790, 451) with delta (466, 160)
Screenshot: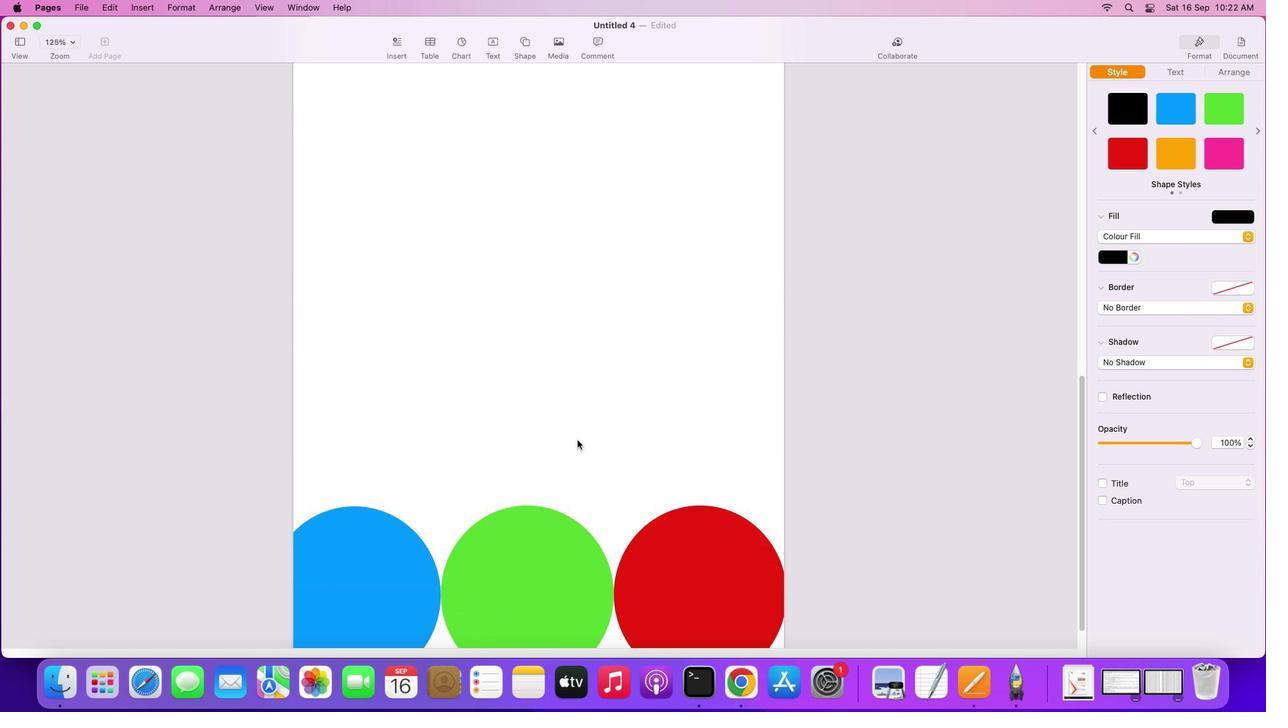 
Action: Mouse moved to (790, 449)
Screenshot: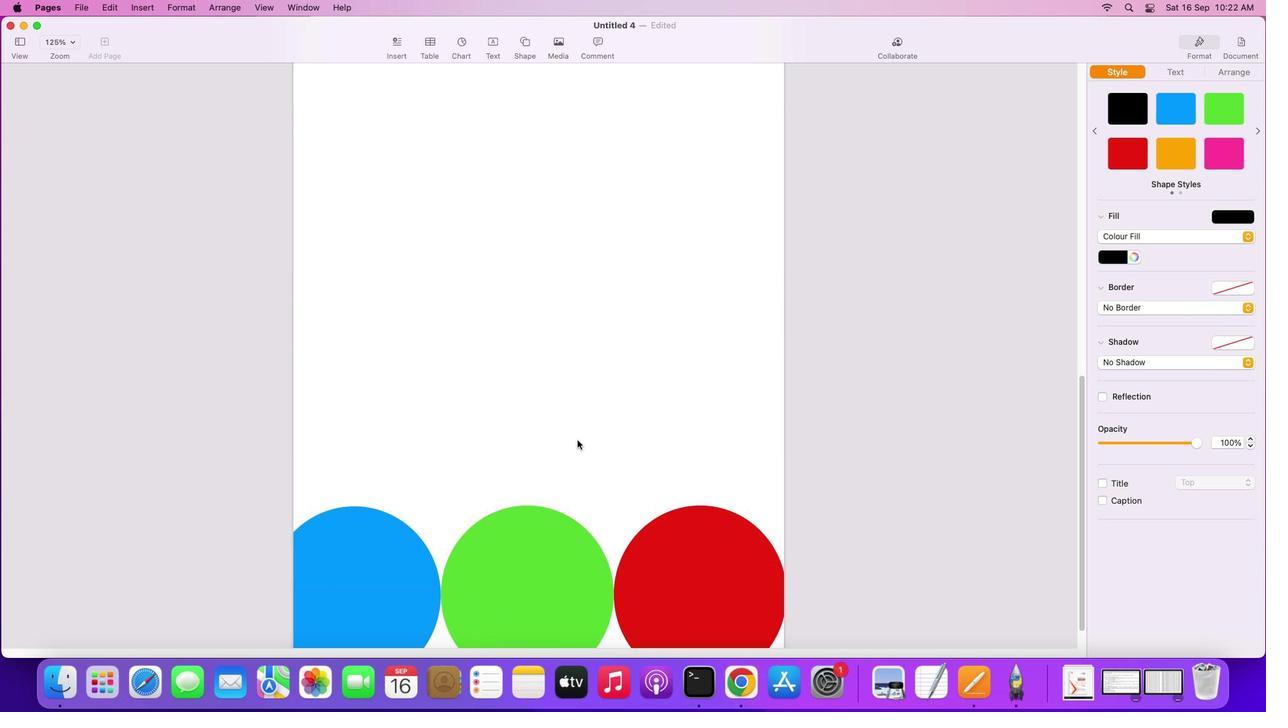 
Action: Mouse scrolled (790, 449) with delta (466, 162)
Screenshot: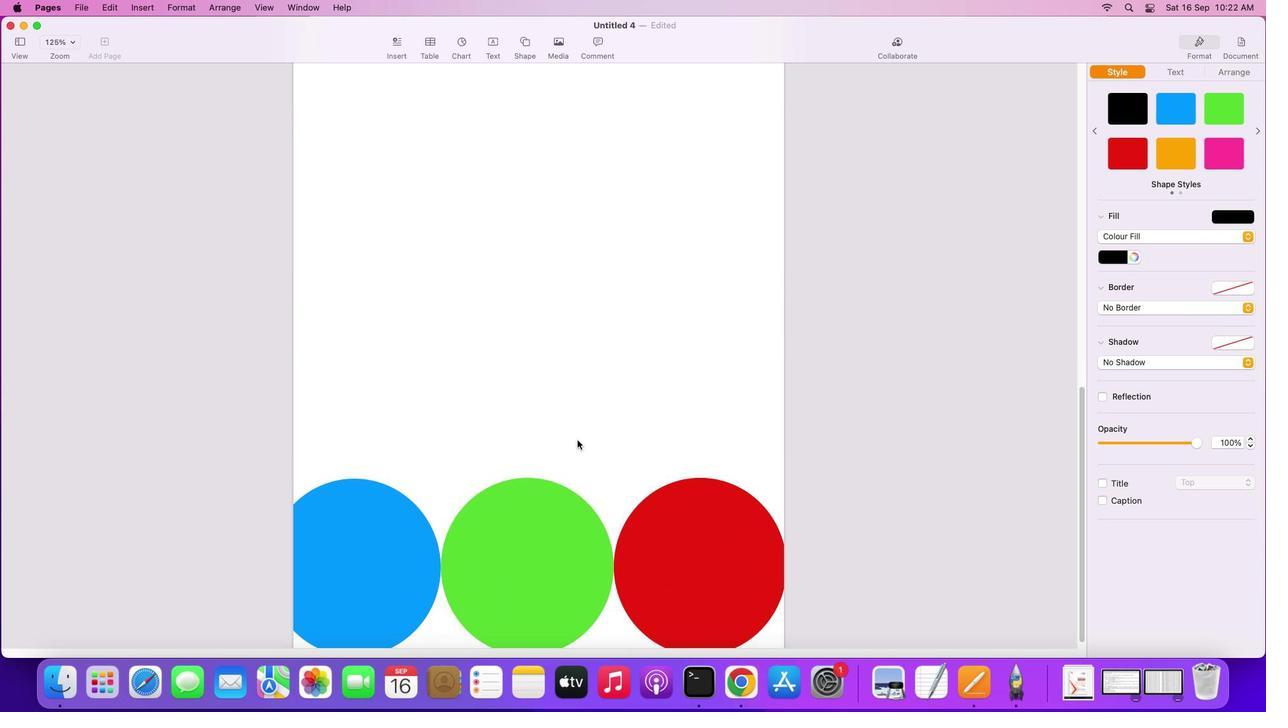 
Action: Mouse scrolled (790, 449) with delta (466, 162)
Screenshot: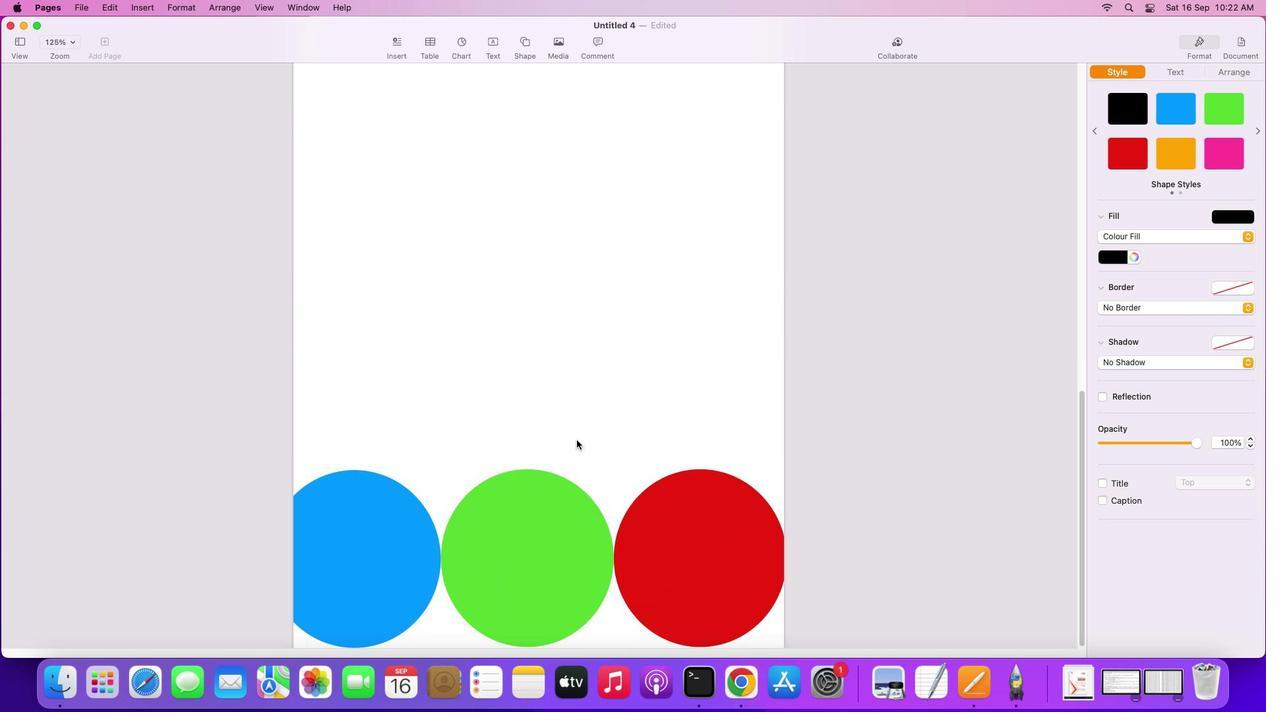 
Action: Mouse scrolled (790, 449) with delta (466, 161)
Screenshot: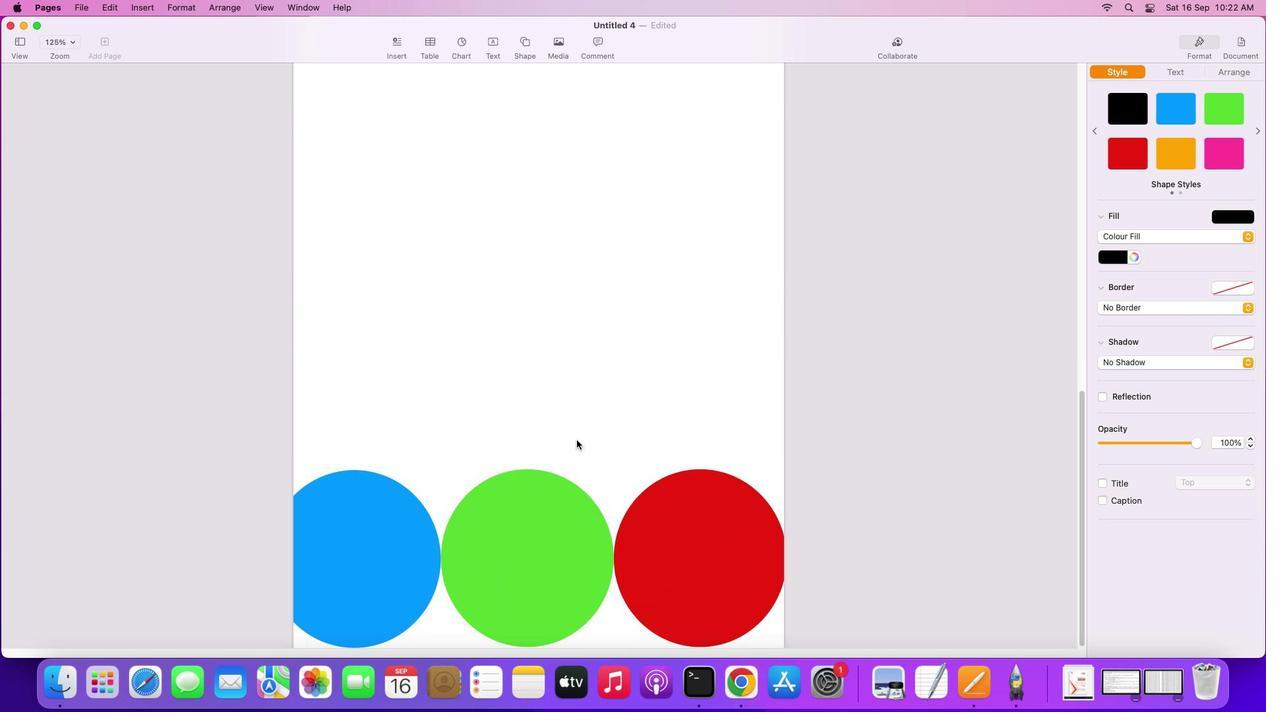 
Action: Mouse scrolled (790, 449) with delta (466, 160)
Screenshot: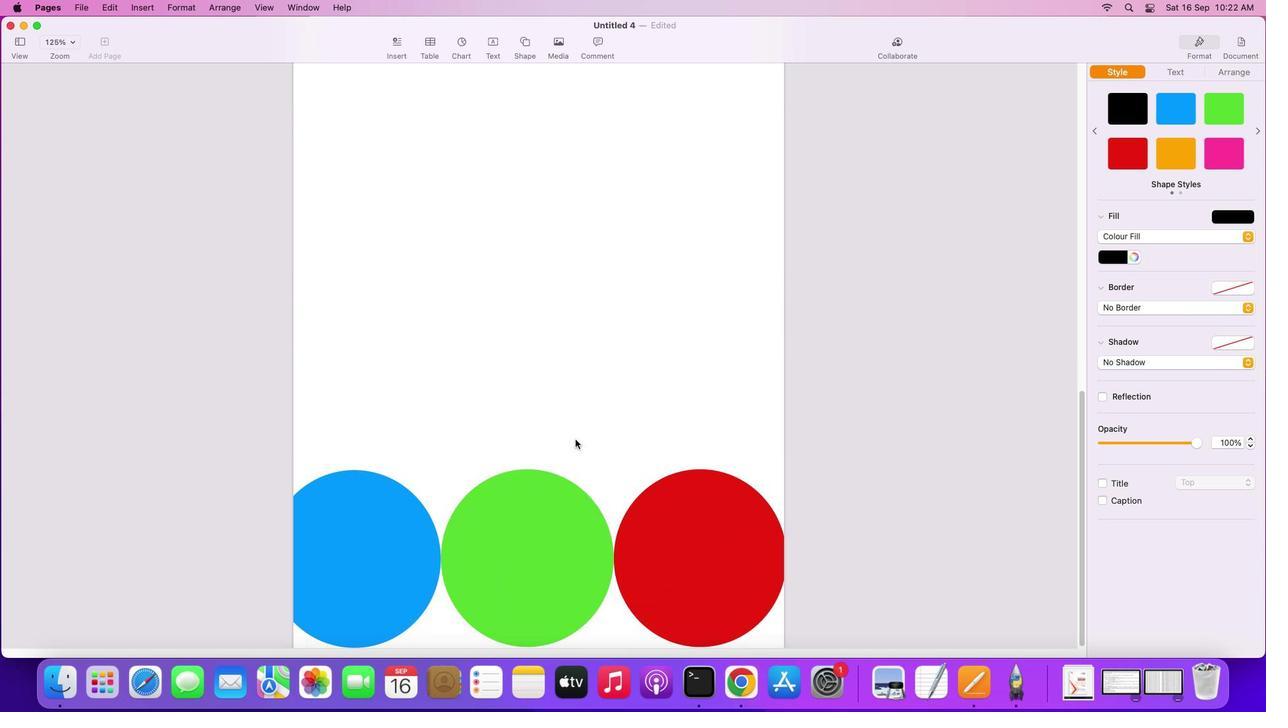 
Action: Mouse scrolled (790, 449) with delta (466, 160)
Screenshot: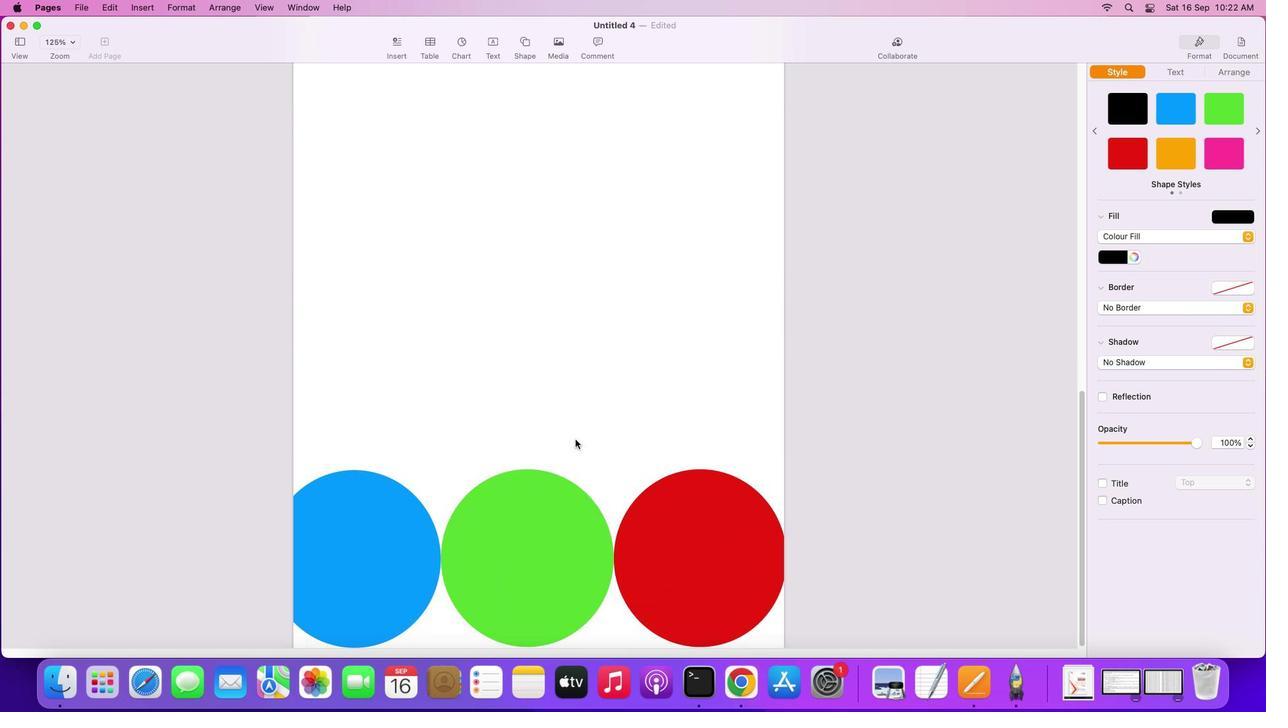 
Action: Mouse moved to (846, 509)
Screenshot: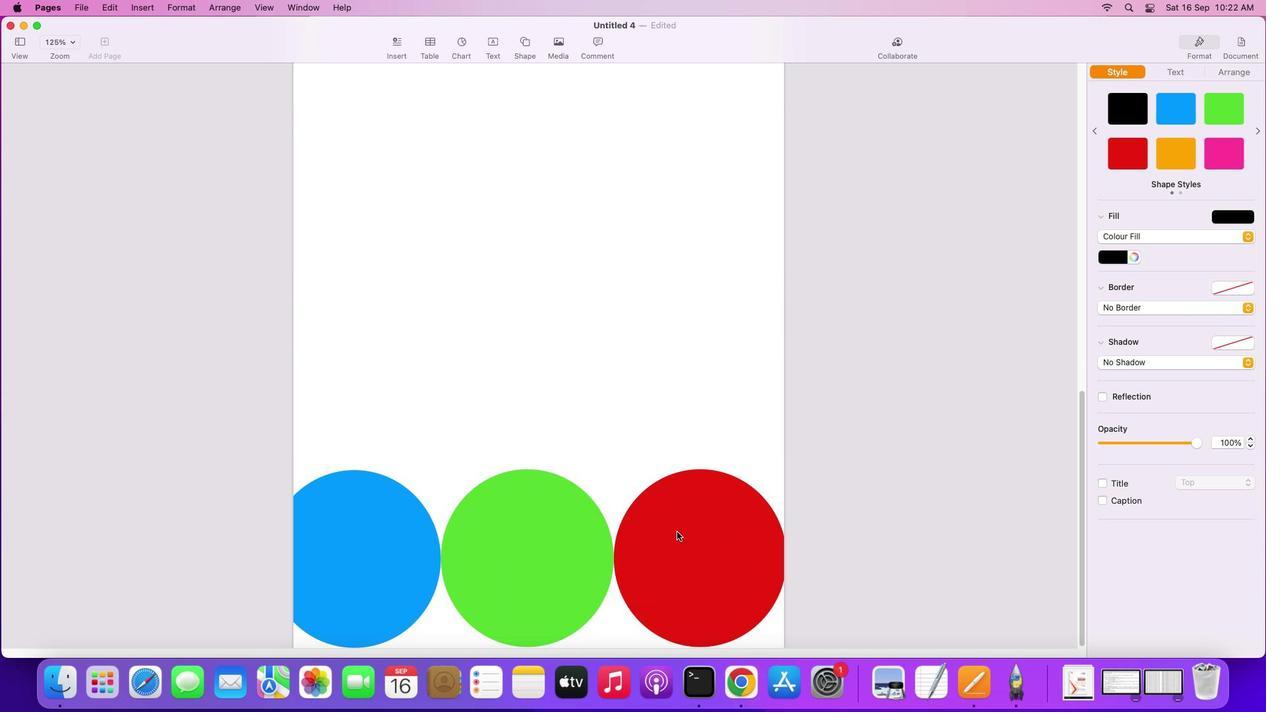 
Action: Mouse pressed left at (846, 509)
Screenshot: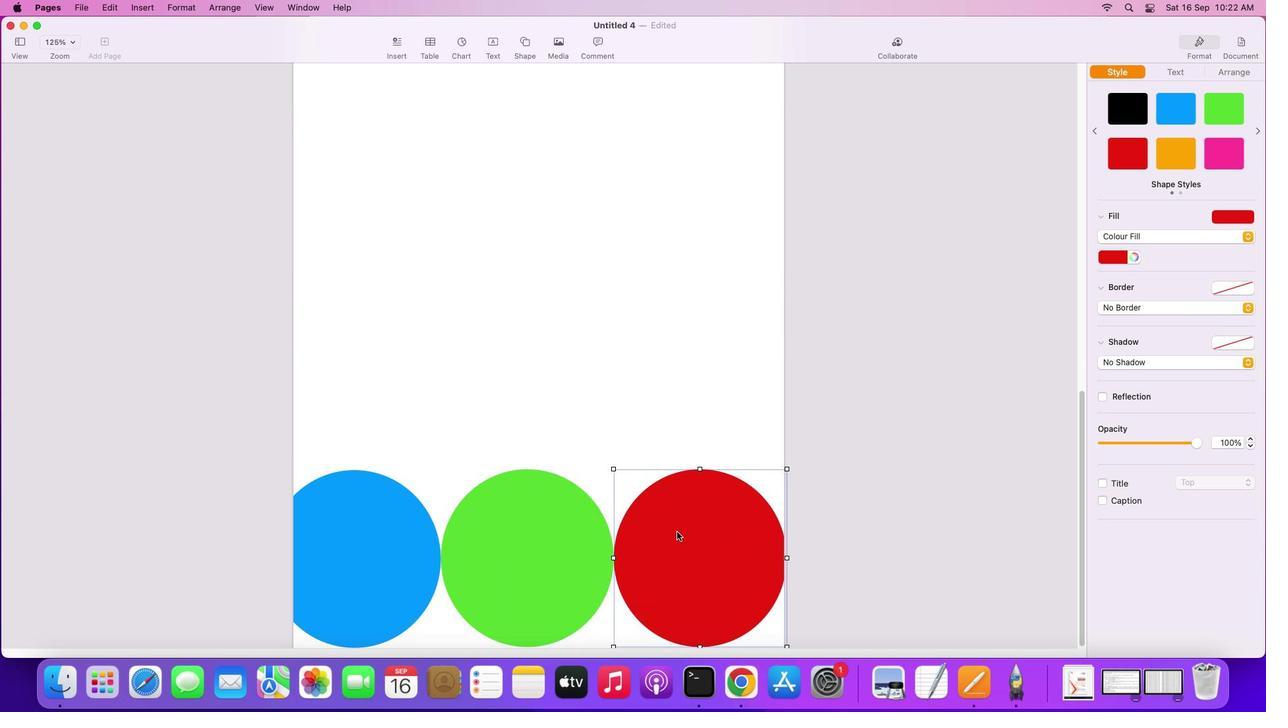 
Action: Mouse moved to (761, 533)
Screenshot: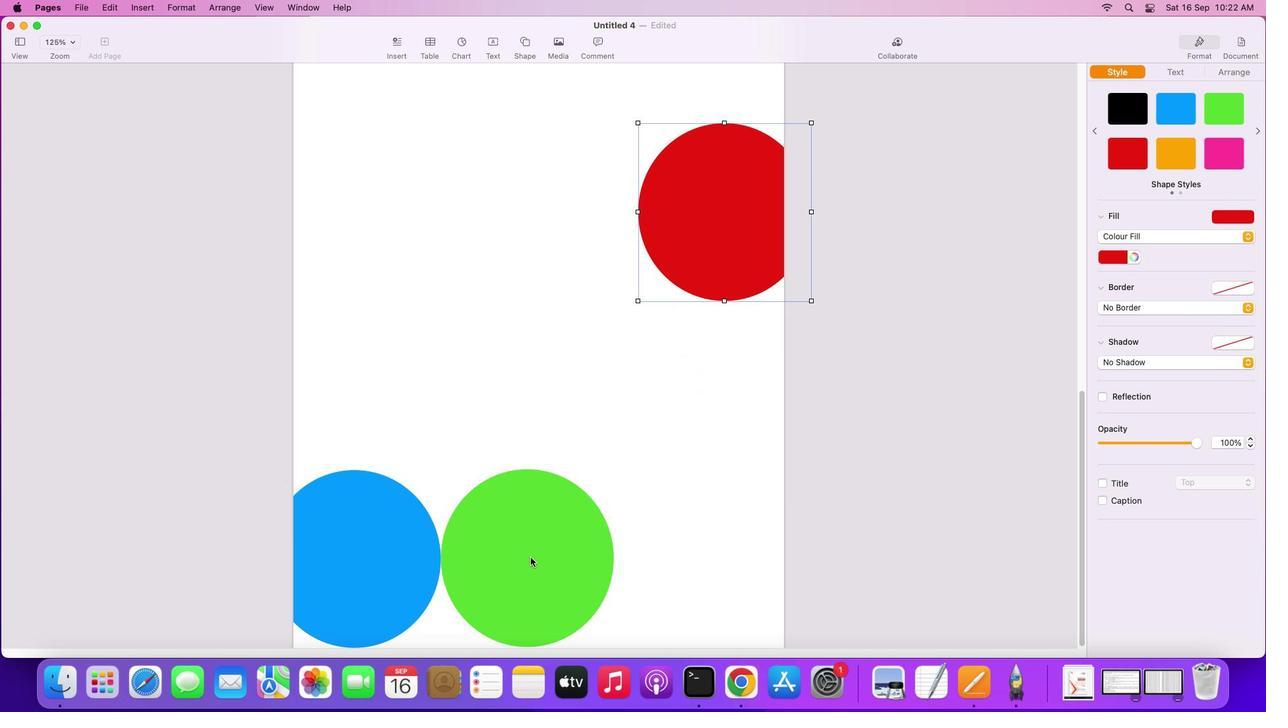
Action: Mouse pressed left at (761, 533)
Screenshot: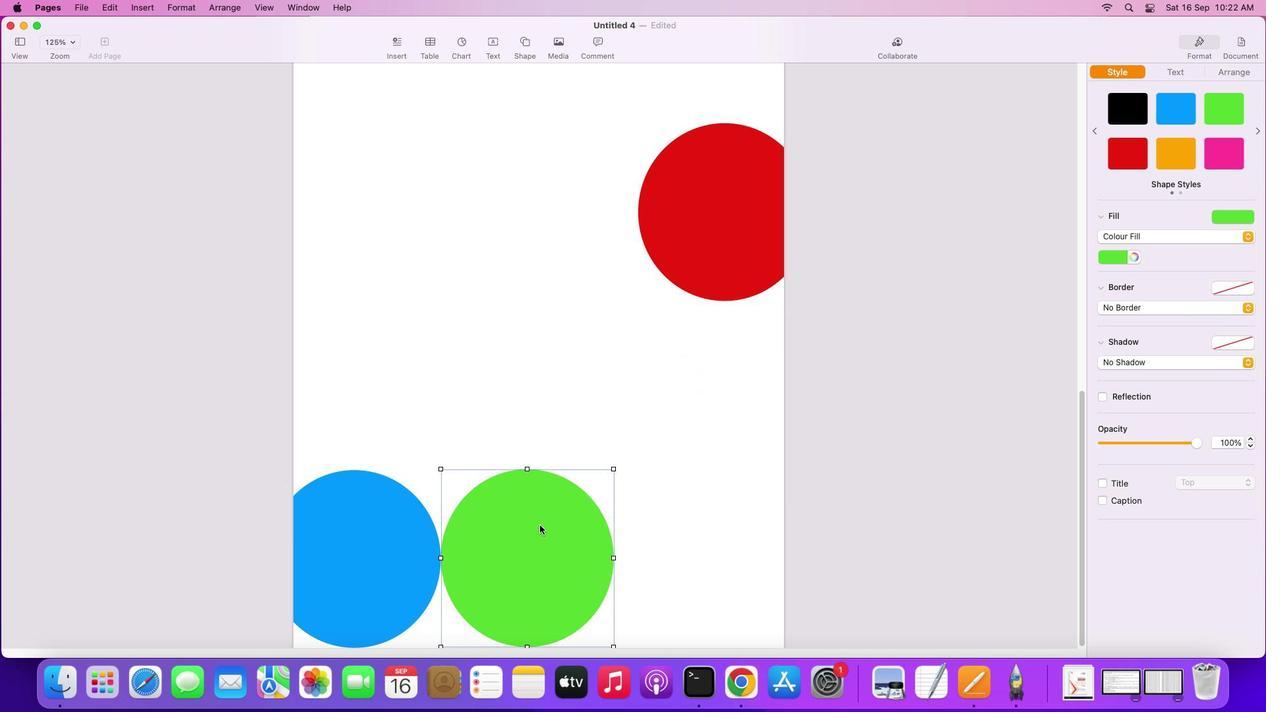 
Action: Mouse moved to (669, 526)
Screenshot: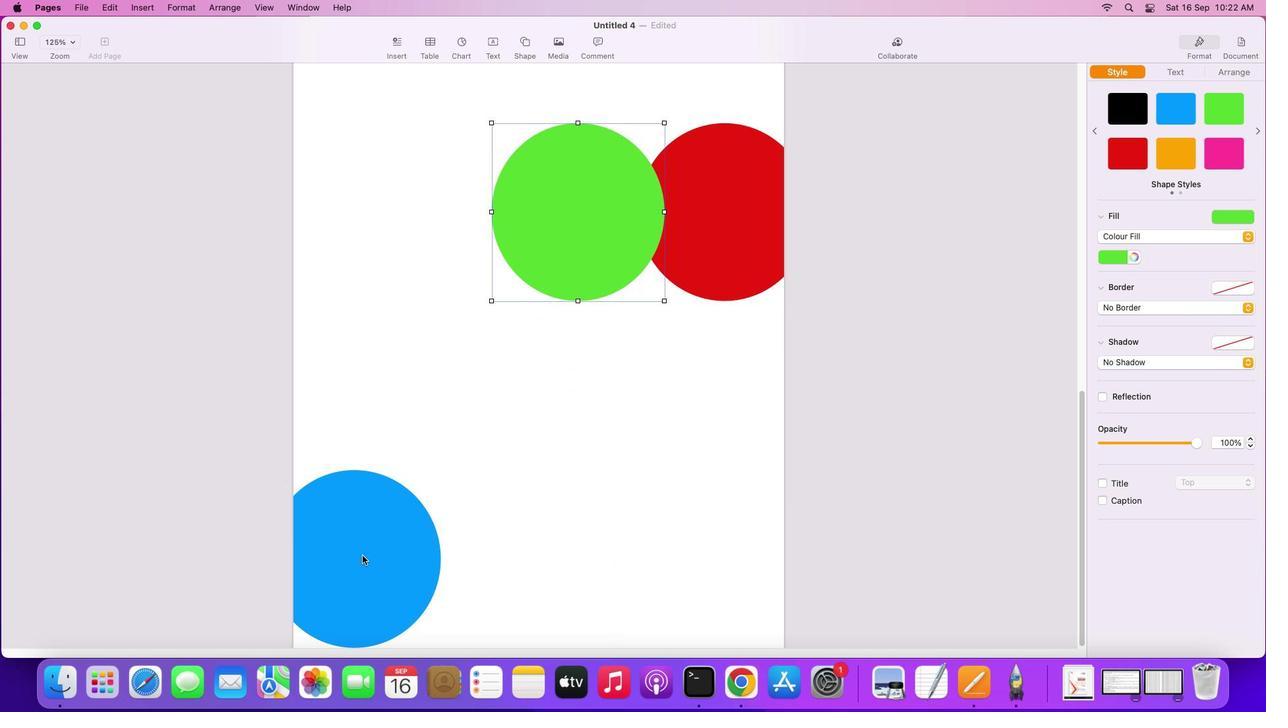 
Action: Mouse pressed left at (669, 526)
Screenshot: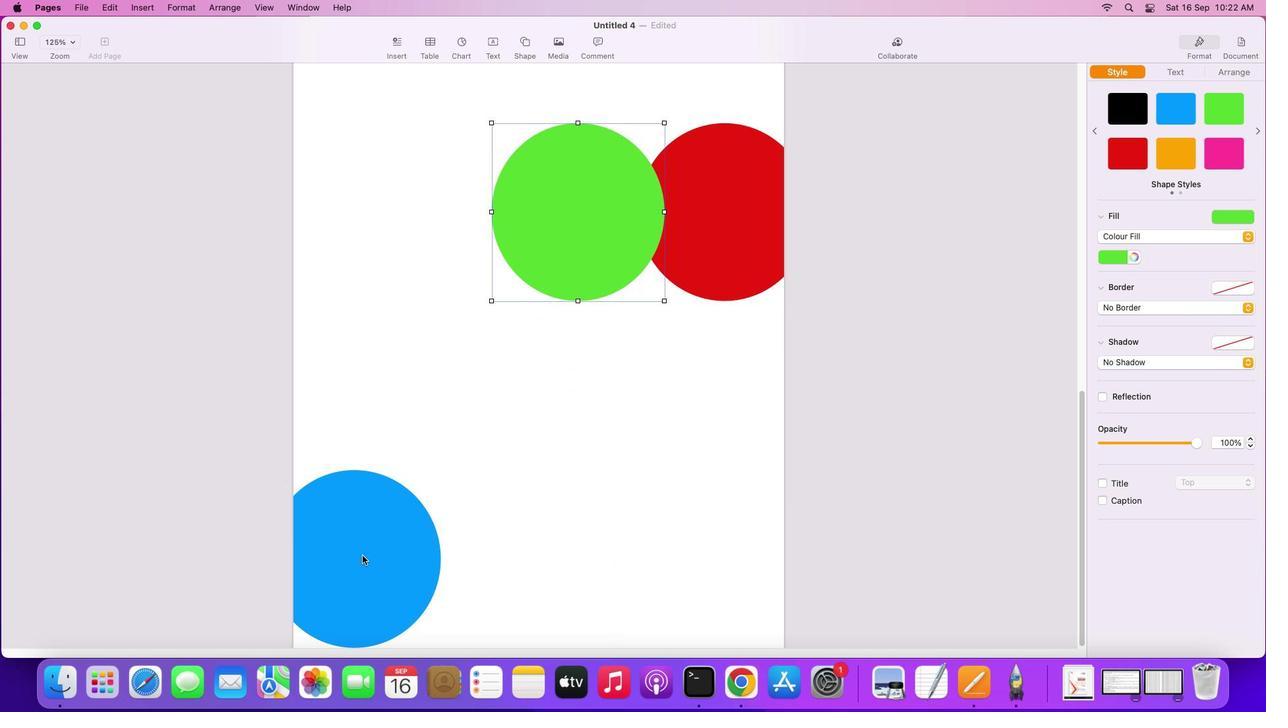 
Action: Mouse moved to (724, 311)
Screenshot: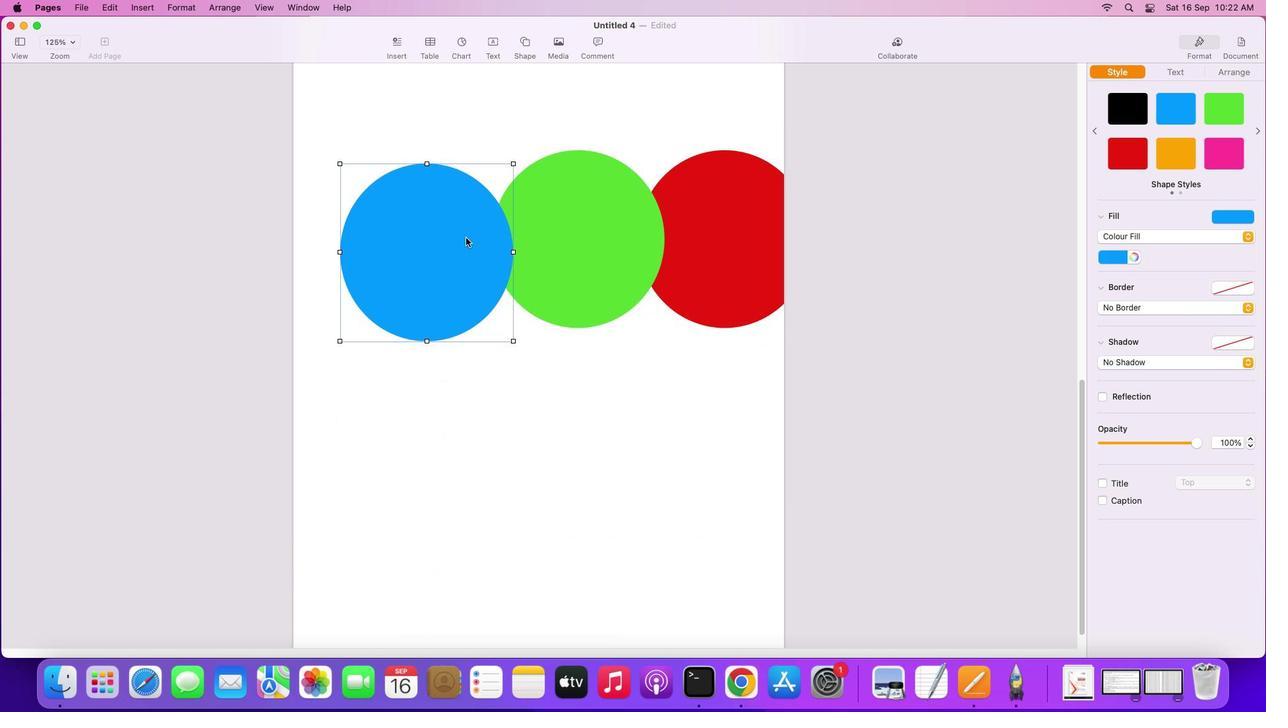
Action: Mouse scrolled (724, 311) with delta (466, 163)
Screenshot: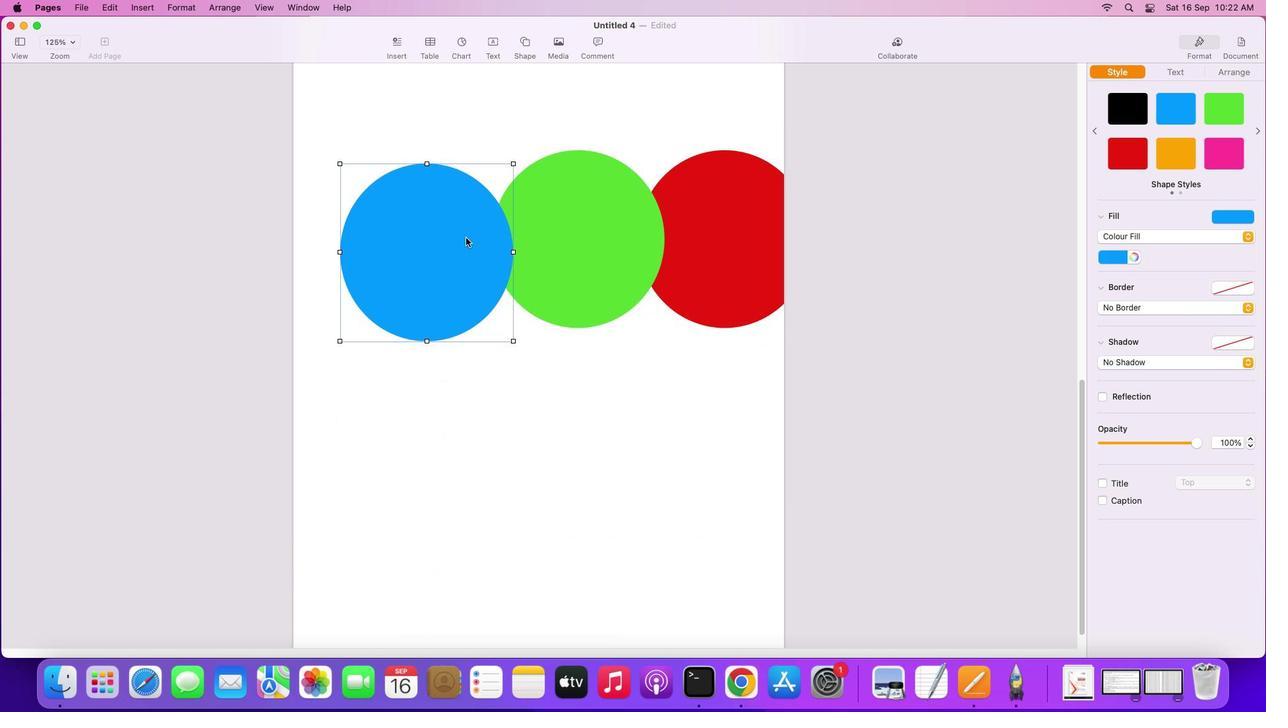 
Action: Mouse moved to (724, 313)
Screenshot: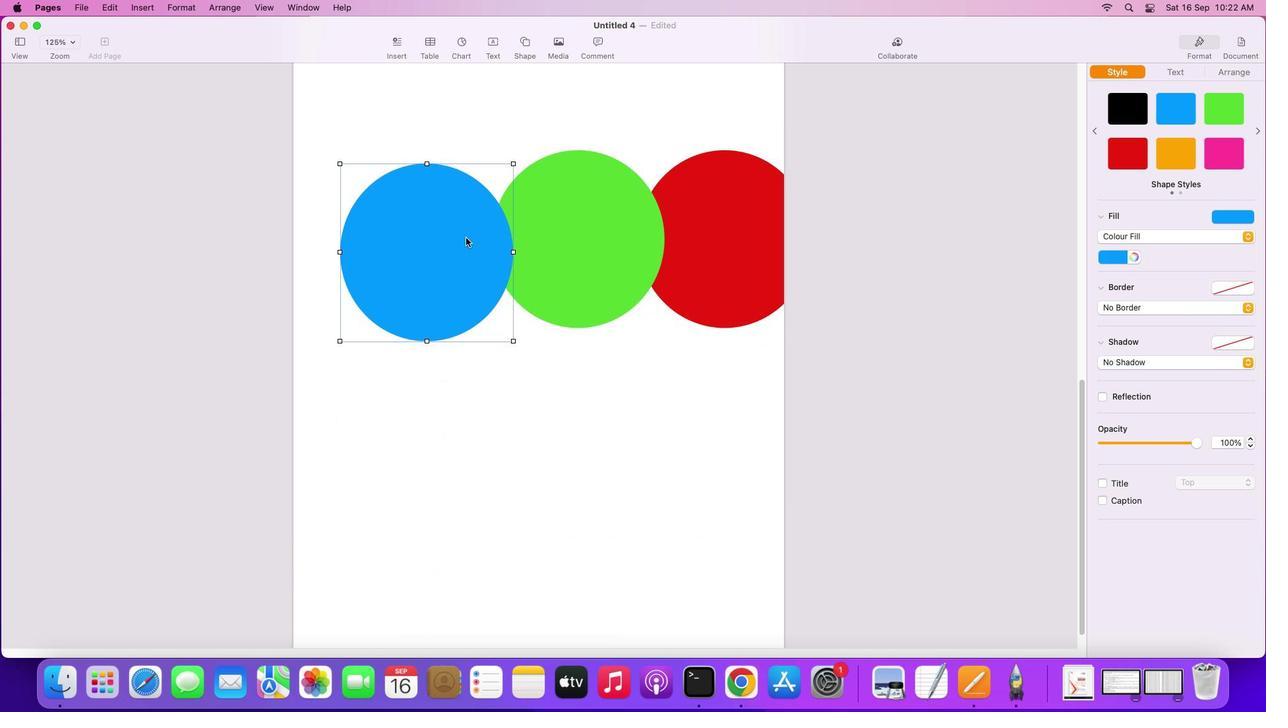 
Action: Mouse scrolled (724, 313) with delta (466, 163)
Screenshot: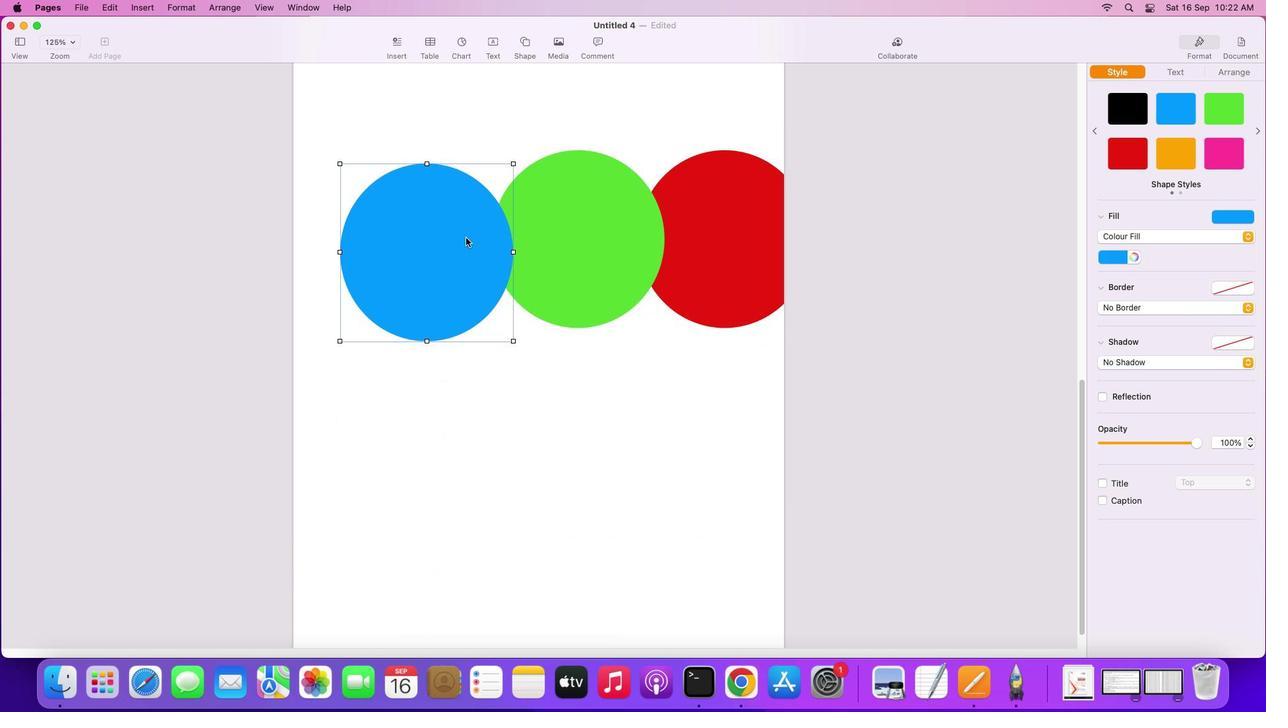 
Action: Mouse moved to (725, 314)
Screenshot: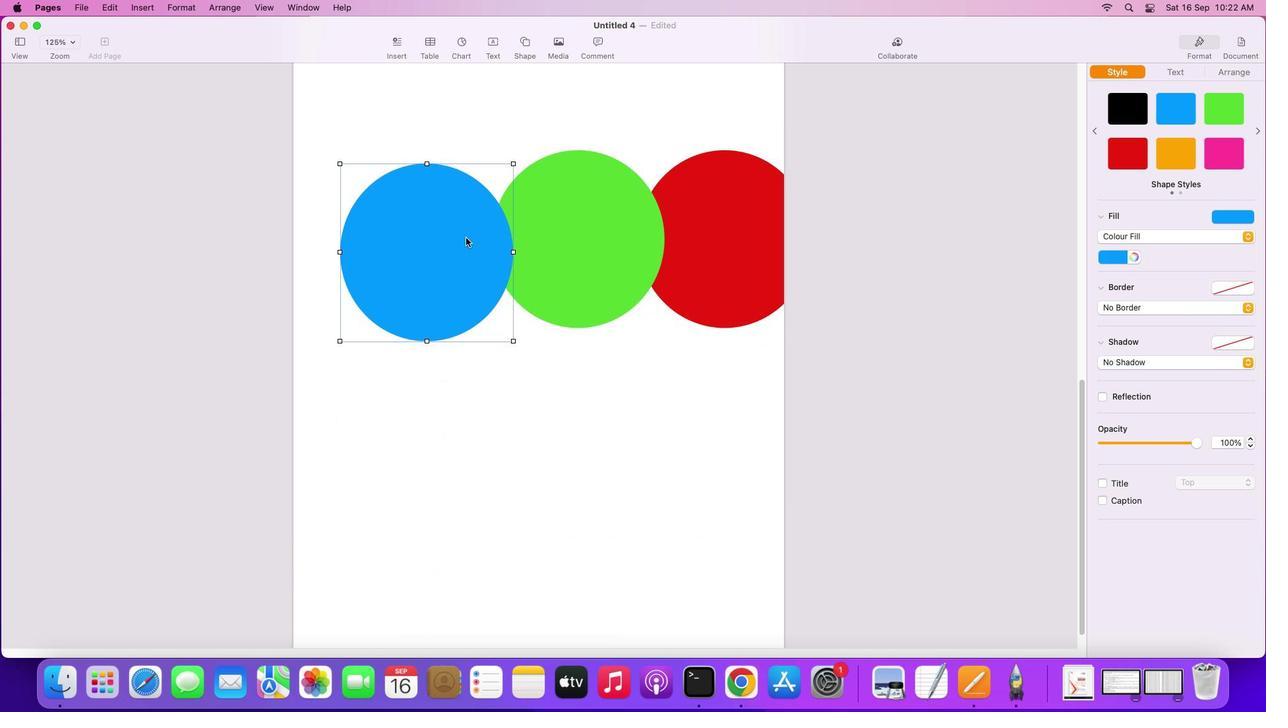 
Action: Mouse scrolled (725, 314) with delta (466, 164)
Screenshot: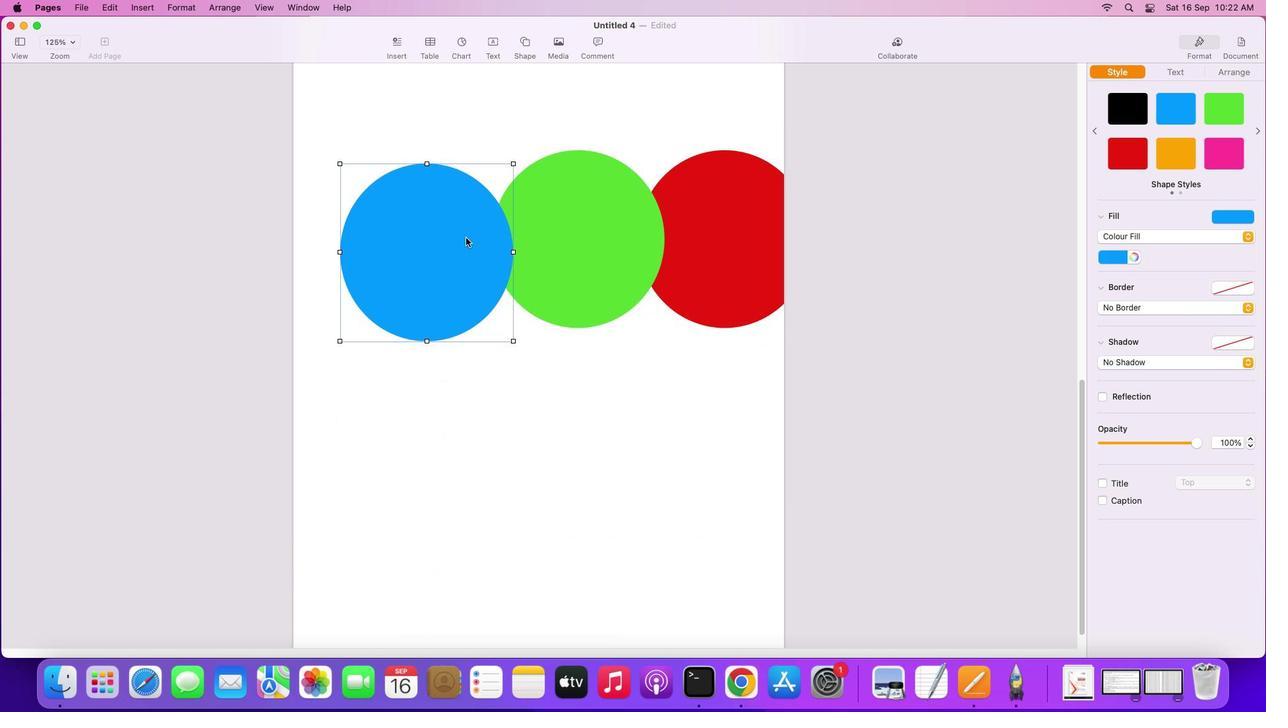 
Action: Mouse moved to (726, 315)
Screenshot: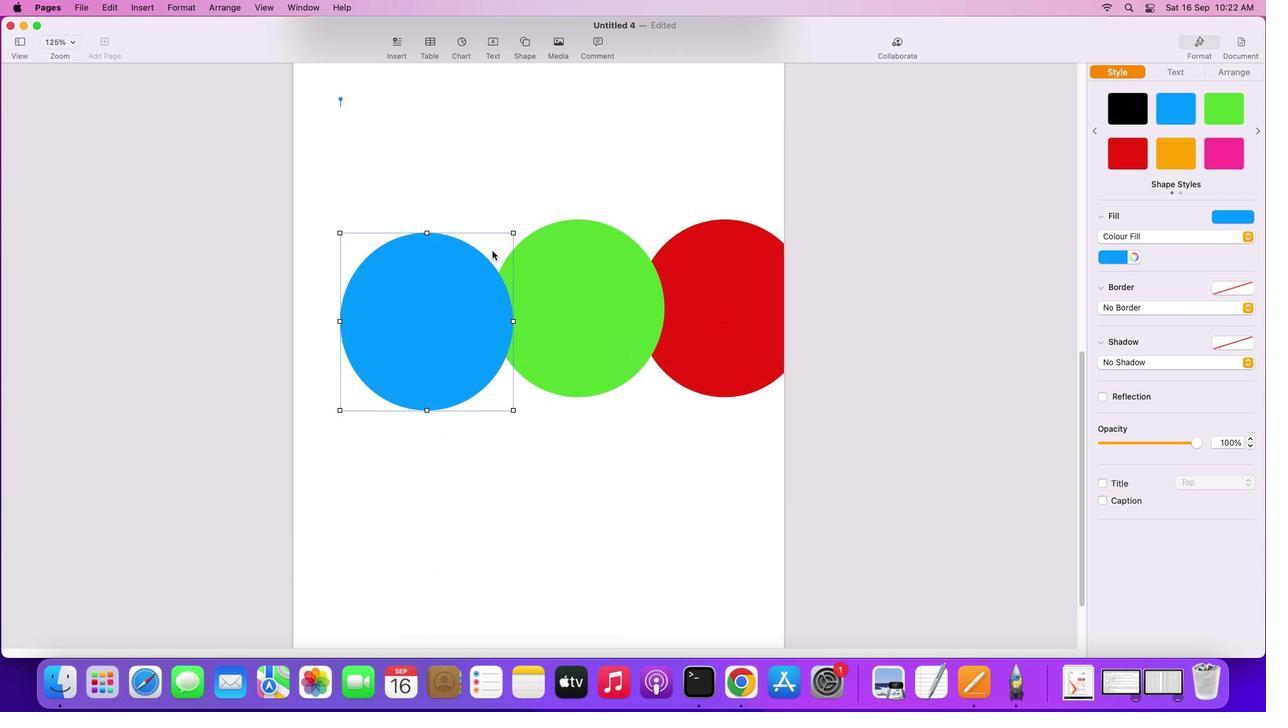 
Action: Mouse scrolled (726, 315) with delta (466, 164)
Screenshot: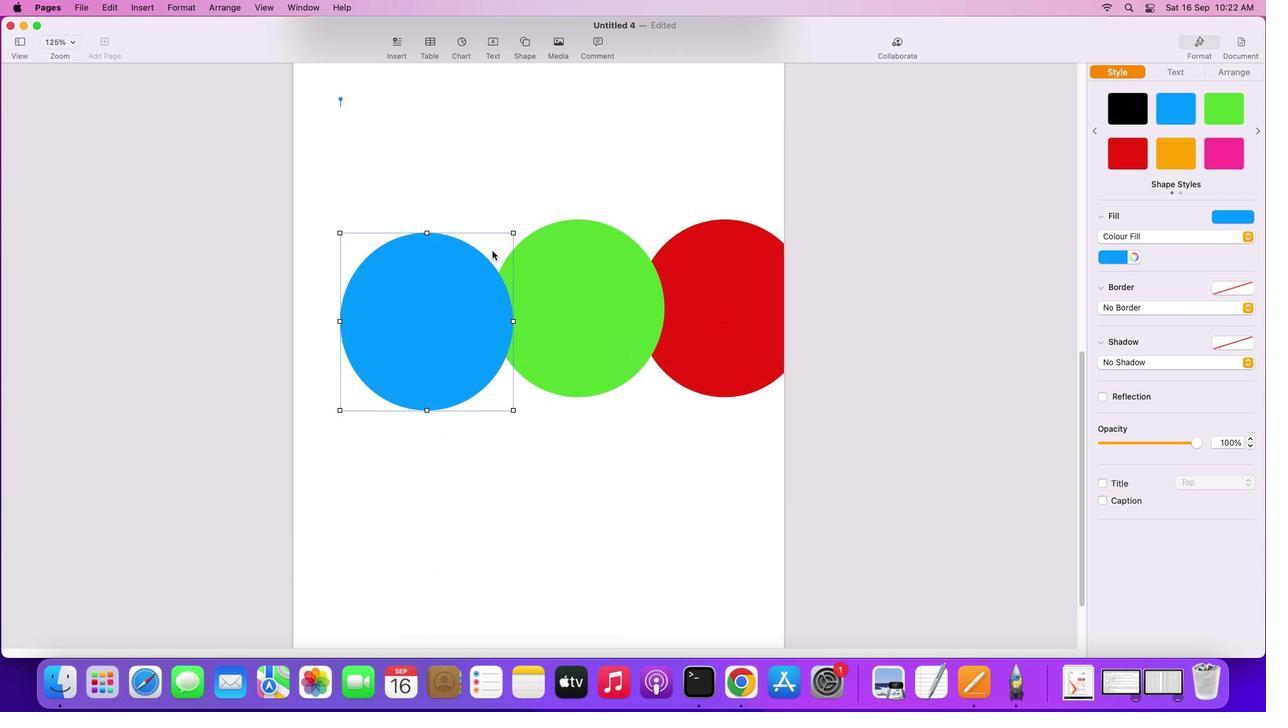 
Action: Mouse moved to (726, 315)
Screenshot: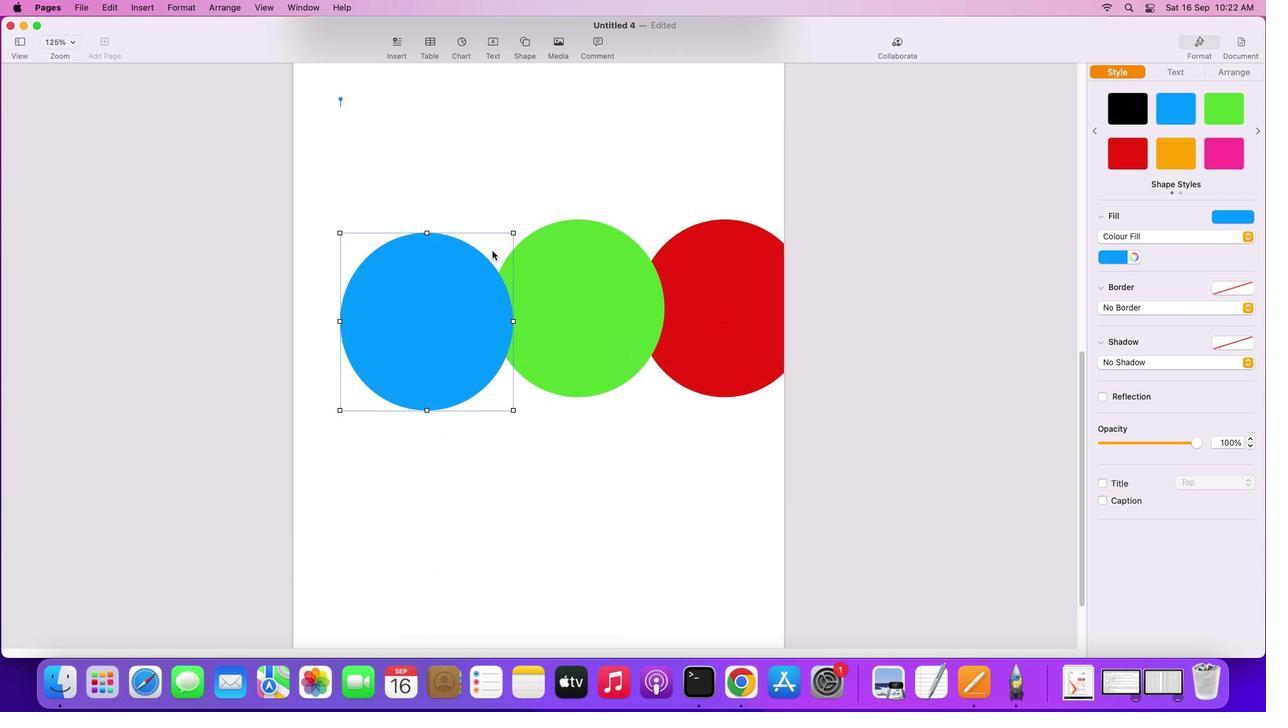 
Action: Mouse scrolled (726, 315) with delta (466, 165)
Screenshot: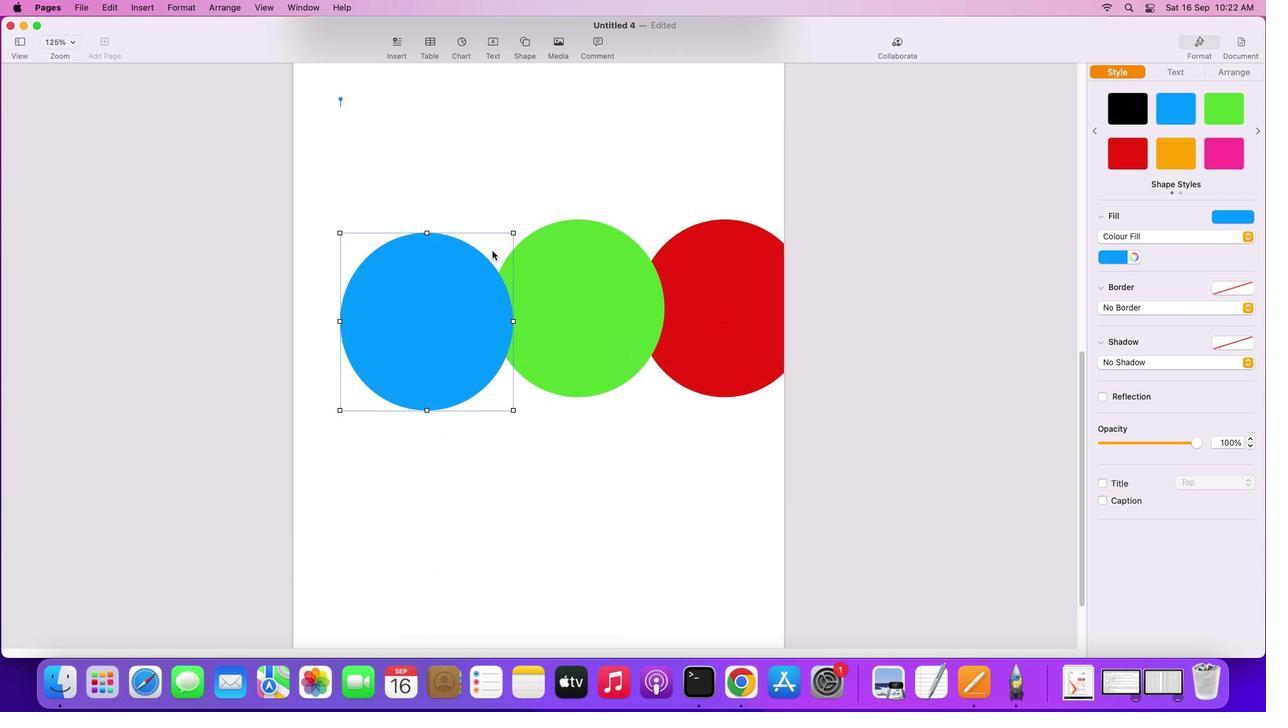 
Action: Mouse moved to (728, 319)
Screenshot: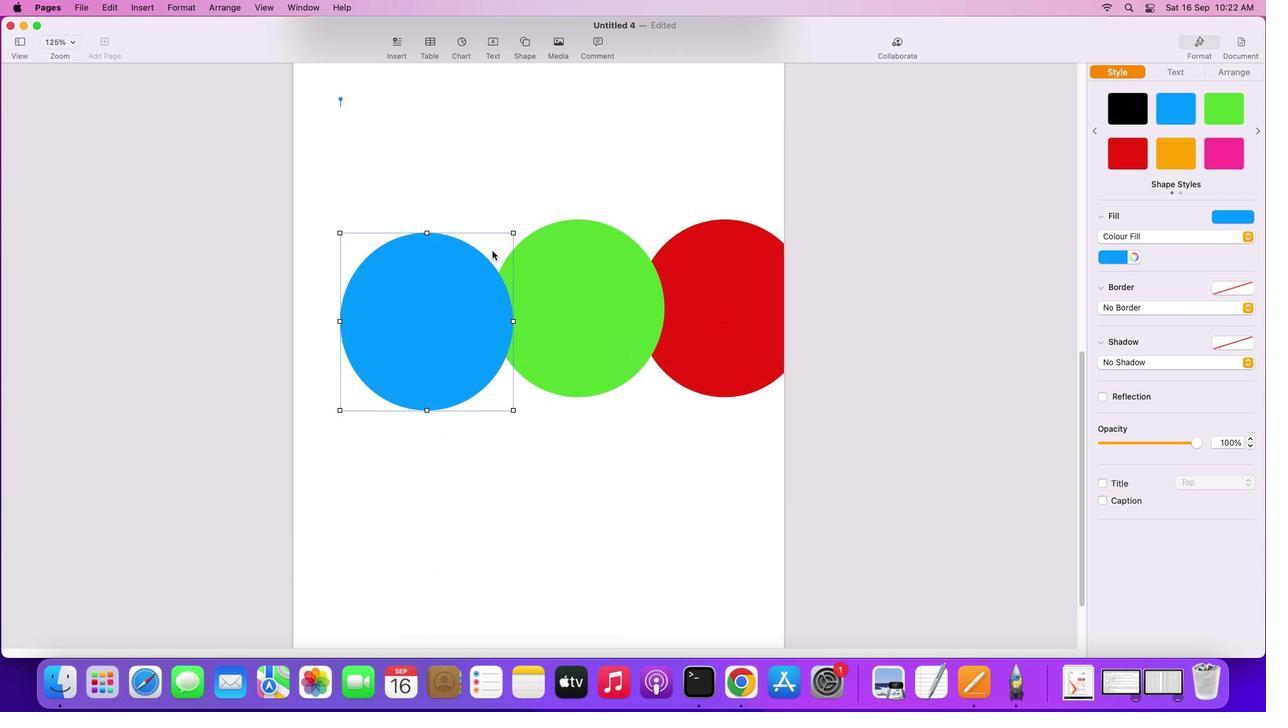 
Action: Mouse scrolled (728, 319) with delta (466, 166)
Screenshot: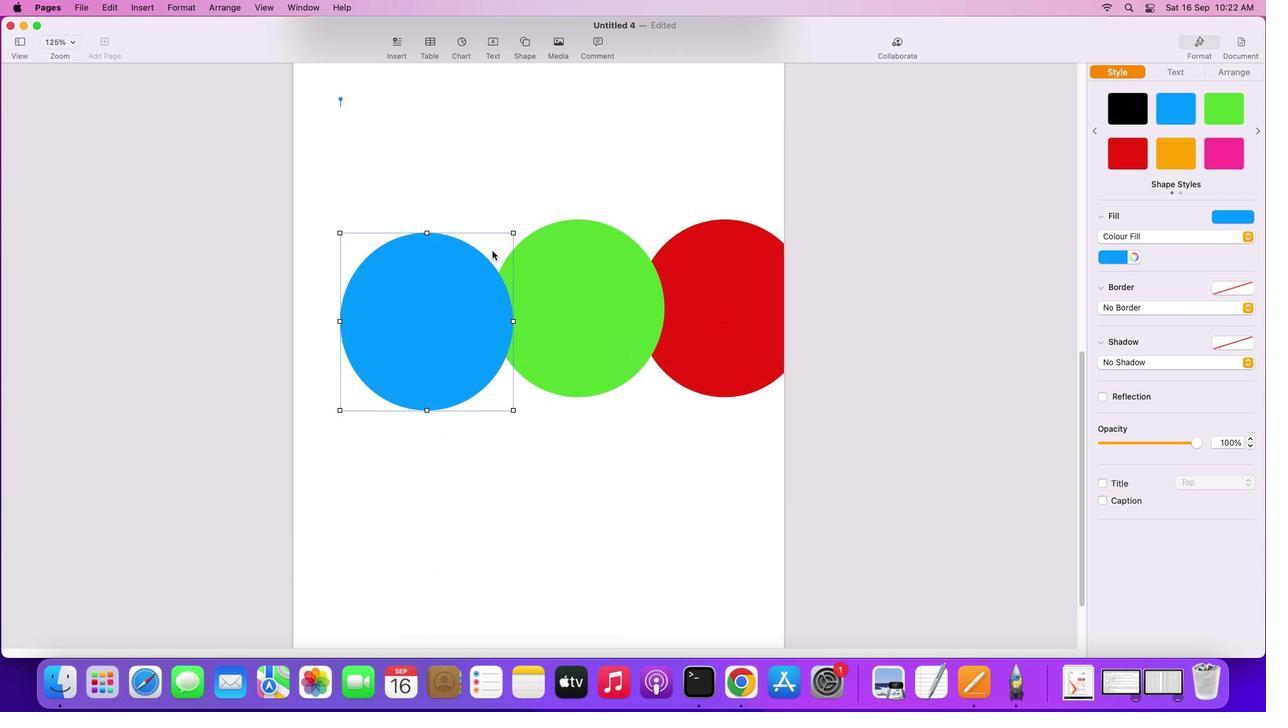 
Action: Mouse moved to (731, 320)
Screenshot: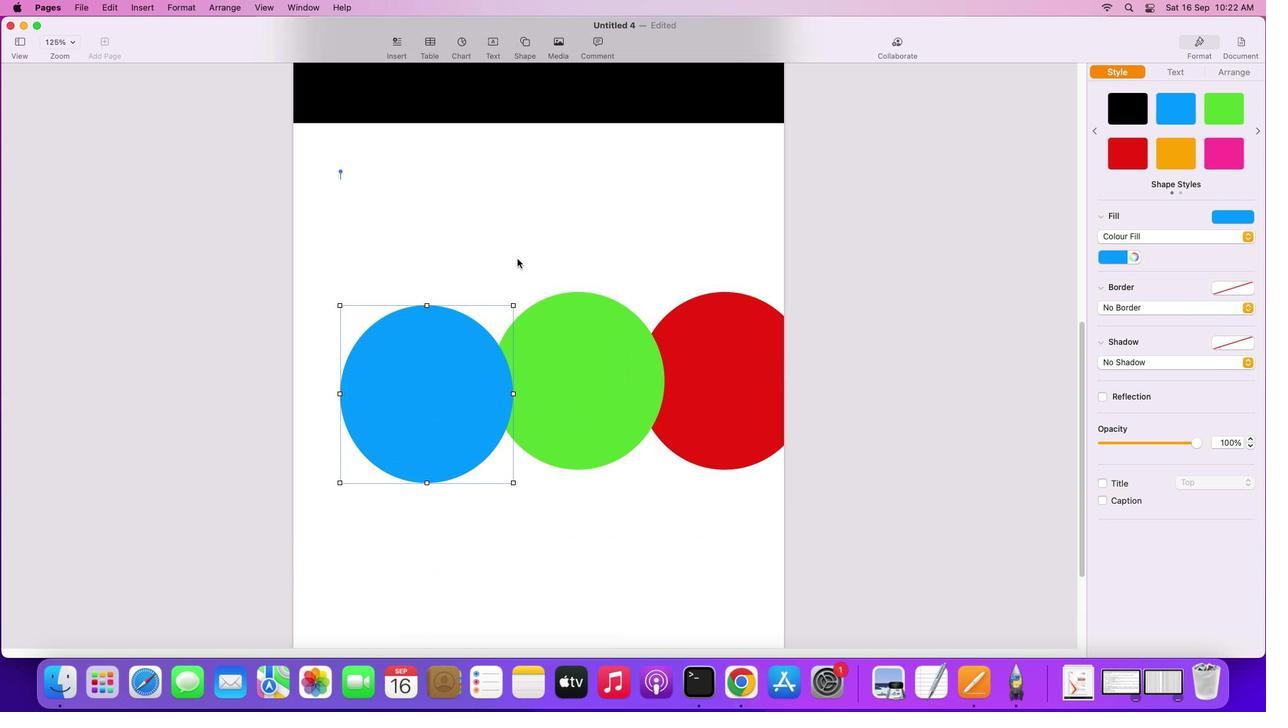 
Action: Mouse scrolled (731, 320) with delta (466, 166)
Screenshot: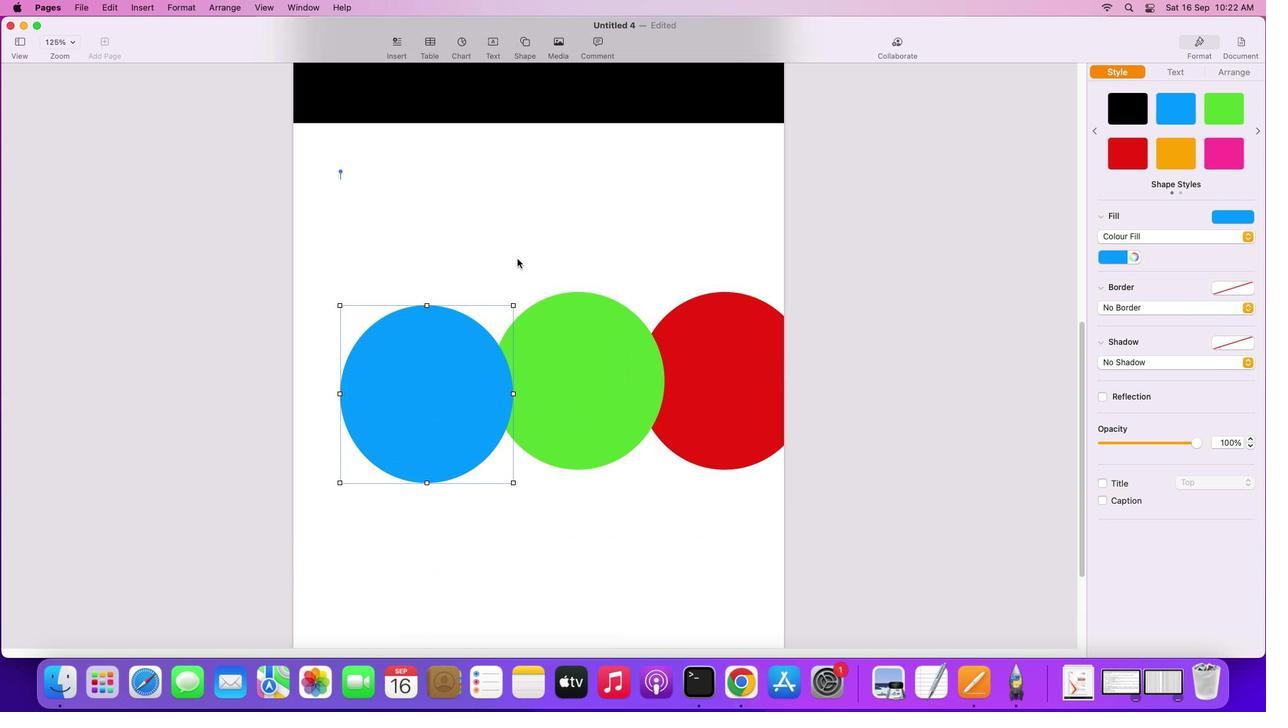 
Action: Mouse moved to (734, 323)
Screenshot: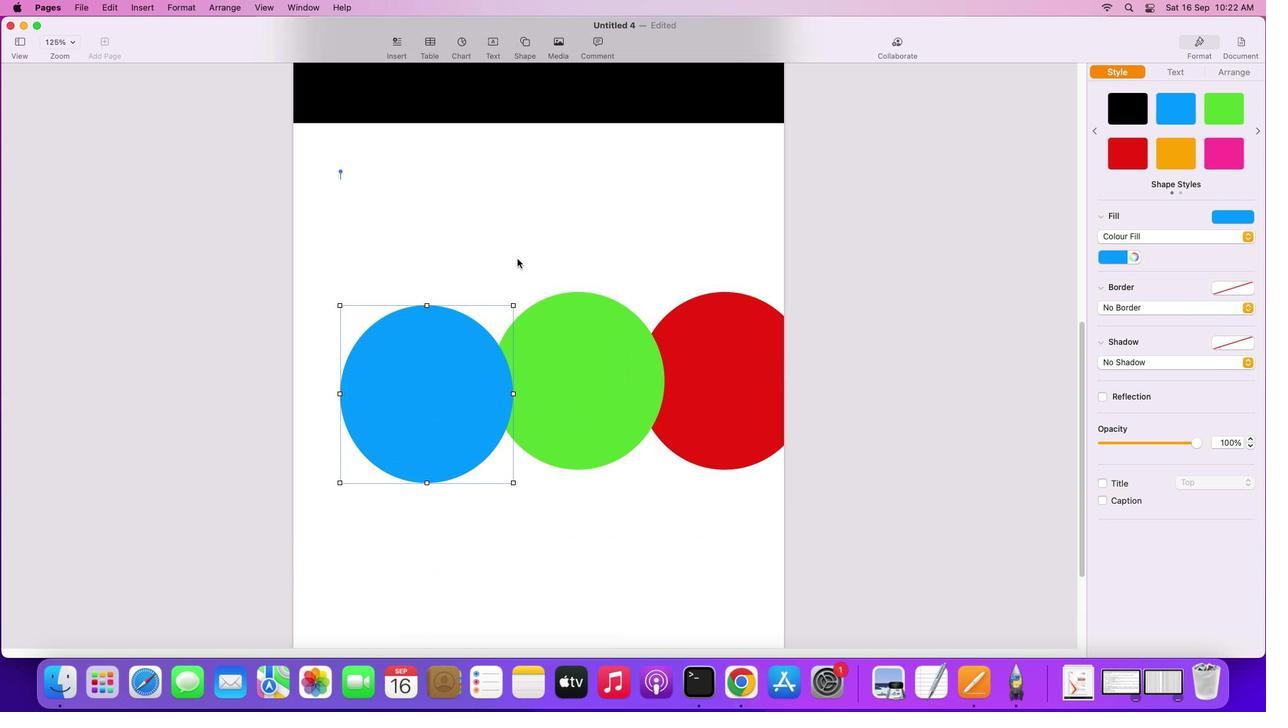 
Action: Mouse scrolled (734, 323) with delta (466, 166)
Screenshot: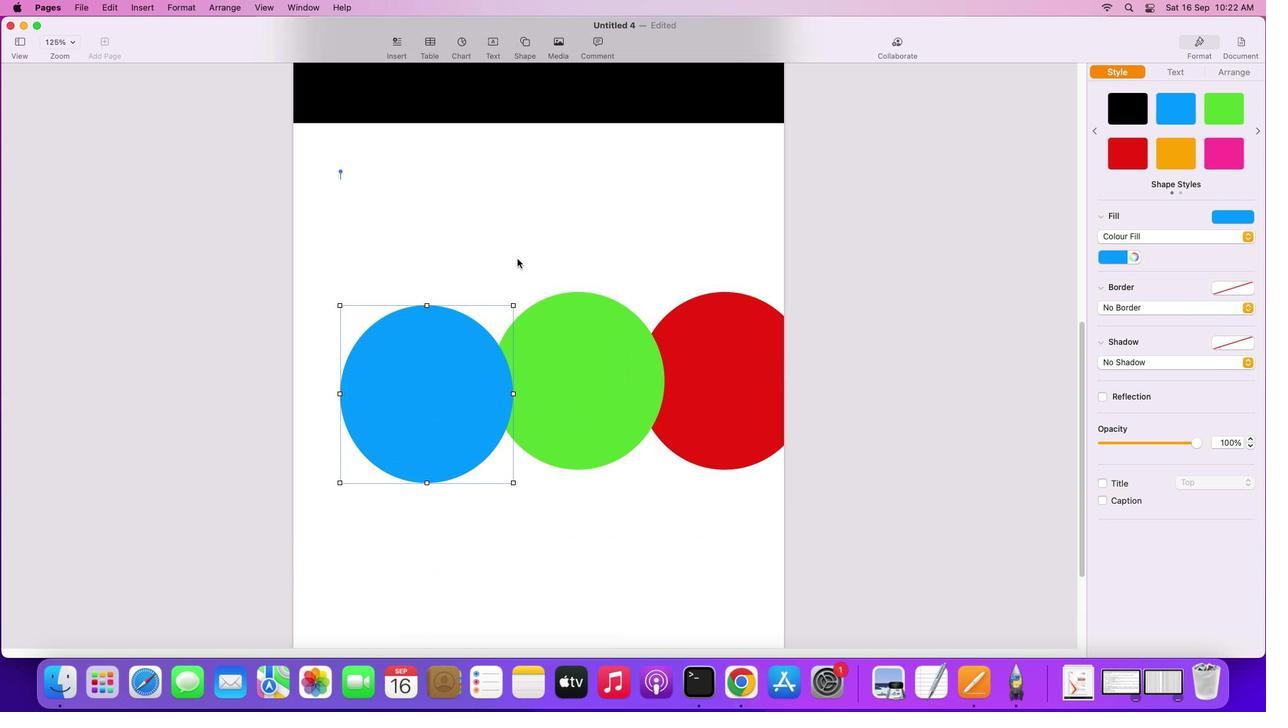 
Action: Mouse moved to (792, 321)
Screenshot: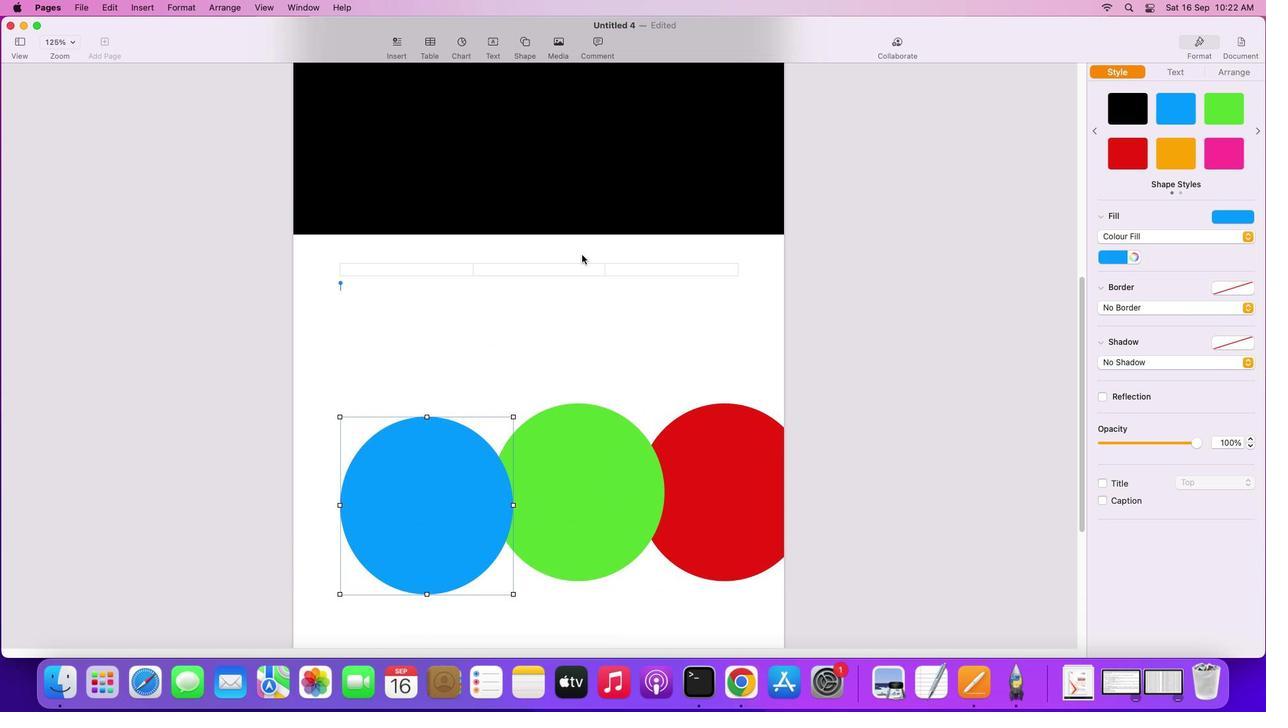 
Action: Mouse scrolled (792, 321) with delta (466, 163)
Screenshot: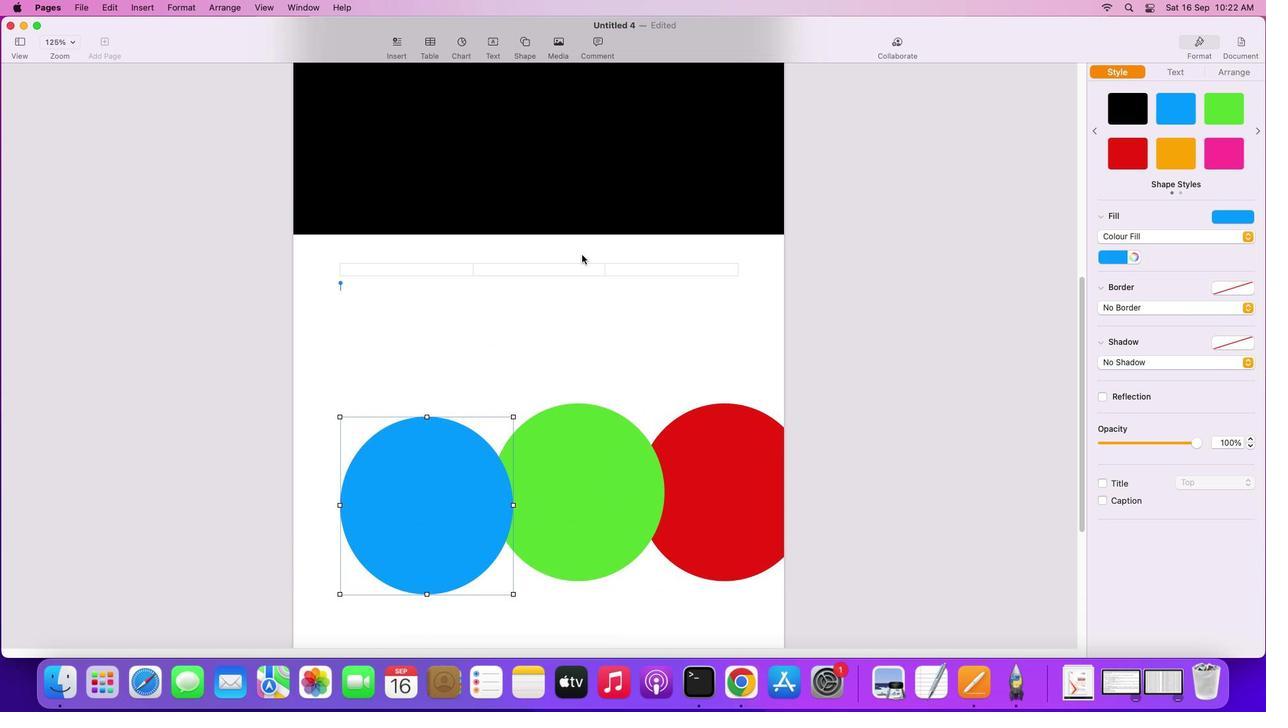 
Action: Mouse moved to (792, 322)
Screenshot: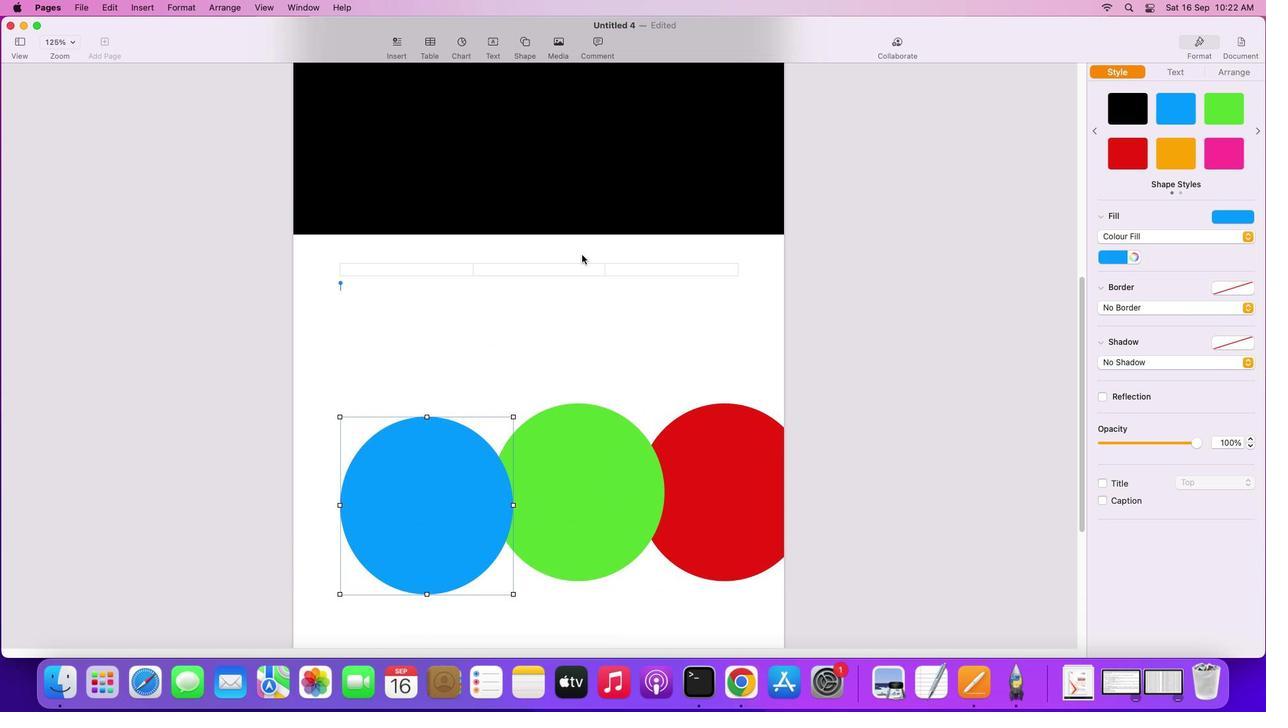 
Action: Mouse scrolled (792, 322) with delta (466, 163)
Screenshot: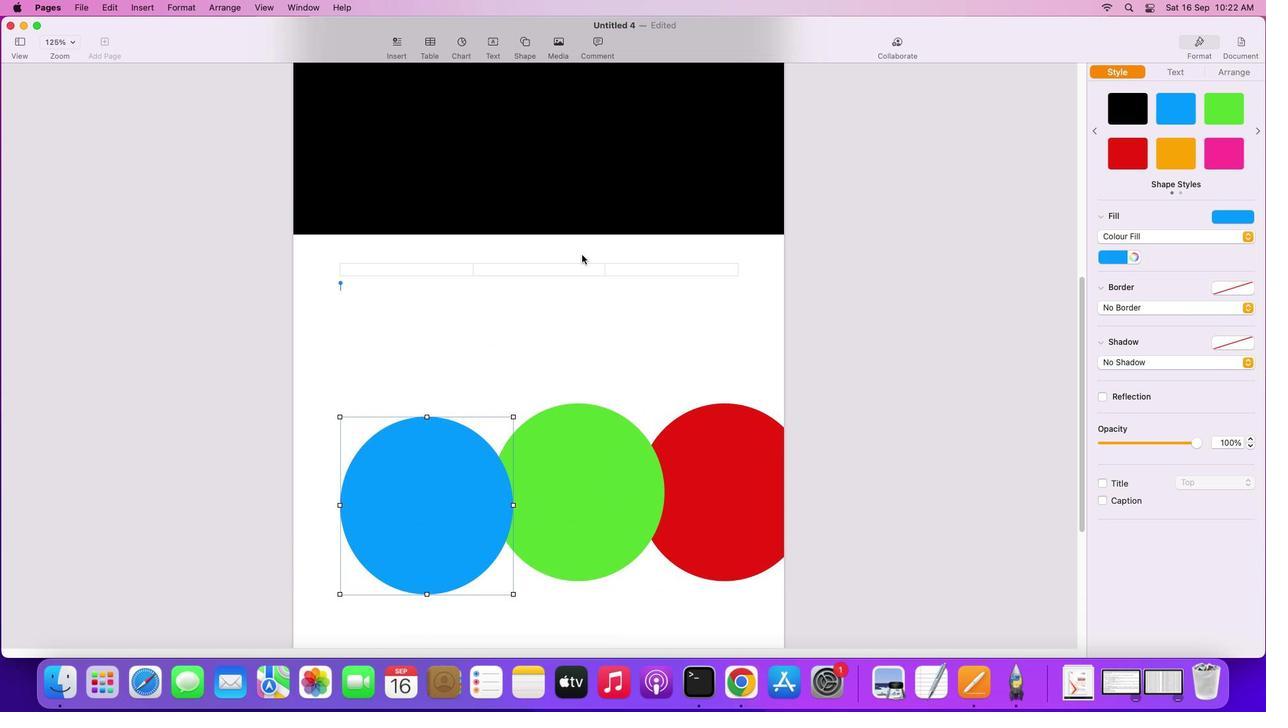 
Action: Mouse moved to (792, 323)
Screenshot: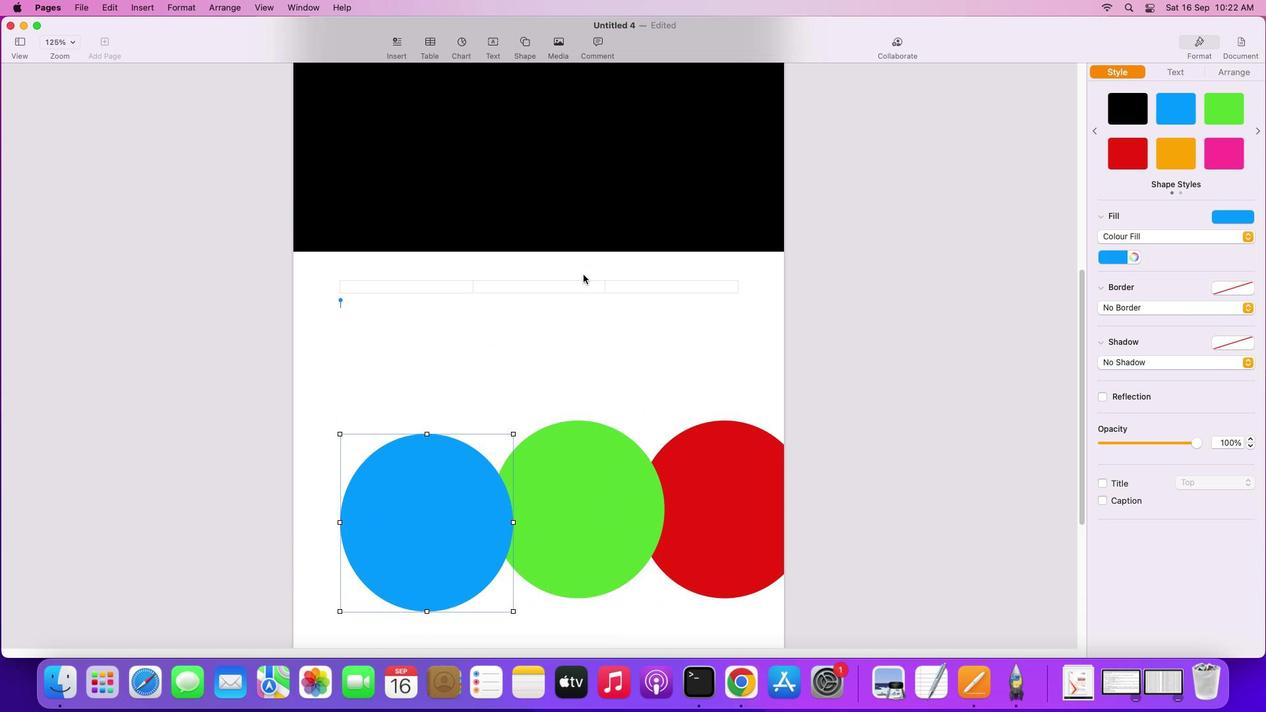 
Action: Mouse scrolled (792, 323) with delta (466, 164)
Screenshot: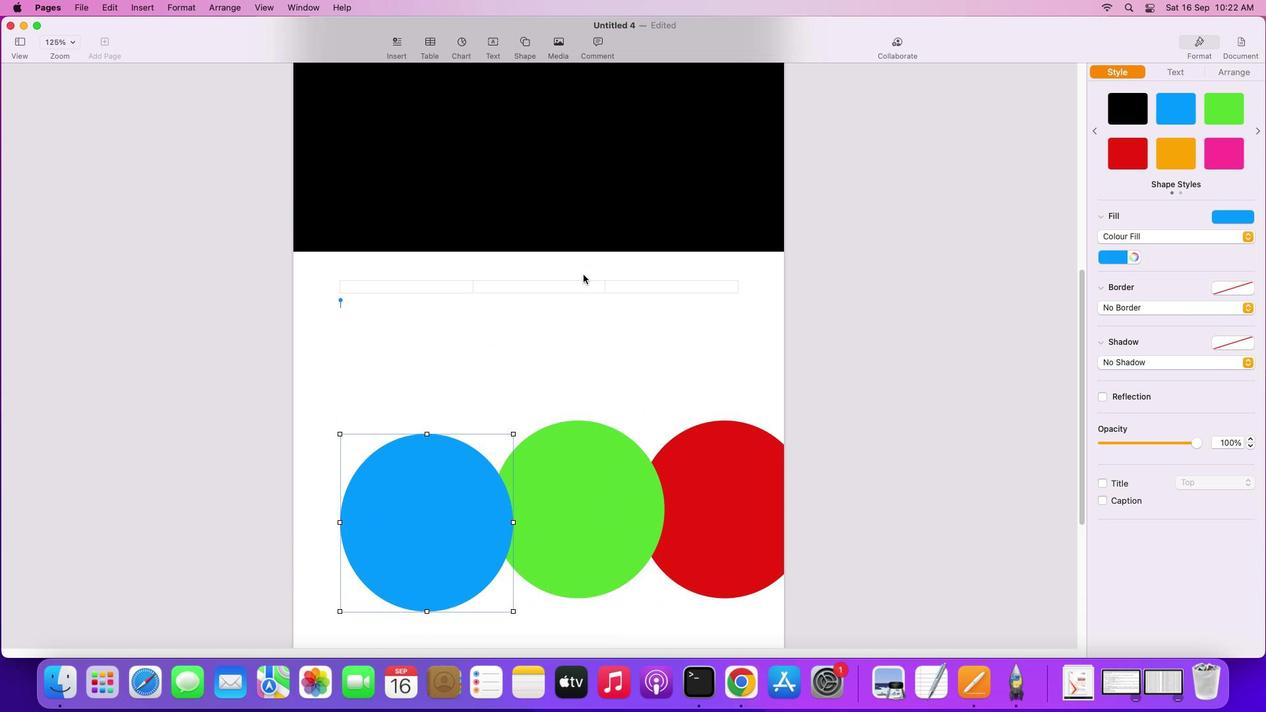 
Action: Mouse moved to (792, 325)
Screenshot: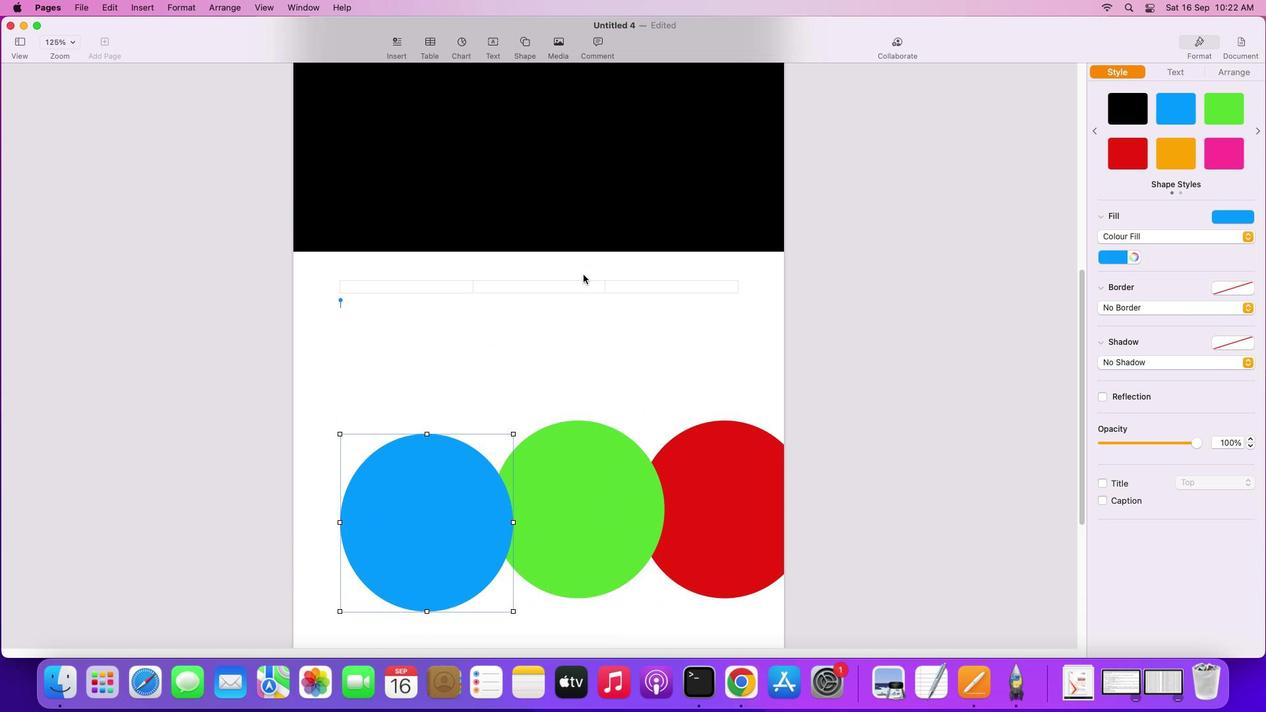 
Action: Mouse scrolled (792, 325) with delta (466, 164)
Screenshot: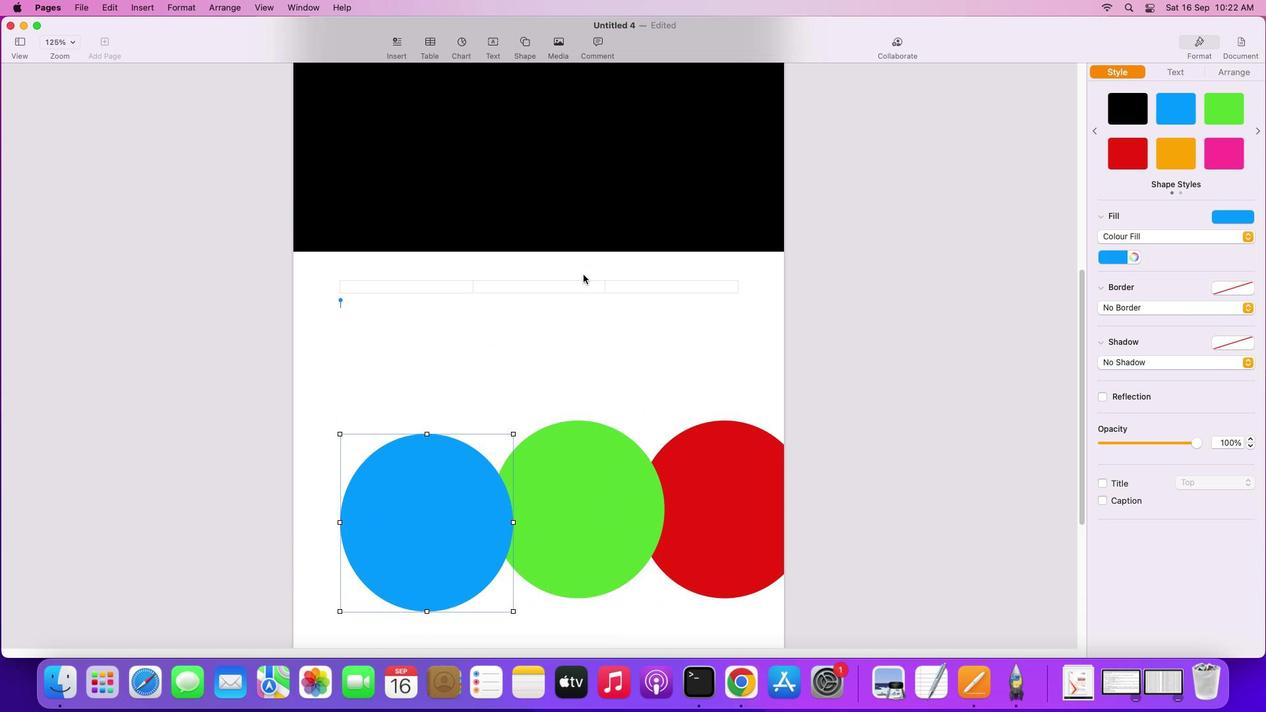 
Action: Mouse moved to (792, 326)
Screenshot: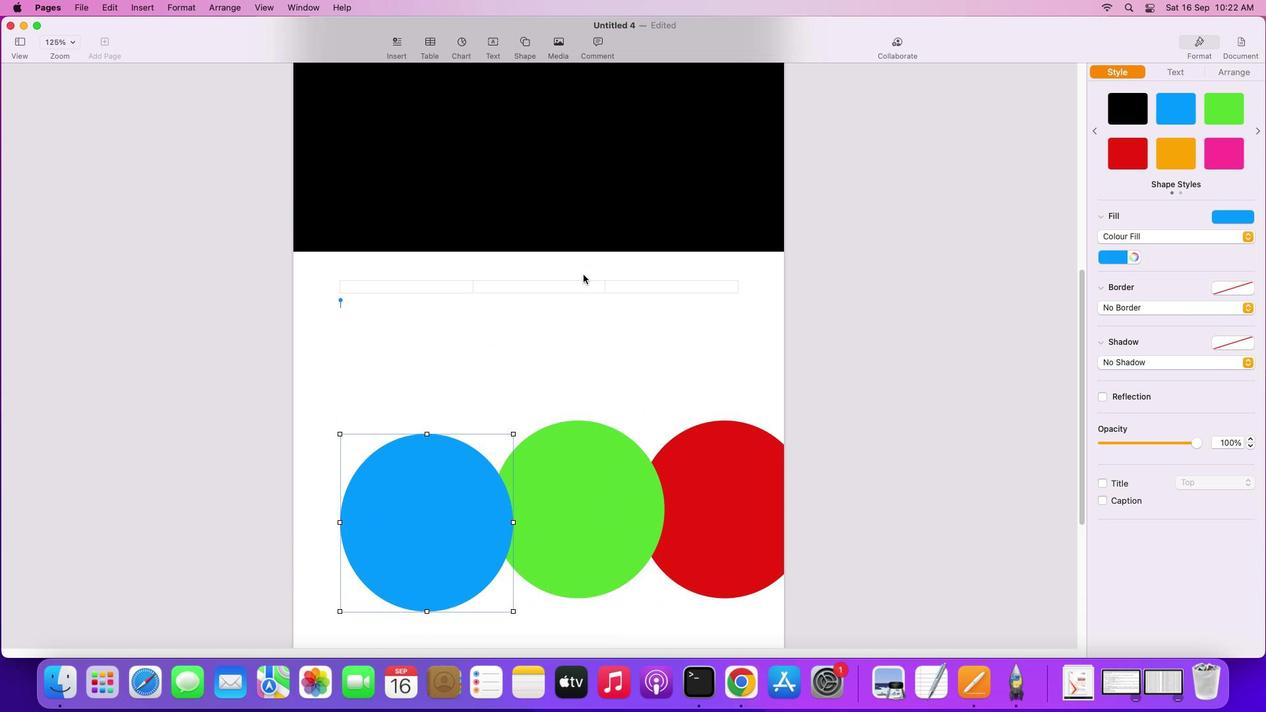 
Action: Mouse scrolled (792, 326) with delta (466, 165)
Screenshot: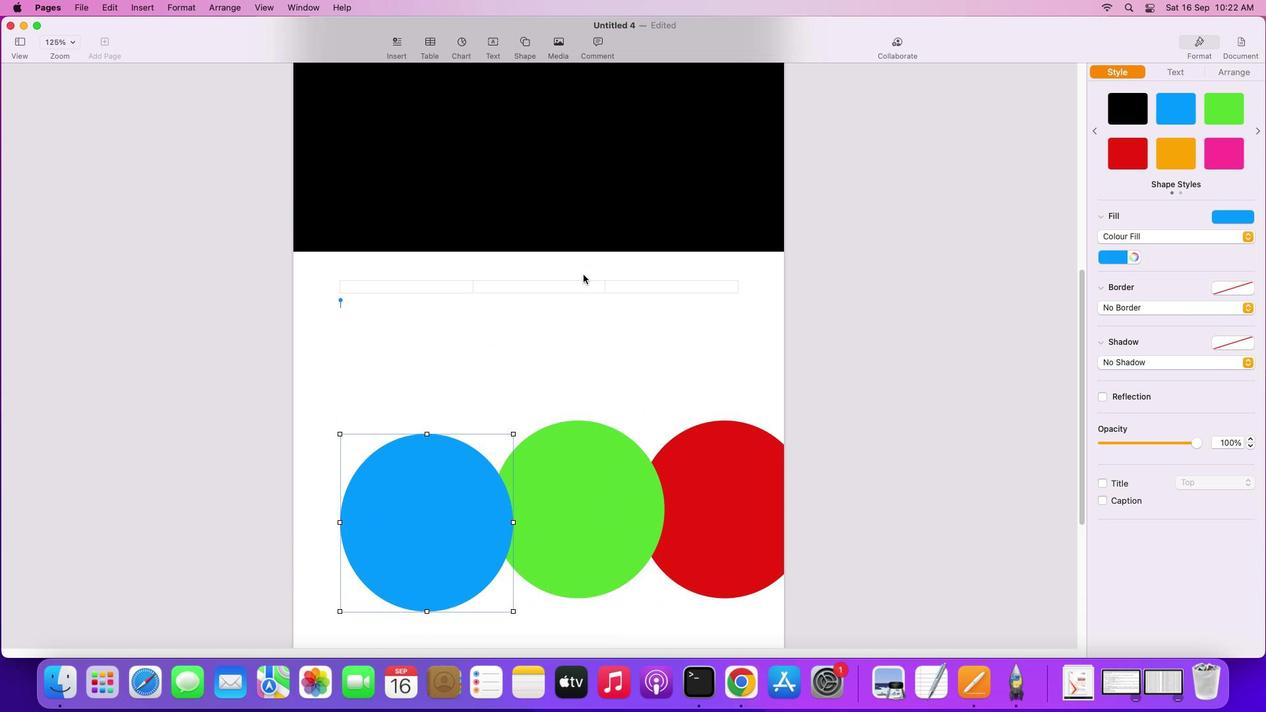 
Action: Mouse moved to (793, 331)
Screenshot: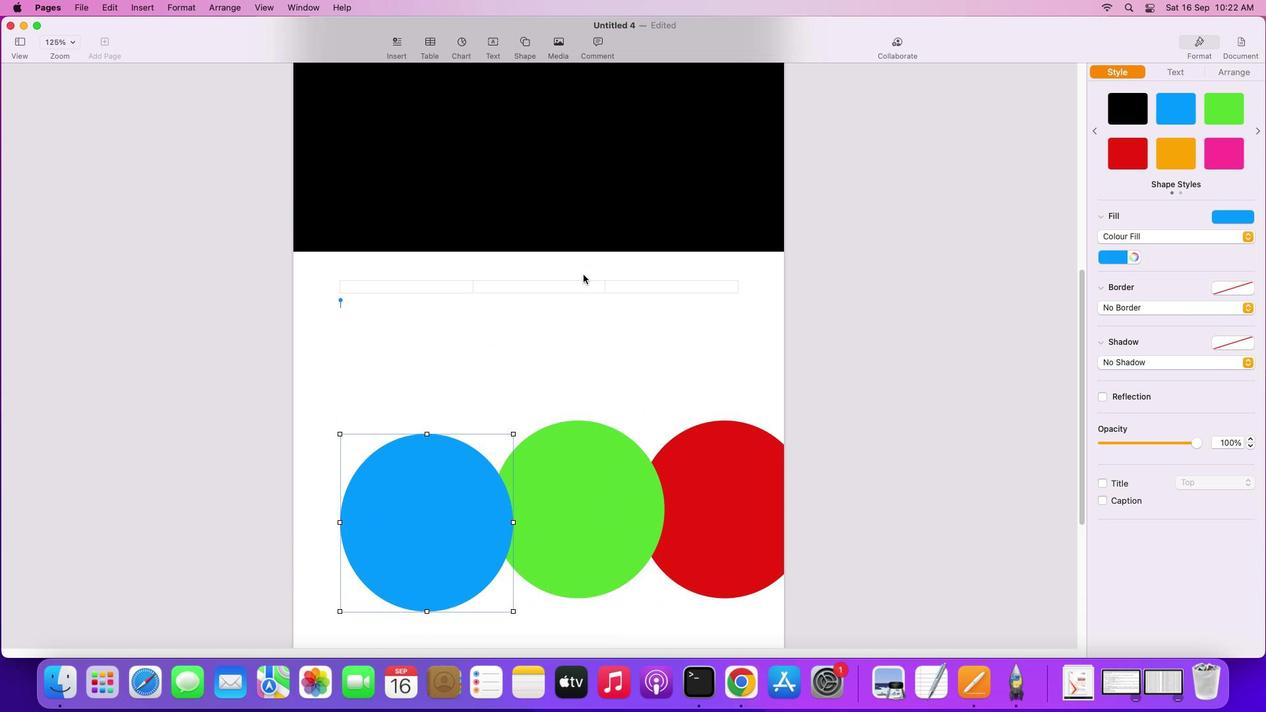 
Action: Mouse scrolled (793, 331) with delta (466, 166)
Screenshot: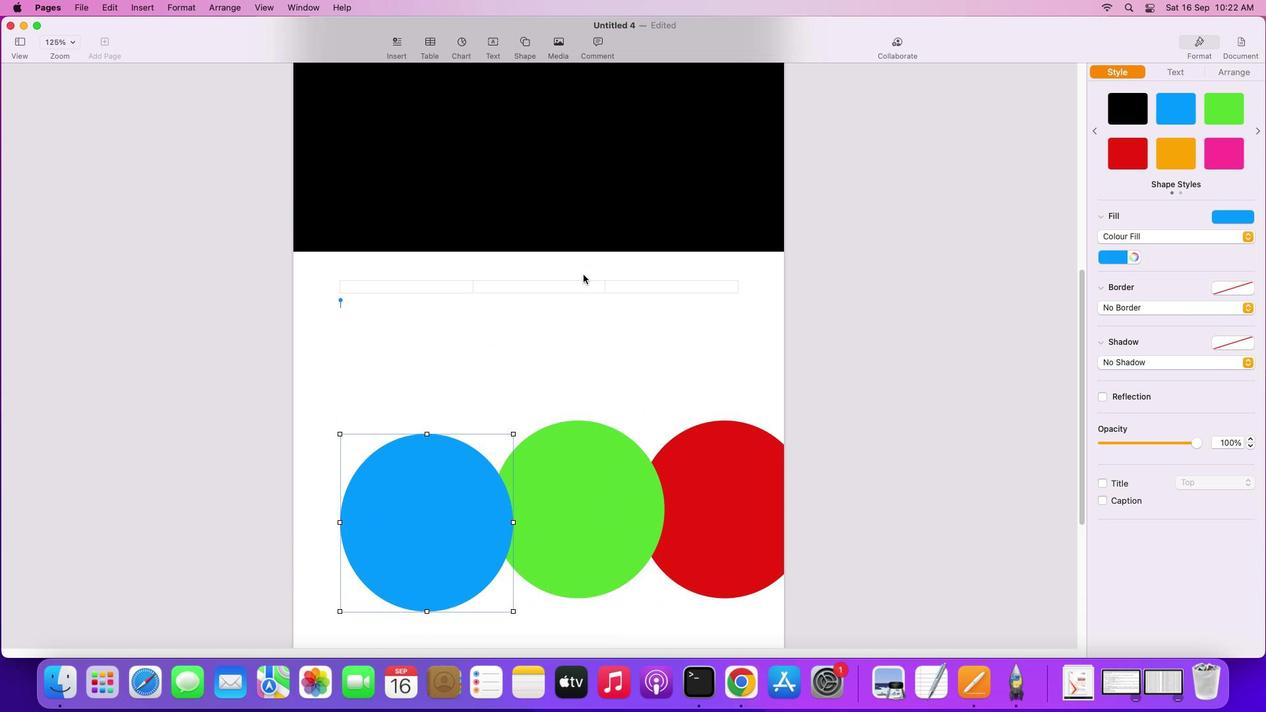 
Action: Mouse moved to (793, 337)
Screenshot: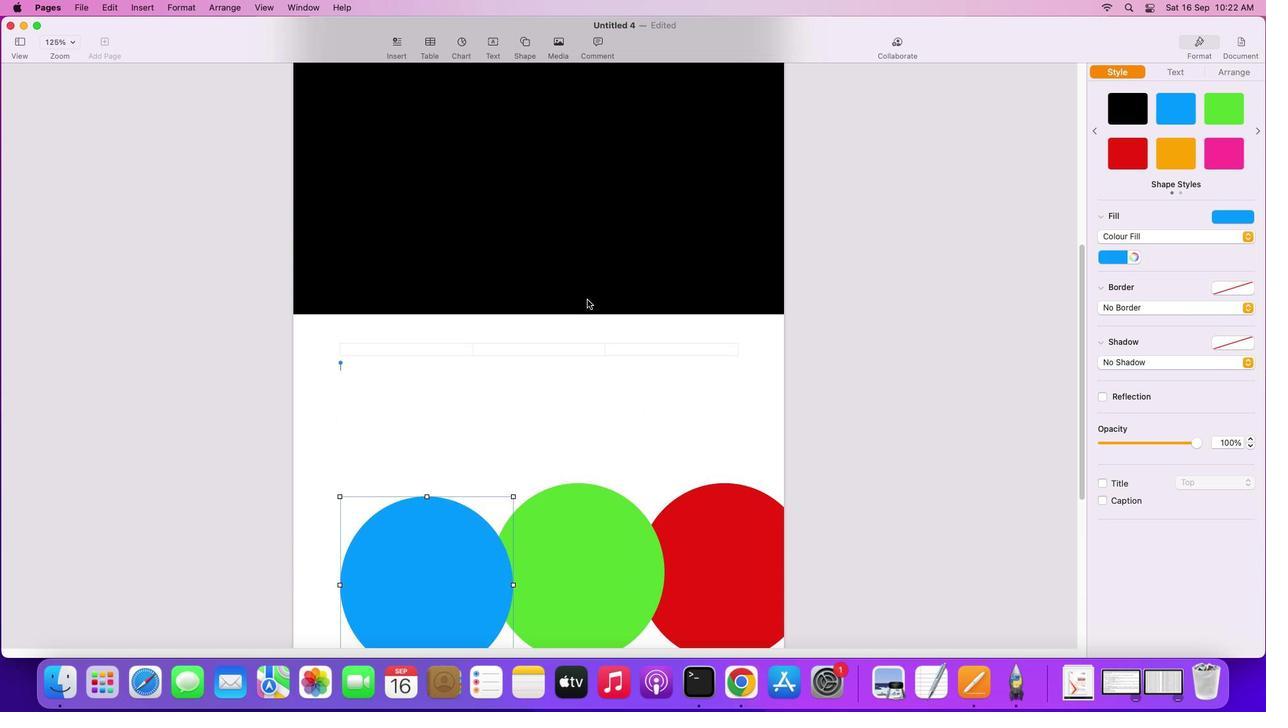 
Action: Mouse scrolled (793, 337) with delta (466, 166)
Screenshot: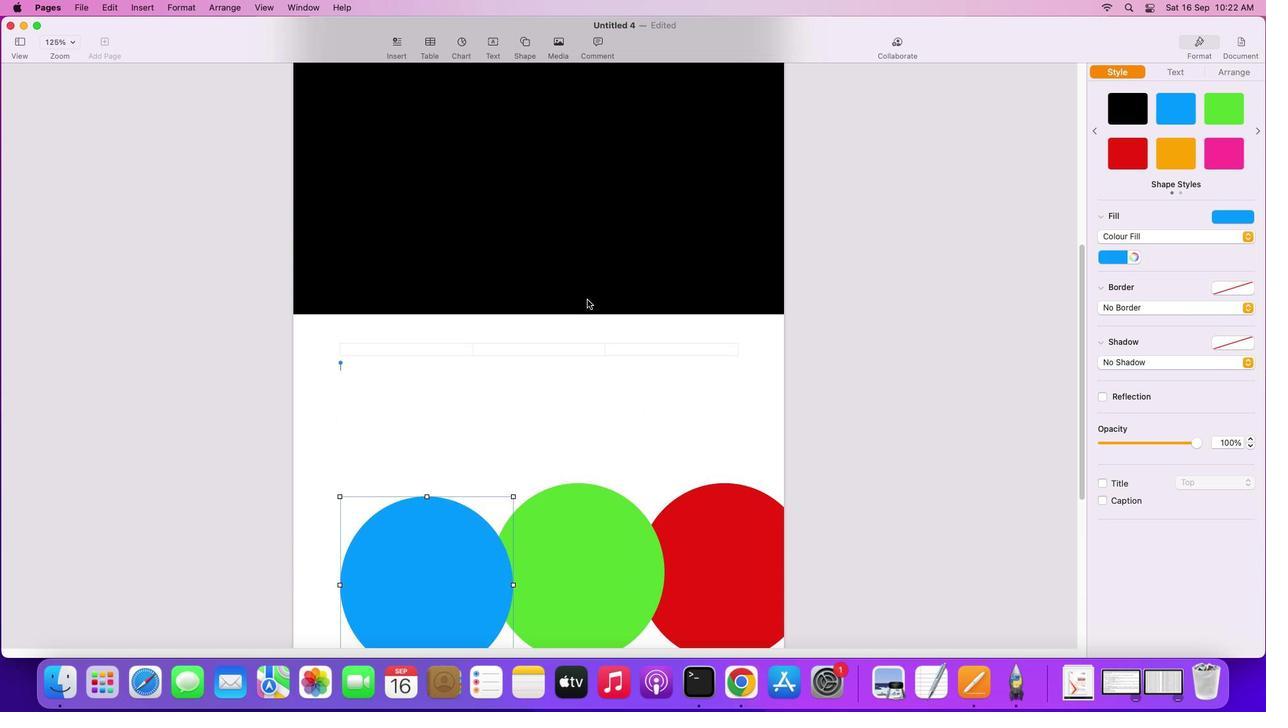
Action: Mouse moved to (793, 341)
Screenshot: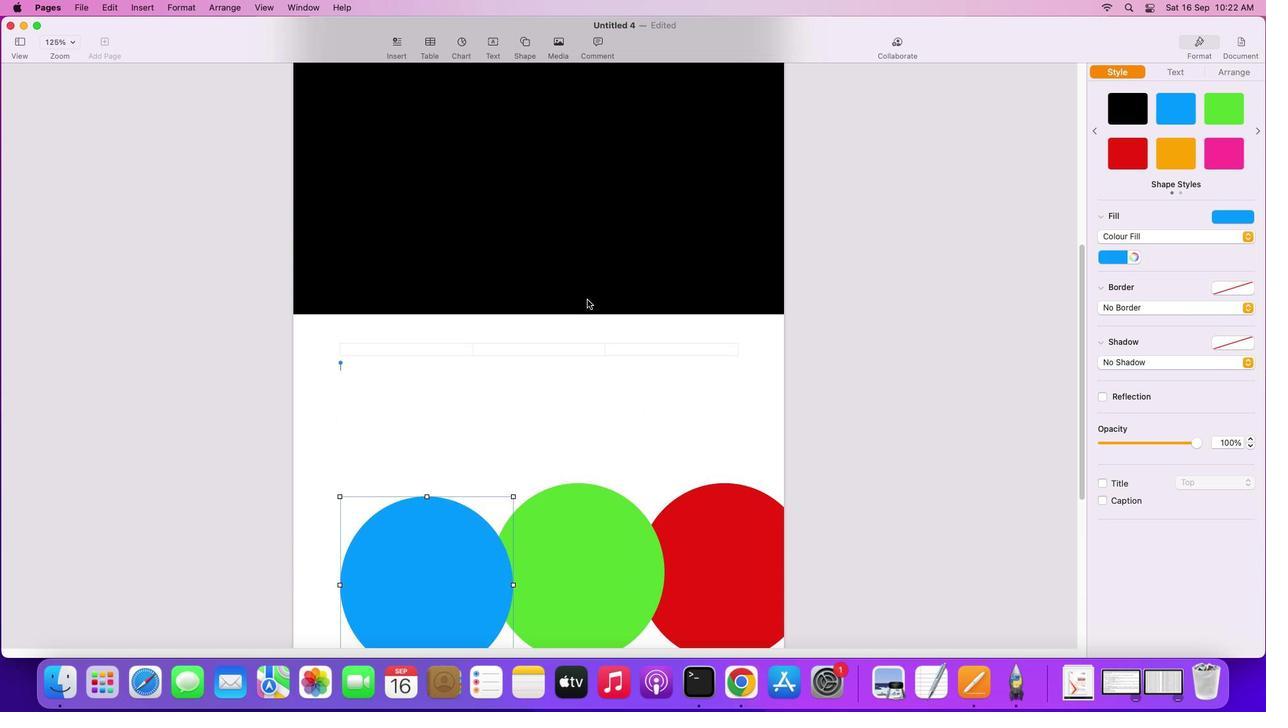
Action: Mouse scrolled (793, 341) with delta (466, 166)
Screenshot: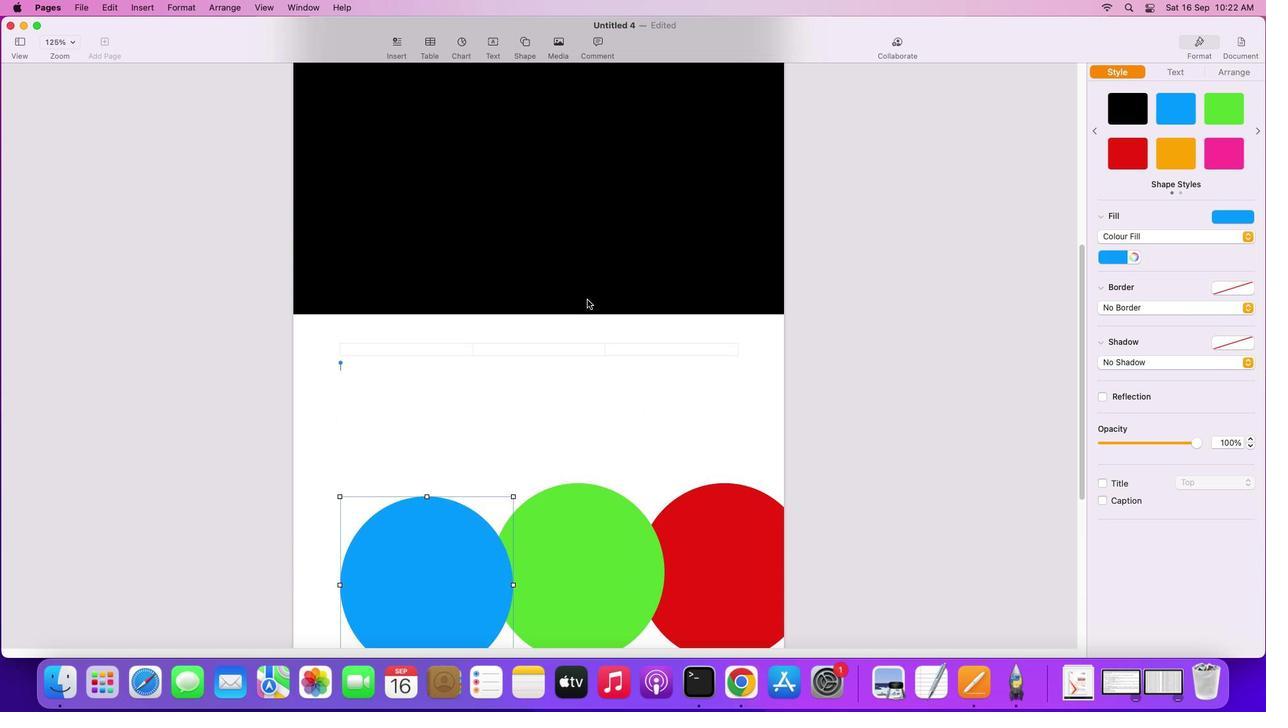 
Action: Mouse moved to (803, 541)
Screenshot: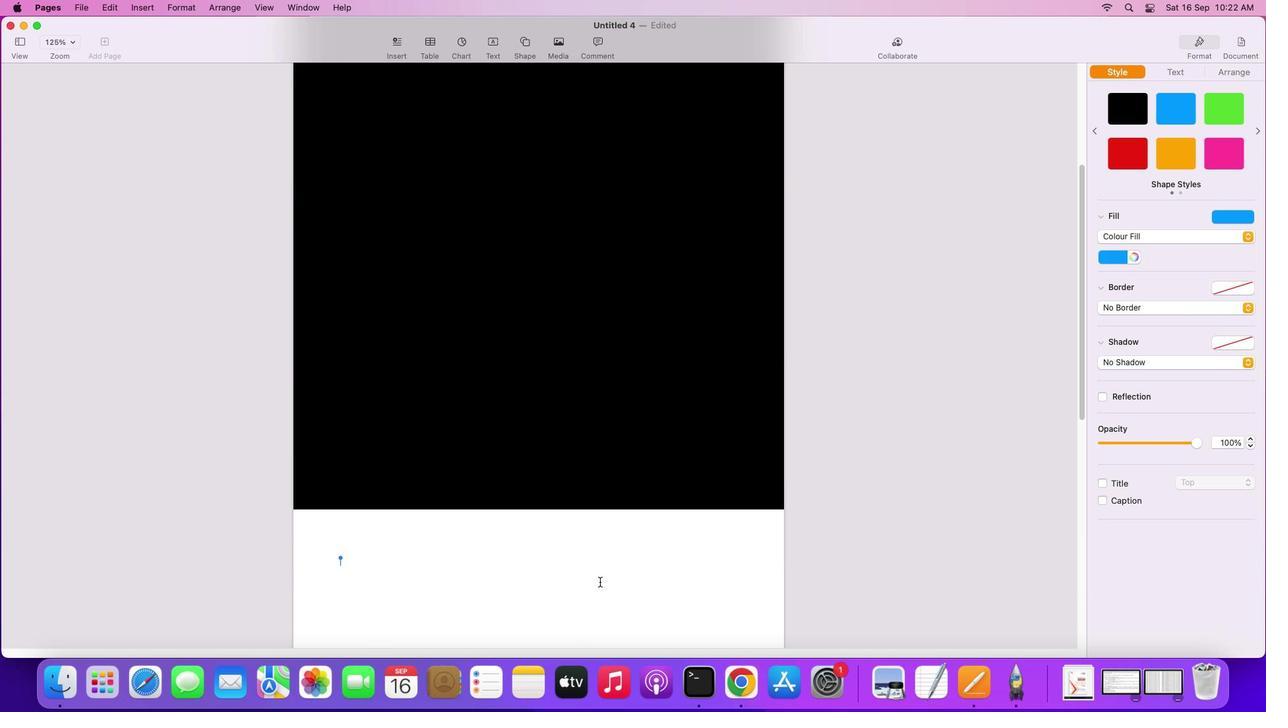 
Action: Mouse scrolled (803, 541) with delta (466, 162)
Screenshot: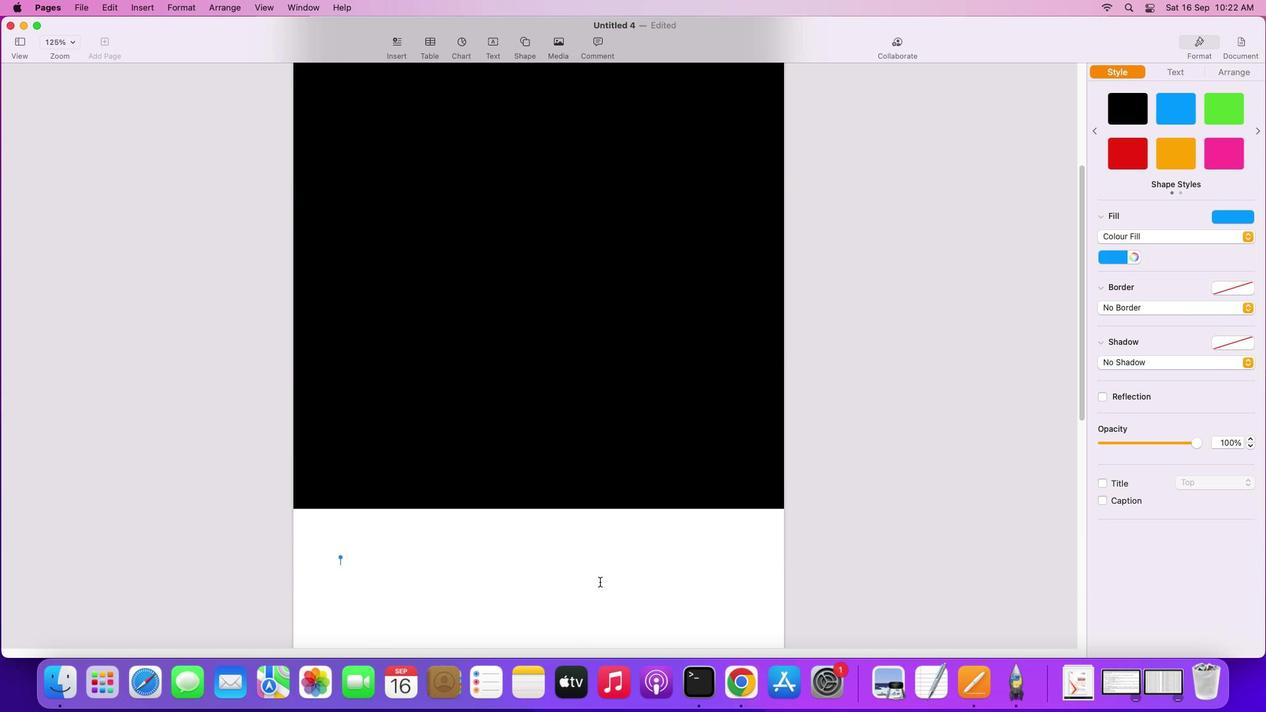 
Action: Mouse scrolled (803, 541) with delta (466, 162)
Screenshot: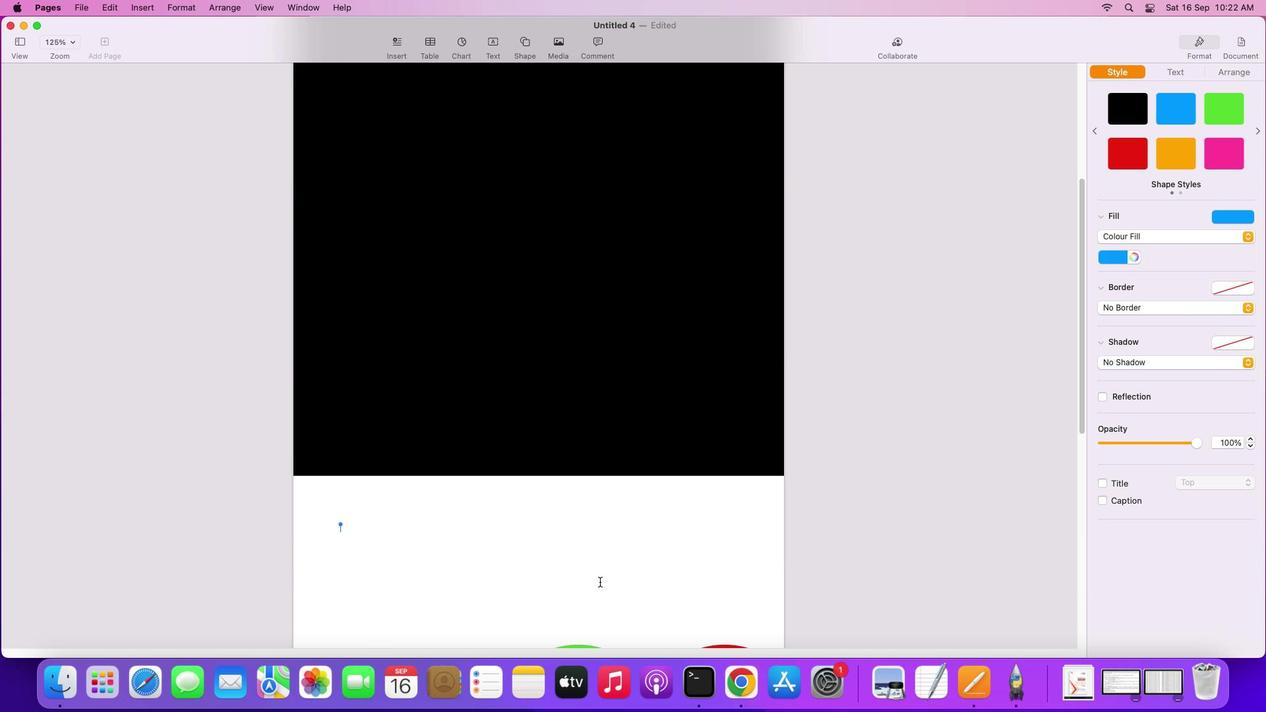 
Action: Mouse scrolled (803, 541) with delta (466, 161)
Screenshot: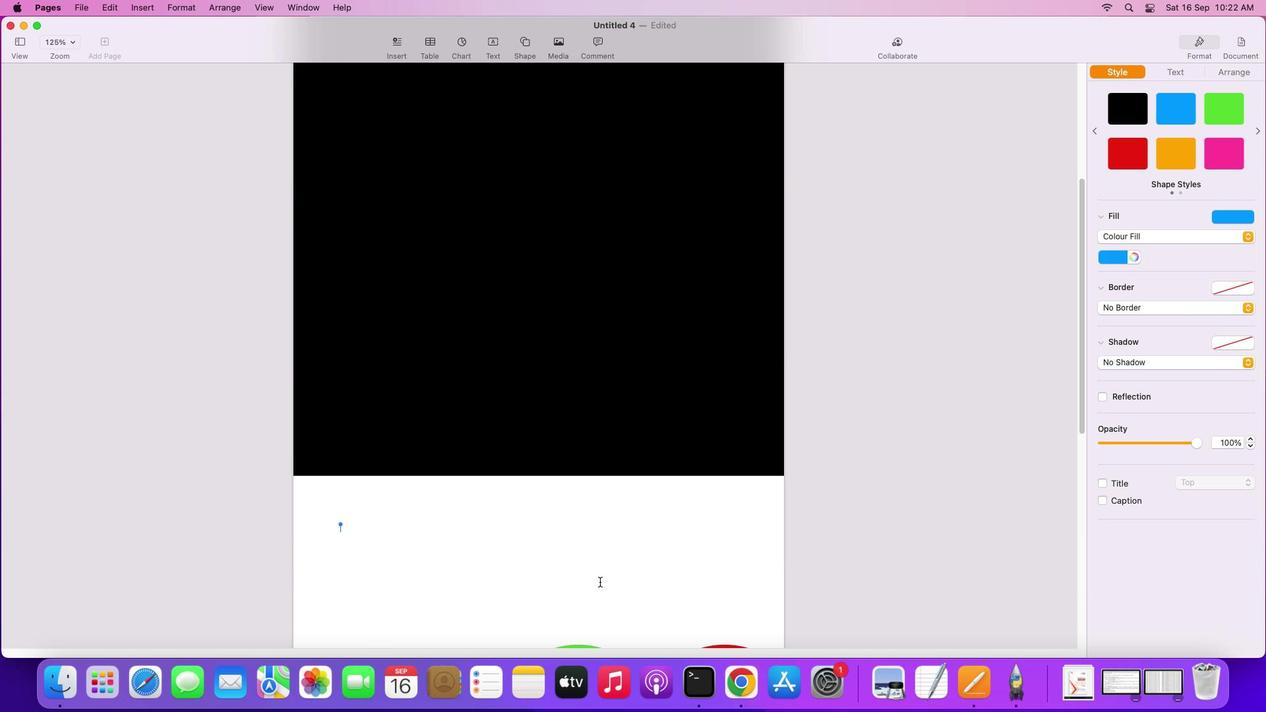 
Action: Mouse scrolled (803, 541) with delta (466, 160)
Screenshot: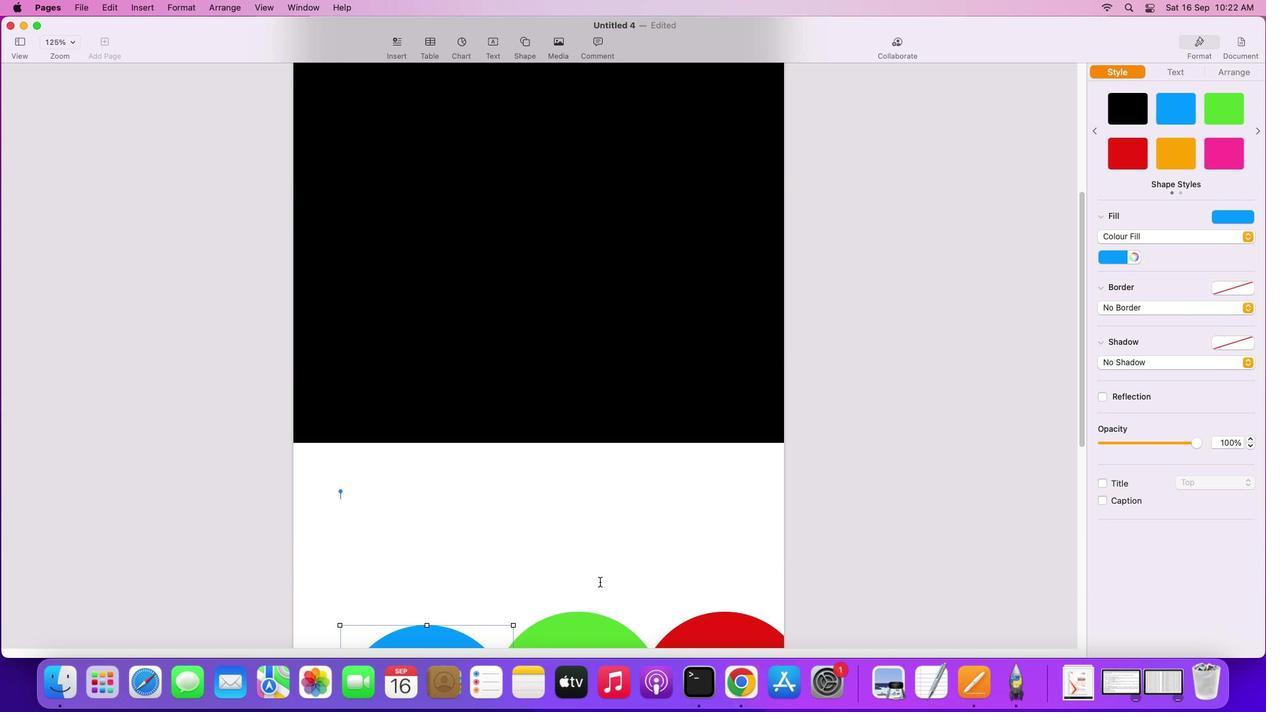 
Action: Mouse moved to (803, 541)
Screenshot: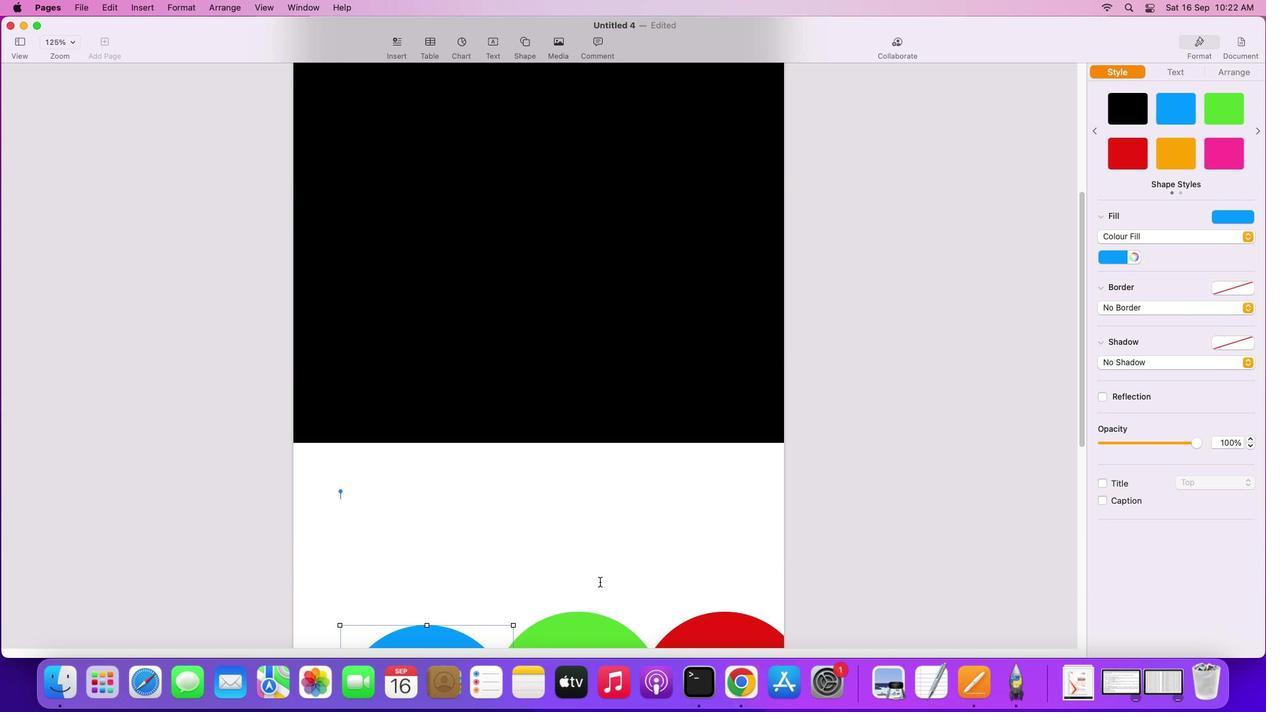 
Action: Mouse scrolled (803, 541) with delta (466, 160)
Screenshot: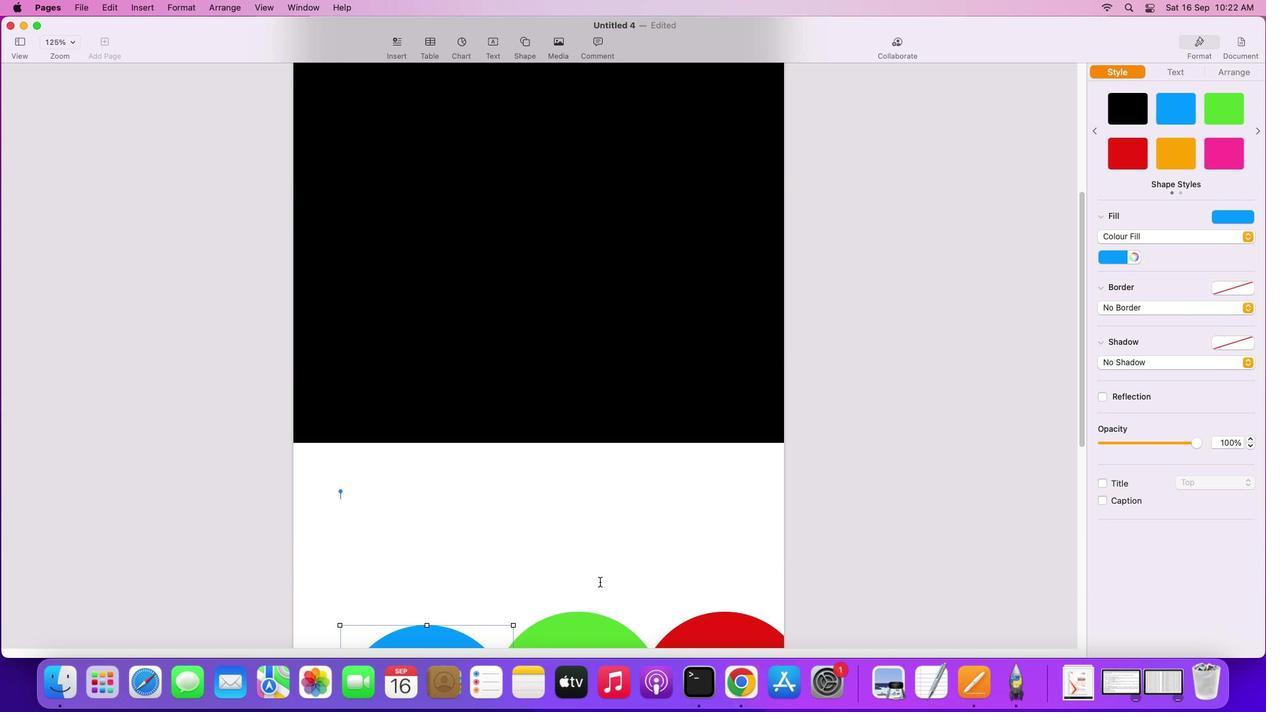 
Action: Mouse moved to (788, 563)
Screenshot: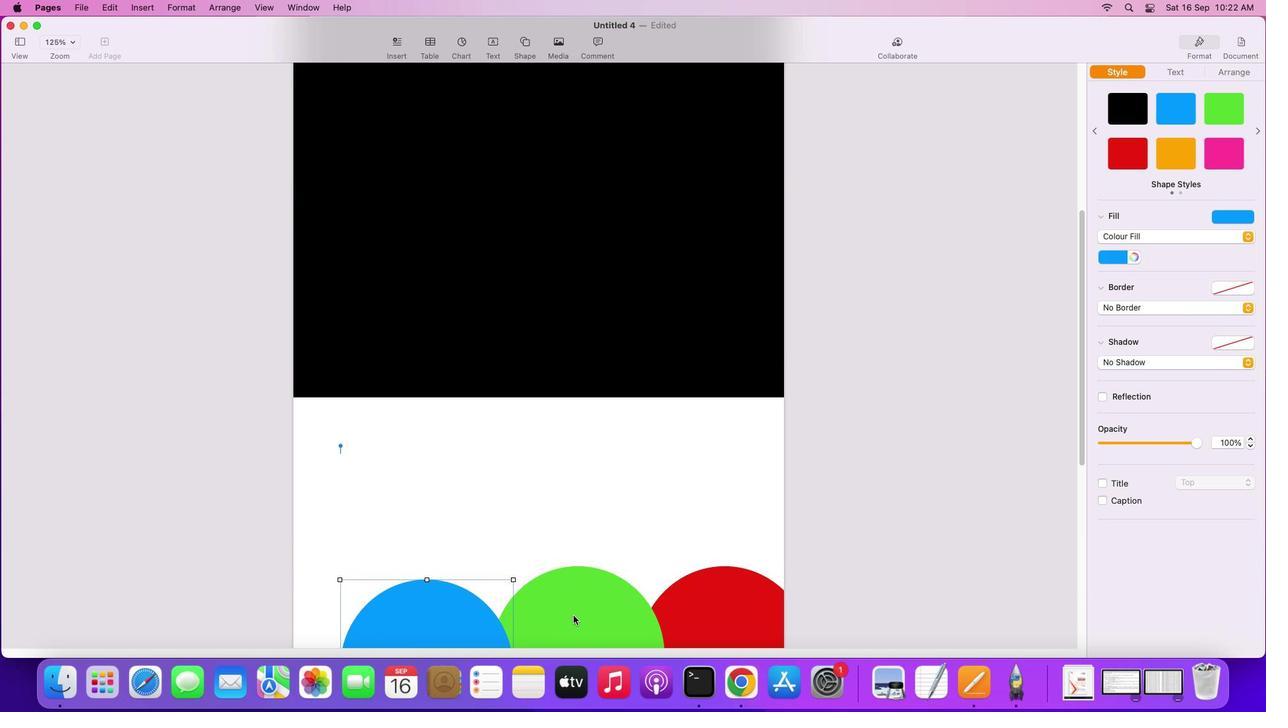 
Action: Mouse pressed left at (788, 563)
Screenshot: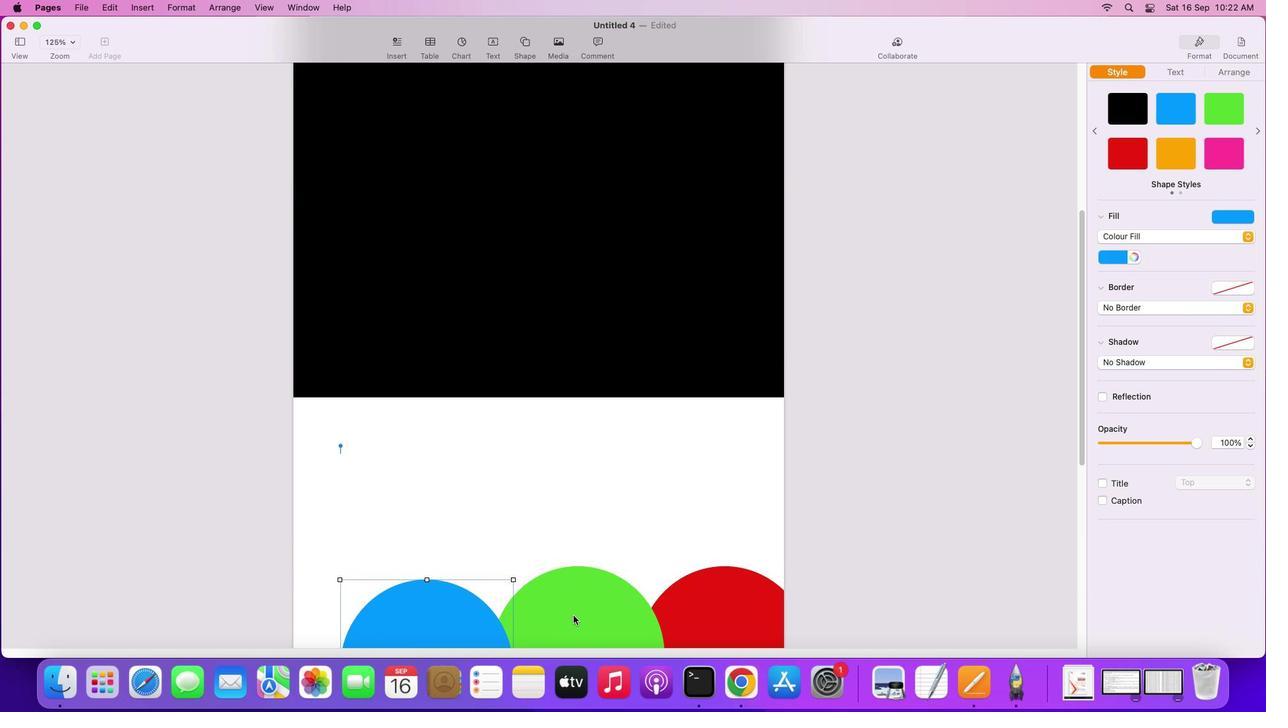 
Action: Mouse moved to (858, 550)
Screenshot: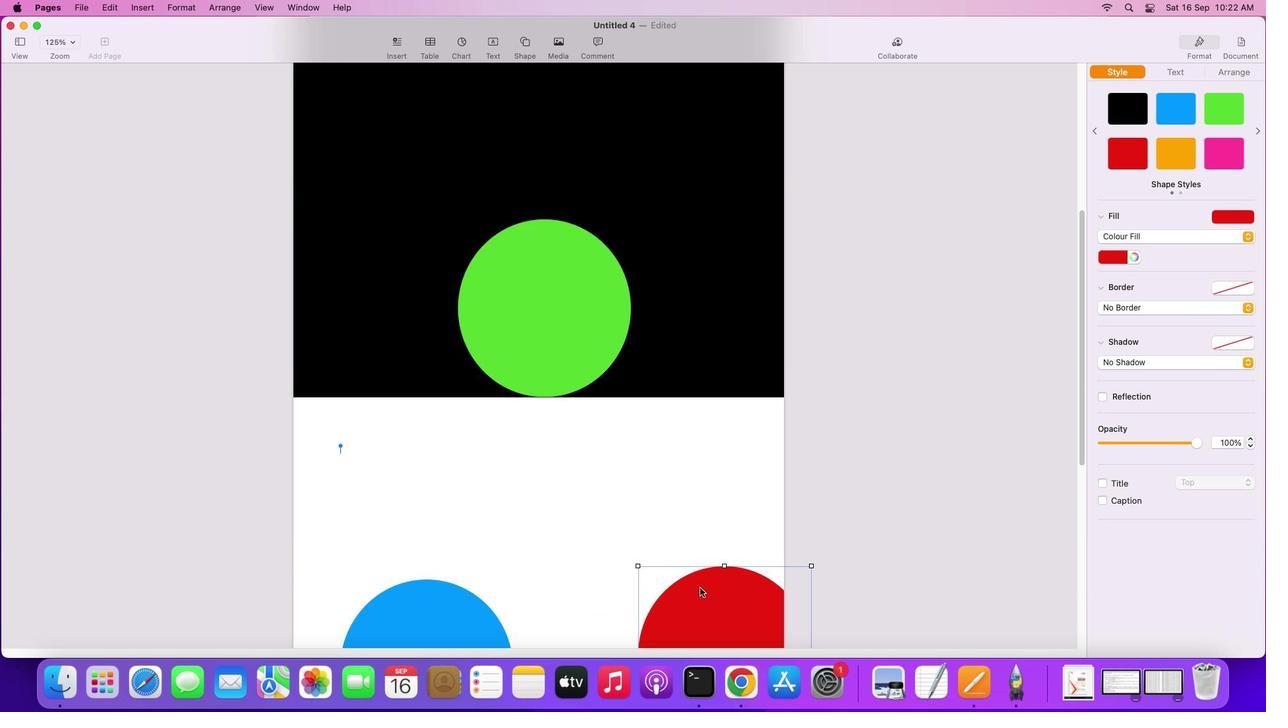 
Action: Mouse pressed left at (858, 550)
Screenshot: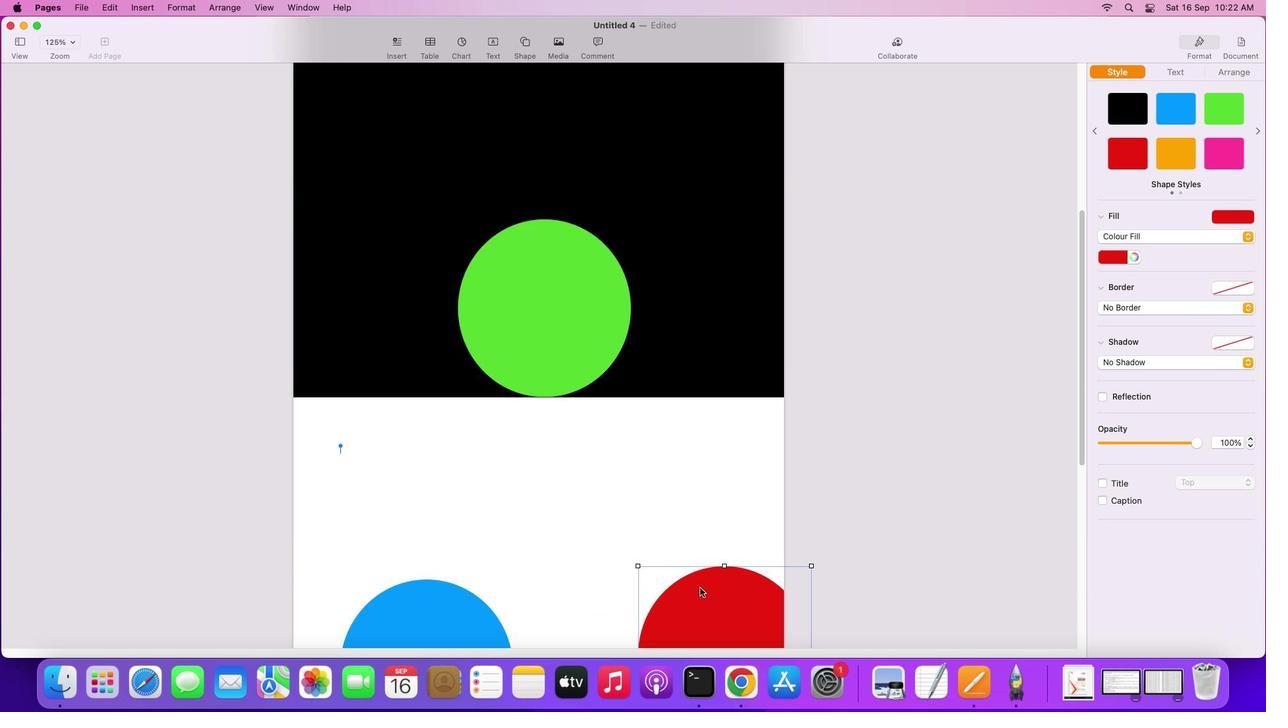 
Action: Mouse moved to (694, 567)
Screenshot: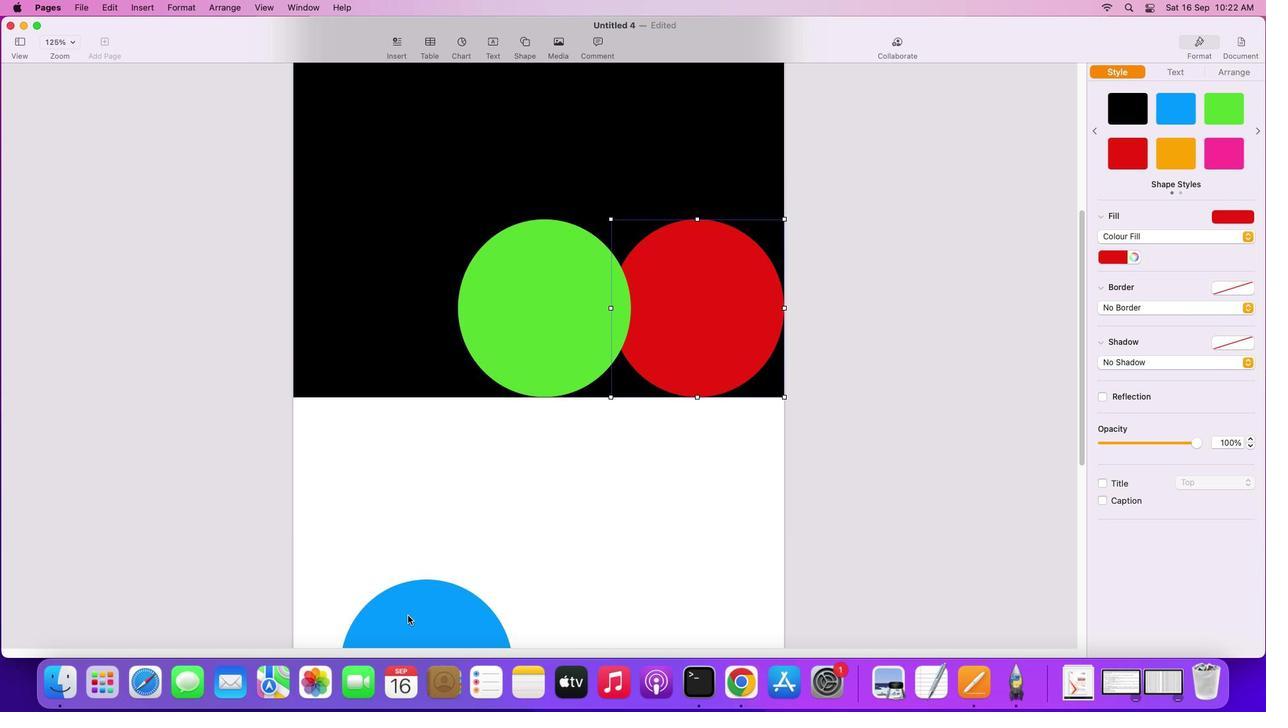 
Action: Mouse pressed left at (694, 567)
Screenshot: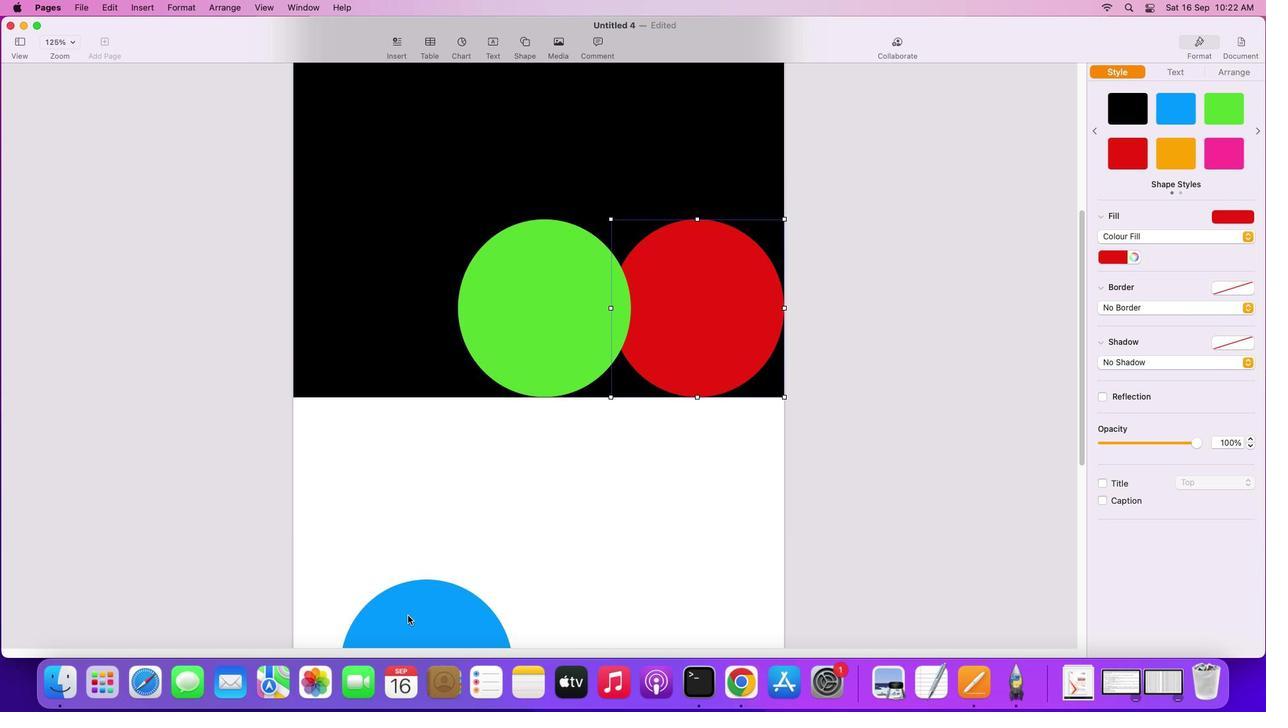 
Action: Mouse moved to (774, 337)
Screenshot: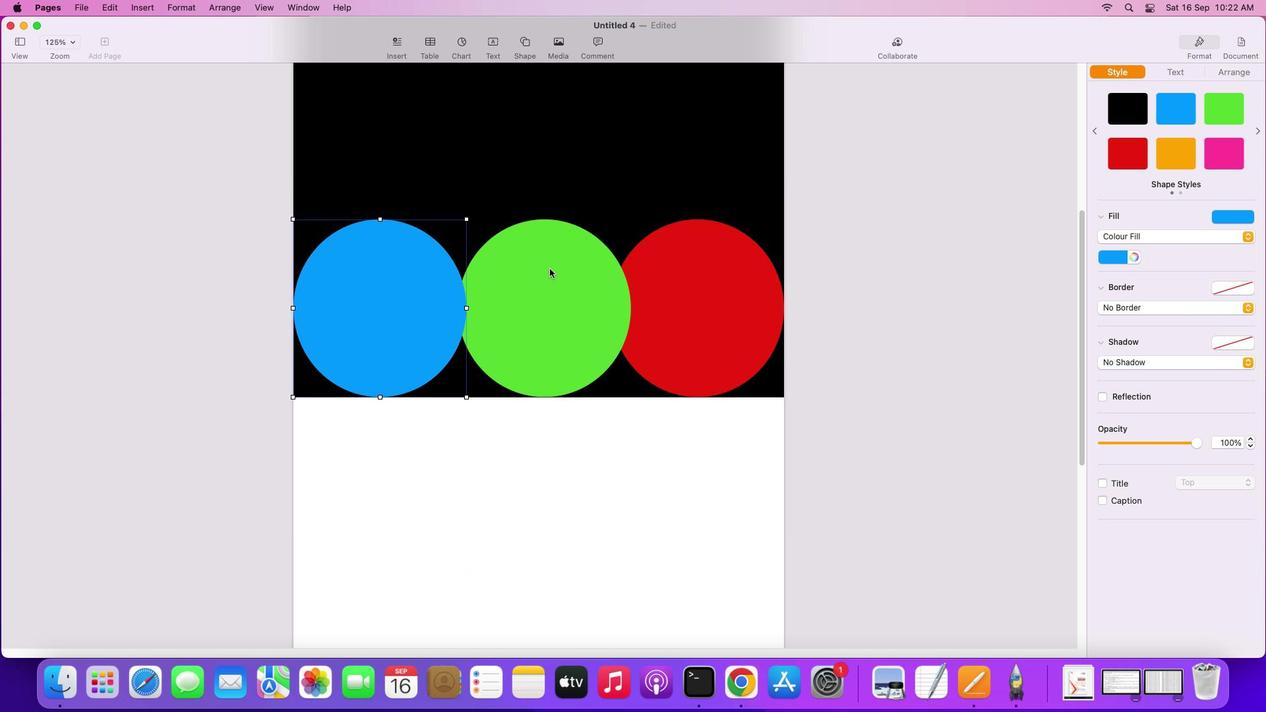 
Action: Mouse scrolled (774, 337) with delta (466, 163)
Screenshot: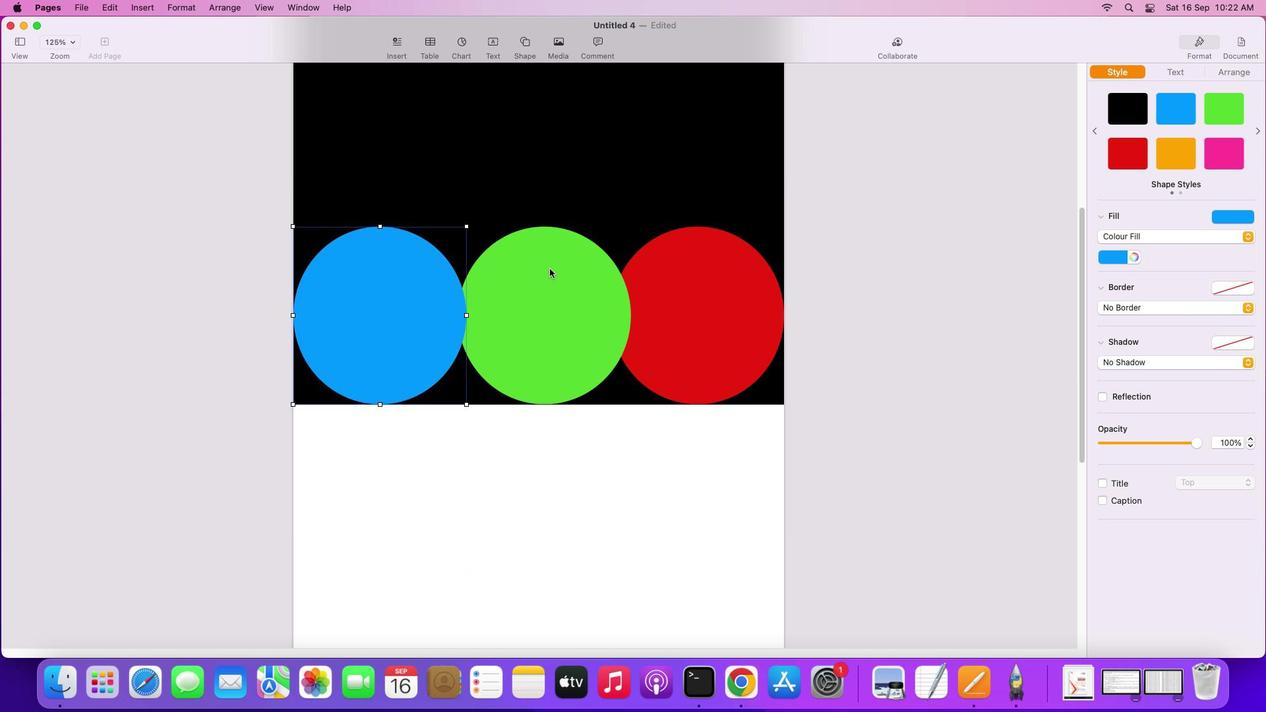 
Action: Mouse scrolled (774, 337) with delta (466, 163)
Screenshot: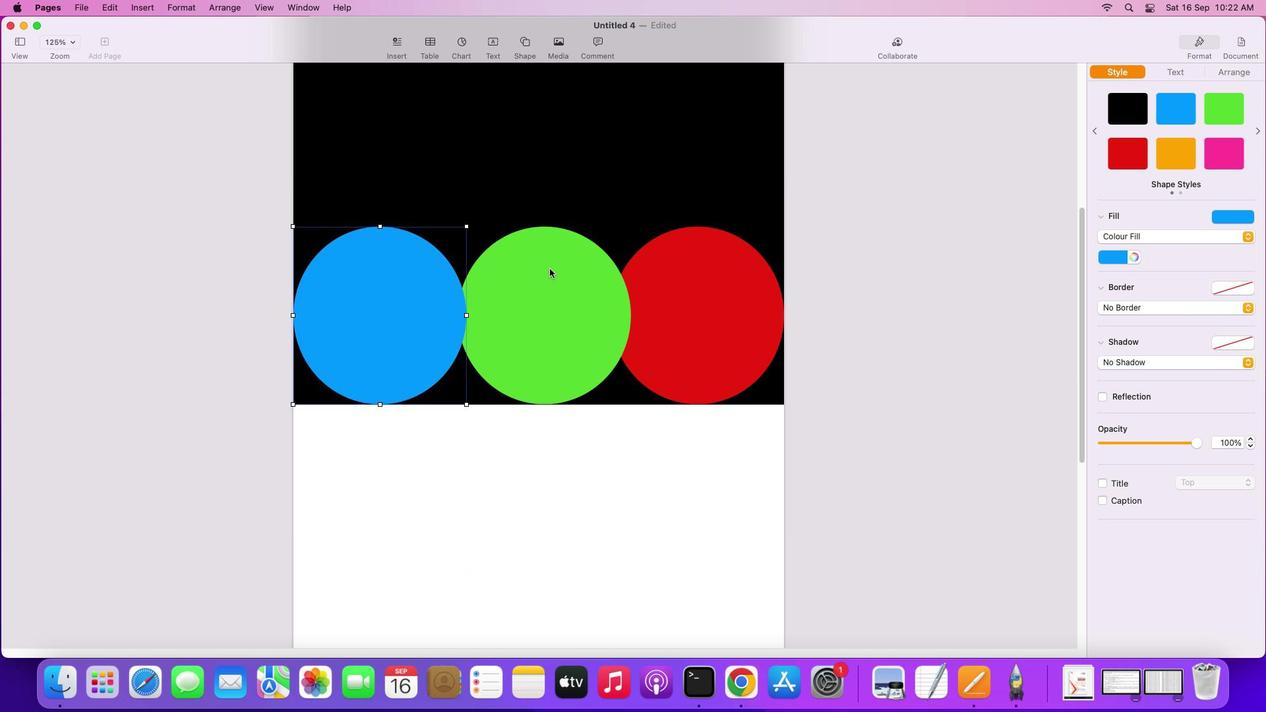 
Action: Mouse scrolled (774, 337) with delta (466, 164)
Screenshot: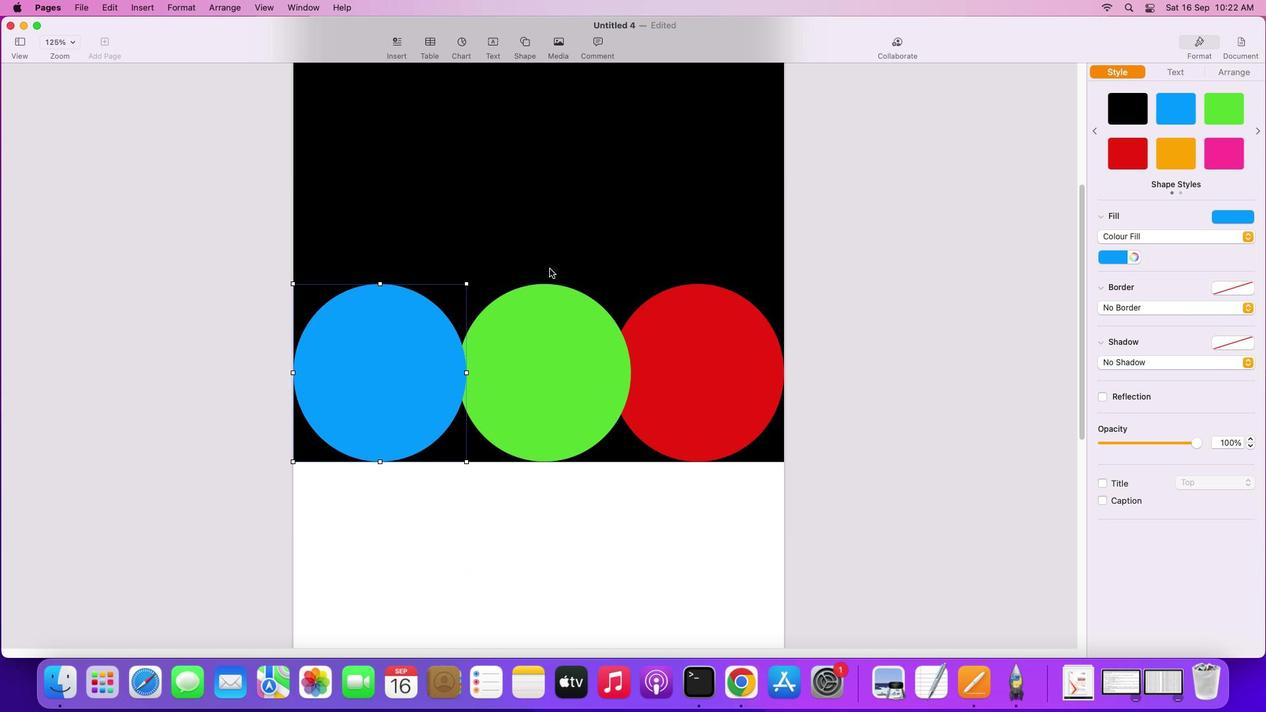 
Action: Mouse scrolled (774, 337) with delta (466, 164)
Screenshot: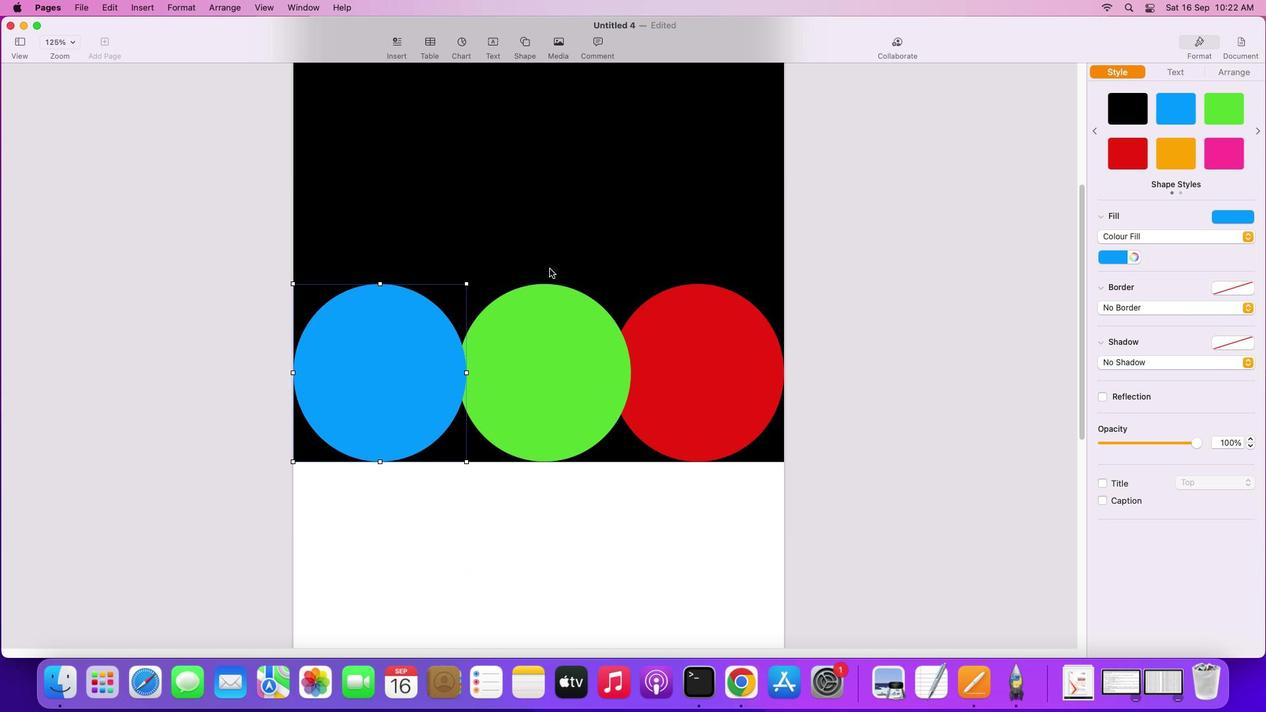 
Action: Mouse scrolled (774, 337) with delta (466, 165)
Screenshot: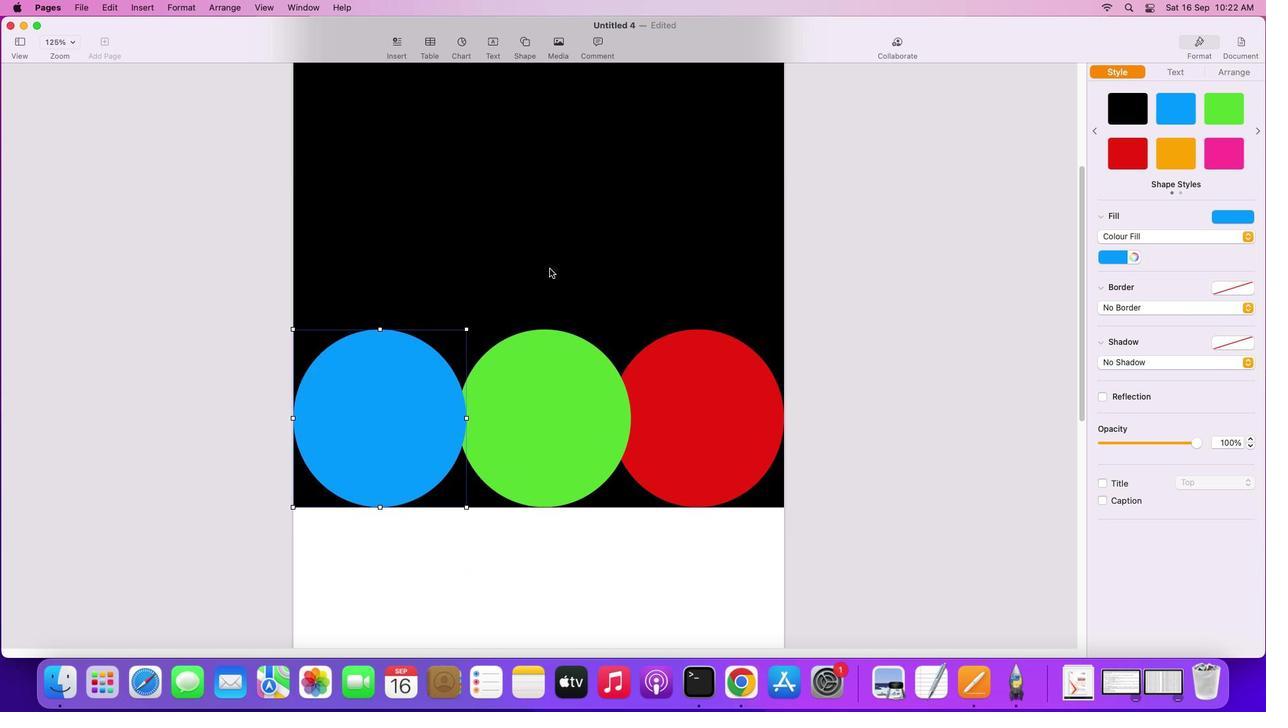 
Action: Mouse moved to (775, 432)
Screenshot: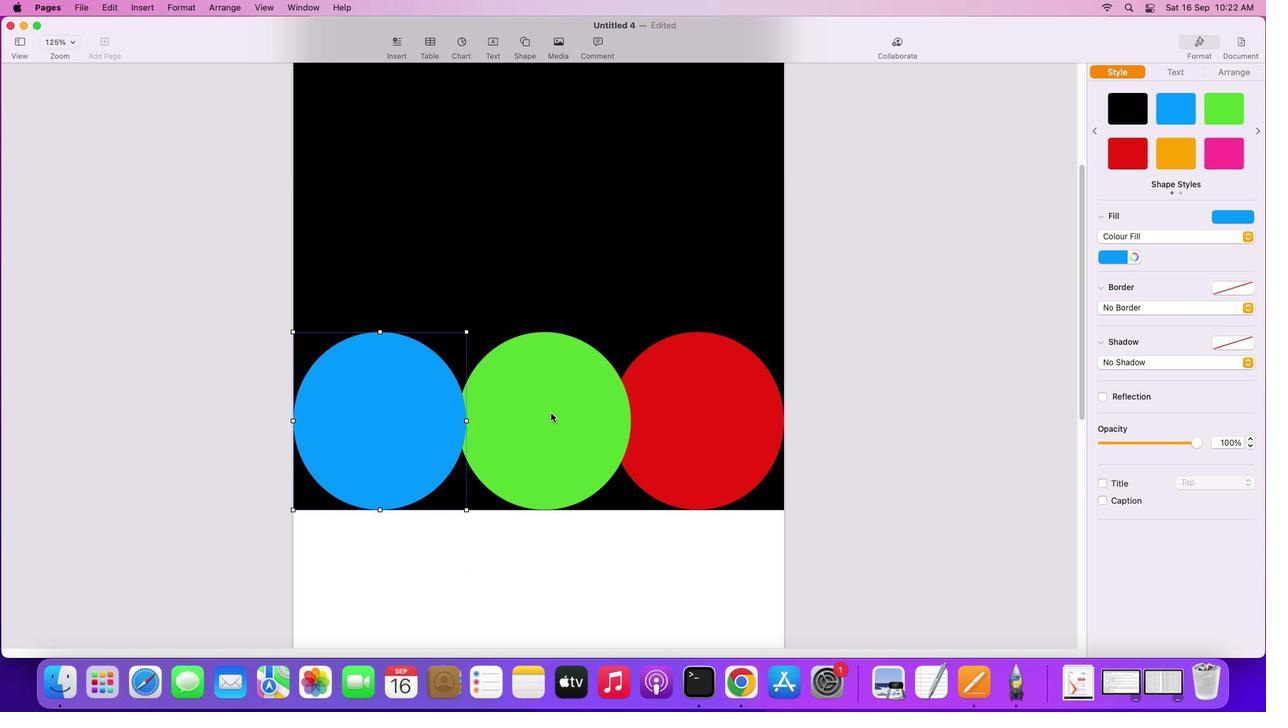
Action: Mouse pressed left at (775, 432)
Screenshot: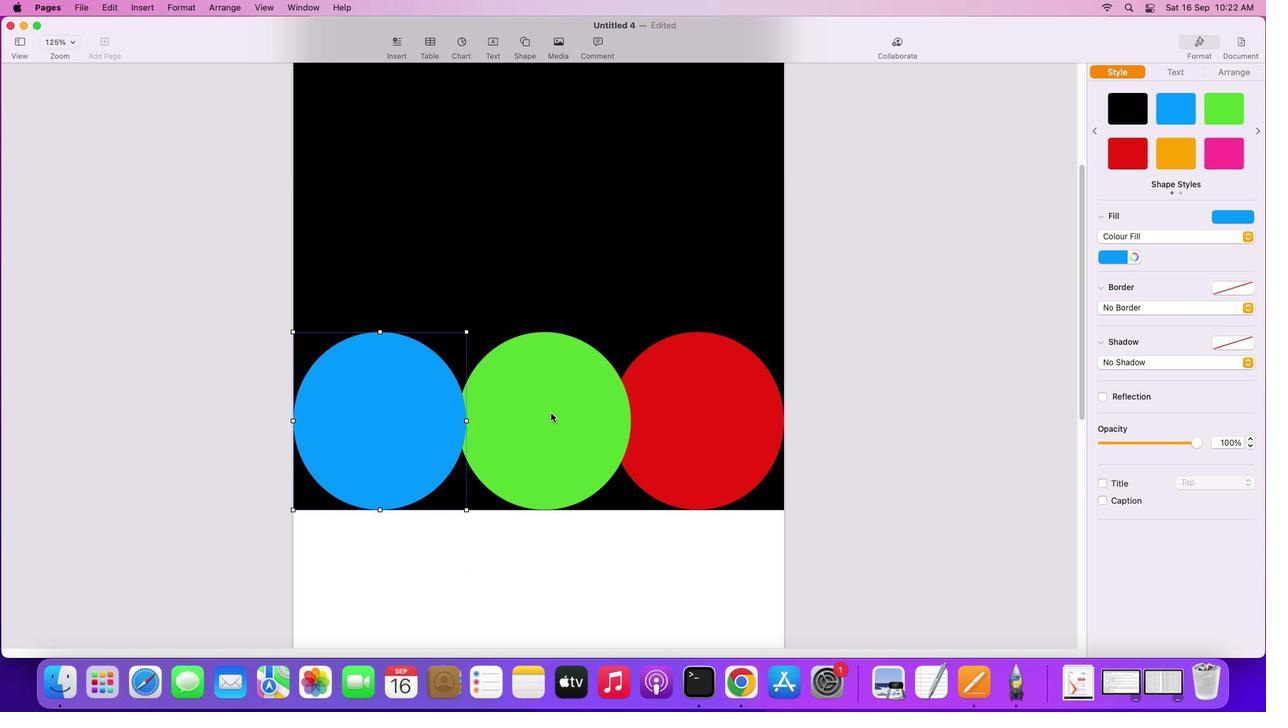 
Action: Mouse moved to (868, 431)
Screenshot: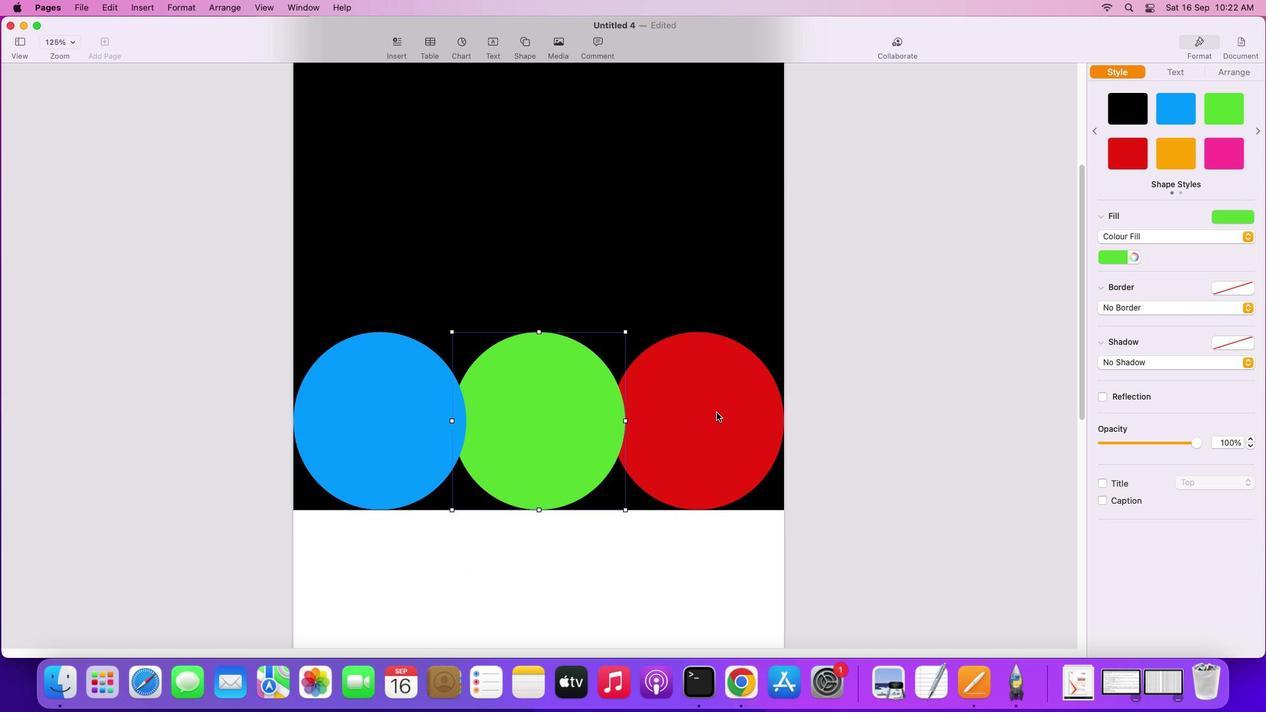 
Action: Mouse pressed left at (868, 431)
Screenshot: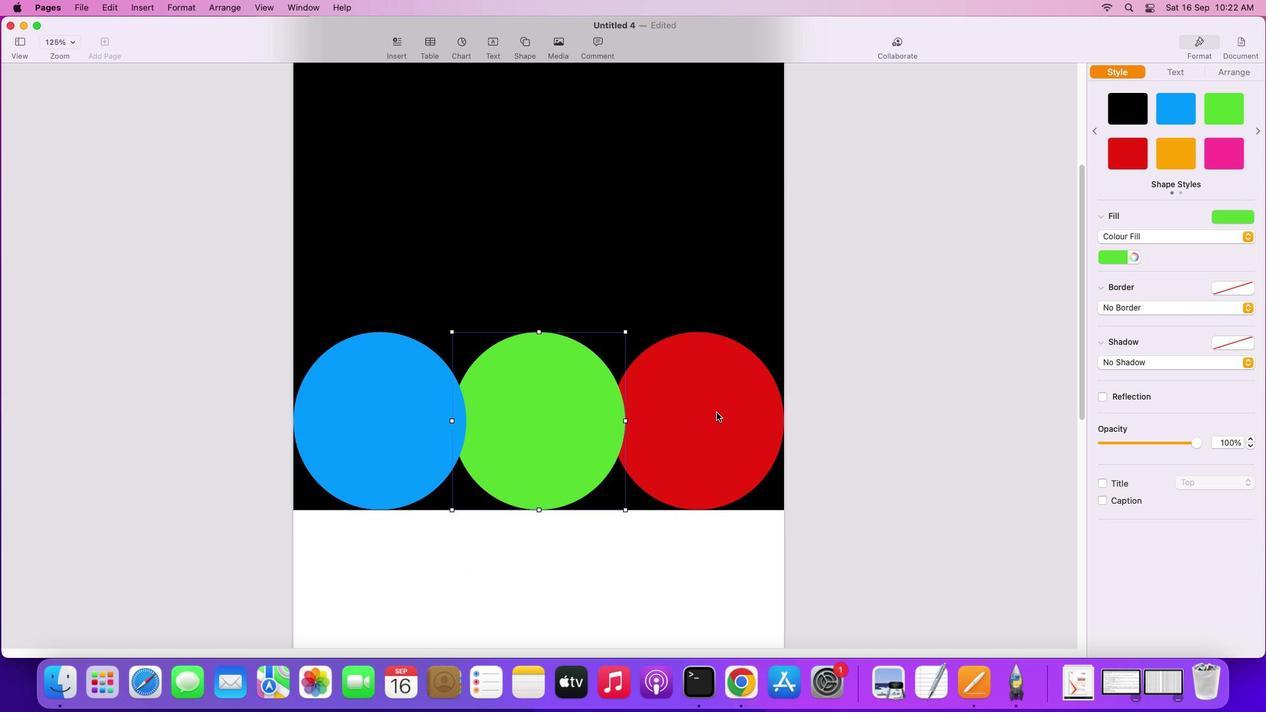 
Action: Mouse moved to (805, 373)
Screenshot: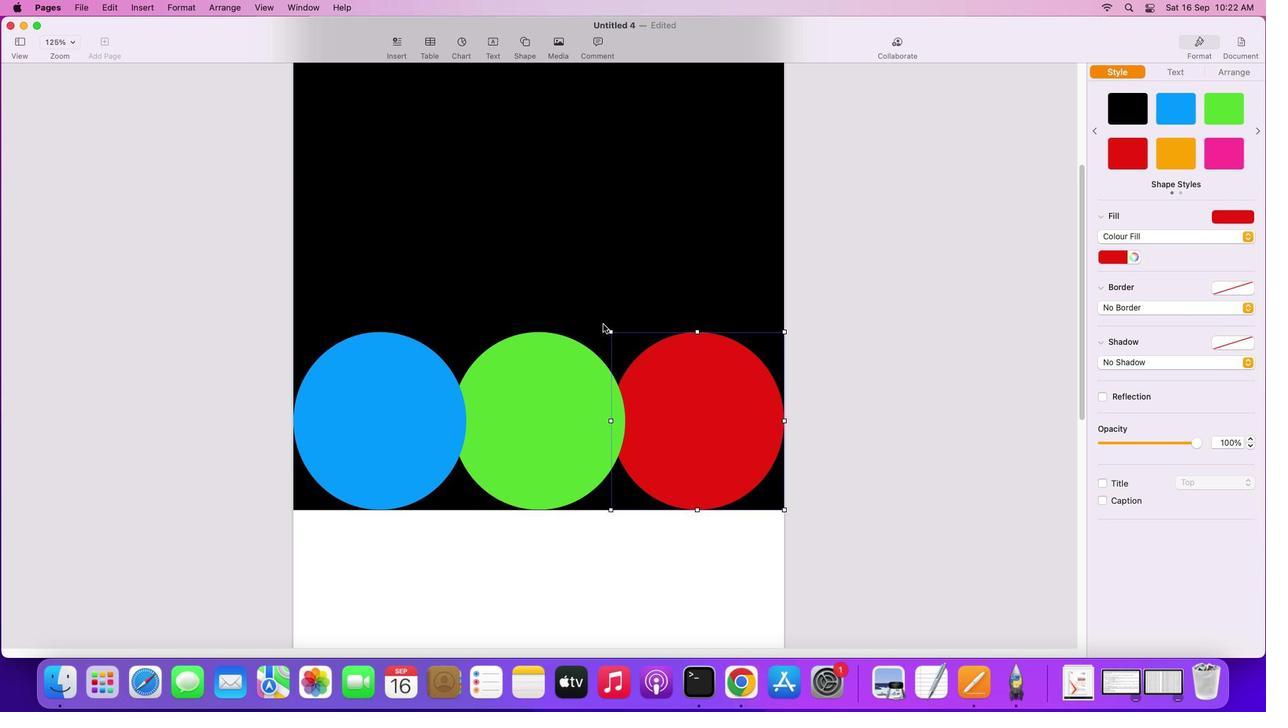 
Action: Mouse scrolled (805, 373) with delta (466, 163)
Screenshot: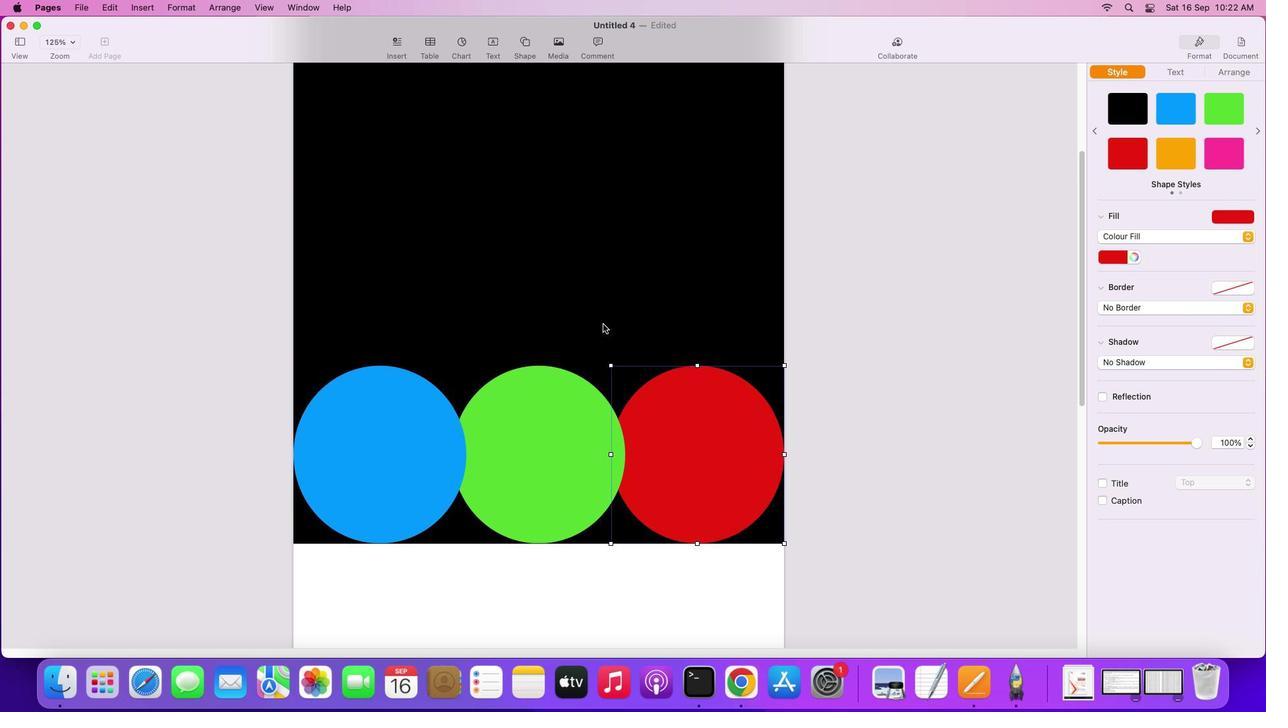 
Action: Mouse scrolled (805, 373) with delta (466, 163)
Screenshot: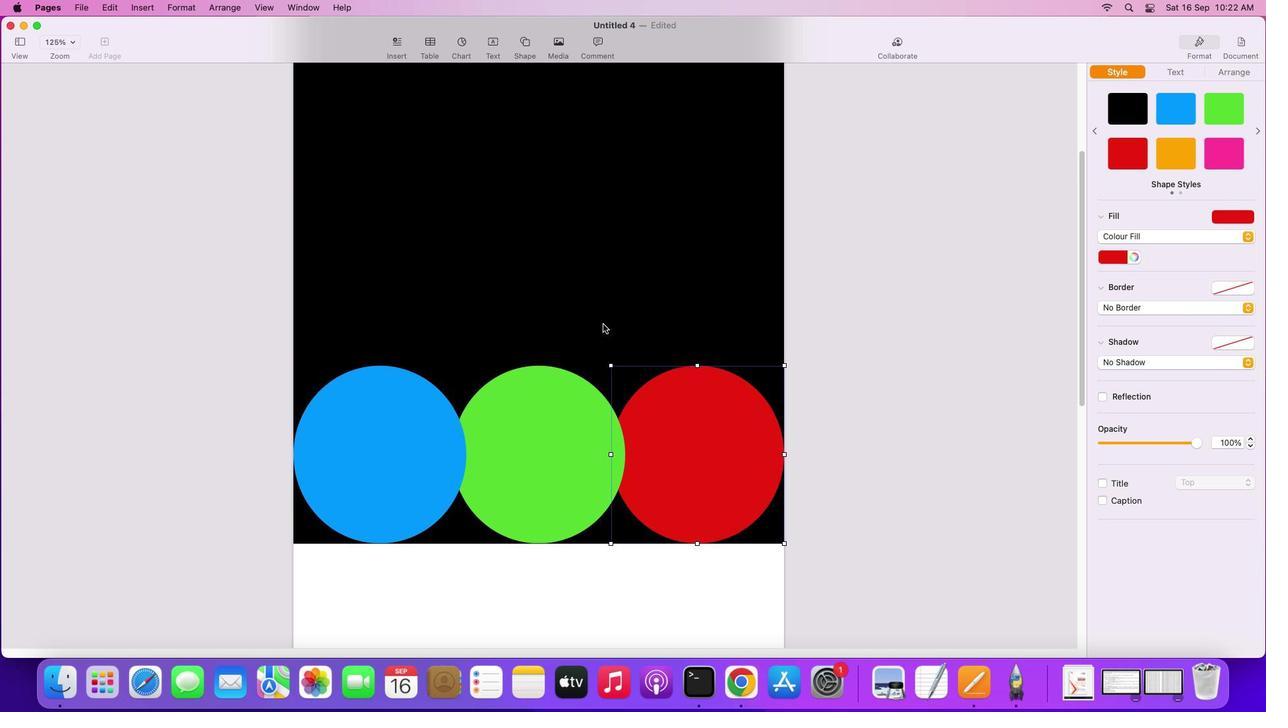 
Action: Mouse scrolled (805, 373) with delta (466, 164)
Screenshot: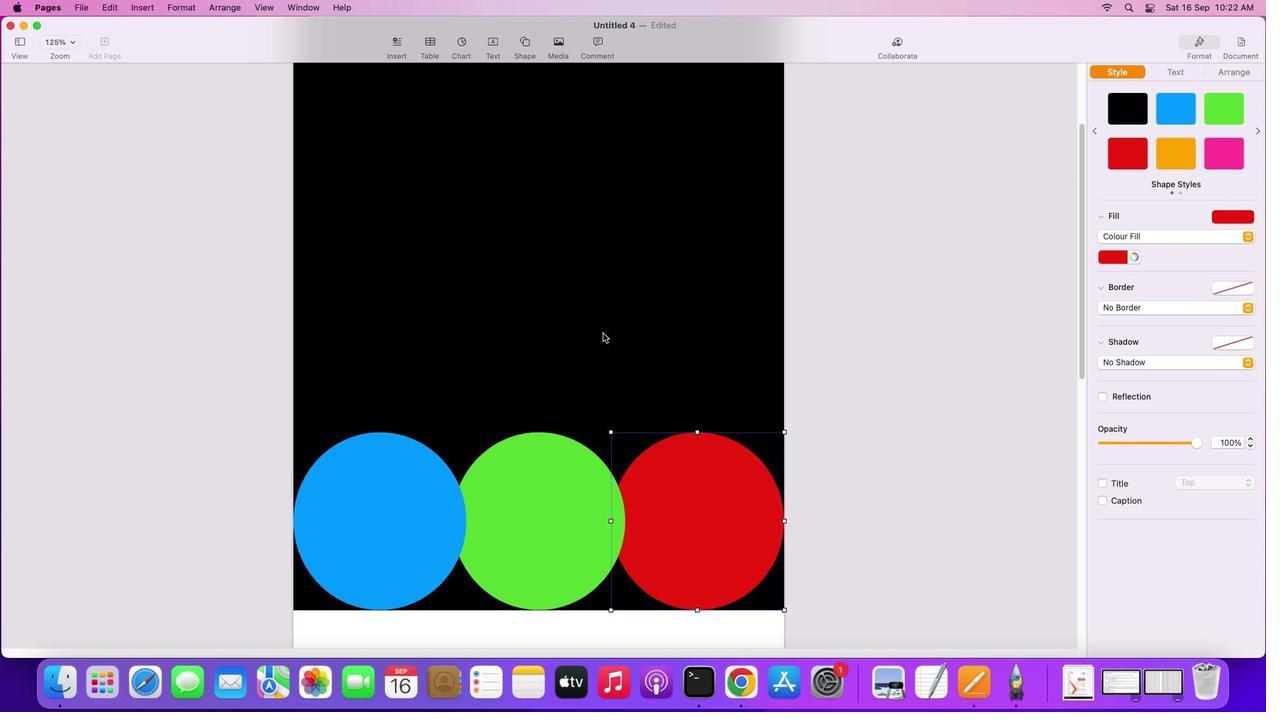 
Action: Mouse scrolled (805, 373) with delta (466, 164)
Screenshot: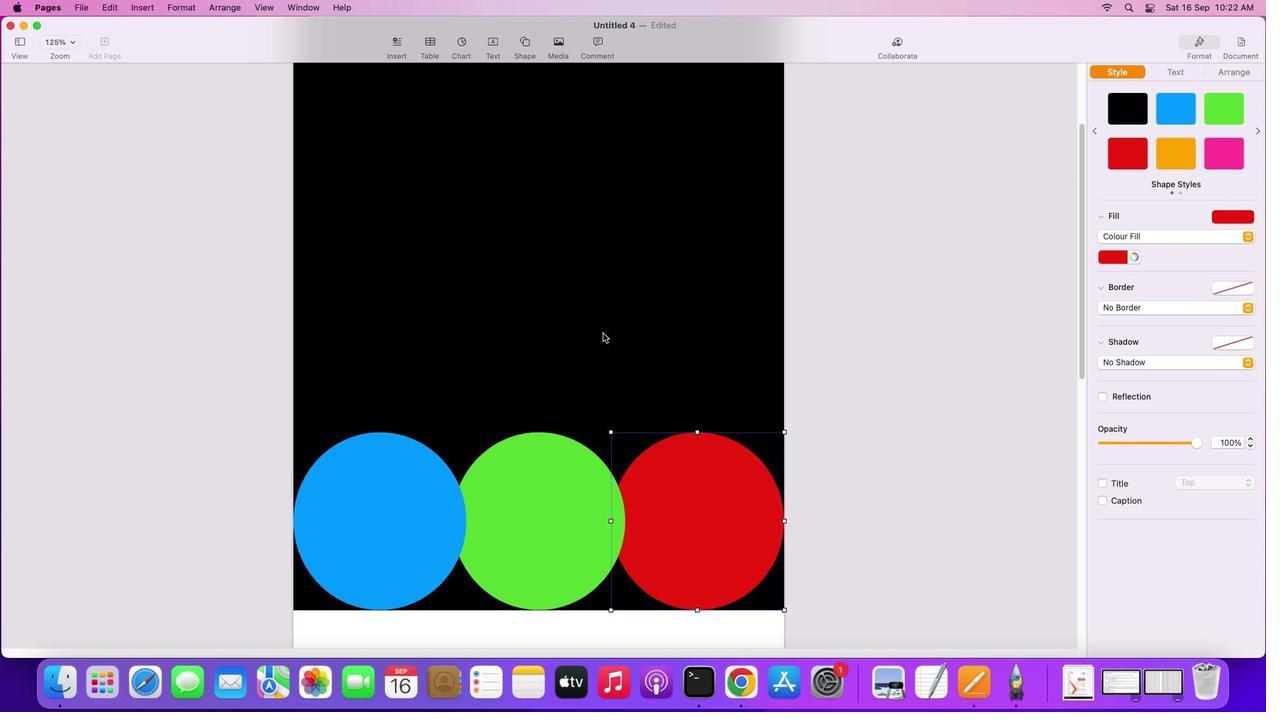 
Action: Mouse scrolled (805, 373) with delta (466, 165)
Screenshot: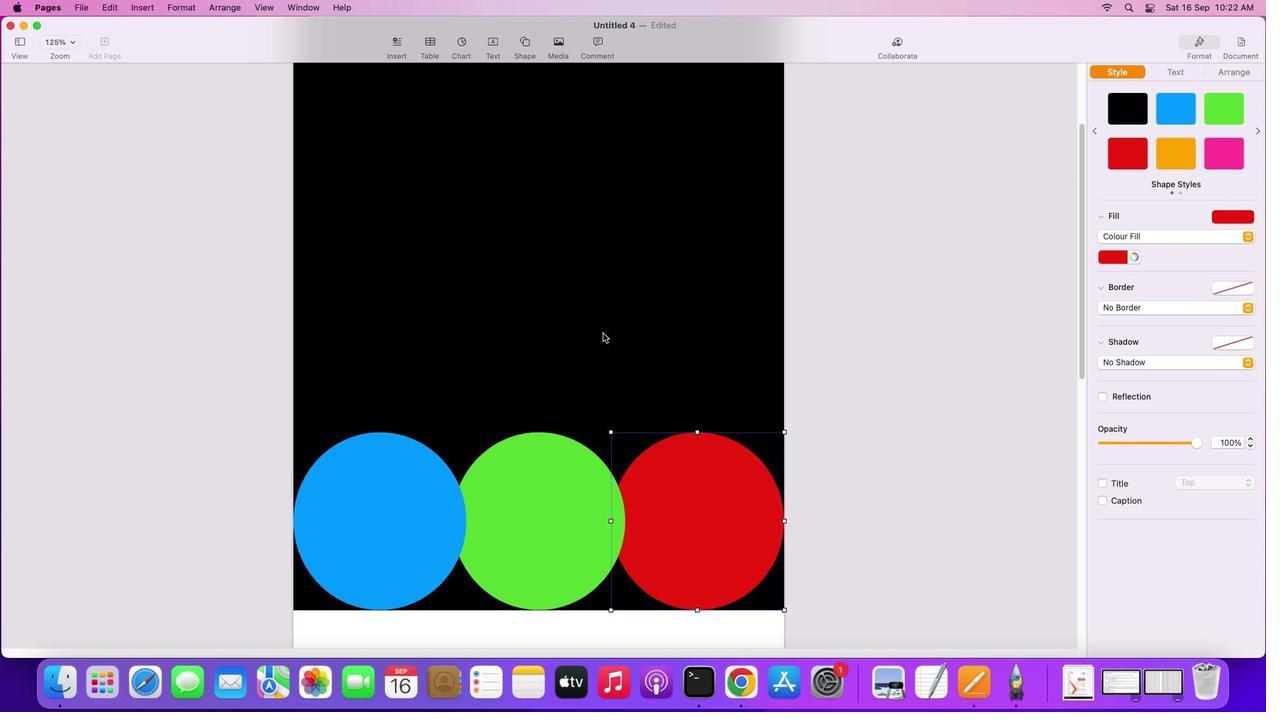 
Action: Mouse scrolled (805, 373) with delta (466, 166)
Screenshot: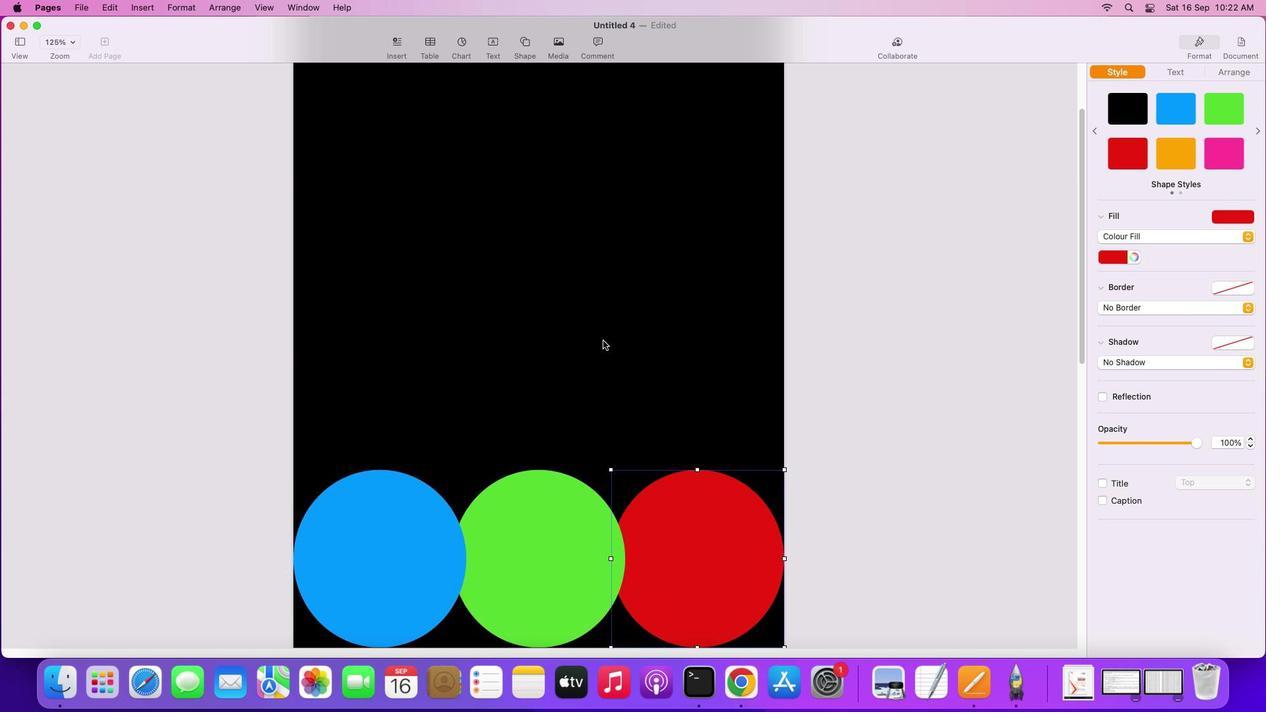 
Action: Mouse moved to (805, 374)
Screenshot: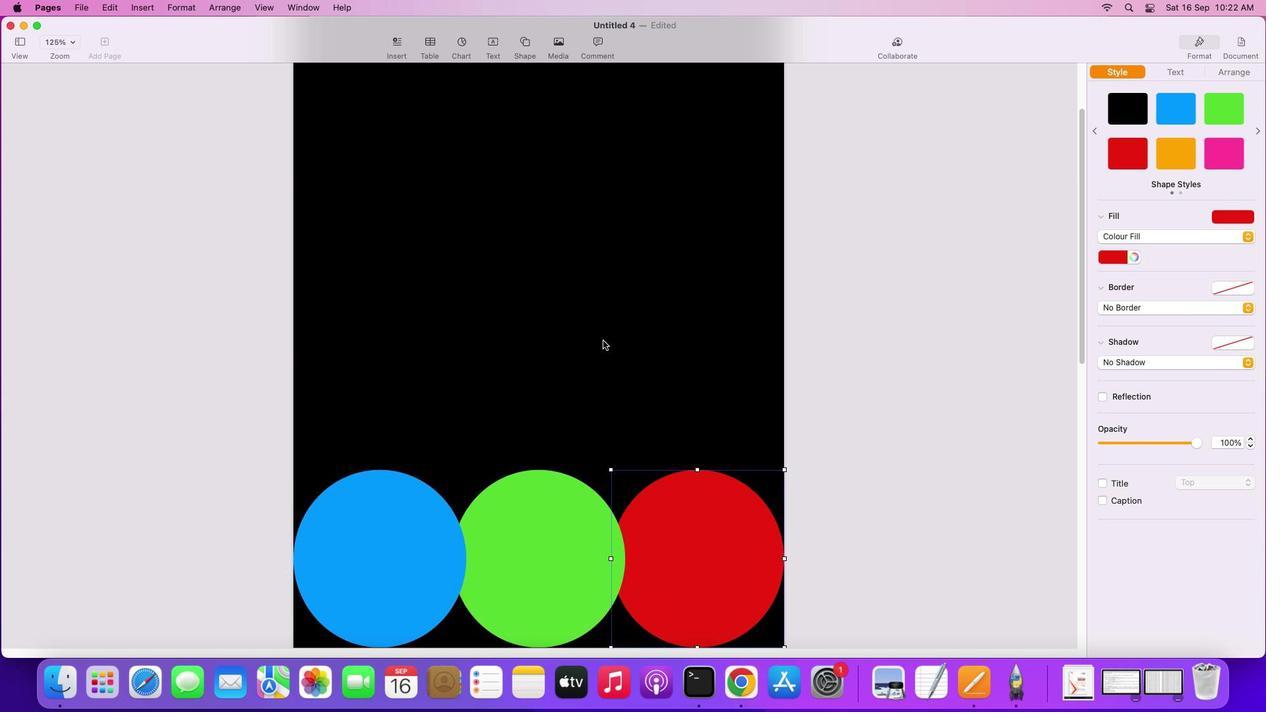 
Action: Mouse scrolled (805, 374) with delta (466, 166)
Screenshot: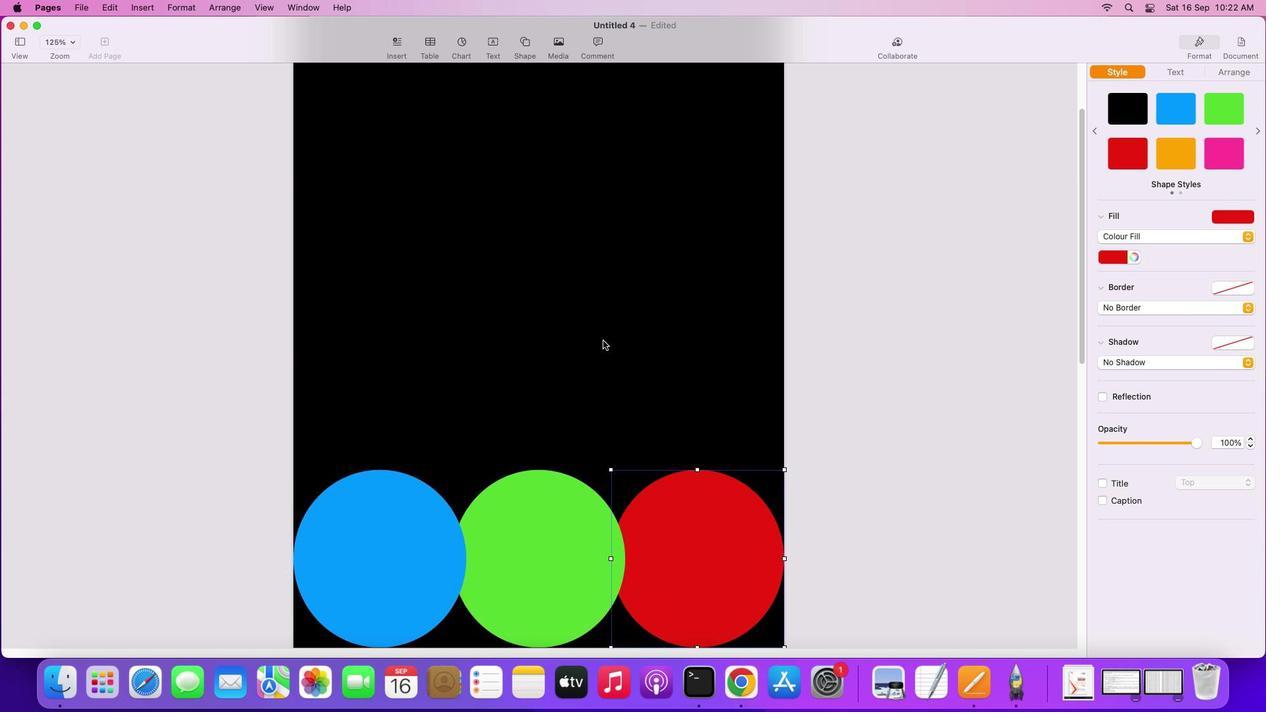 
Action: Mouse moved to (804, 387)
Screenshot: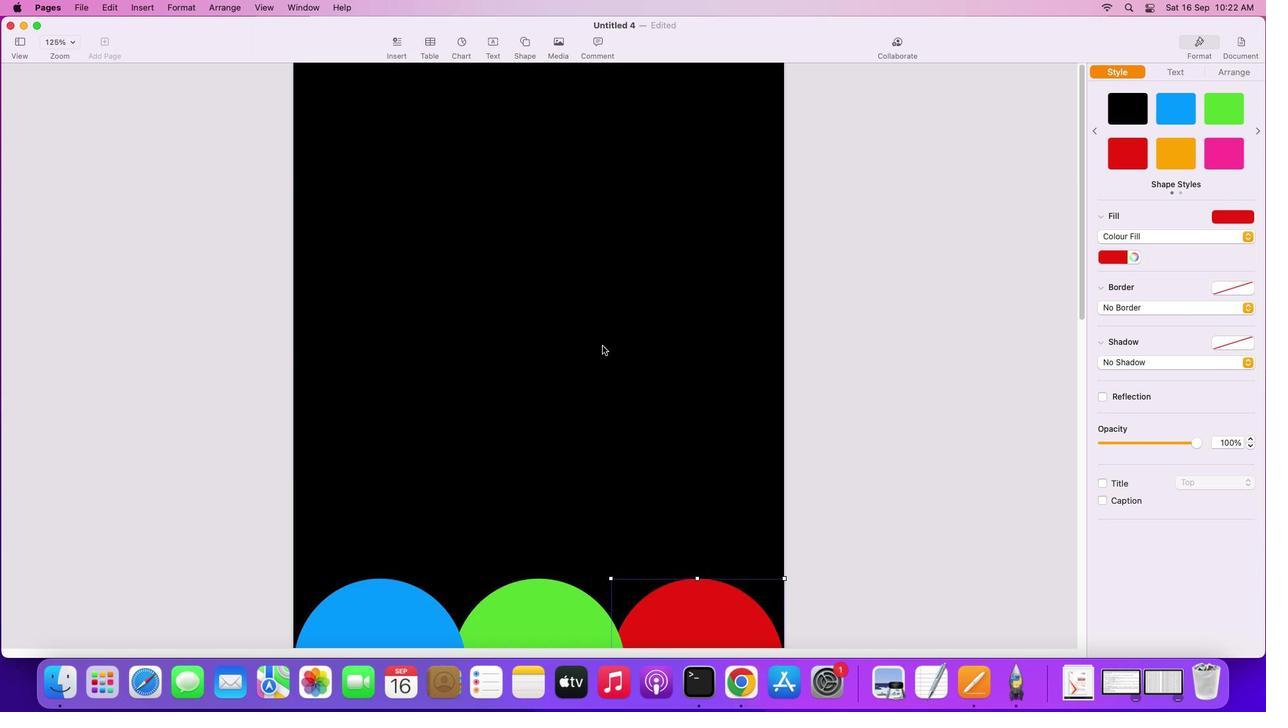 
Action: Mouse scrolled (804, 387) with delta (466, 163)
Screenshot: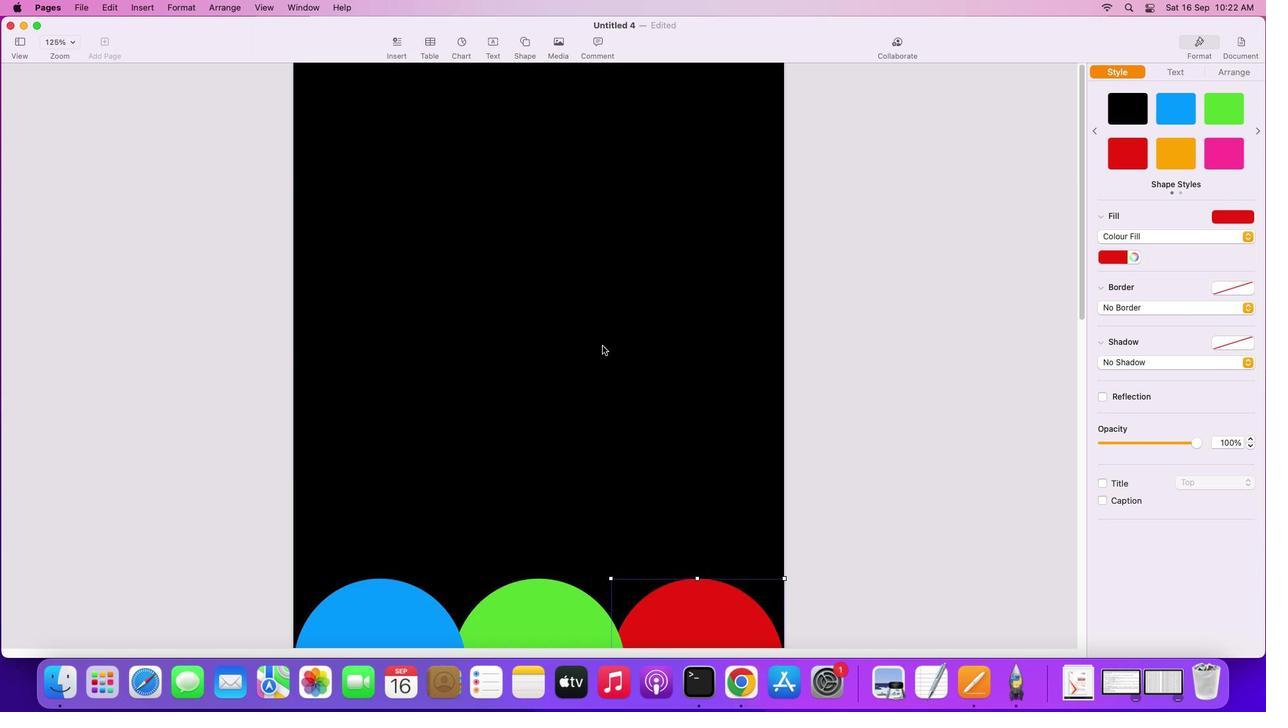 
Action: Mouse moved to (804, 387)
Screenshot: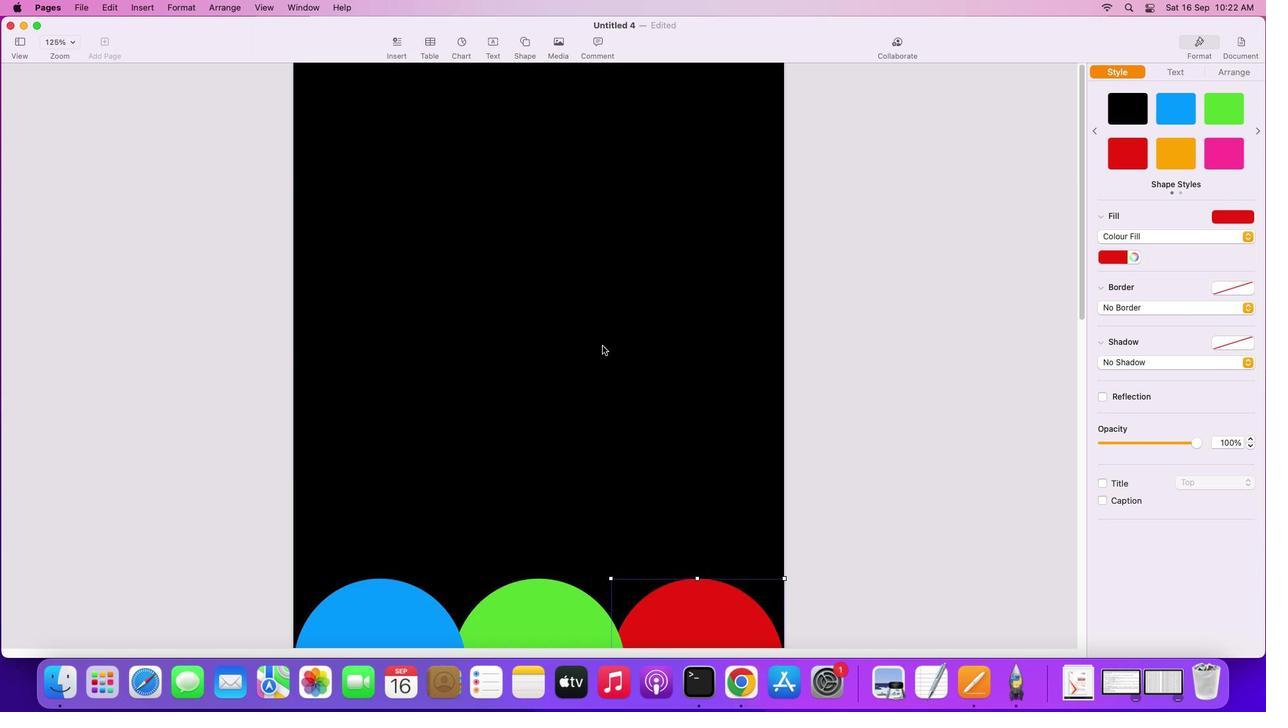 
Action: Mouse scrolled (804, 387) with delta (466, 163)
Screenshot: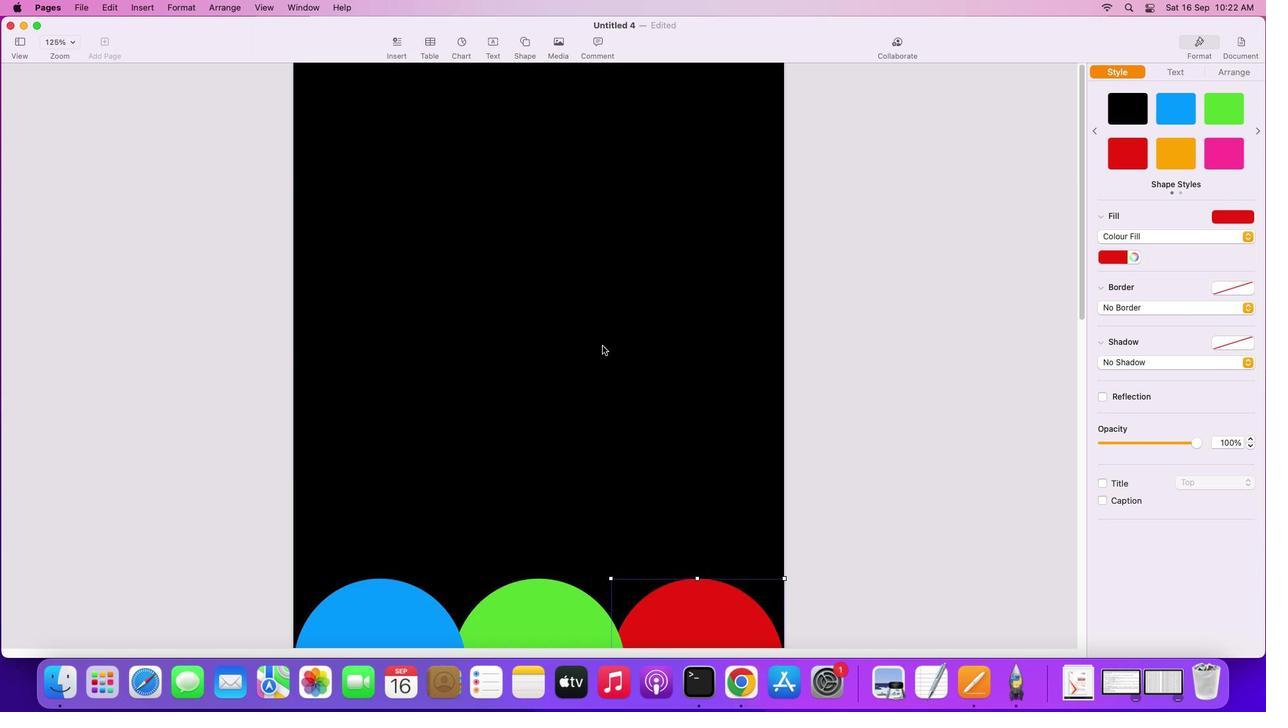 
Action: Mouse scrolled (804, 387) with delta (466, 164)
Screenshot: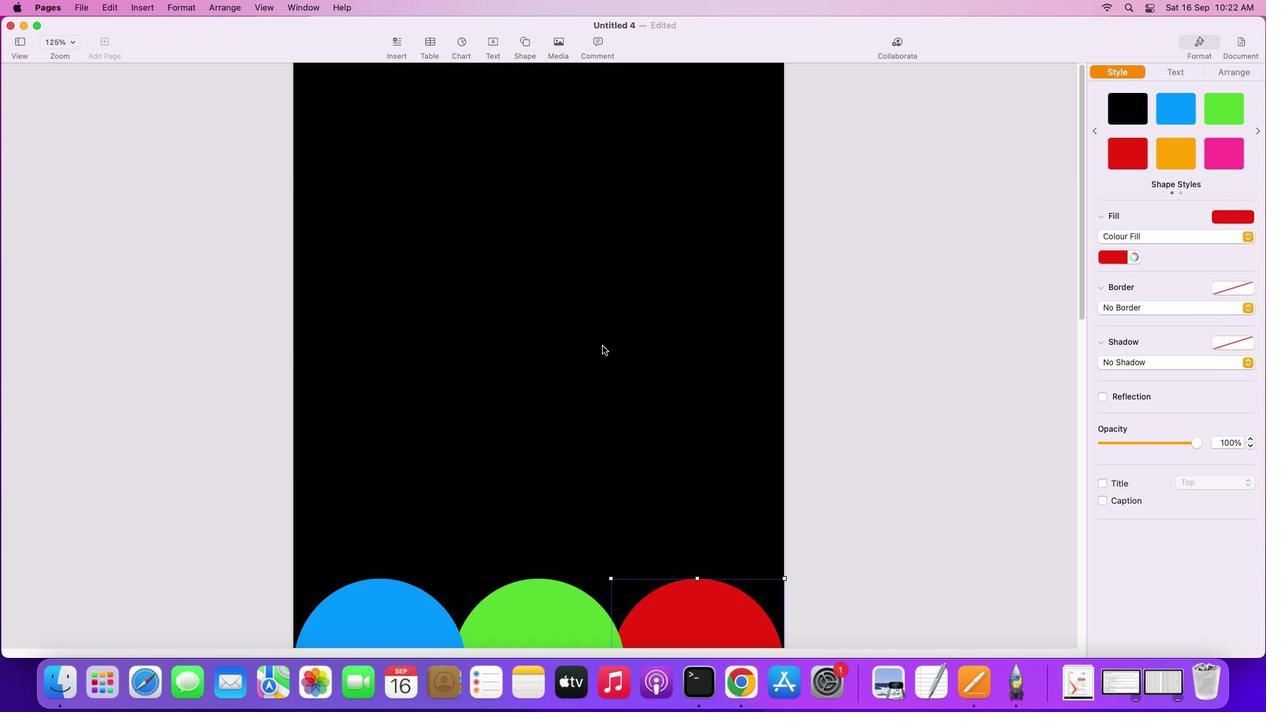 
Action: Mouse scrolled (804, 387) with delta (466, 164)
Screenshot: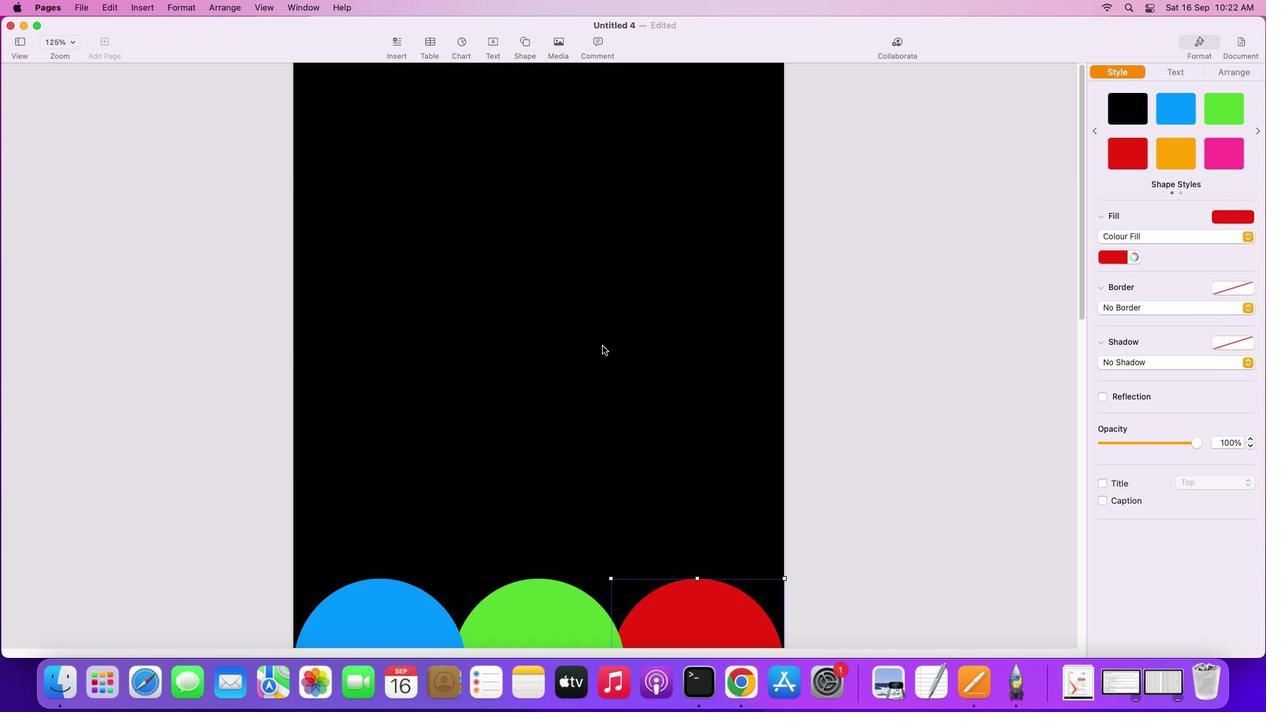 
Action: Mouse scrolled (804, 387) with delta (466, 165)
Screenshot: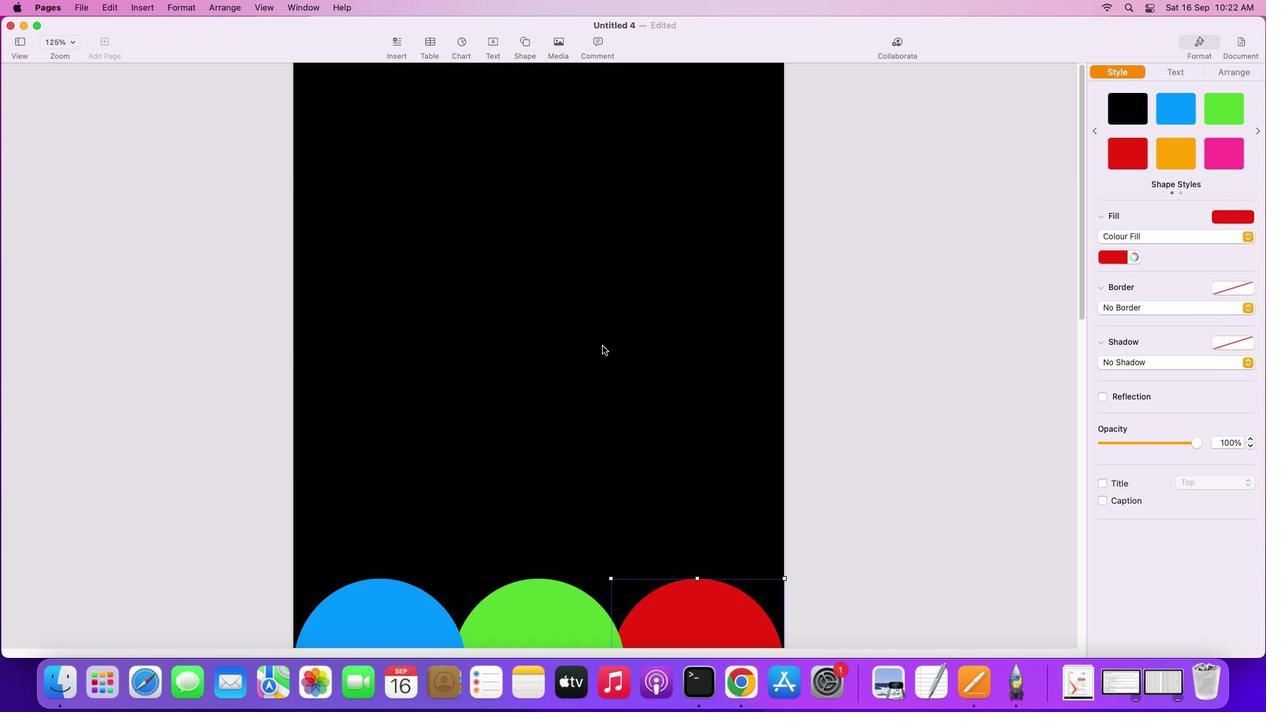 
Action: Mouse scrolled (804, 387) with delta (466, 166)
Screenshot: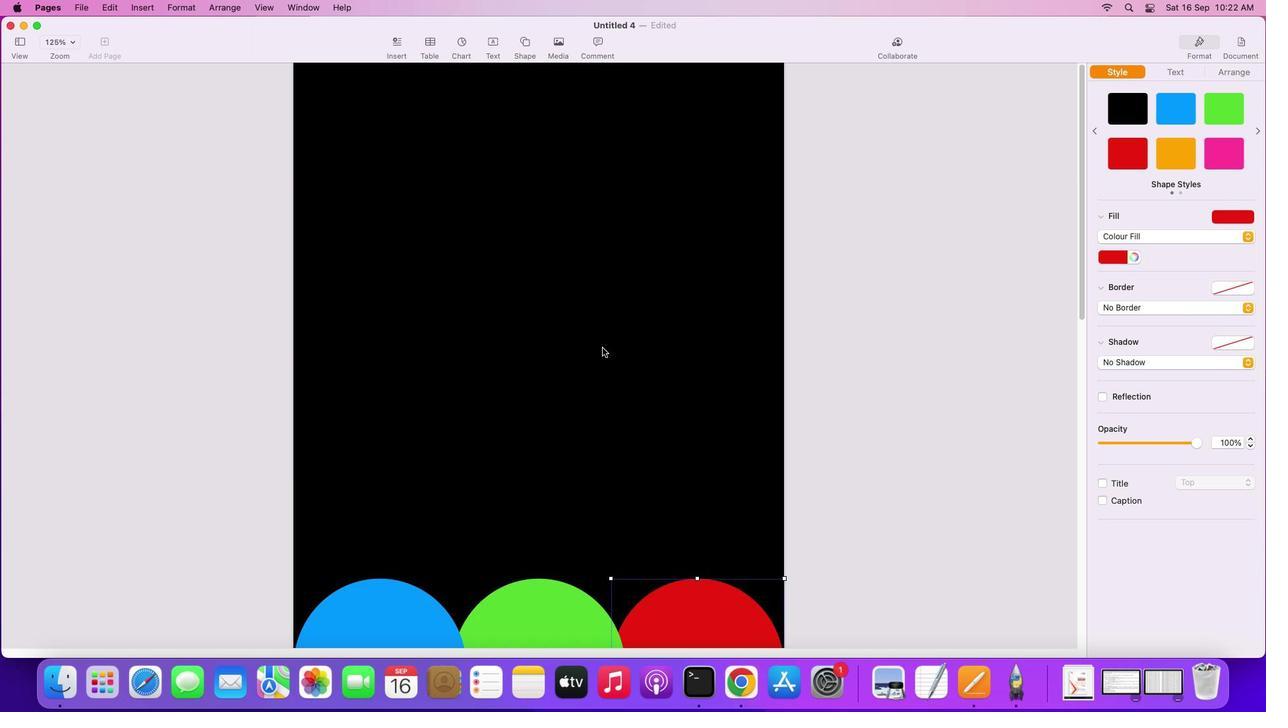 
Action: Mouse scrolled (804, 387) with delta (466, 166)
Screenshot: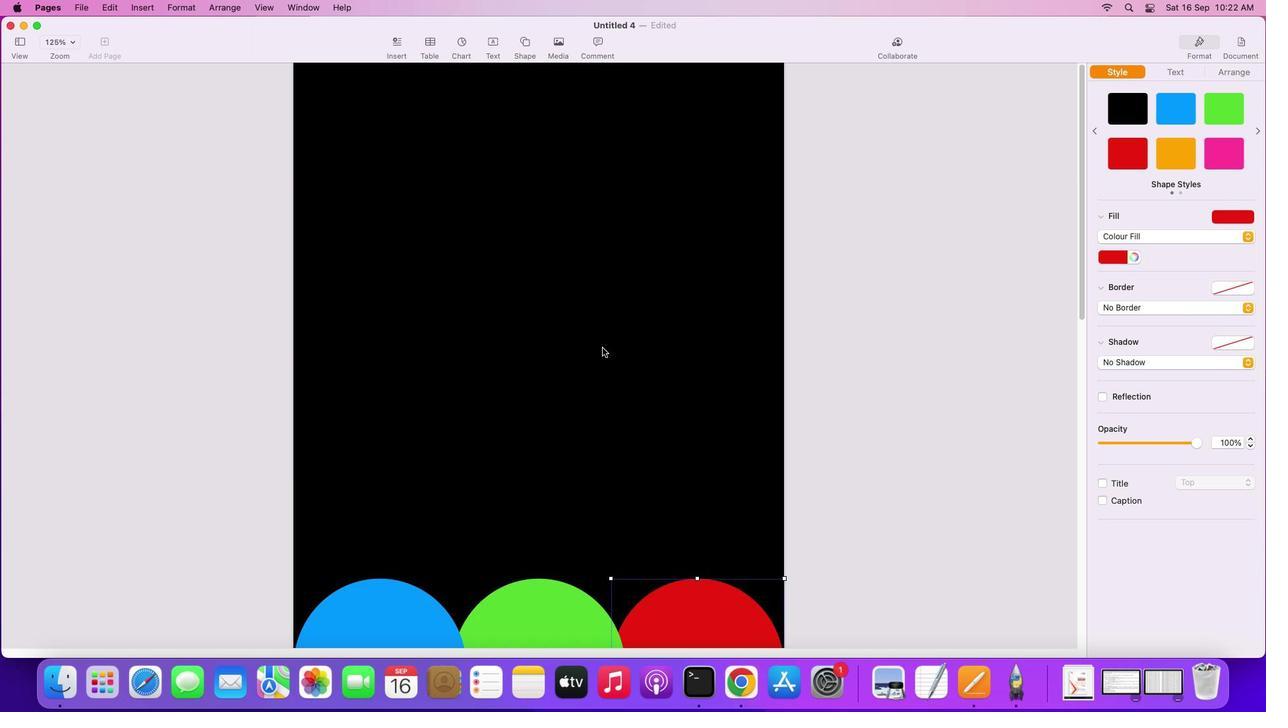 
Action: Mouse moved to (804, 389)
Screenshot: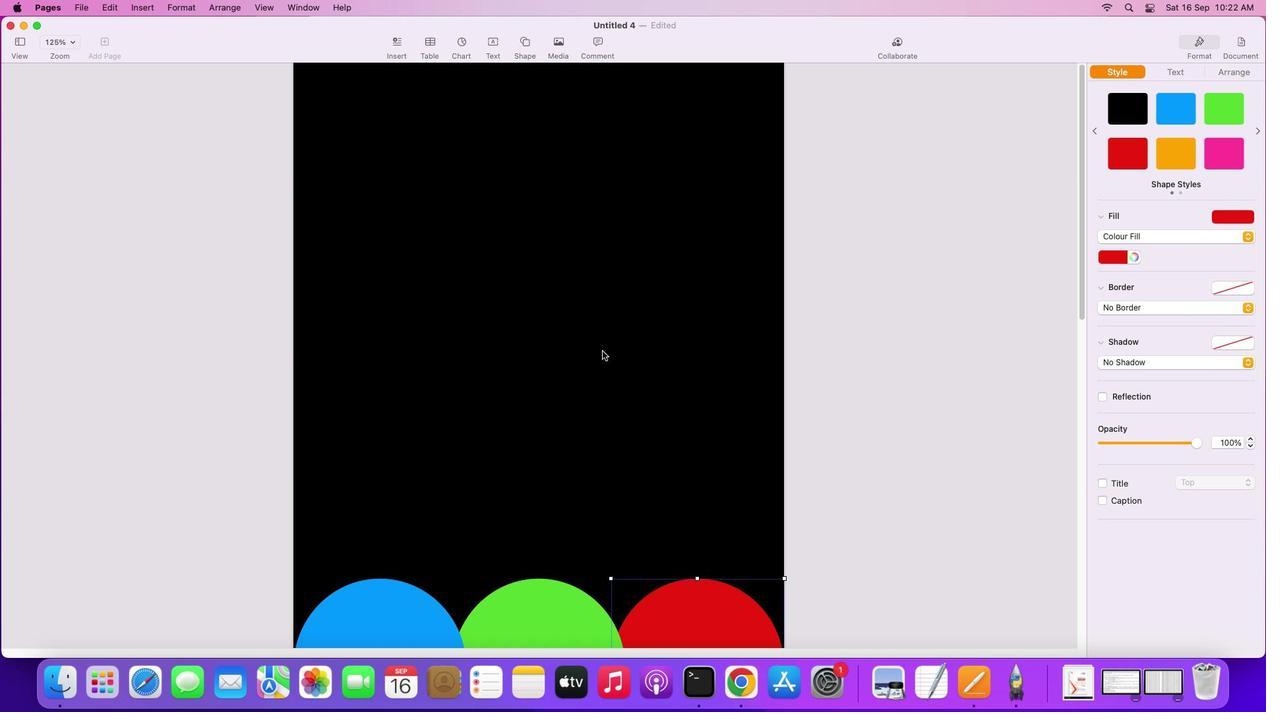 
Action: Mouse scrolled (804, 389) with delta (466, 163)
Screenshot: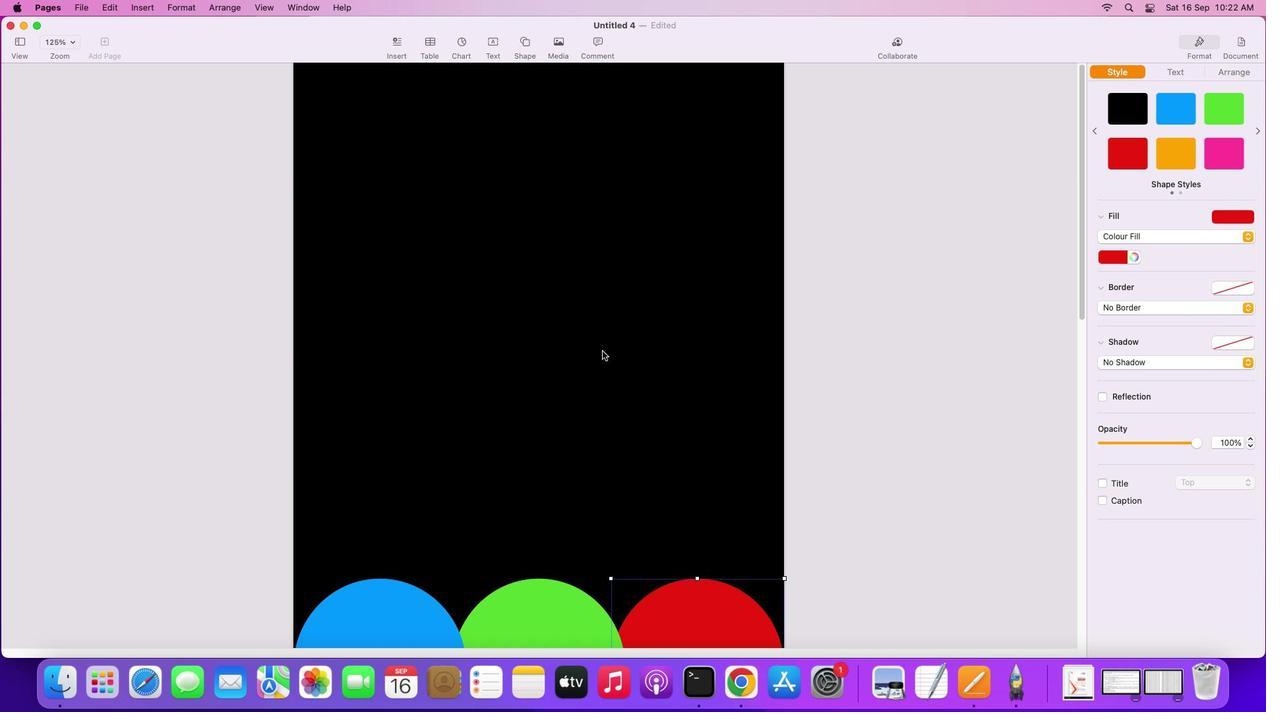 
Action: Mouse moved to (804, 389)
